Task: View property listings for contemporary homes in Boulder, Colorado, with a mountain view and sustainable features, and  Save favorite listings of properties with modern design.
Action: Mouse pressed left at (279, 210)
Screenshot: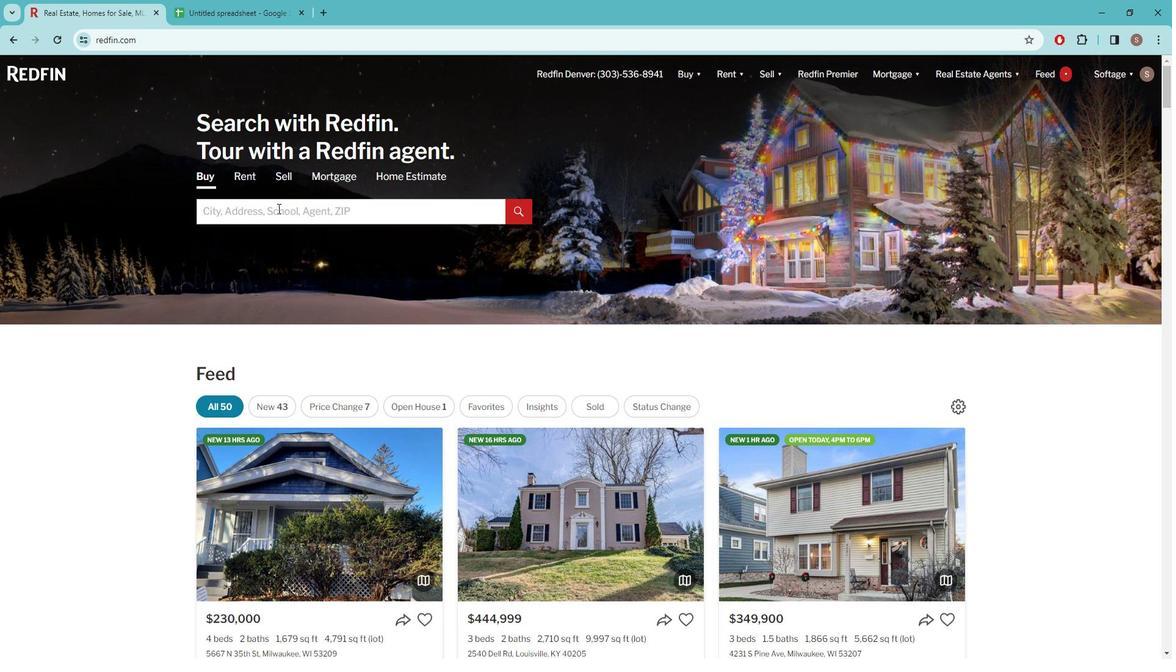 
Action: Key pressed b<Key.caps_lock>OULDER
Screenshot: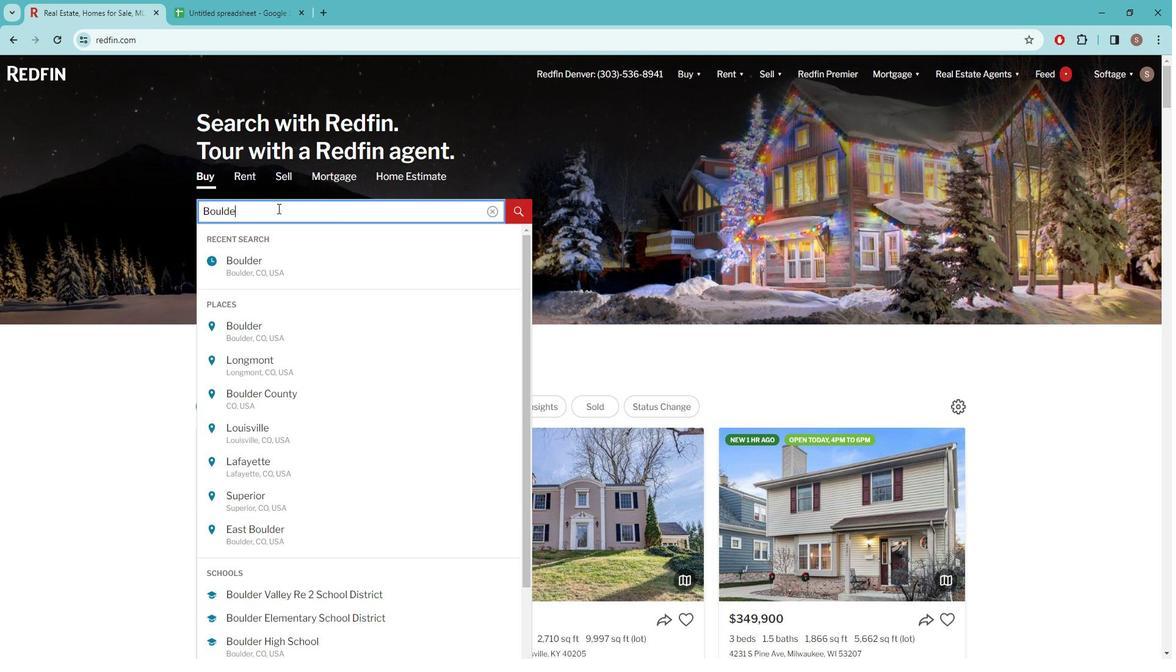 
Action: Mouse moved to (250, 268)
Screenshot: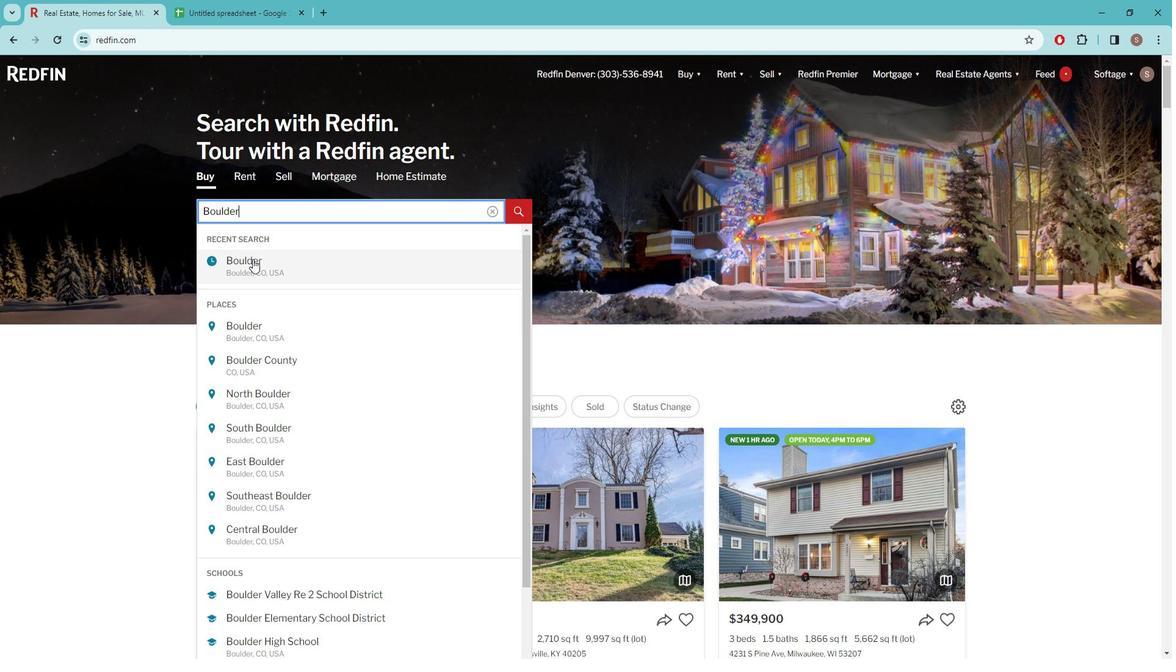 
Action: Mouse pressed left at (250, 268)
Screenshot: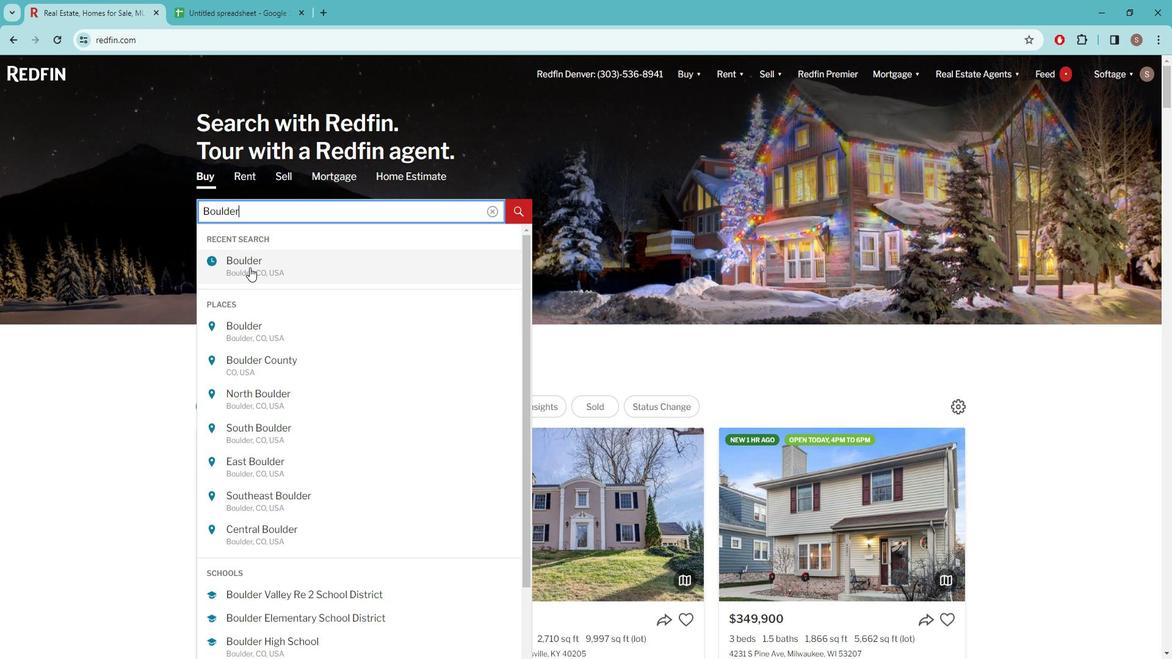 
Action: Mouse moved to (1022, 155)
Screenshot: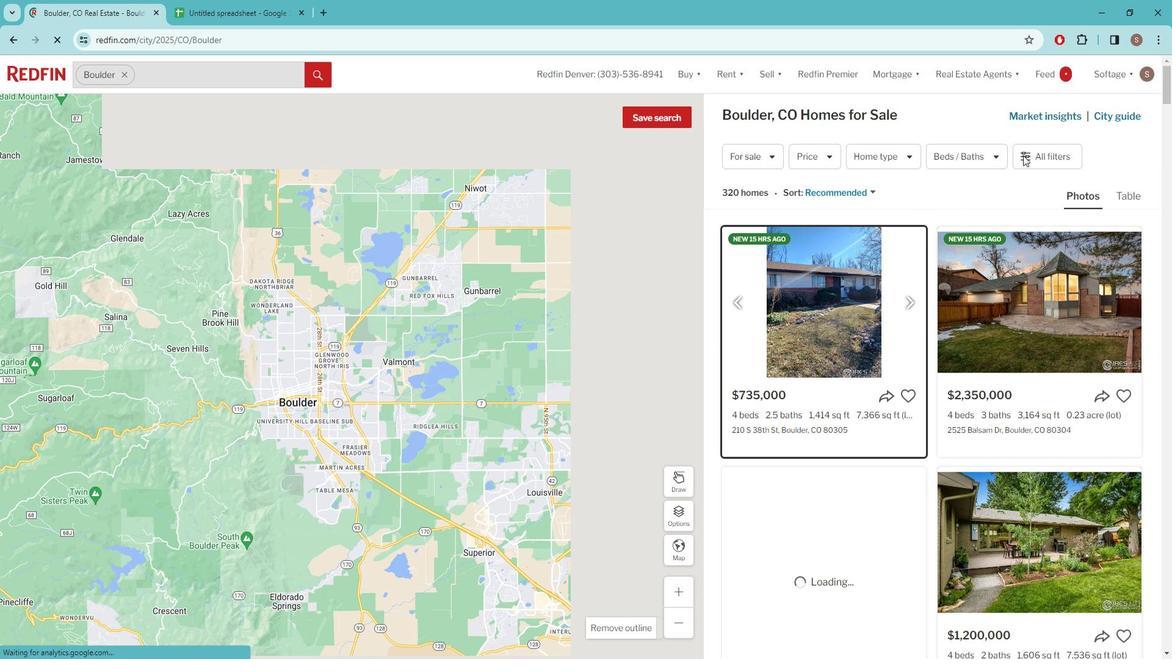 
Action: Mouse pressed left at (1022, 155)
Screenshot: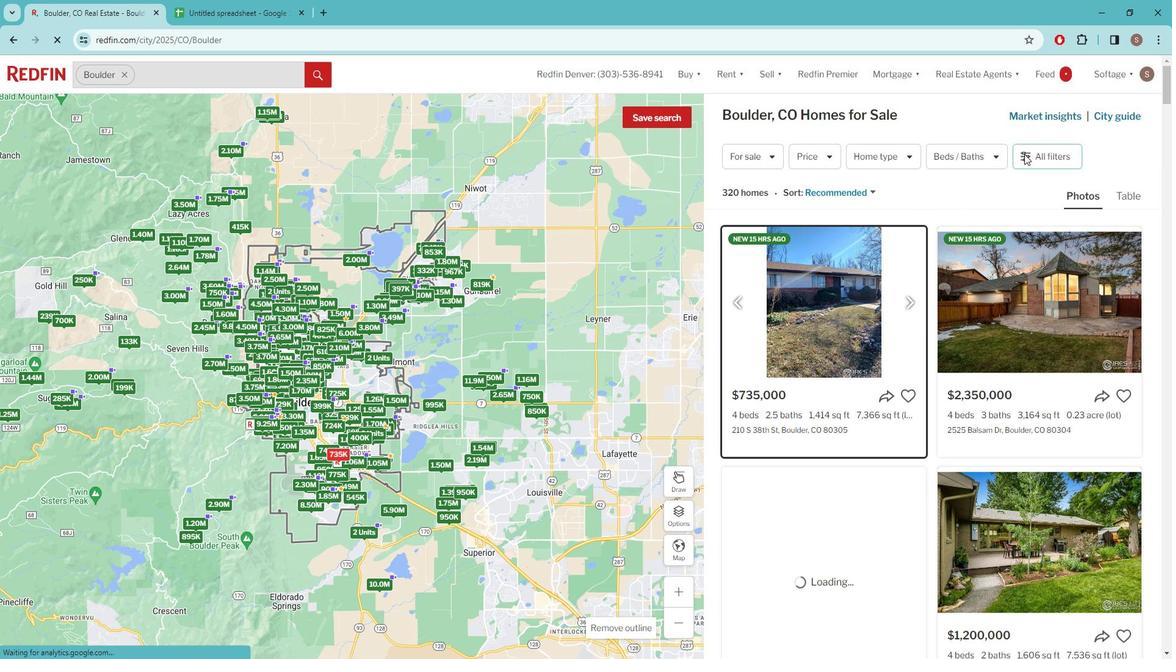 
Action: Mouse pressed left at (1022, 155)
Screenshot: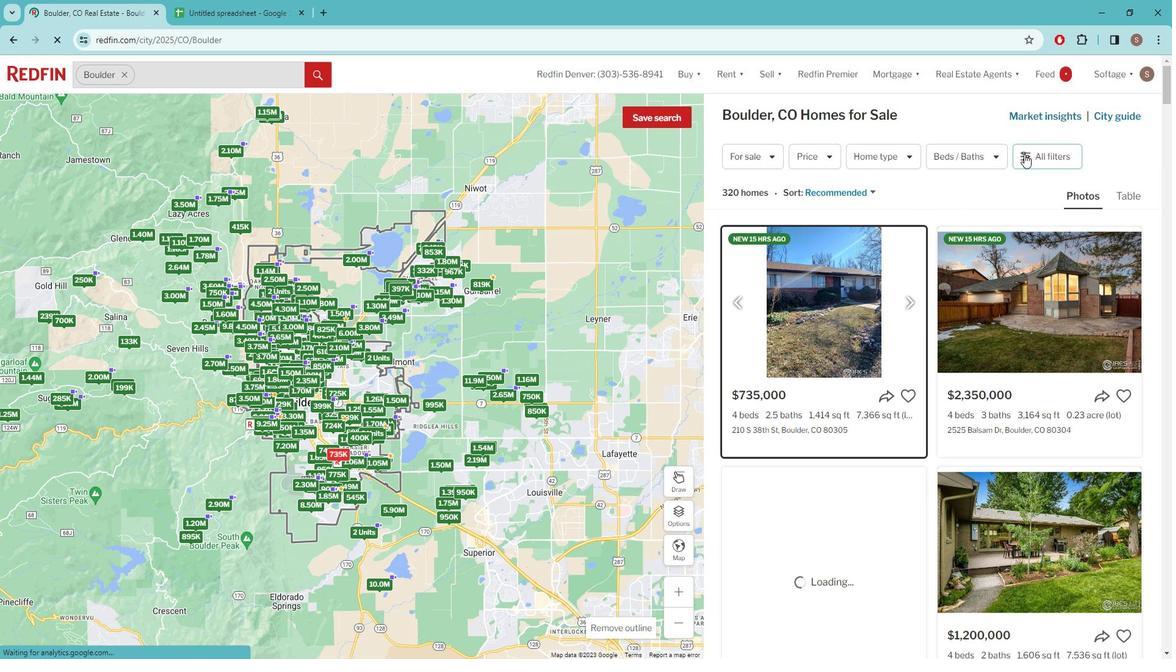 
Action: Mouse pressed left at (1022, 155)
Screenshot: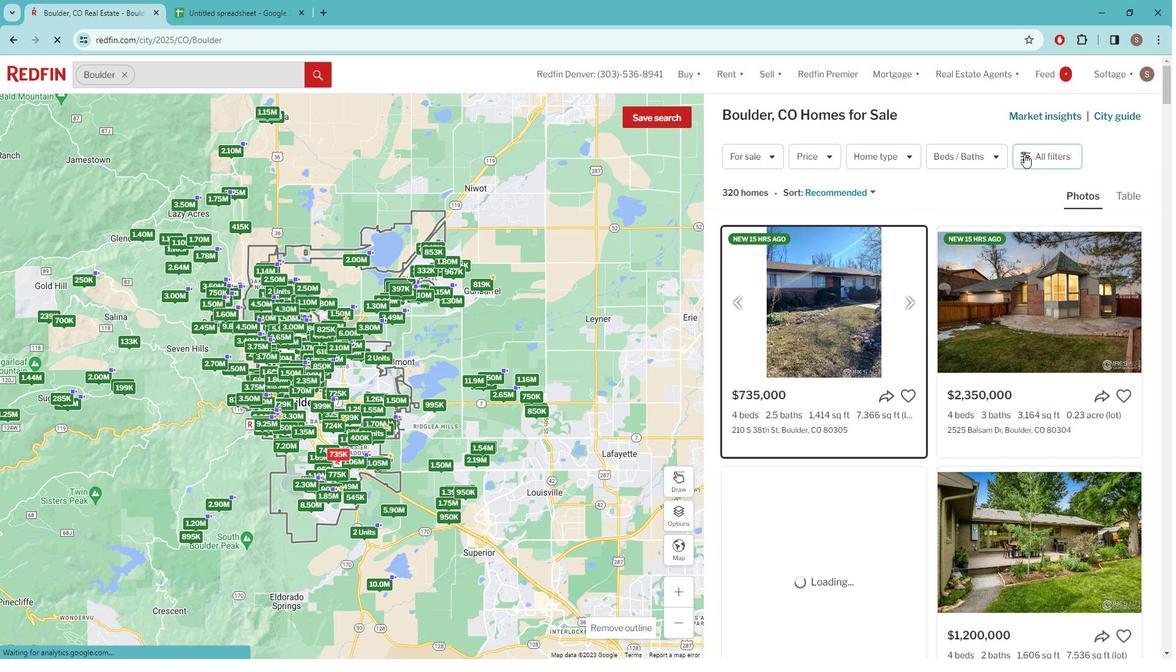
Action: Mouse pressed left at (1022, 155)
Screenshot: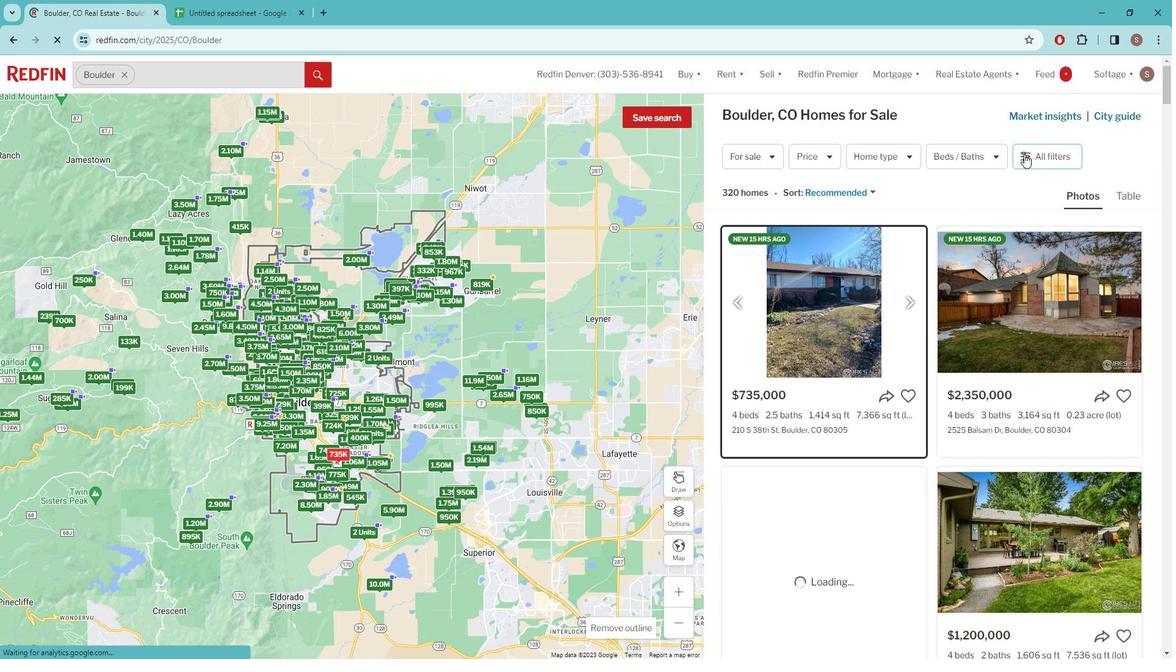 
Action: Mouse pressed left at (1022, 155)
Screenshot: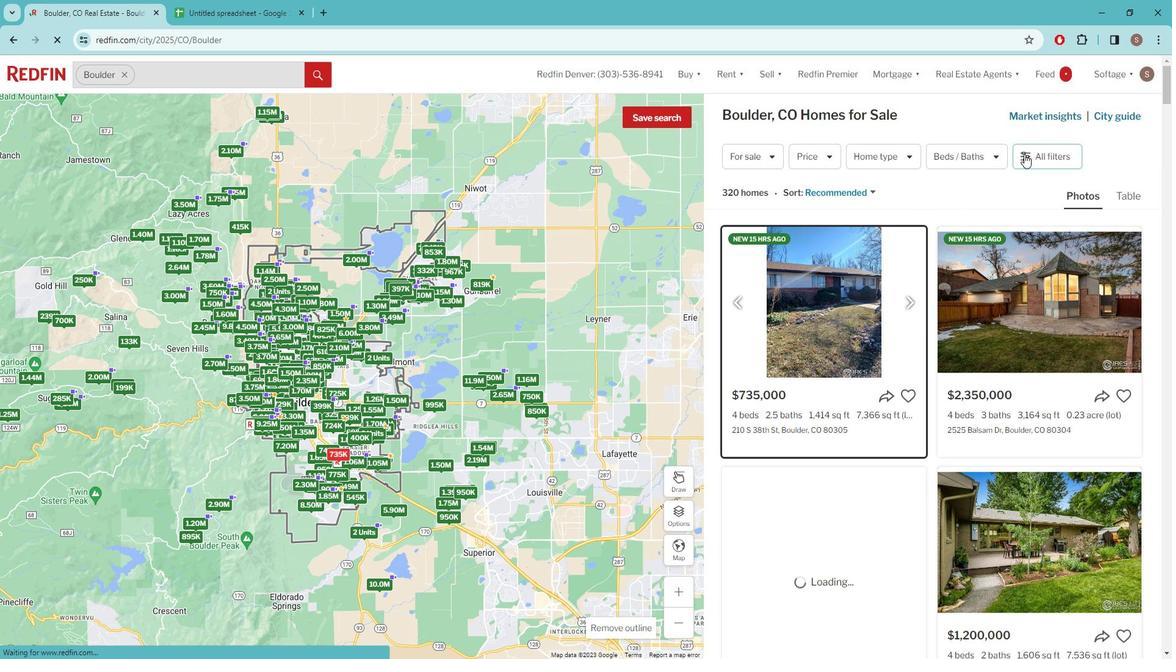 
Action: Mouse pressed left at (1022, 155)
Screenshot: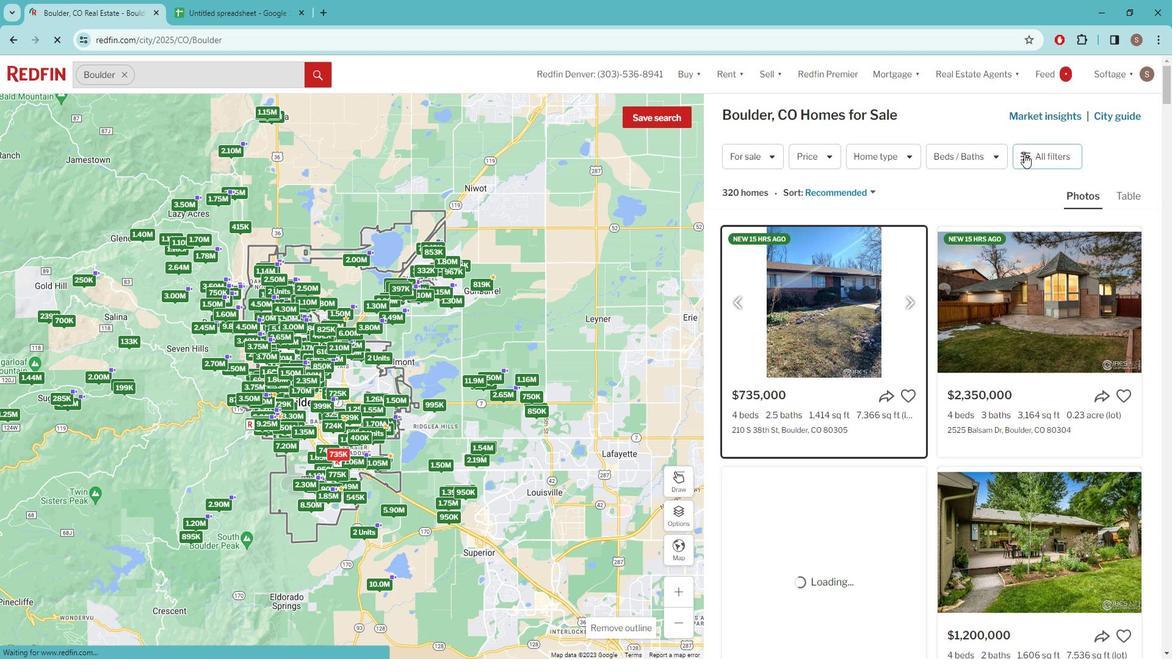 
Action: Mouse moved to (1031, 155)
Screenshot: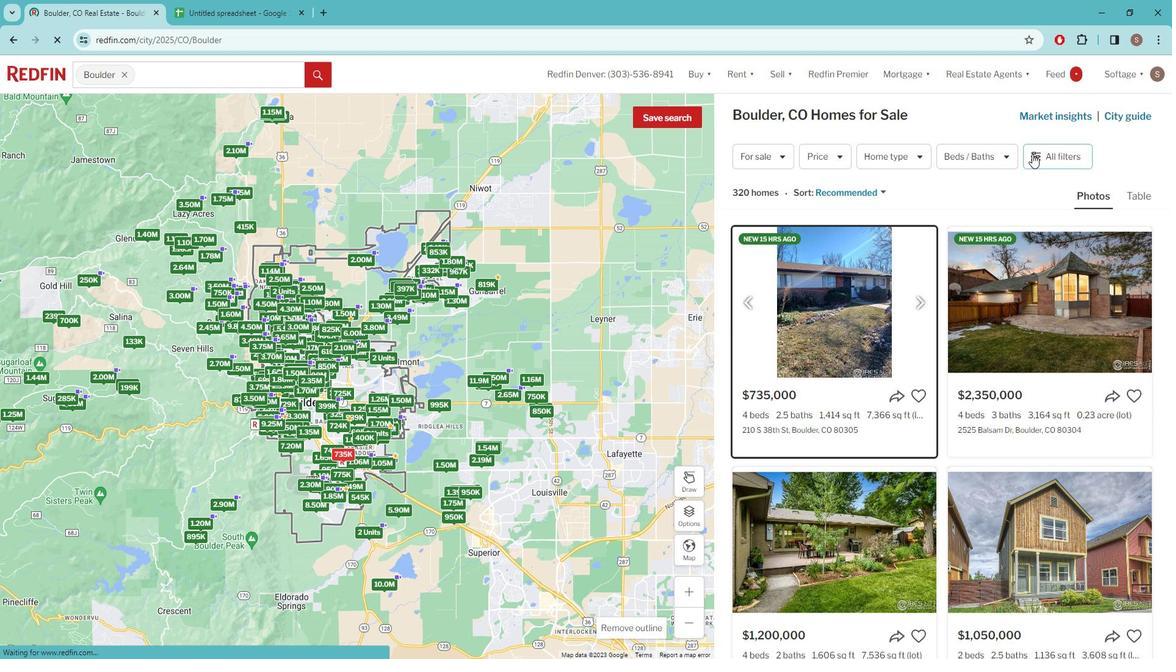 
Action: Mouse pressed left at (1031, 155)
Screenshot: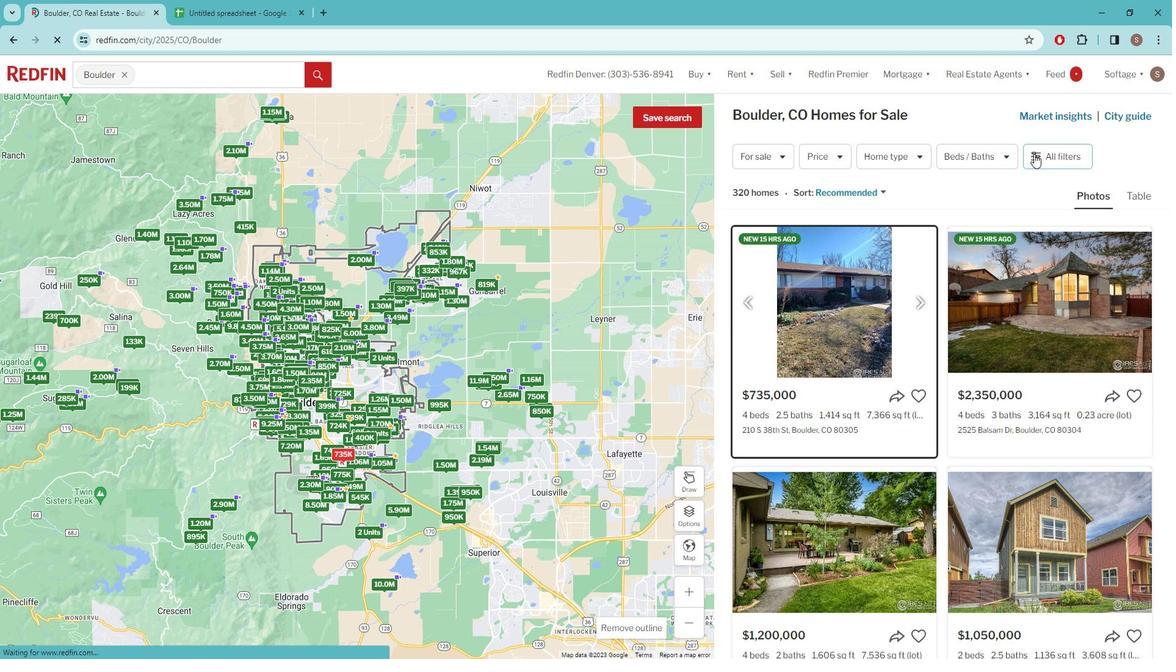 
Action: Mouse pressed left at (1031, 155)
Screenshot: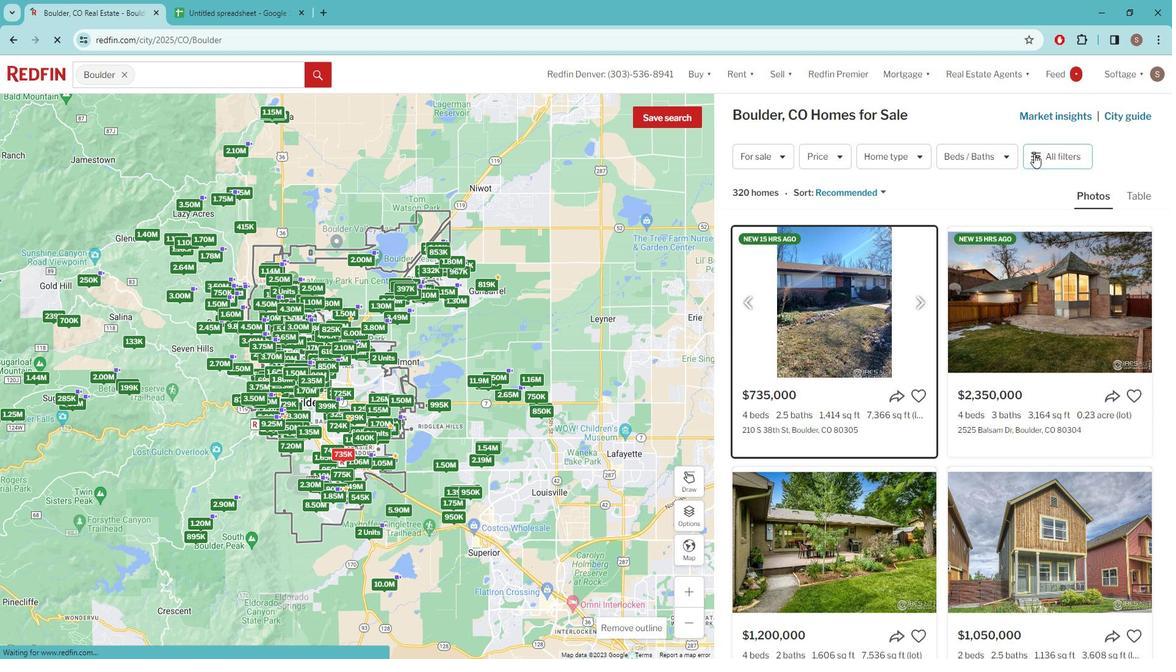
Action: Mouse moved to (1036, 156)
Screenshot: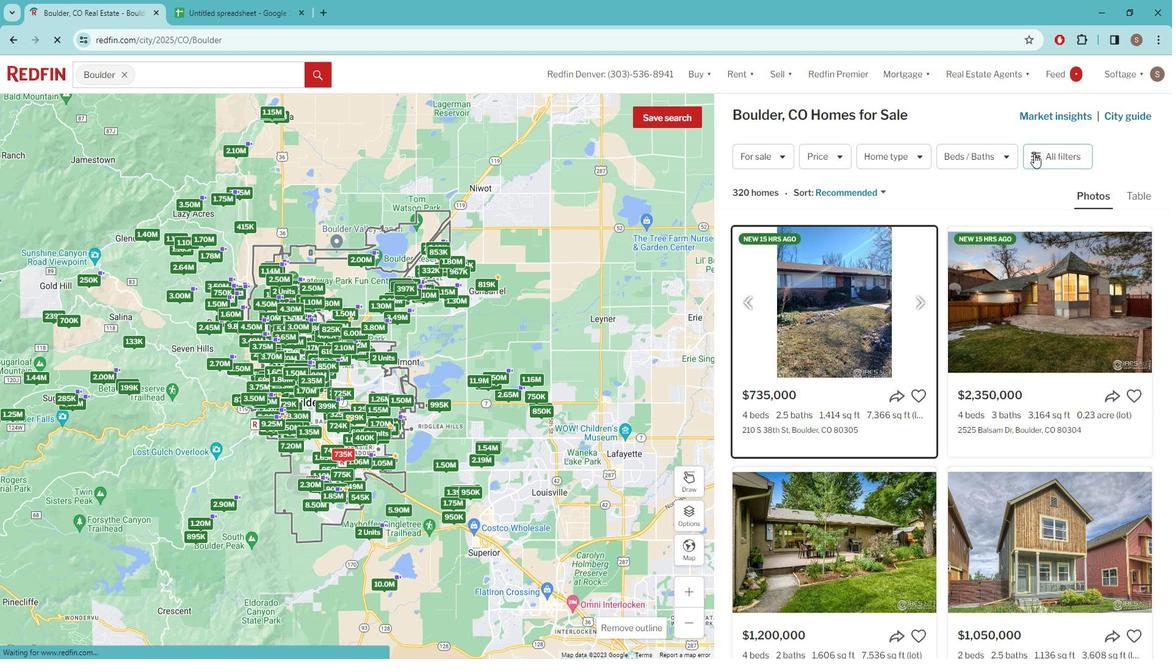 
Action: Mouse pressed left at (1036, 156)
Screenshot: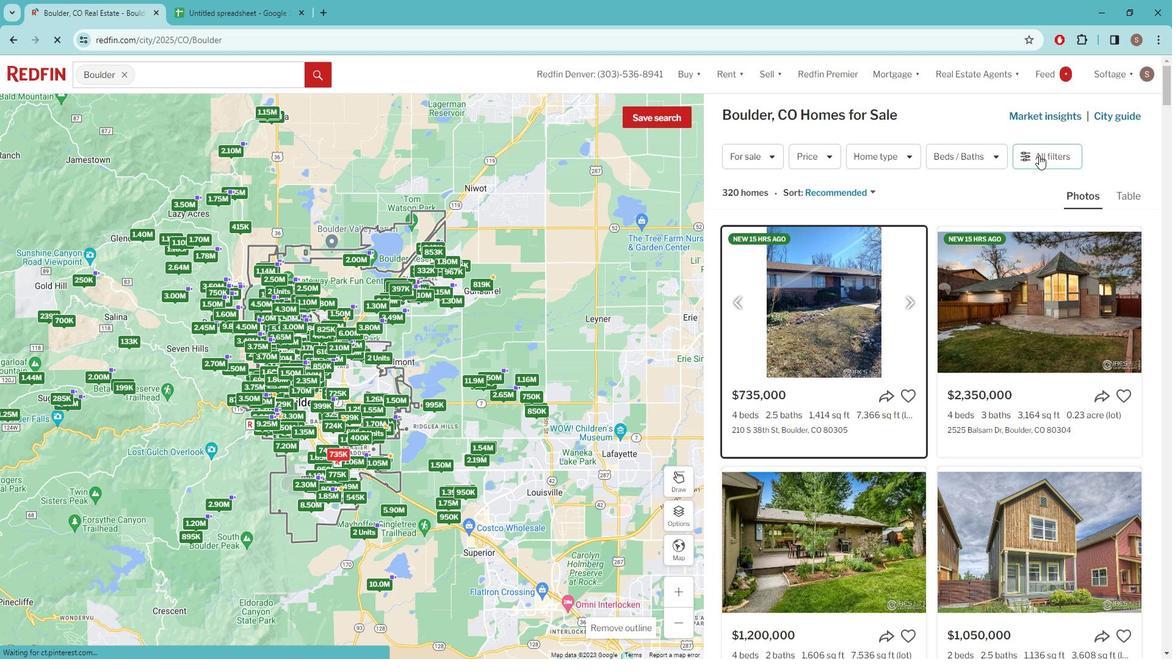 
Action: Mouse moved to (1032, 156)
Screenshot: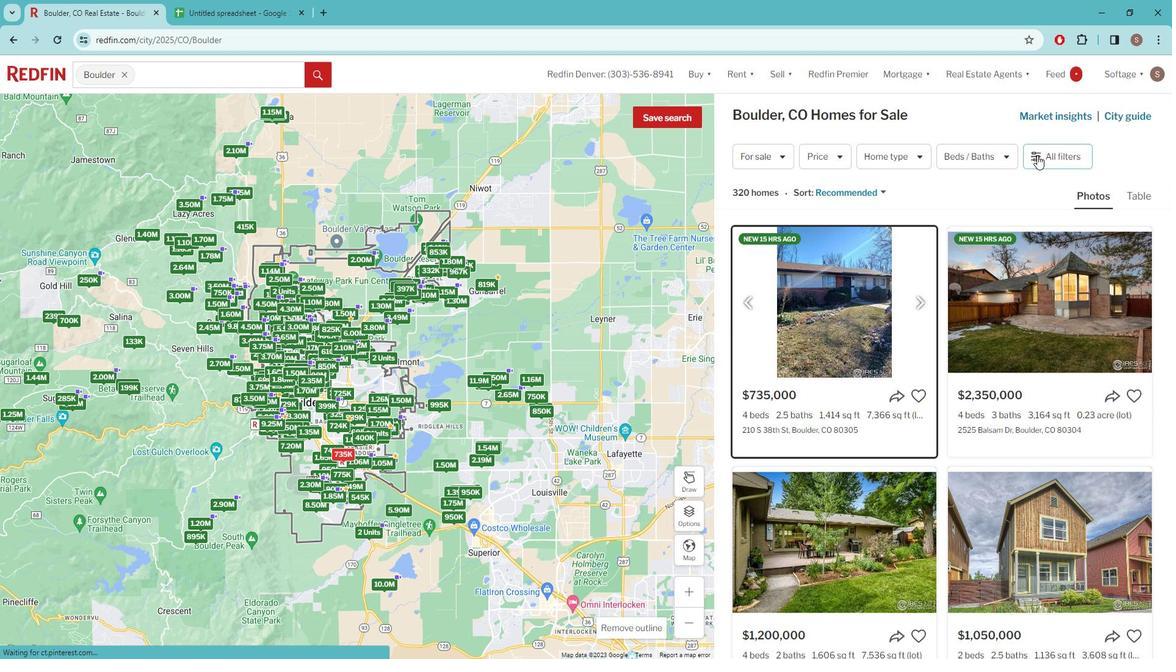
Action: Mouse pressed left at (1032, 156)
Screenshot: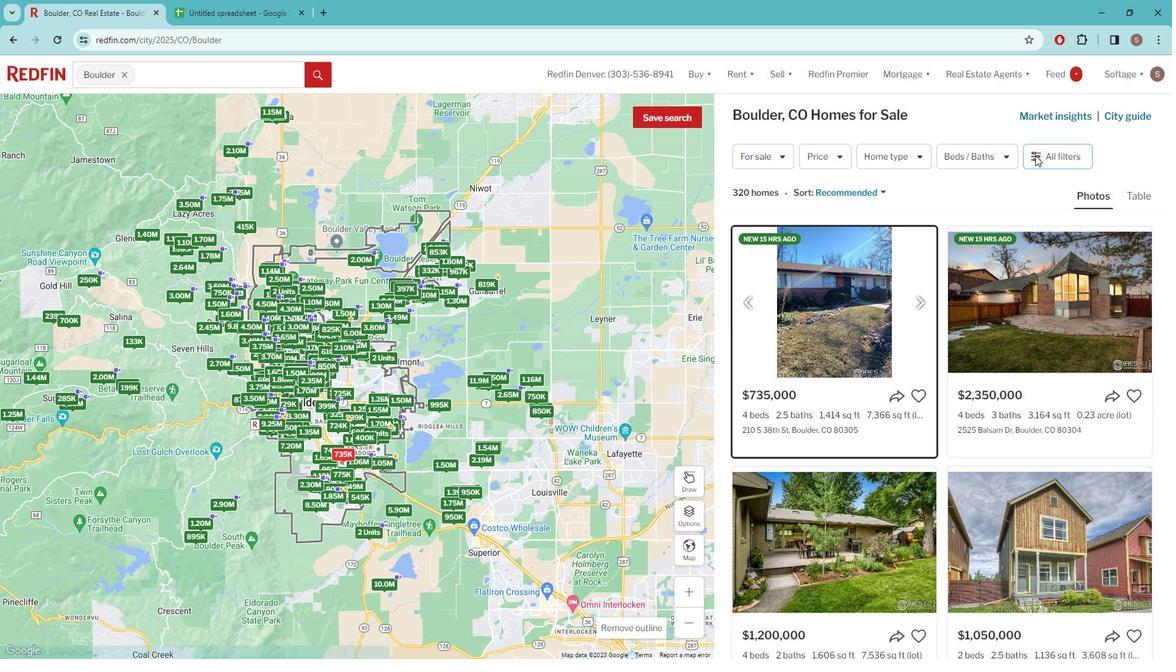 
Action: Mouse moved to (953, 286)
Screenshot: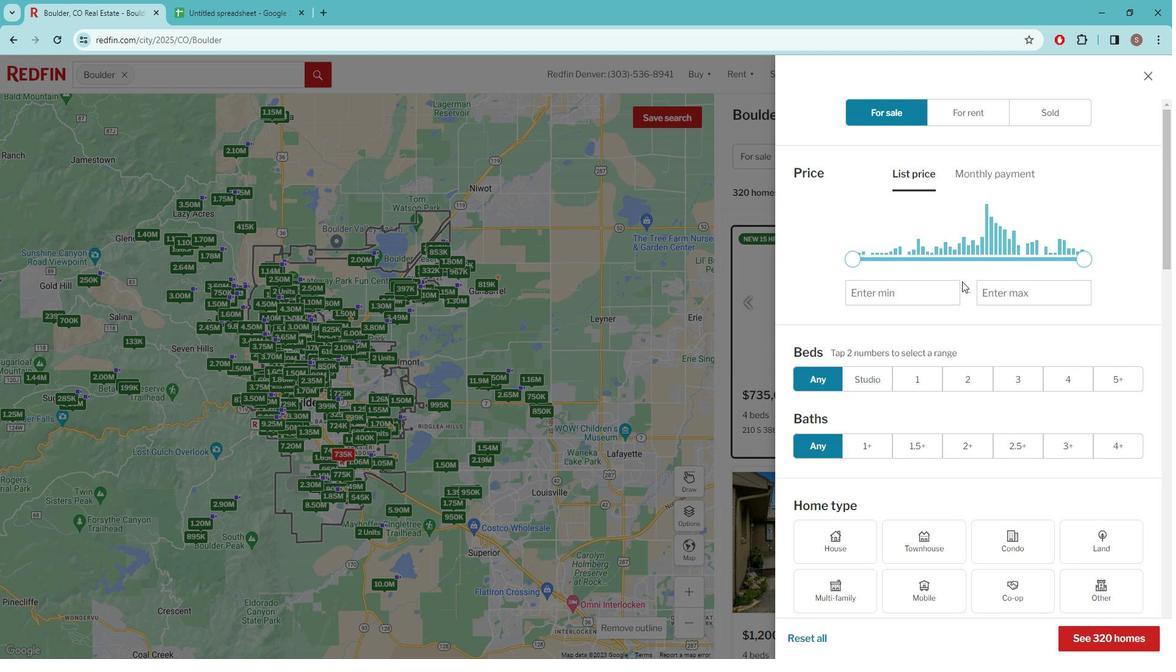 
Action: Mouse scrolled (953, 286) with delta (0, 0)
Screenshot: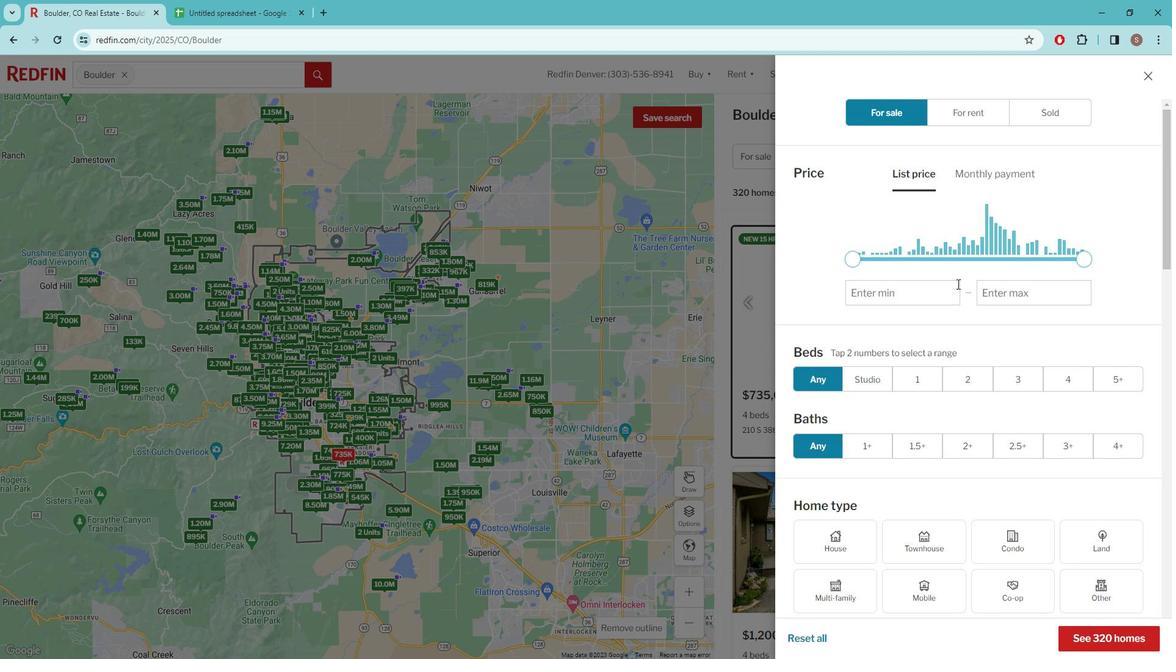 
Action: Mouse scrolled (953, 286) with delta (0, 0)
Screenshot: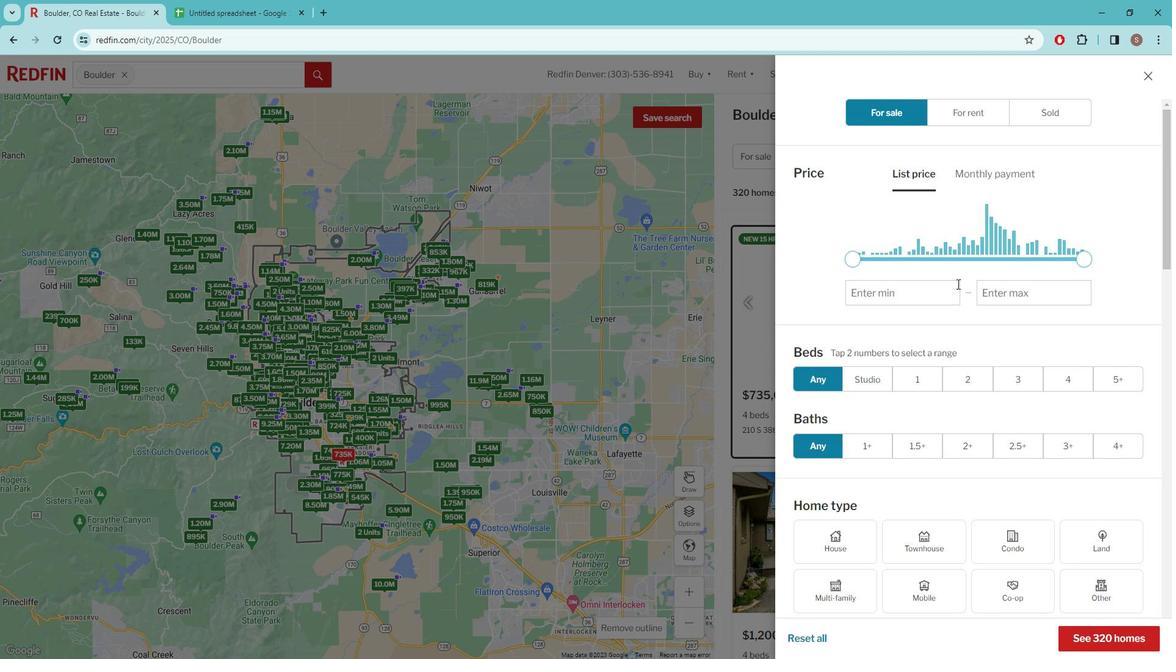 
Action: Mouse scrolled (953, 286) with delta (0, 0)
Screenshot: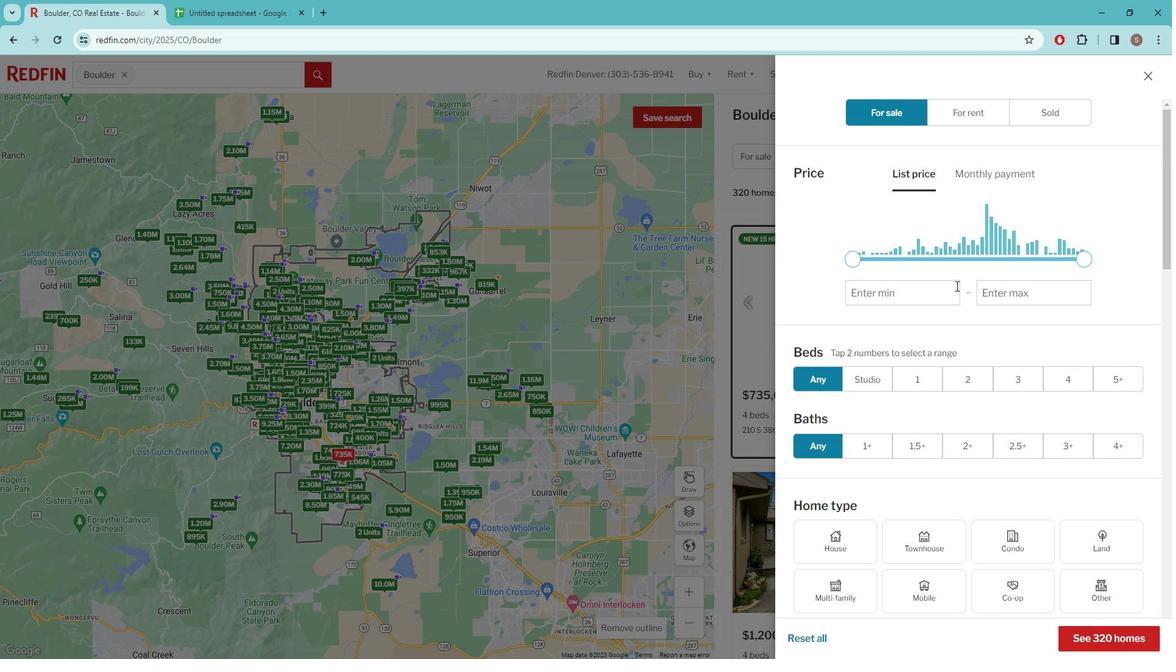
Action: Mouse scrolled (953, 286) with delta (0, 0)
Screenshot: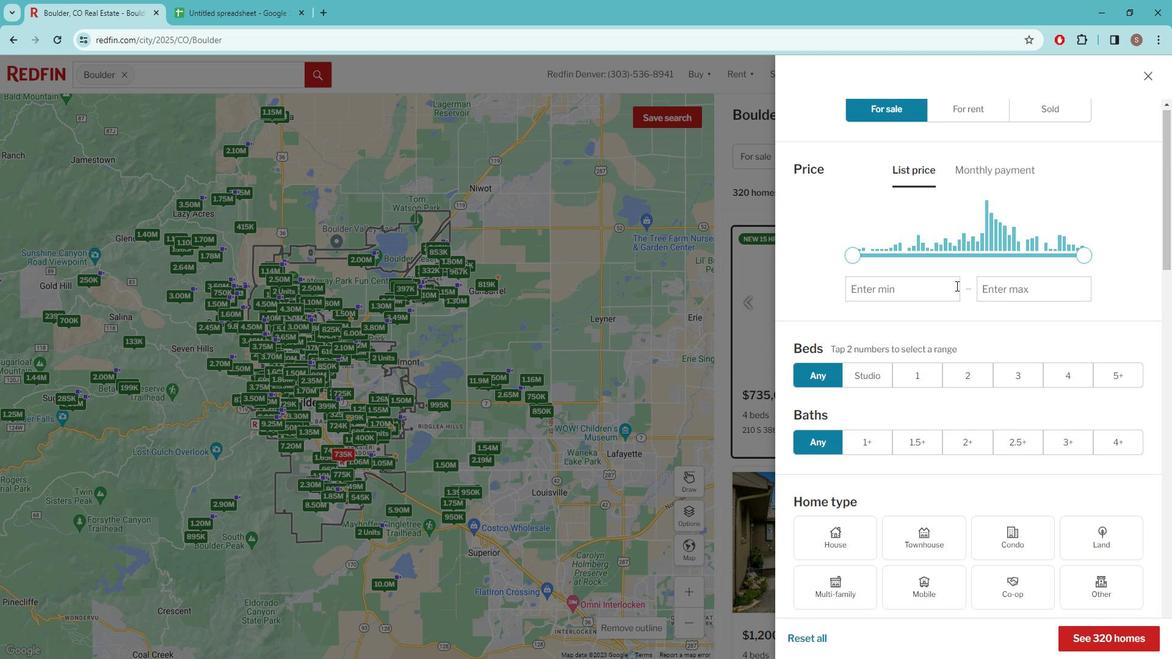 
Action: Mouse moved to (931, 327)
Screenshot: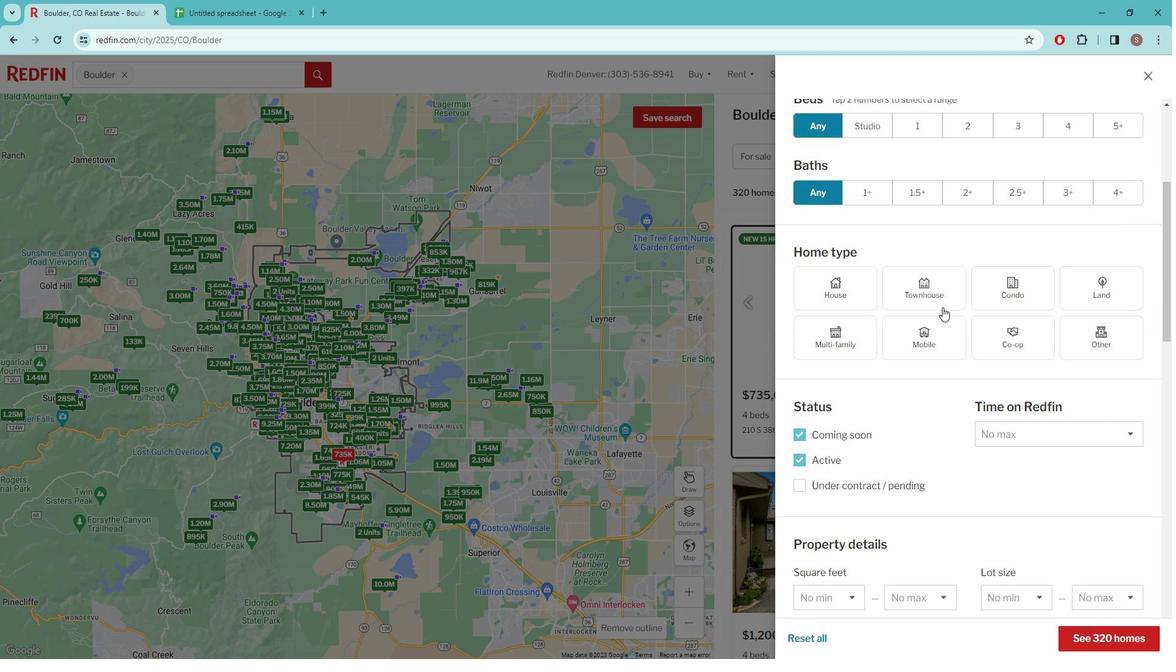 
Action: Mouse scrolled (931, 326) with delta (0, 0)
Screenshot: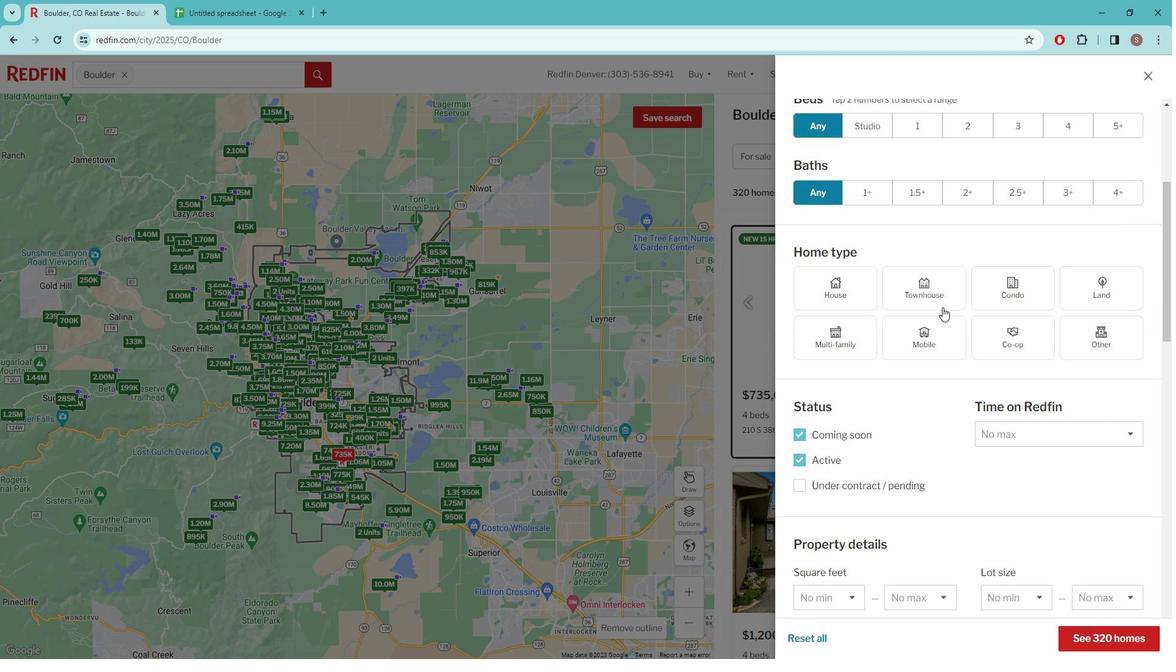 
Action: Mouse moved to (929, 329)
Screenshot: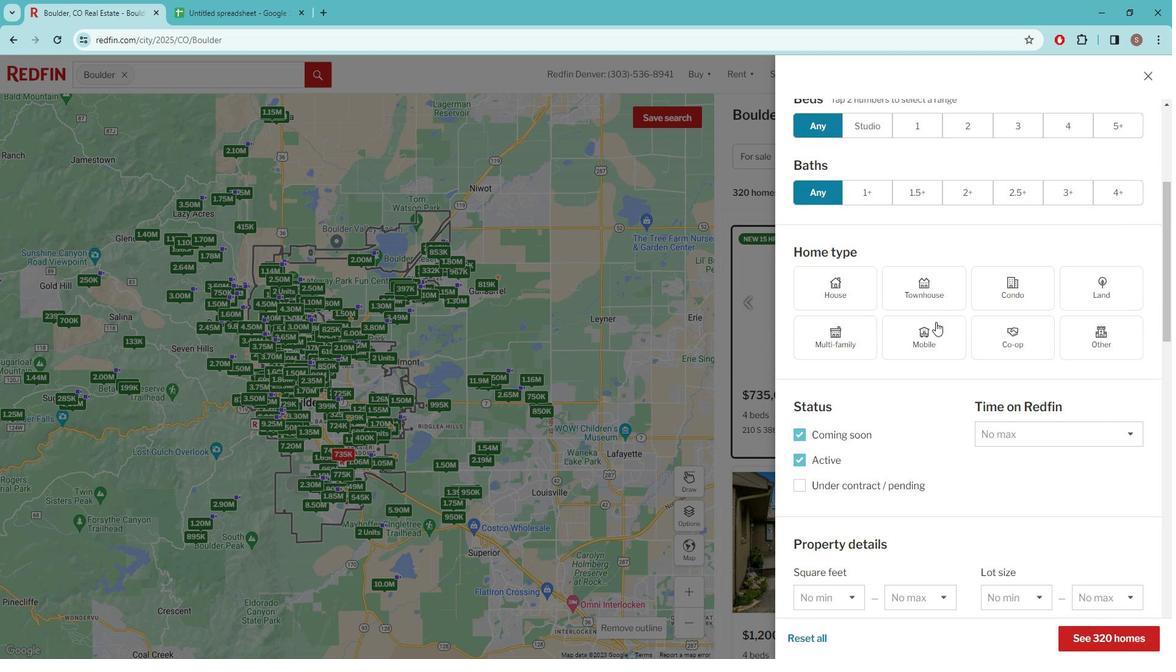 
Action: Mouse scrolled (929, 328) with delta (0, 0)
Screenshot: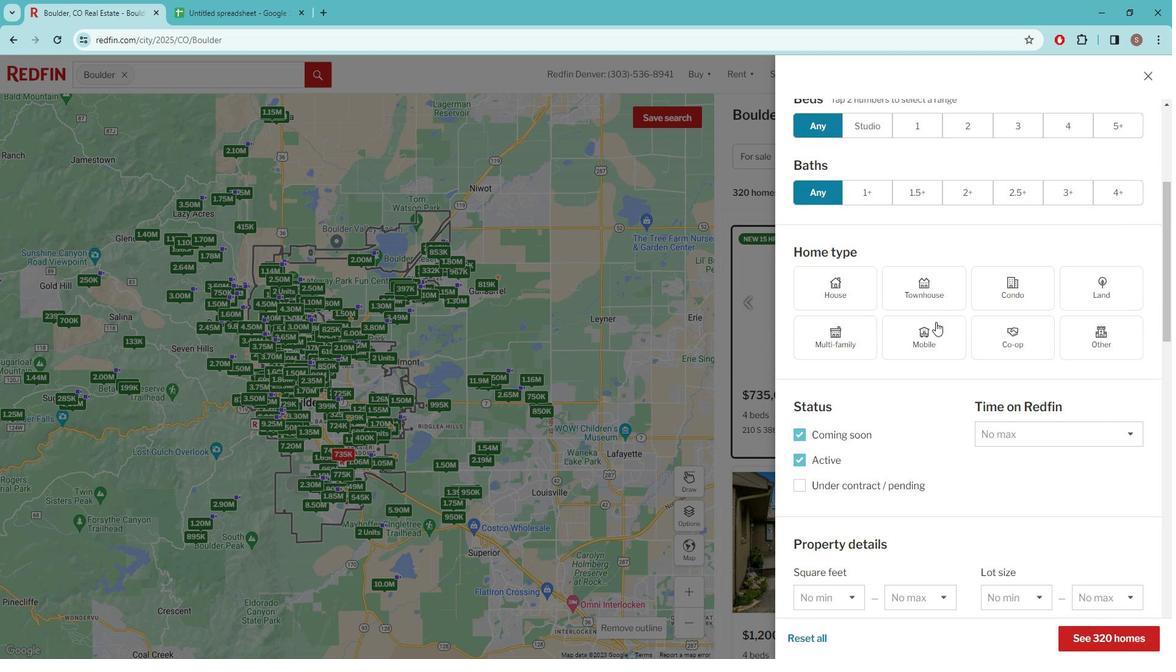
Action: Mouse moved to (923, 334)
Screenshot: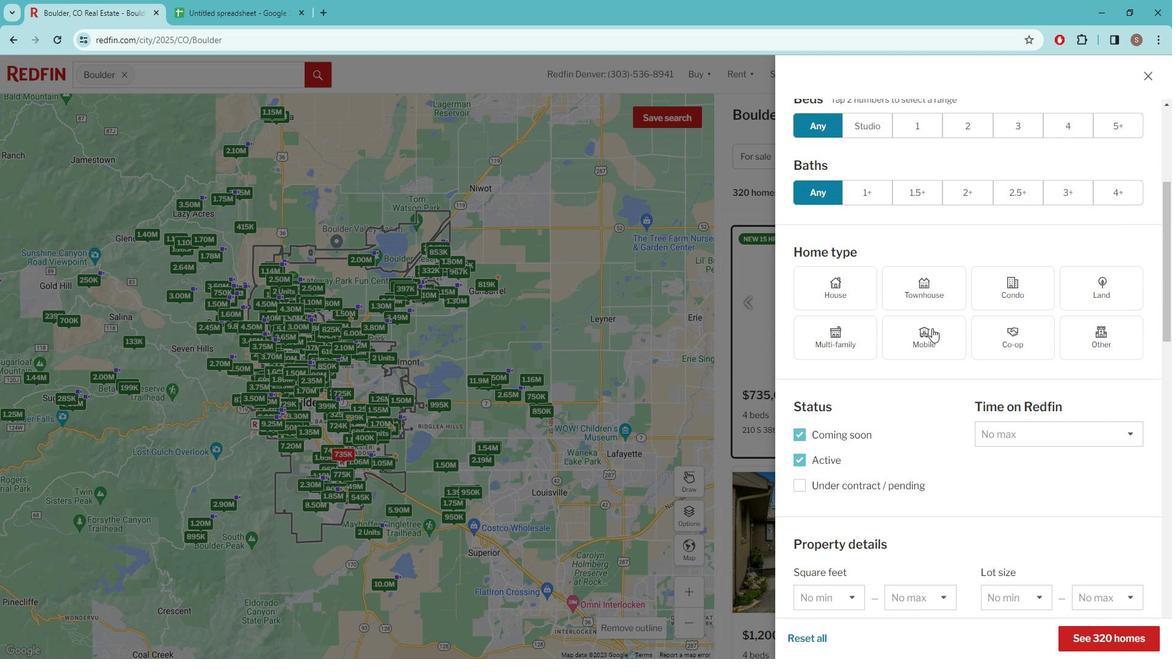 
Action: Mouse scrolled (923, 334) with delta (0, 0)
Screenshot: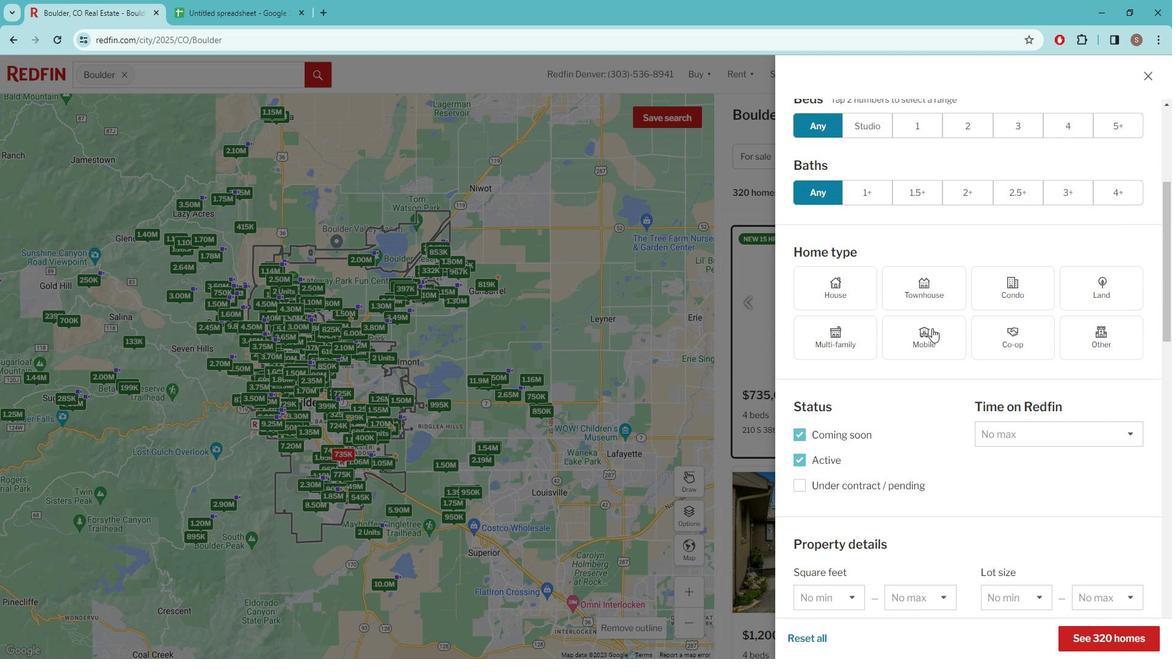 
Action: Mouse moved to (838, 428)
Screenshot: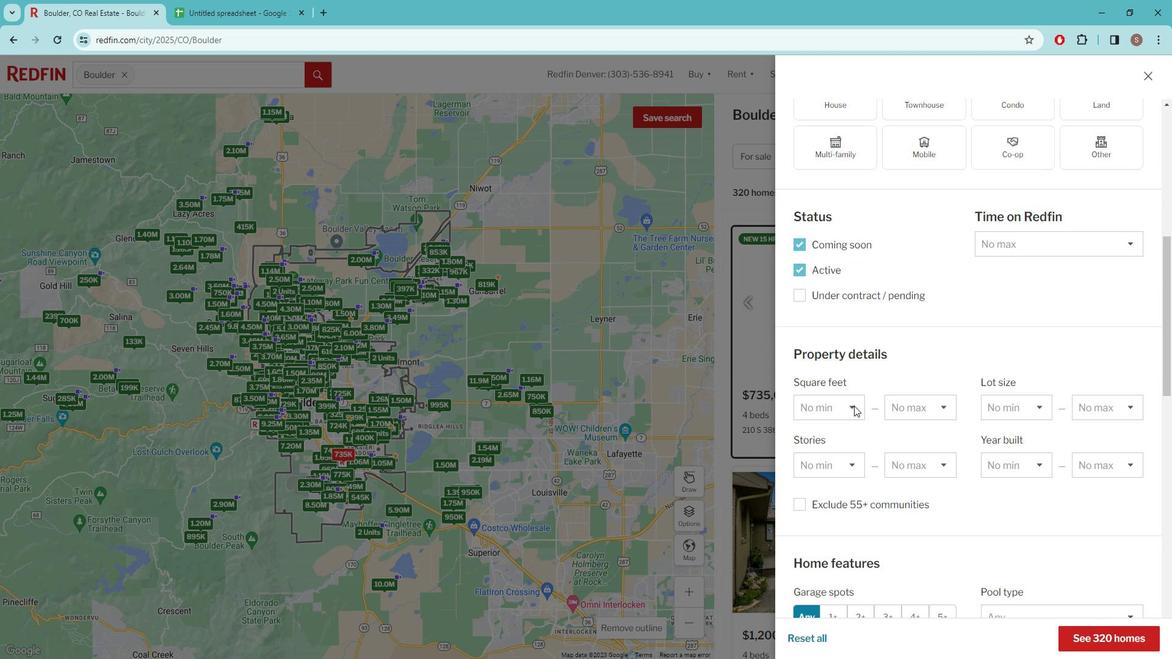 
Action: Mouse scrolled (838, 427) with delta (0, 0)
Screenshot: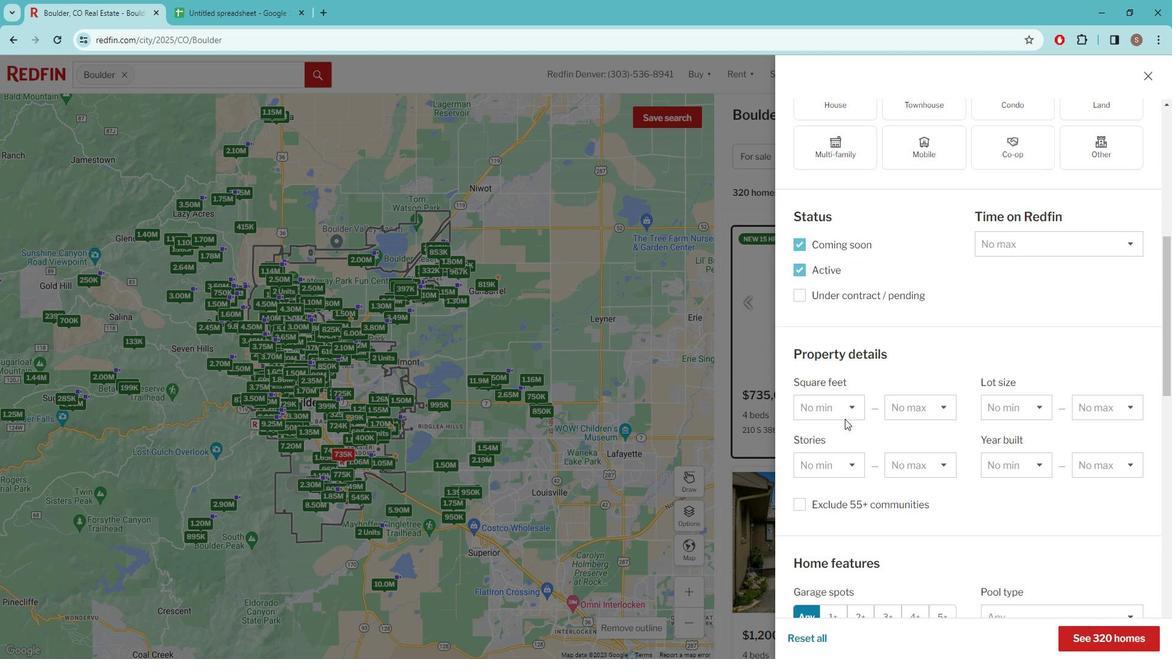 
Action: Mouse scrolled (838, 427) with delta (0, 0)
Screenshot: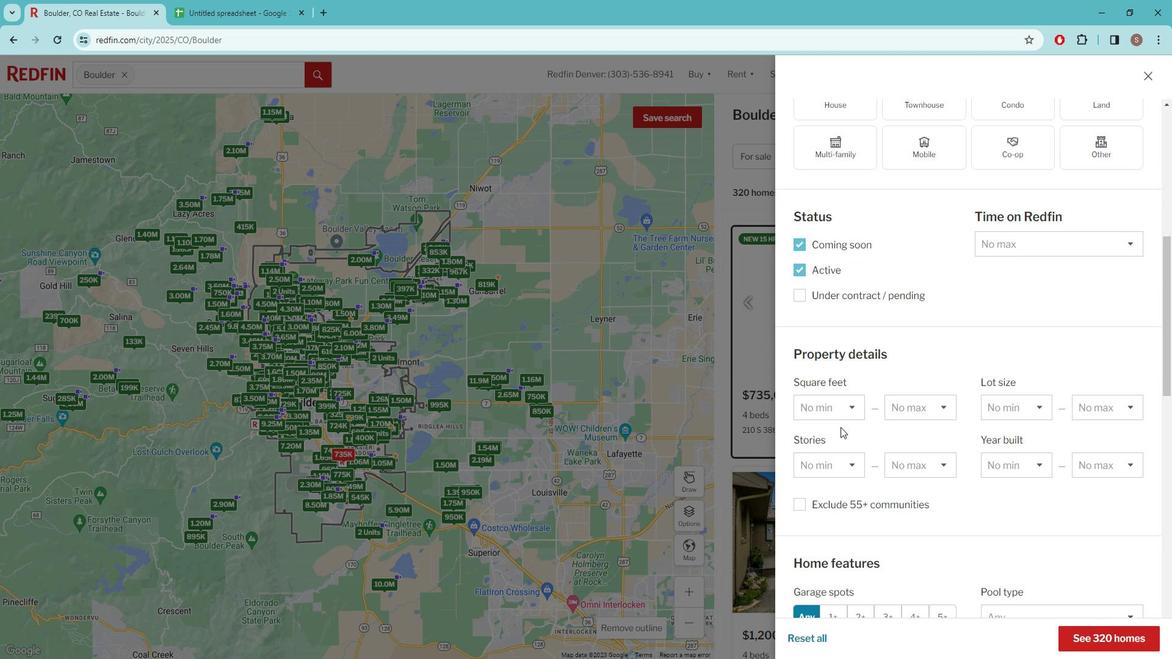 
Action: Mouse moved to (838, 444)
Screenshot: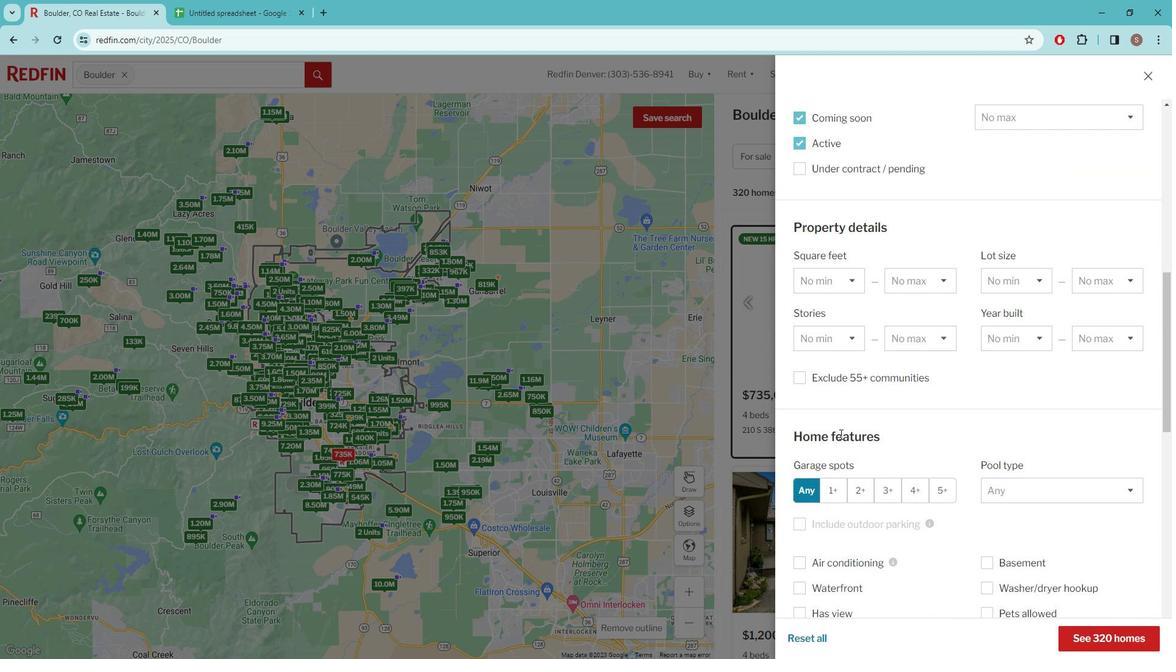 
Action: Mouse scrolled (838, 443) with delta (0, 0)
Screenshot: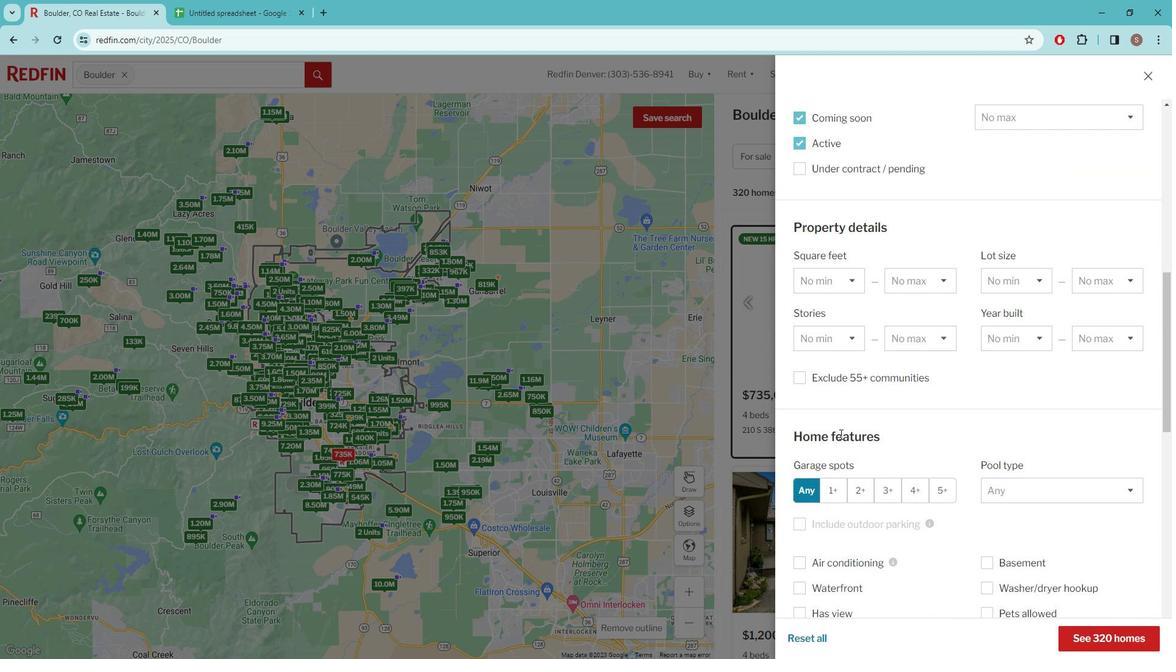 
Action: Mouse scrolled (838, 443) with delta (0, 0)
Screenshot: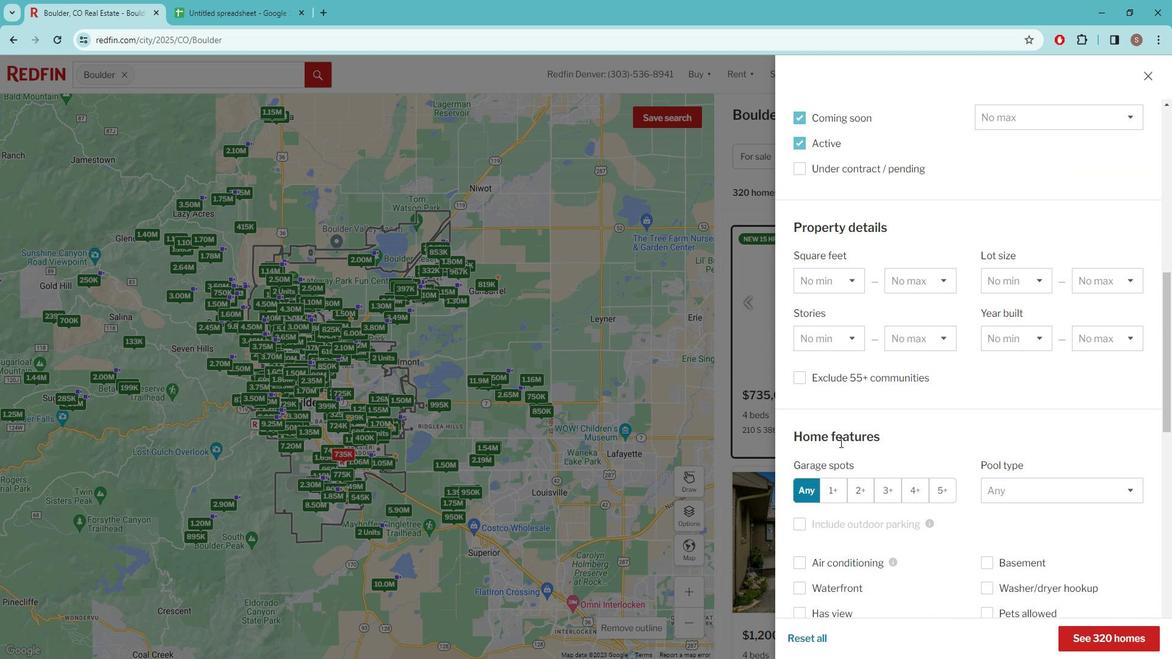
Action: Mouse moved to (832, 471)
Screenshot: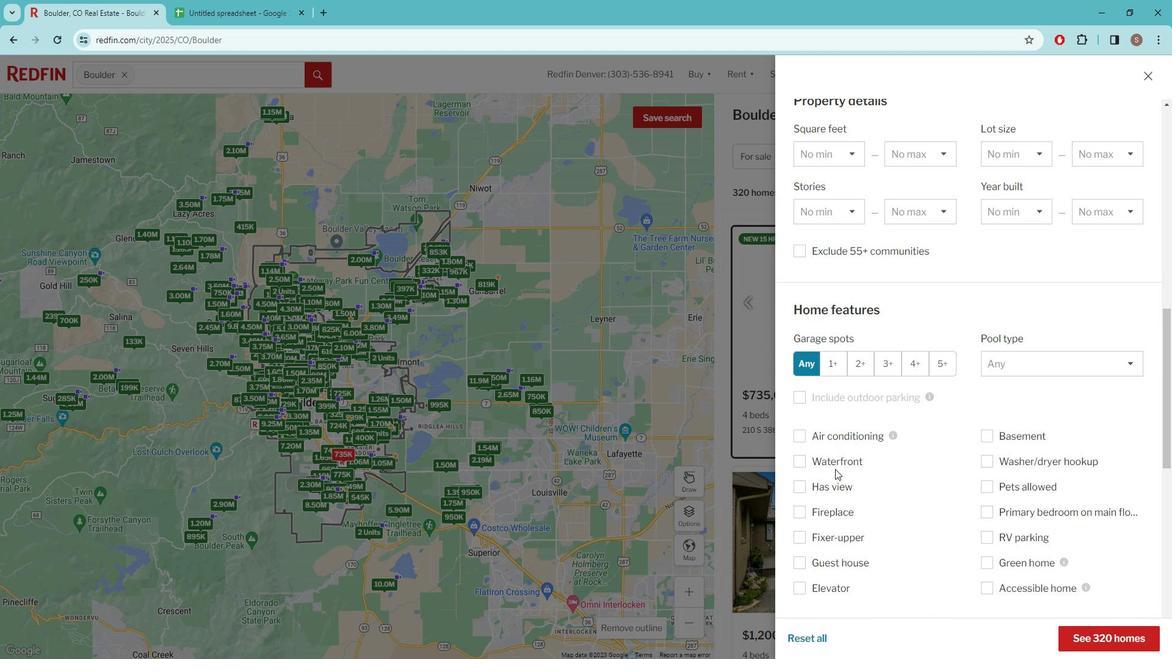 
Action: Mouse scrolled (832, 470) with delta (0, 0)
Screenshot: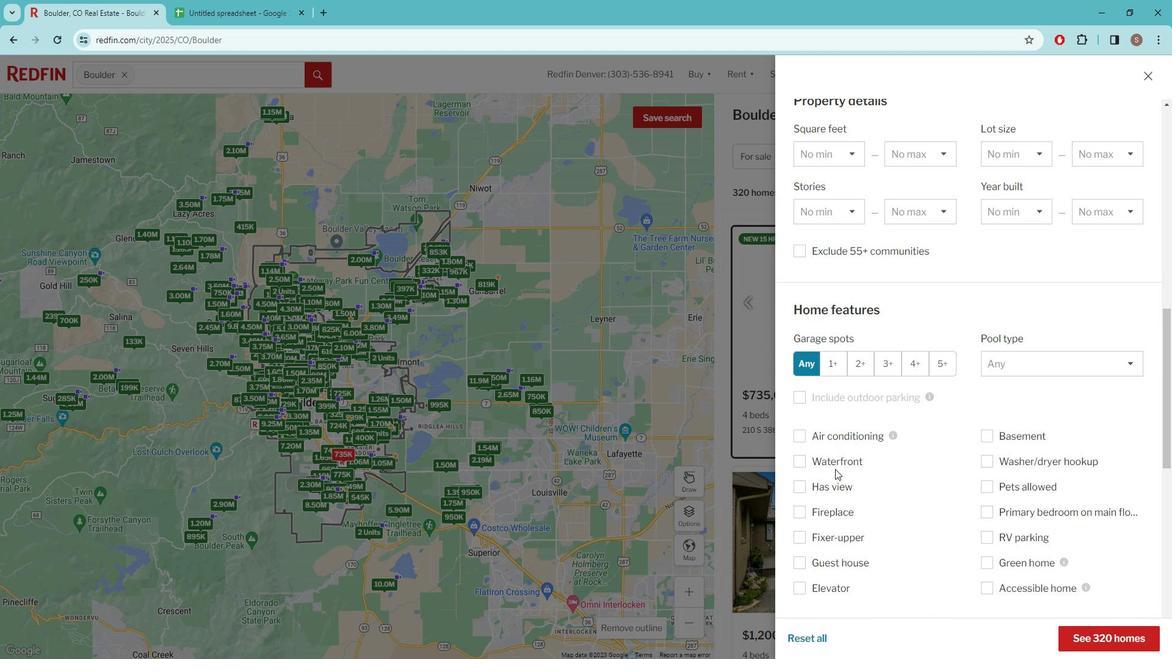 
Action: Mouse moved to (831, 472)
Screenshot: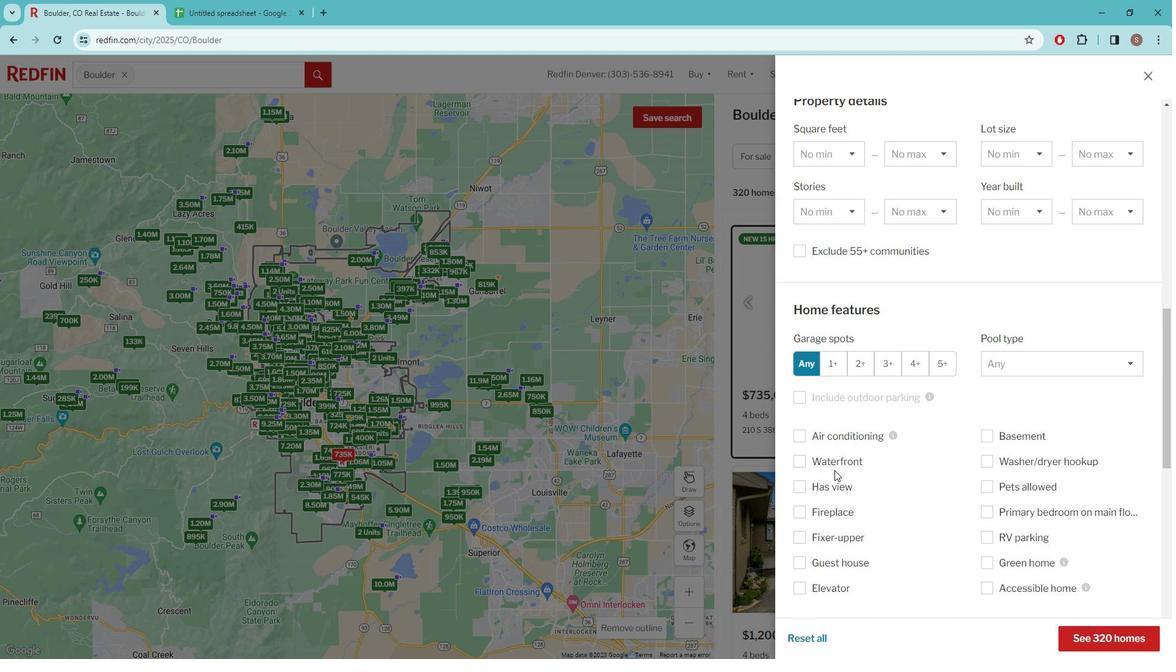 
Action: Mouse scrolled (831, 472) with delta (0, 0)
Screenshot: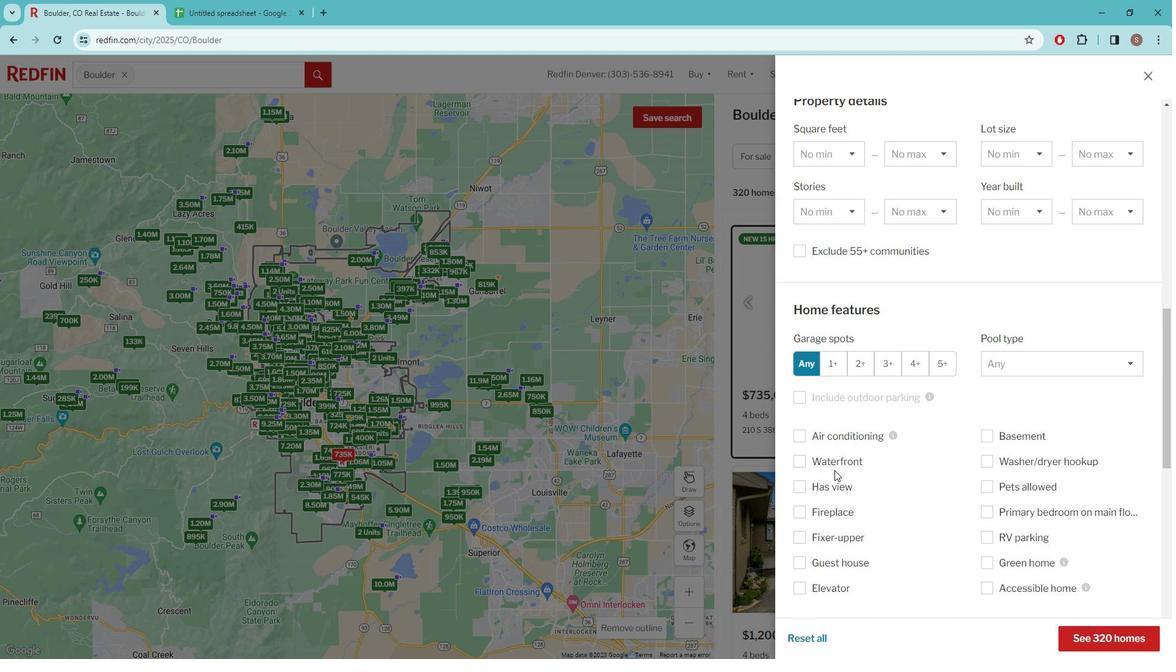 
Action: Mouse moved to (819, 530)
Screenshot: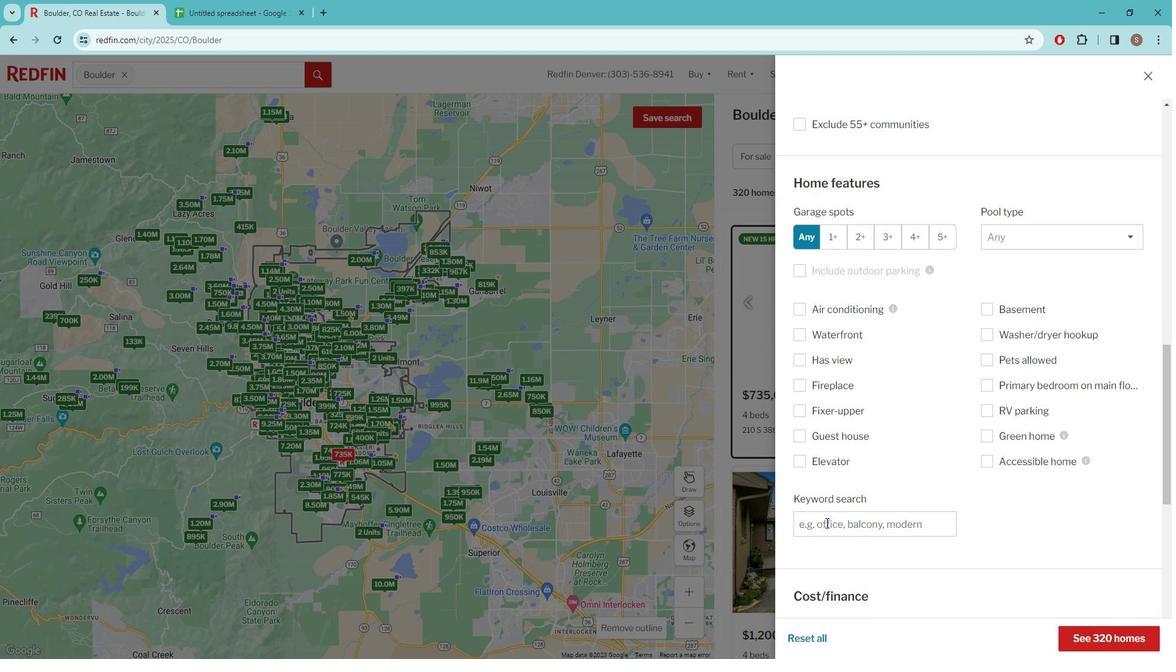 
Action: Mouse pressed left at (819, 530)
Screenshot: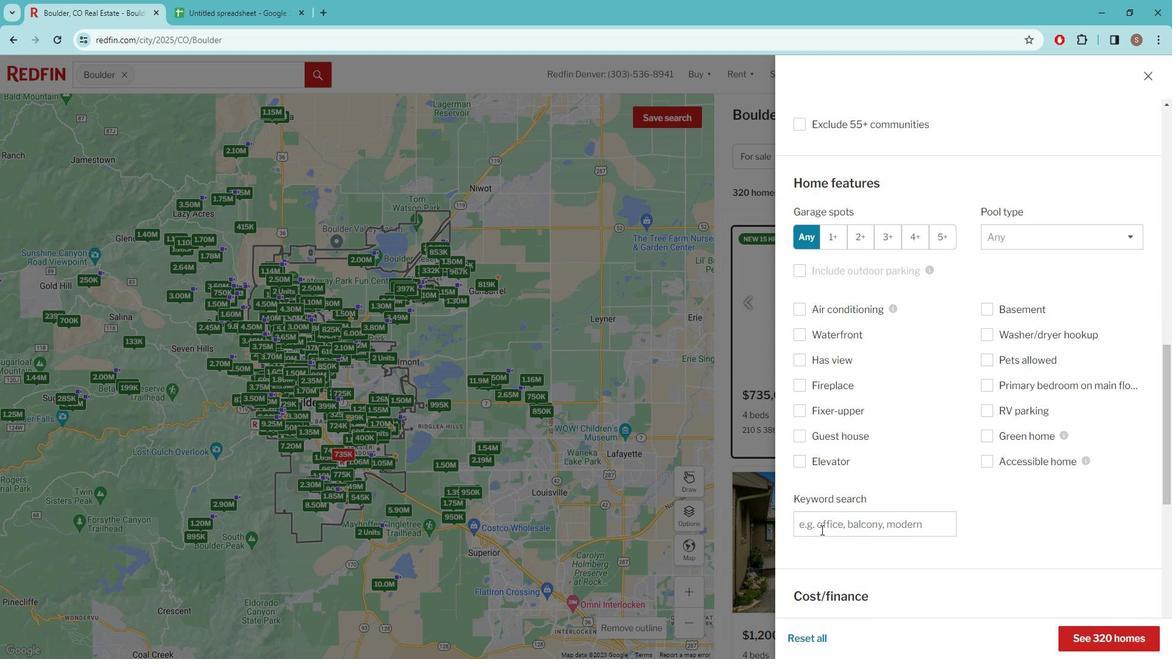 
Action: Mouse moved to (818, 530)
Screenshot: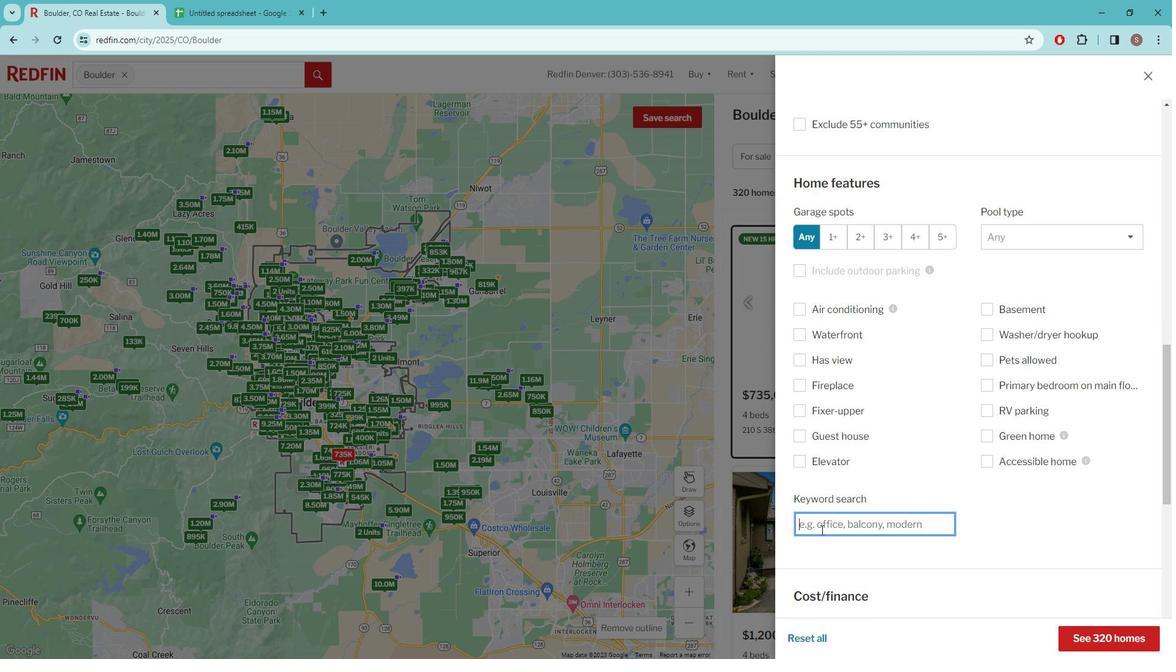 
Action: Key pressed CONTEMPORARY<Key.space>HOMES<Key.space>WITH<Key.space>MOUNTAIN<Key.space>VIEW<Key.space>AND<Key.space>SUSTAINABLE<Key.space>A<Key.backspace>
Screenshot: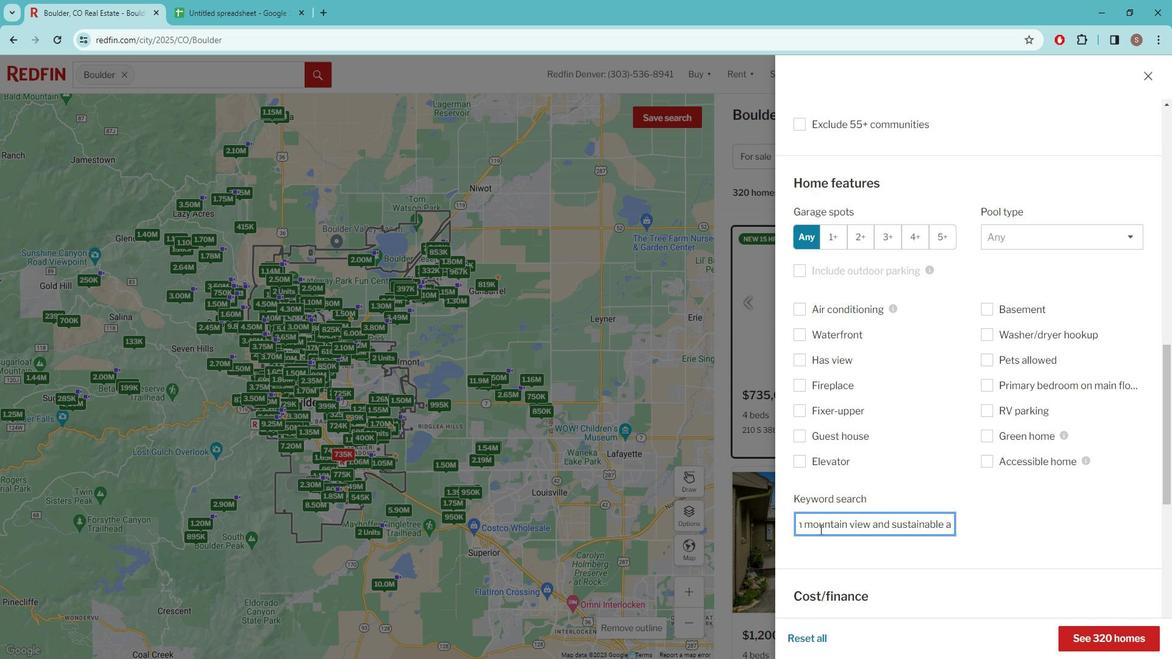 
Action: Mouse moved to (970, 550)
Screenshot: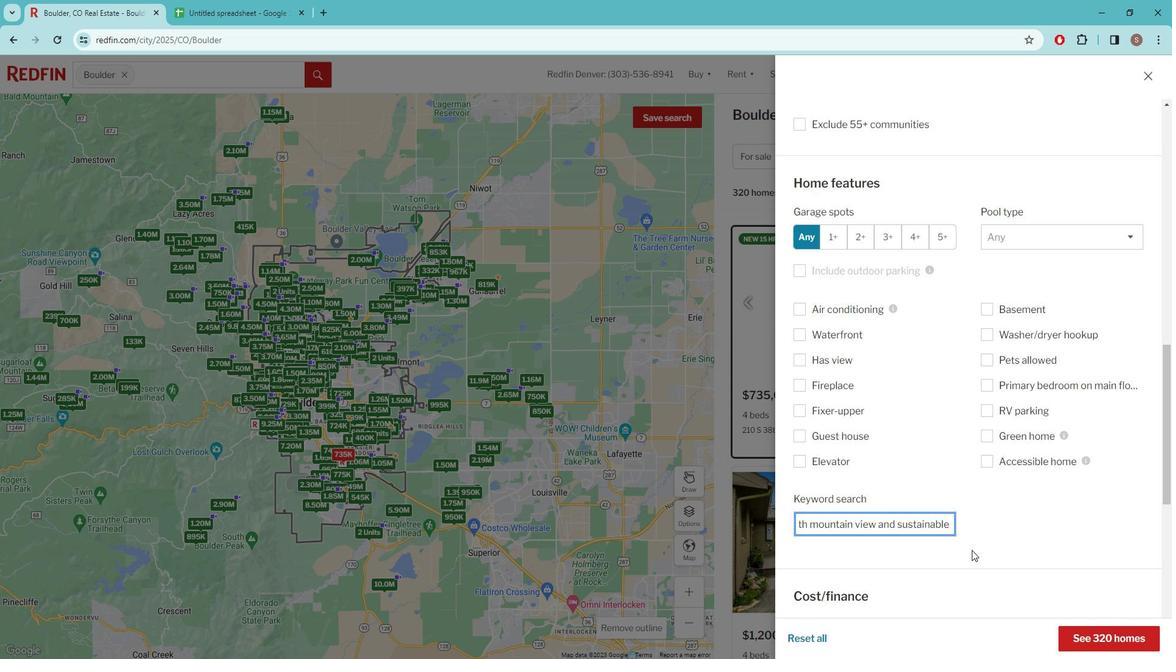 
Action: Mouse pressed left at (970, 550)
Screenshot: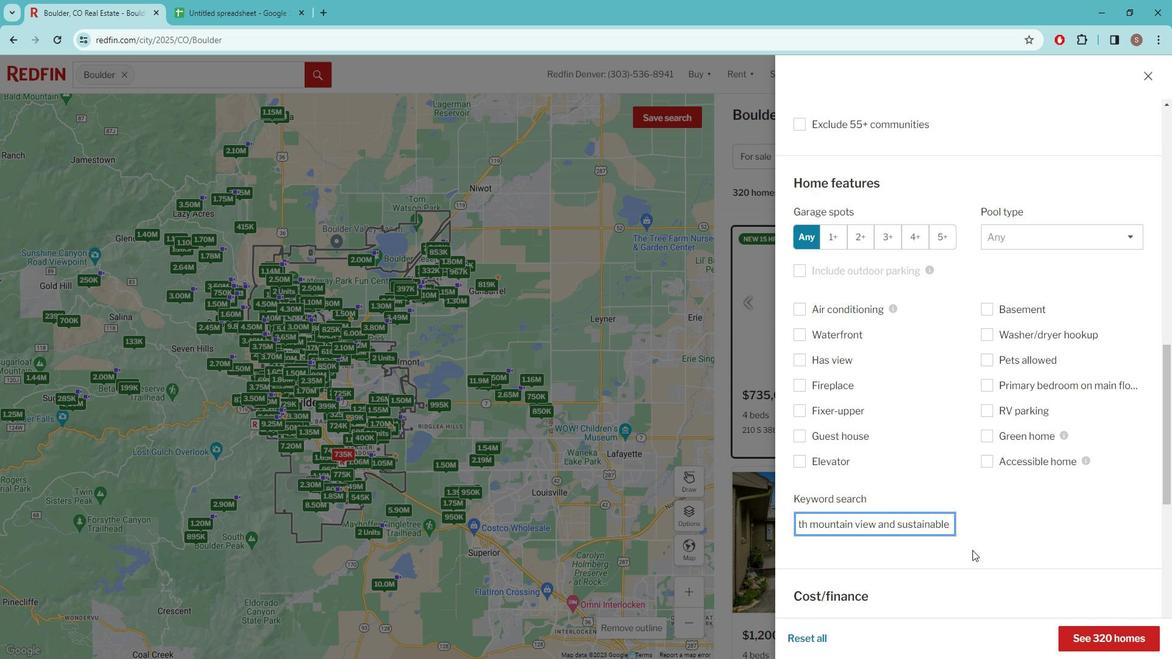 
Action: Mouse moved to (1003, 547)
Screenshot: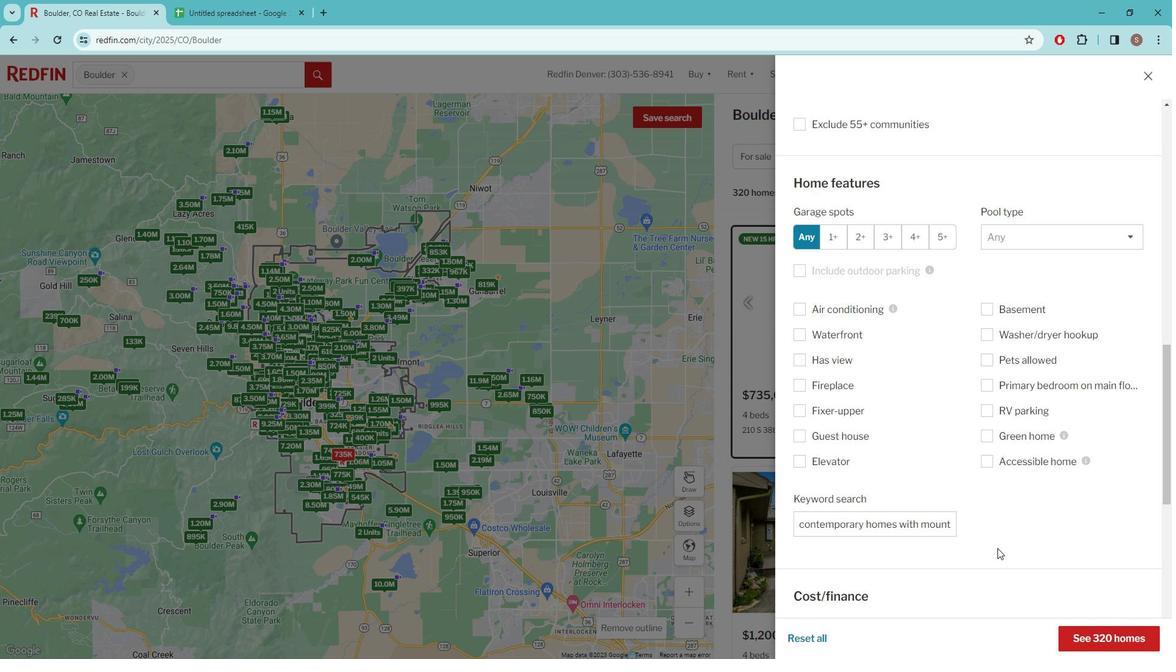 
Action: Mouse scrolled (1003, 546) with delta (0, 0)
Screenshot: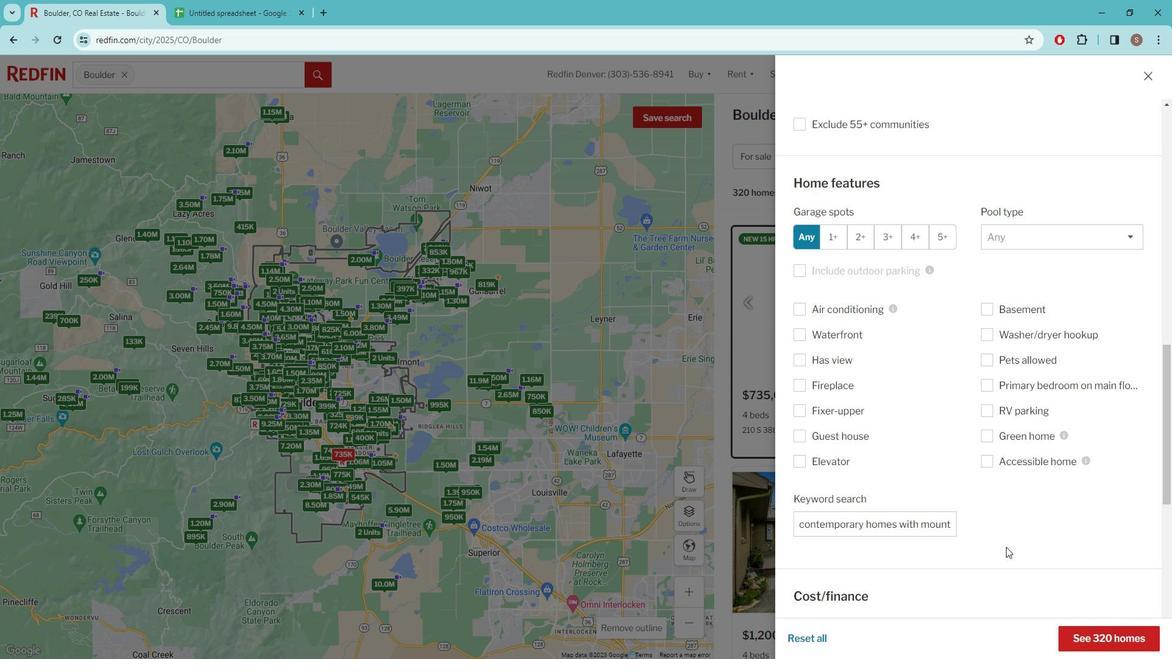 
Action: Mouse scrolled (1003, 546) with delta (0, 0)
Screenshot: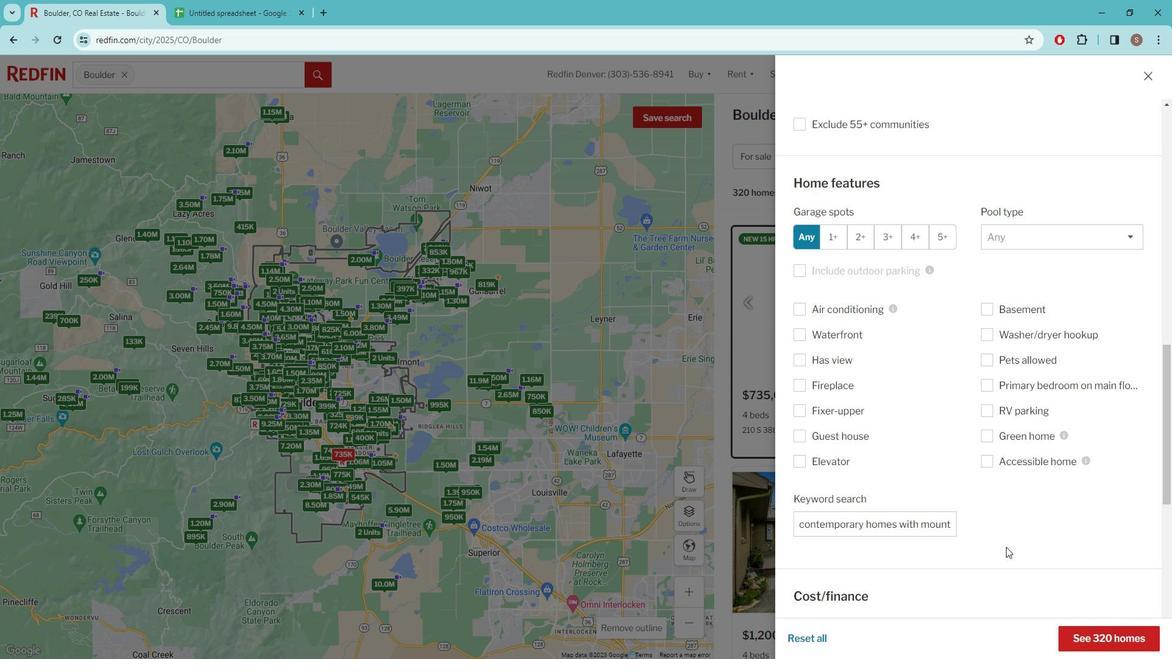 
Action: Mouse moved to (1004, 545)
Screenshot: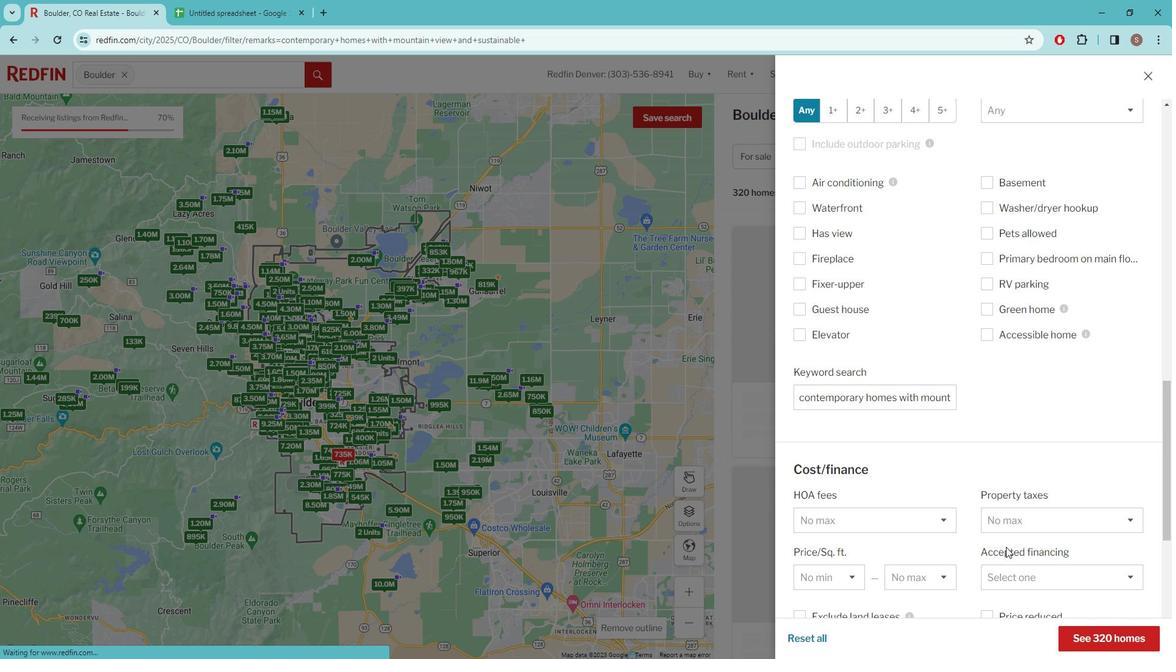 
Action: Mouse scrolled (1004, 545) with delta (0, 0)
Screenshot: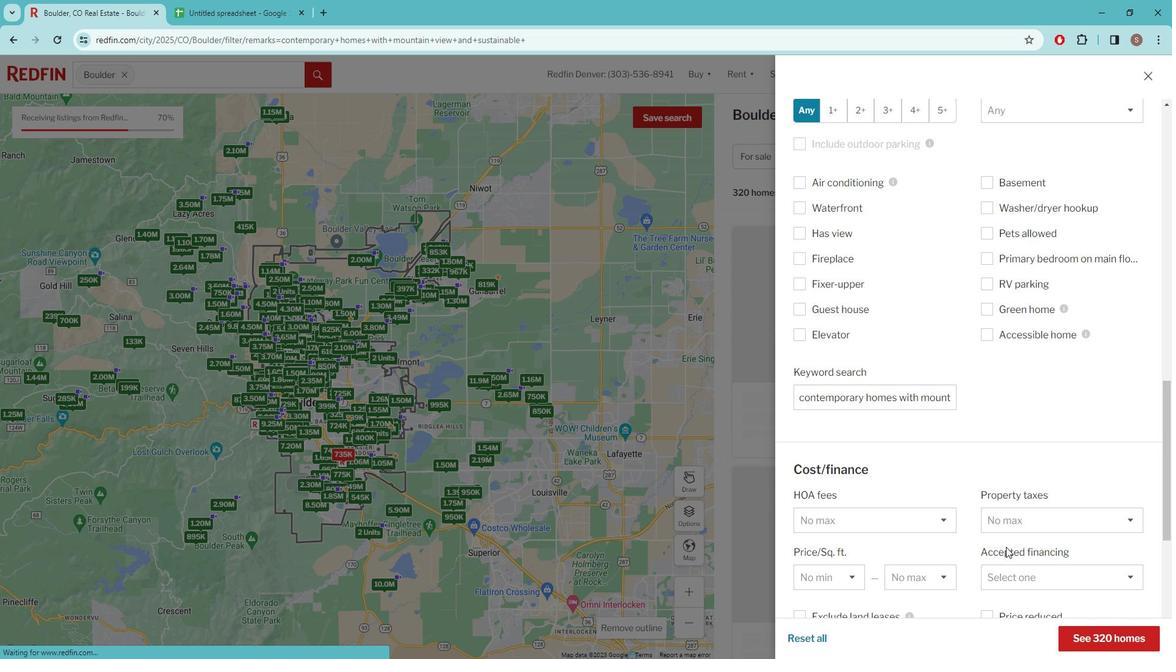 
Action: Mouse moved to (1004, 541)
Screenshot: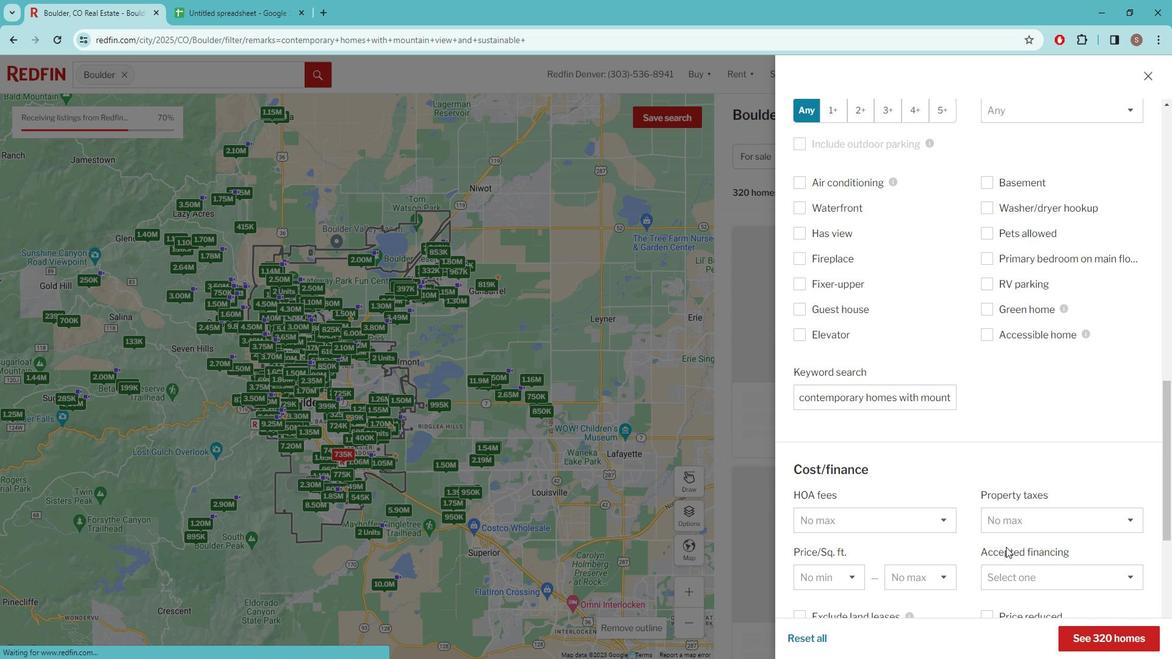 
Action: Mouse scrolled (1004, 540) with delta (0, 0)
Screenshot: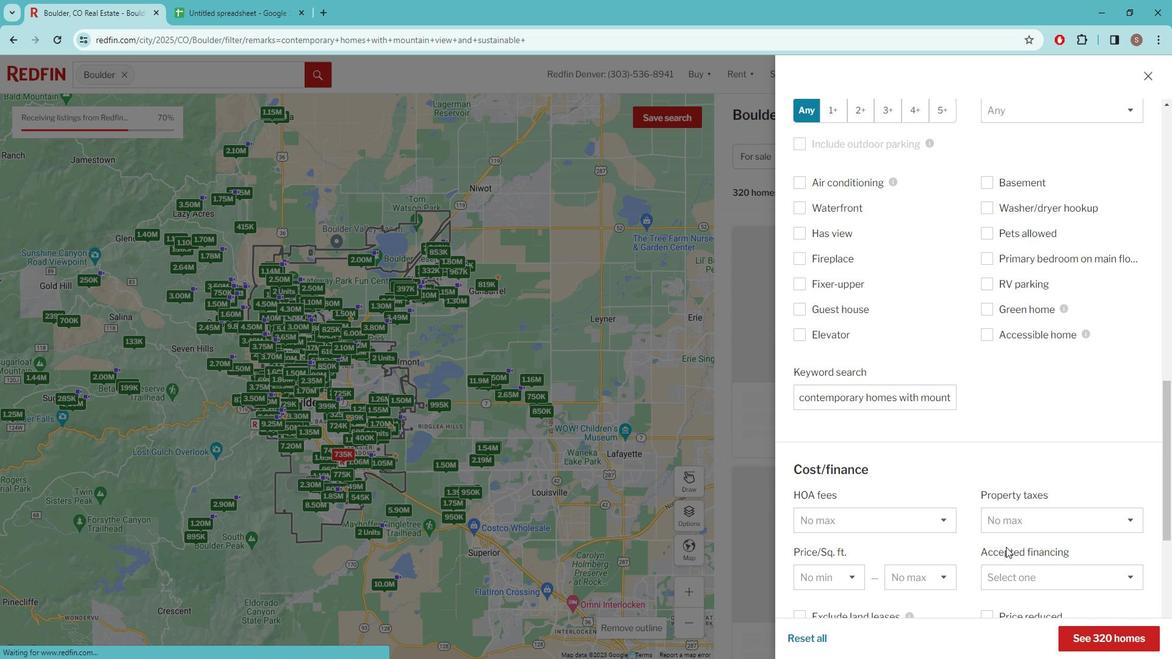 
Action: Mouse moved to (1004, 540)
Screenshot: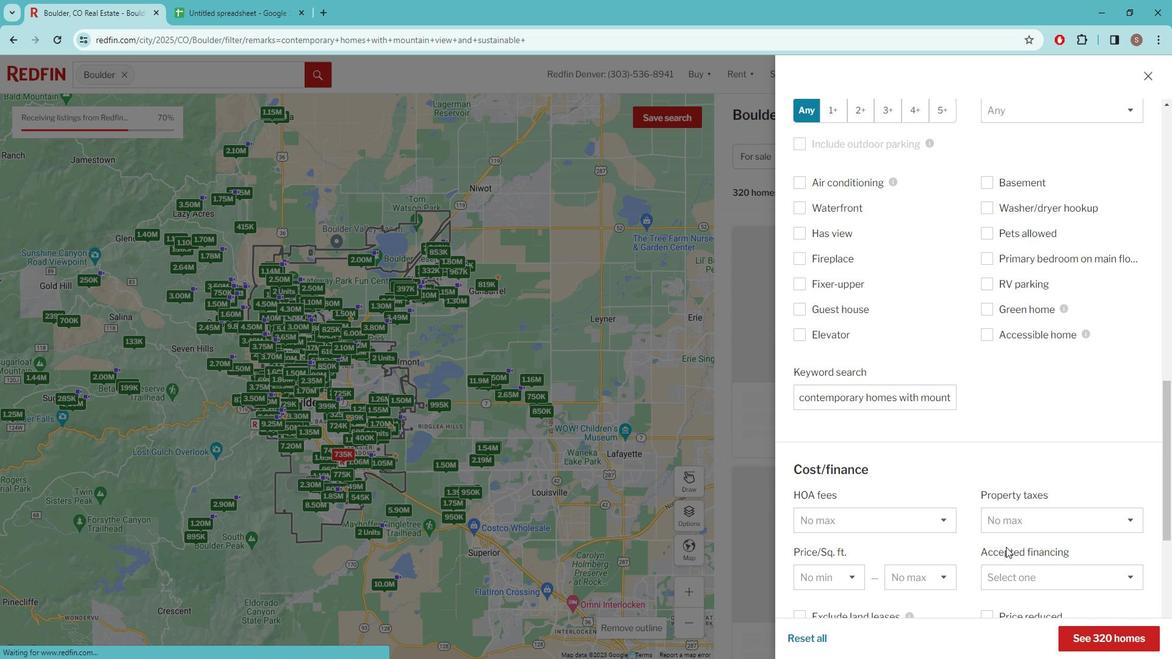 
Action: Mouse scrolled (1004, 539) with delta (0, 0)
Screenshot: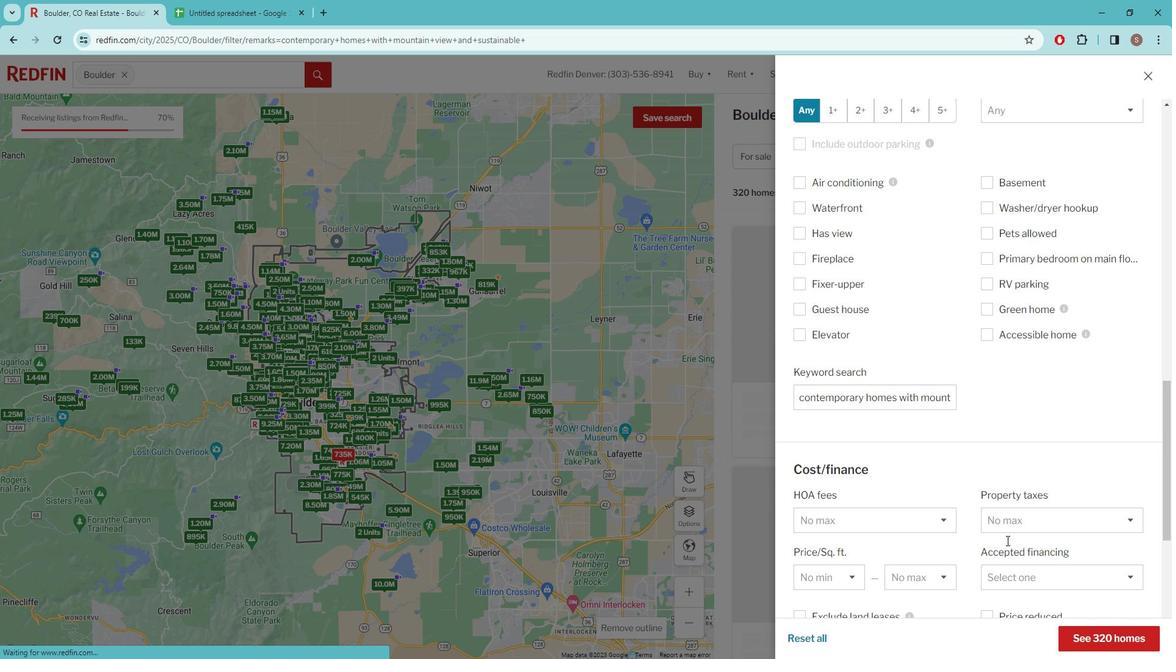 
Action: Mouse moved to (1004, 538)
Screenshot: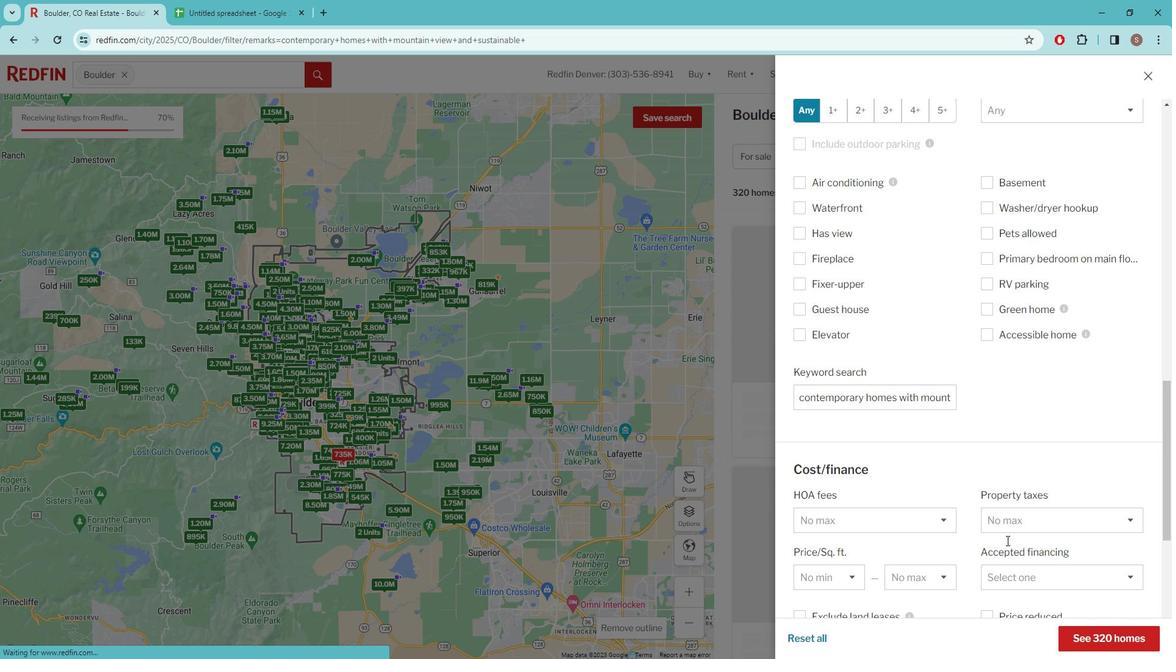 
Action: Mouse scrolled (1004, 537) with delta (0, 0)
Screenshot: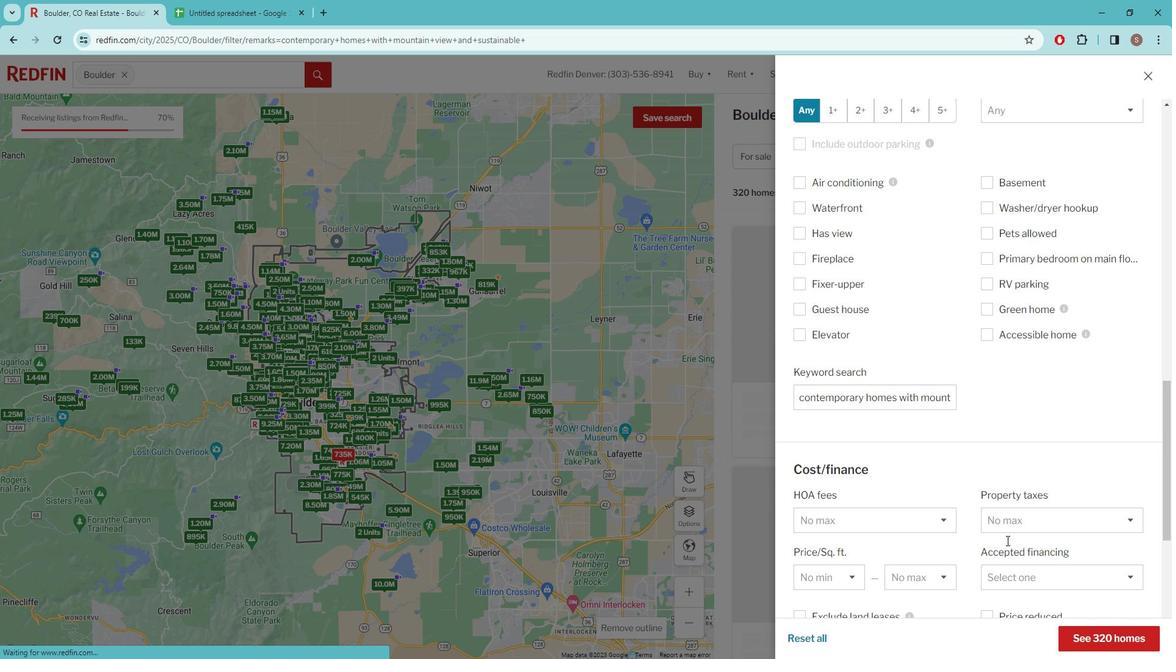 
Action: Mouse moved to (1004, 530)
Screenshot: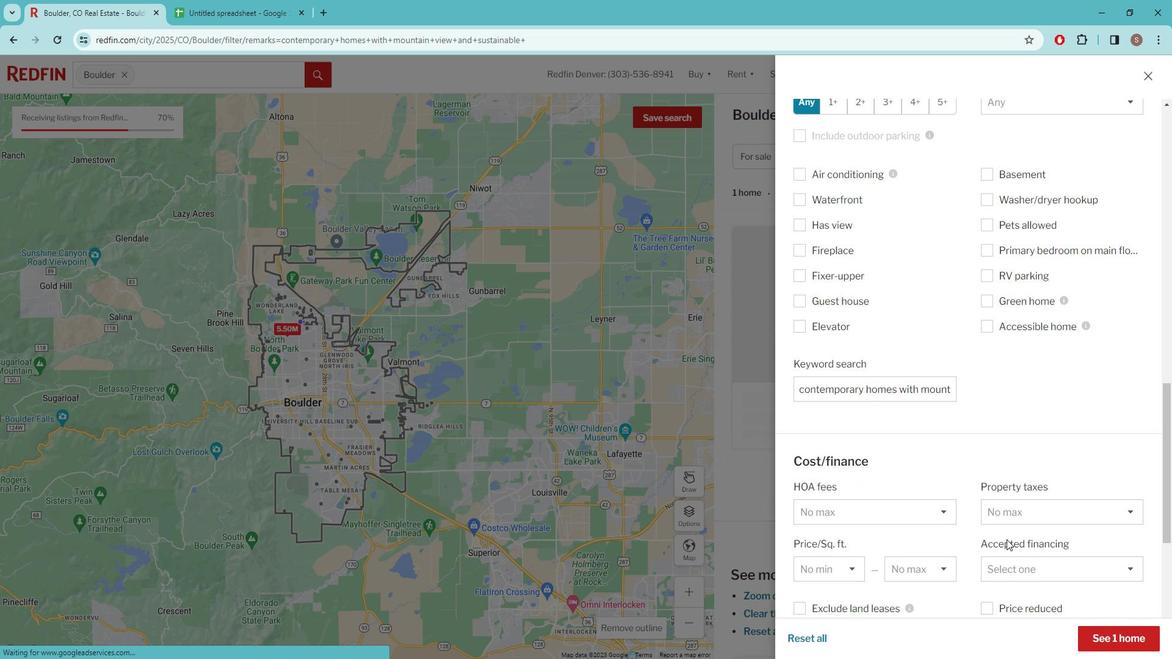 
Action: Mouse scrolled (1004, 528) with delta (0, -1)
Screenshot: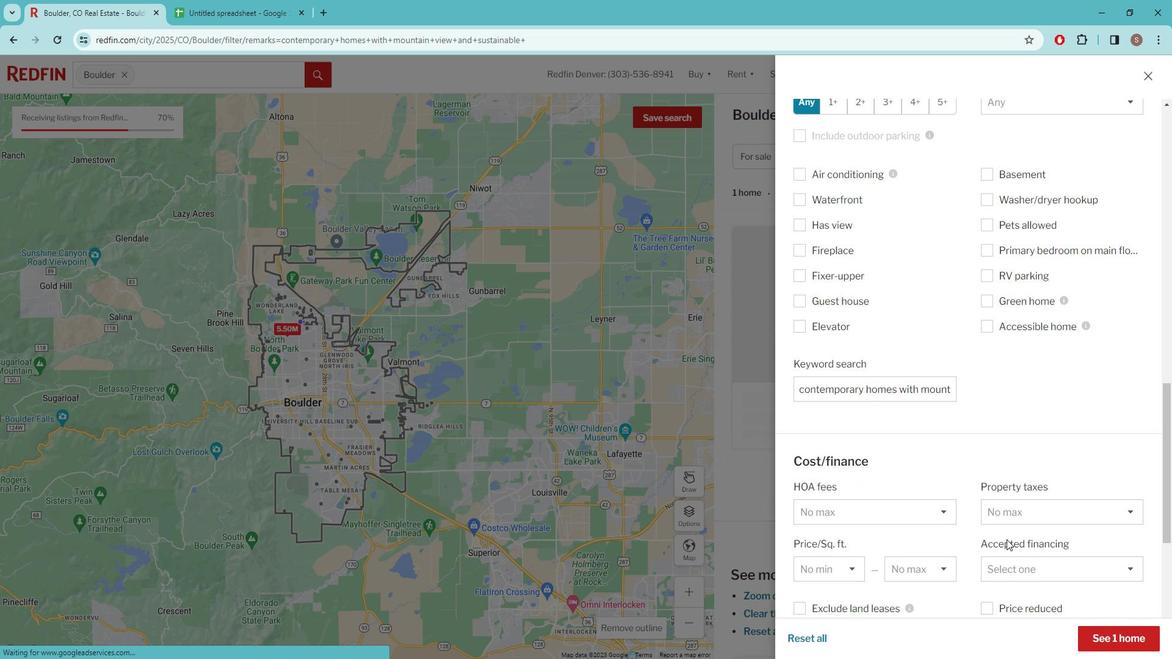 
Action: Mouse moved to (1068, 636)
Screenshot: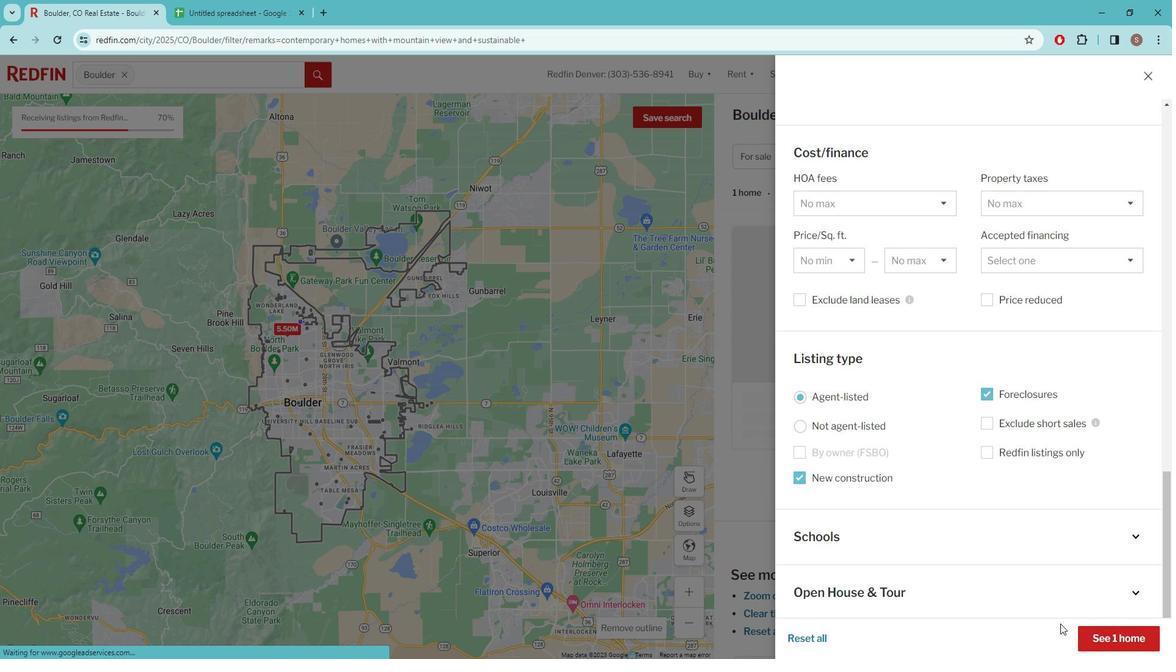 
Action: Mouse scrolled (1068, 635) with delta (0, 0)
Screenshot: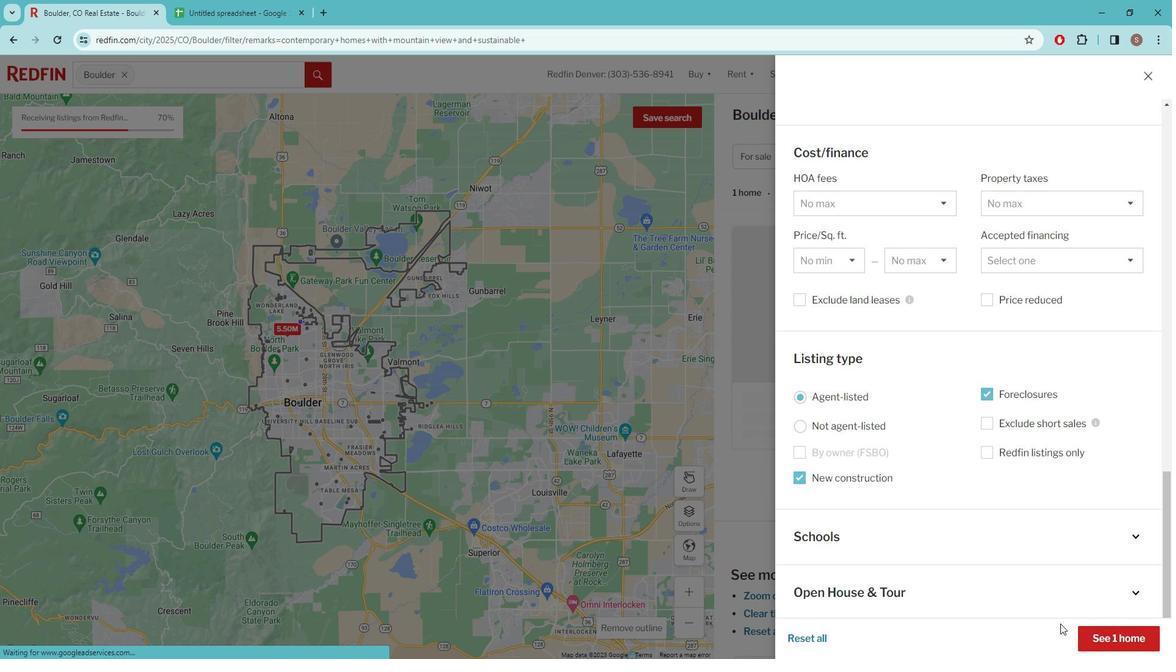 
Action: Mouse moved to (1094, 645)
Screenshot: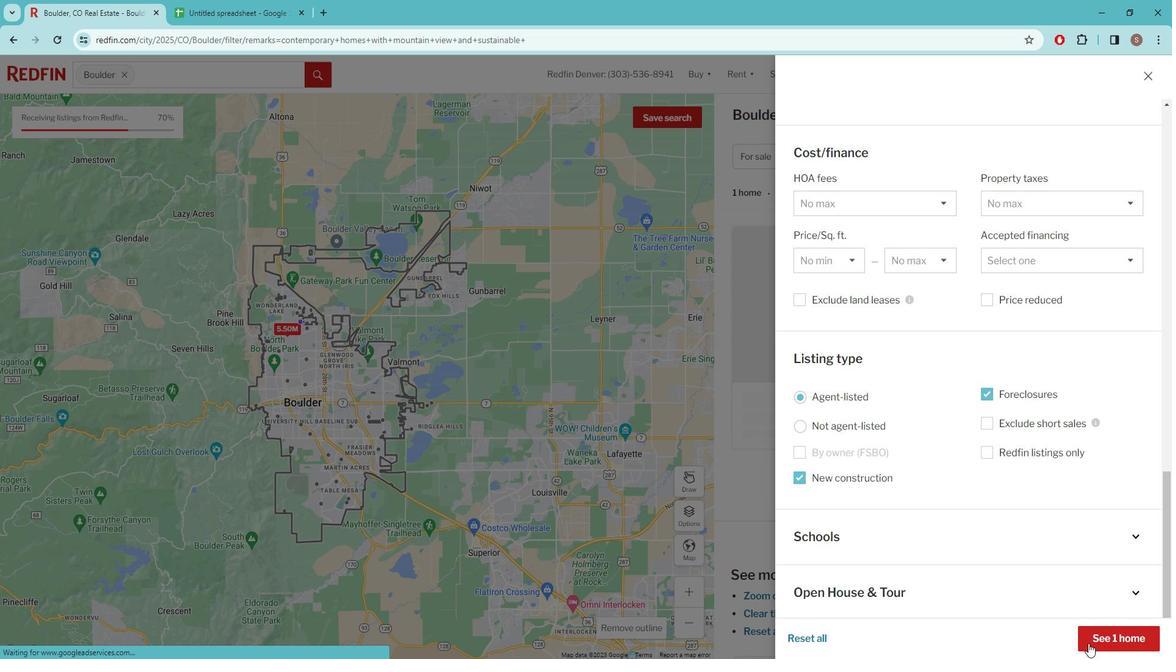 
Action: Mouse scrolled (1094, 644) with delta (0, 0)
Screenshot: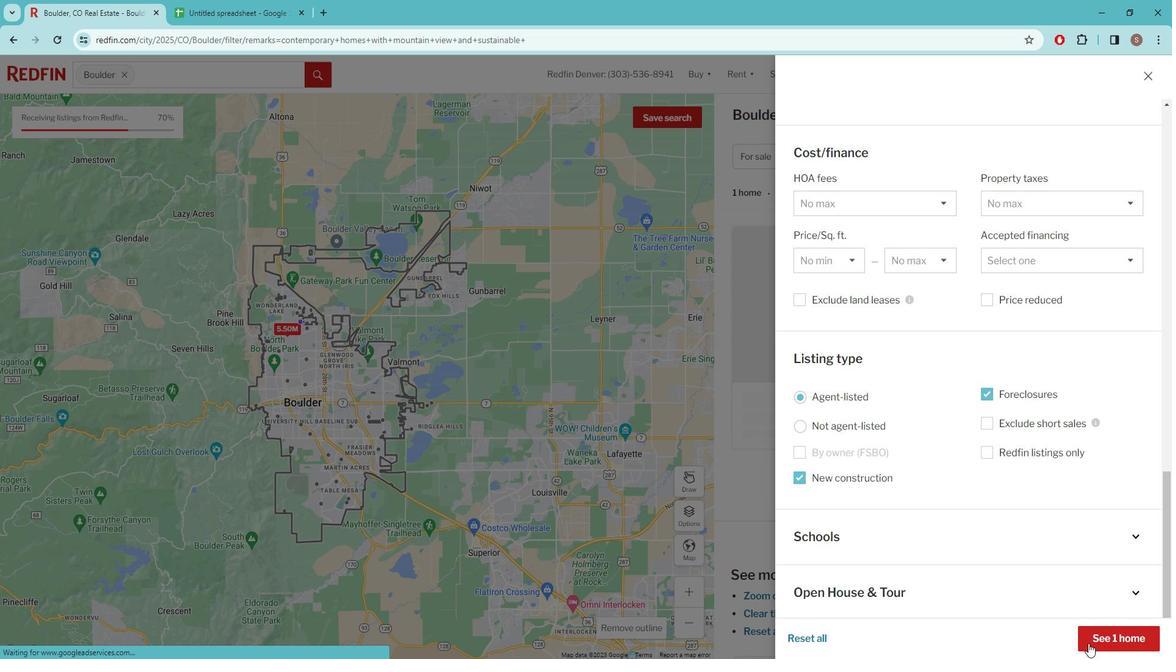 
Action: Mouse moved to (1103, 638)
Screenshot: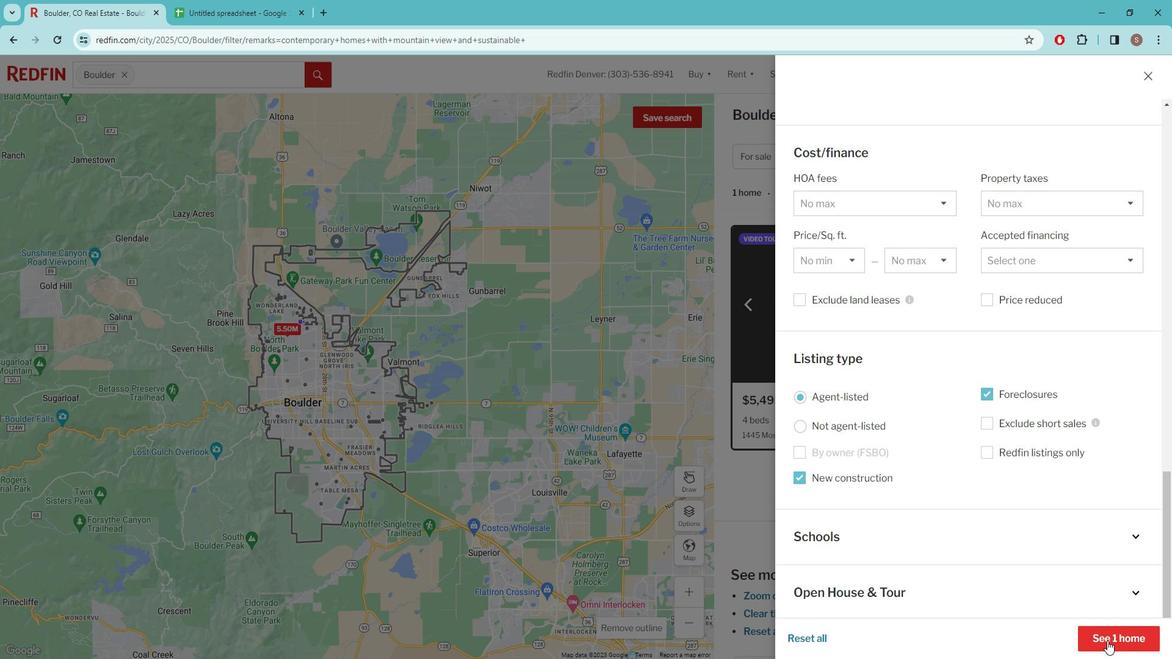 
Action: Mouse pressed left at (1103, 638)
Screenshot: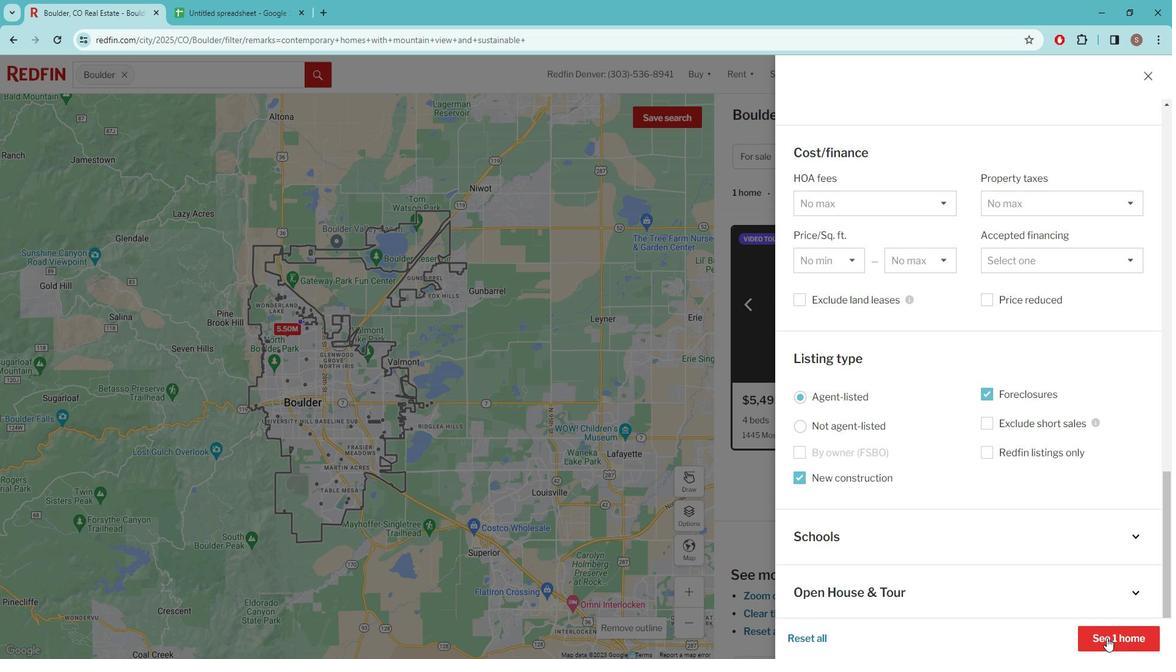 
Action: Mouse moved to (826, 384)
Screenshot: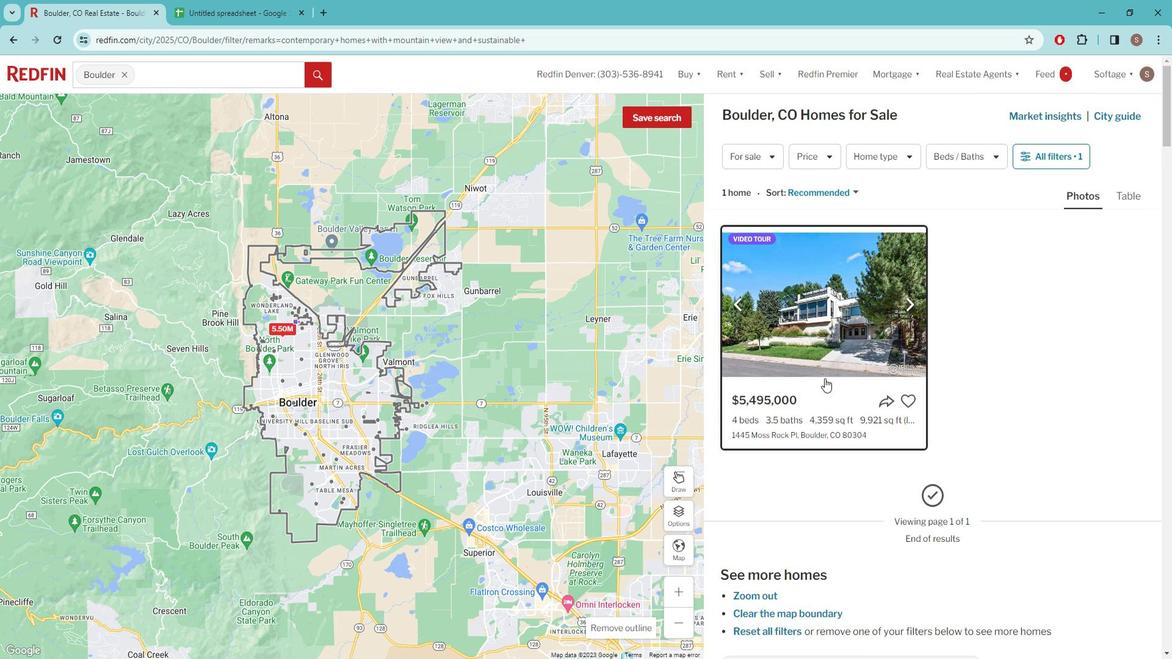 
Action: Mouse pressed left at (826, 384)
Screenshot: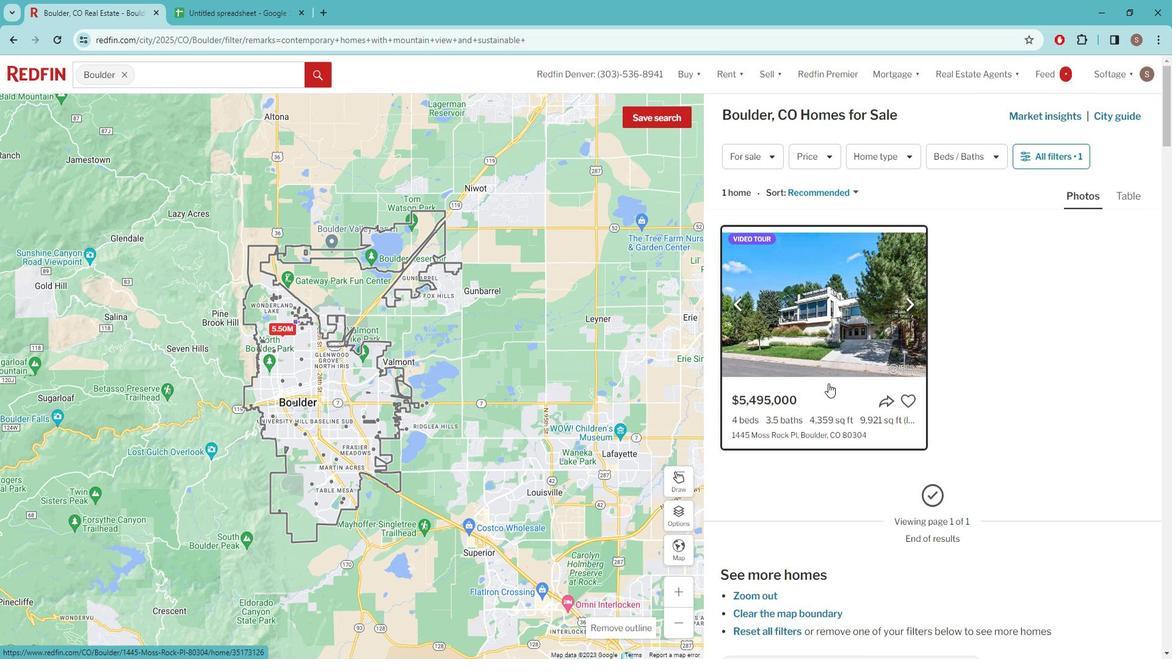 
Action: Mouse moved to (575, 279)
Screenshot: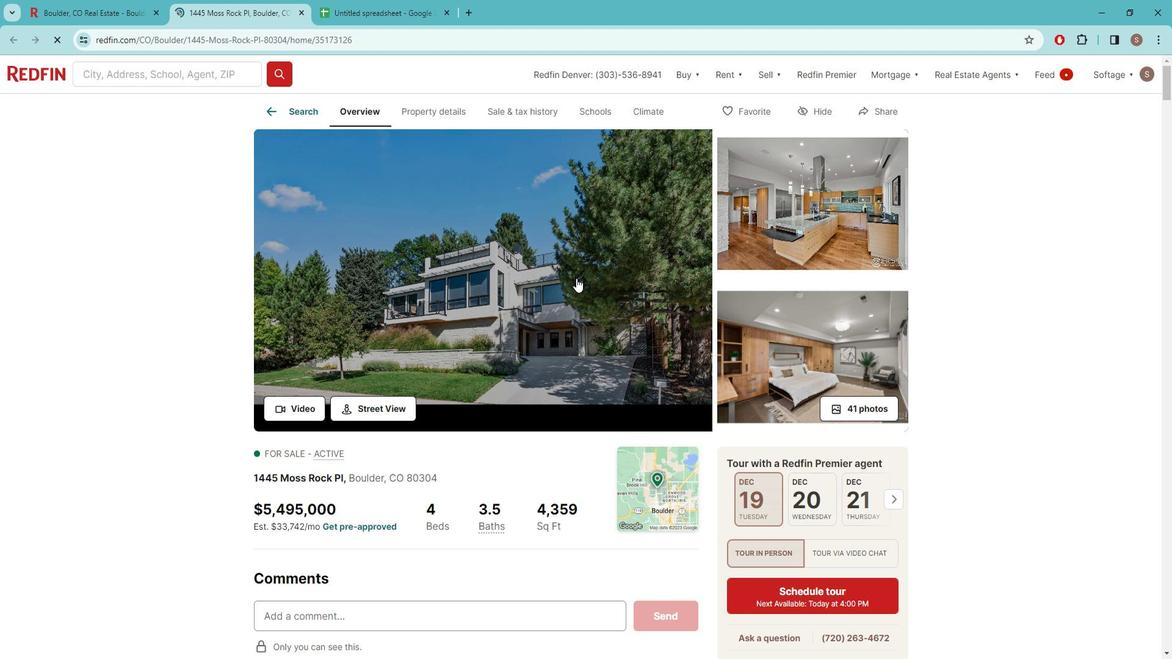 
Action: Mouse pressed left at (575, 279)
Screenshot: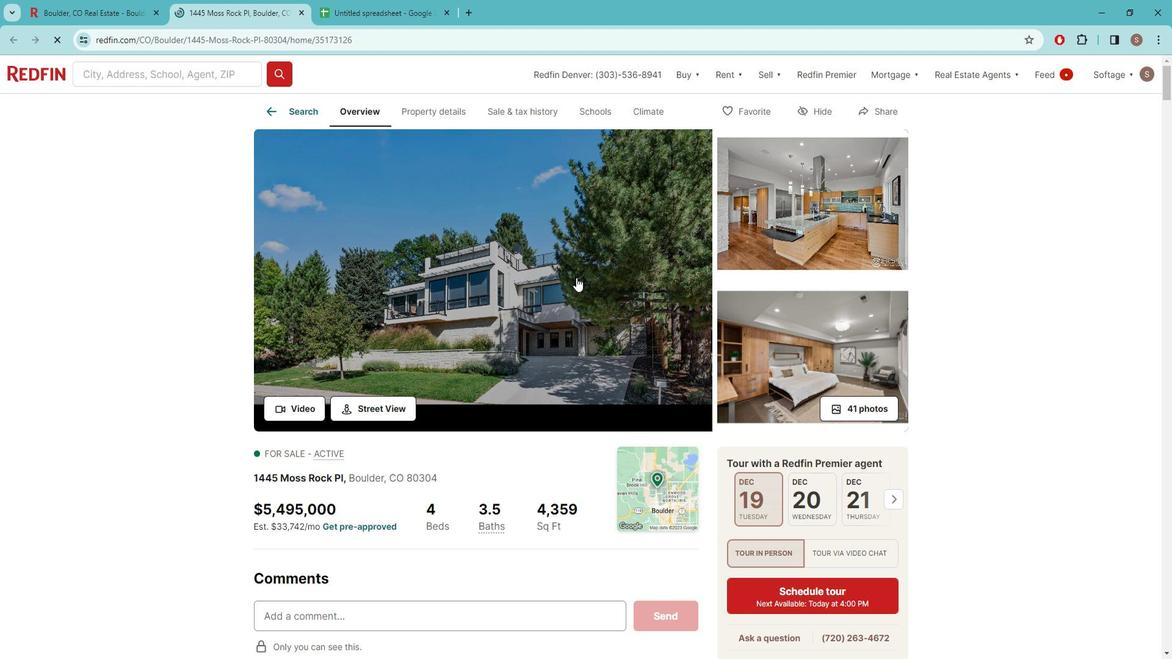 
Action: Mouse moved to (156, 410)
Screenshot: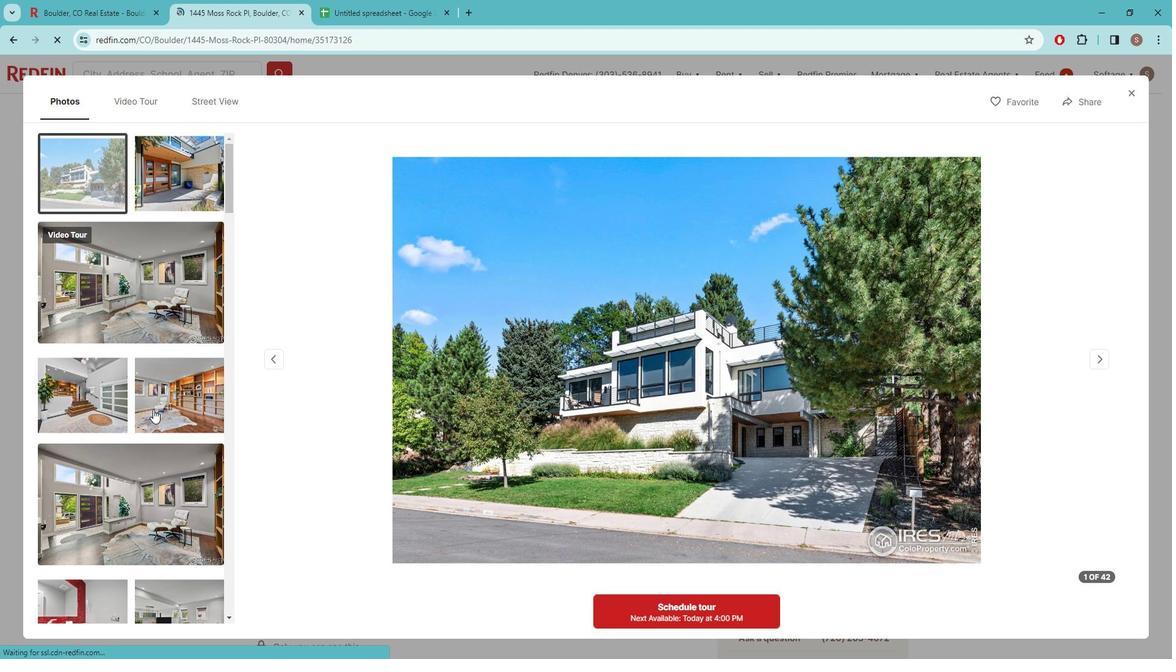 
Action: Mouse scrolled (156, 409) with delta (0, 0)
Screenshot: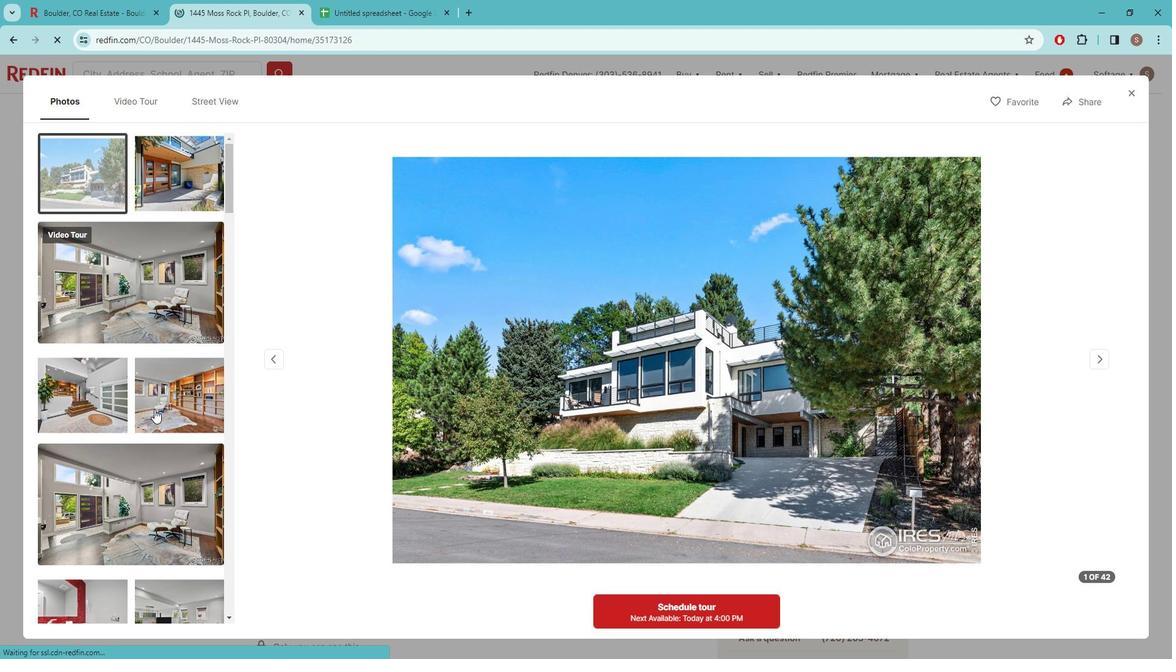 
Action: Mouse moved to (152, 406)
Screenshot: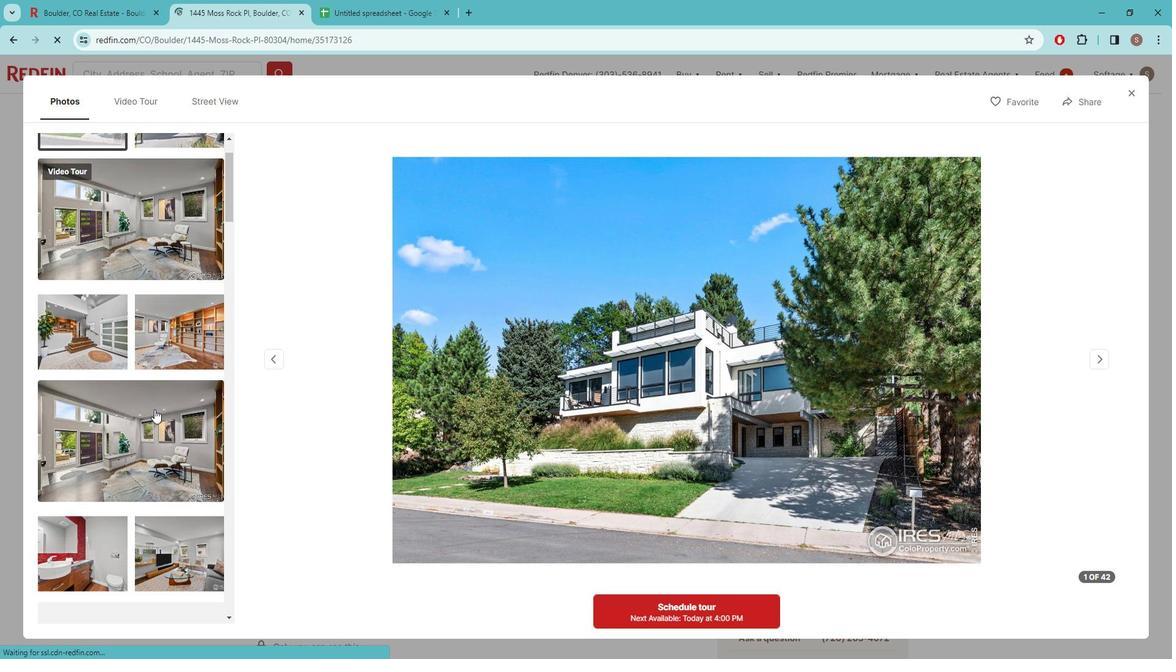 
Action: Mouse scrolled (152, 405) with delta (0, 0)
Screenshot: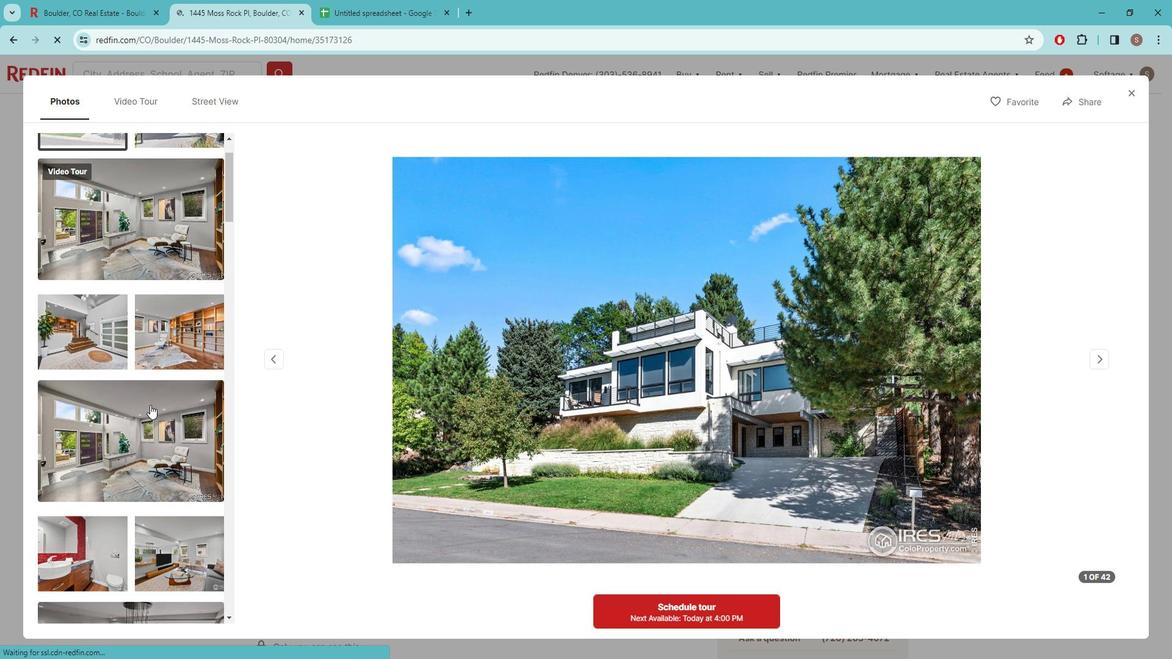 
Action: Mouse moved to (150, 406)
Screenshot: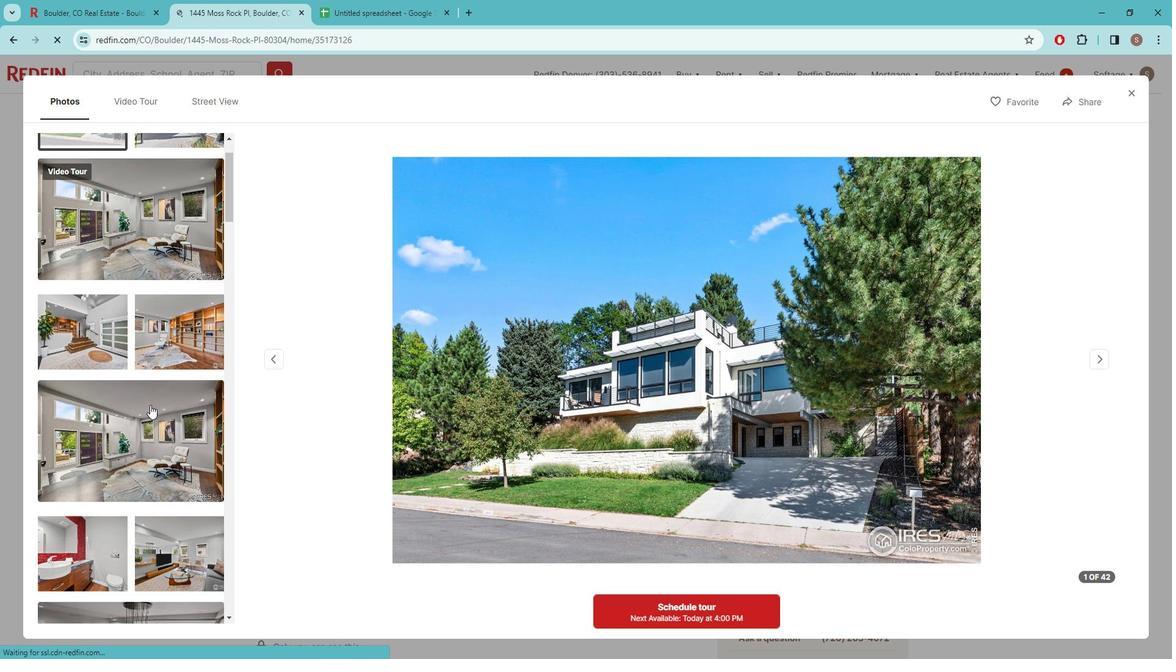 
Action: Mouse scrolled (150, 405) with delta (0, 0)
Screenshot: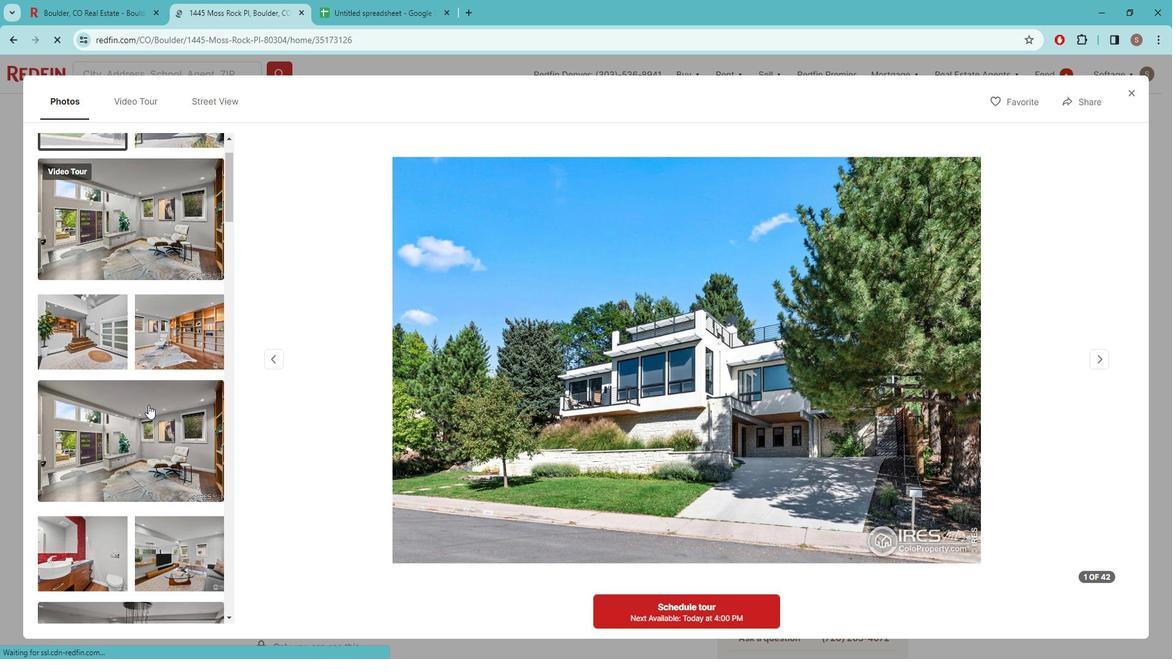 
Action: Mouse moved to (147, 403)
Screenshot: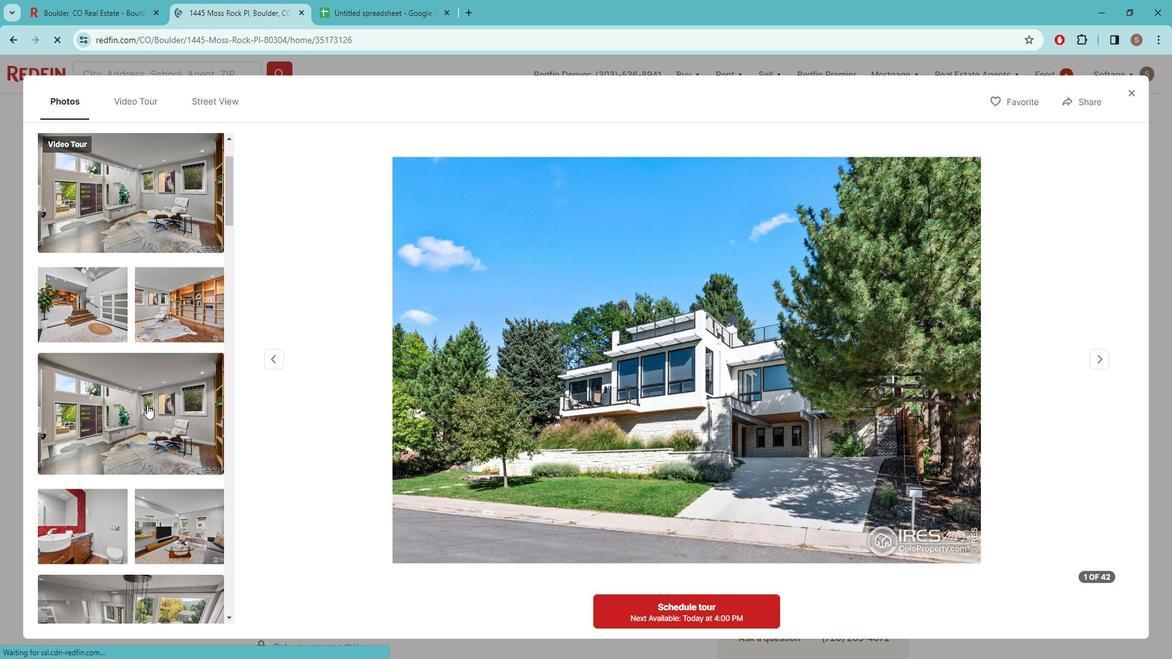 
Action: Mouse scrolled (147, 403) with delta (0, 0)
Screenshot: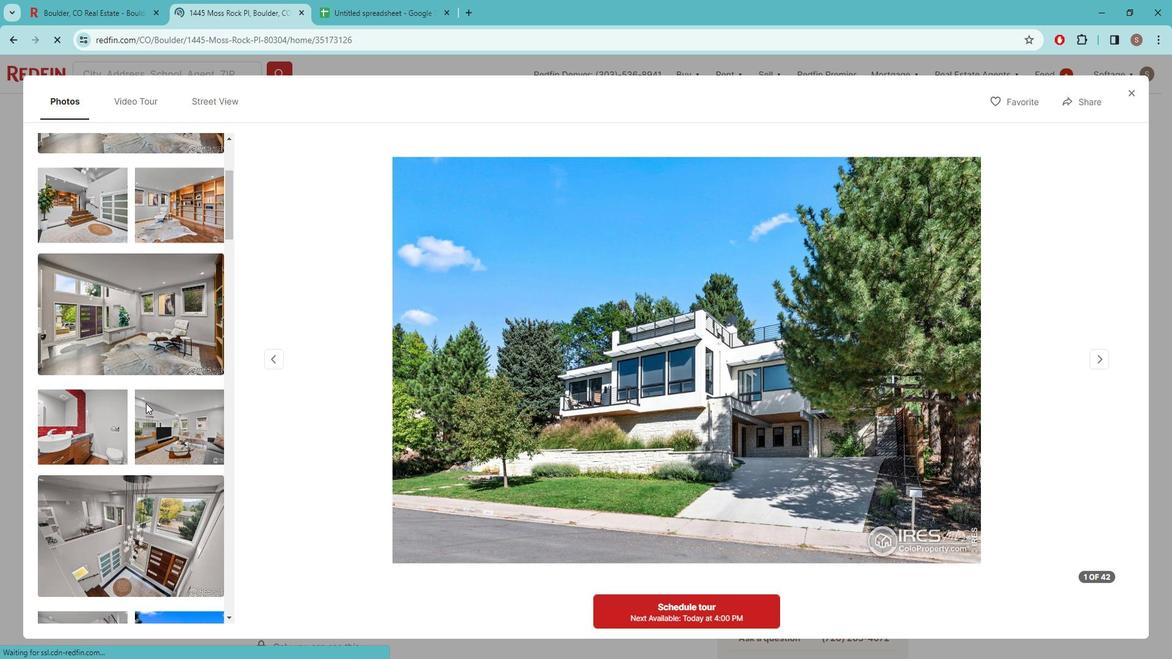 
Action: Mouse moved to (147, 403)
Screenshot: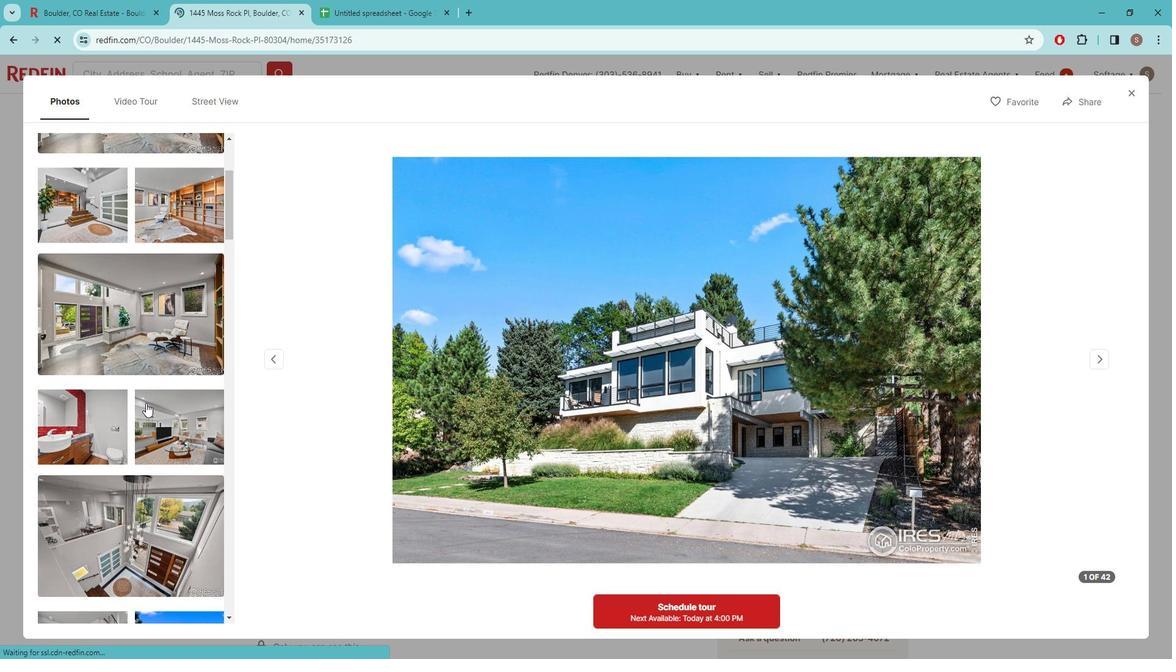 
Action: Mouse scrolled (147, 403) with delta (0, 0)
Screenshot: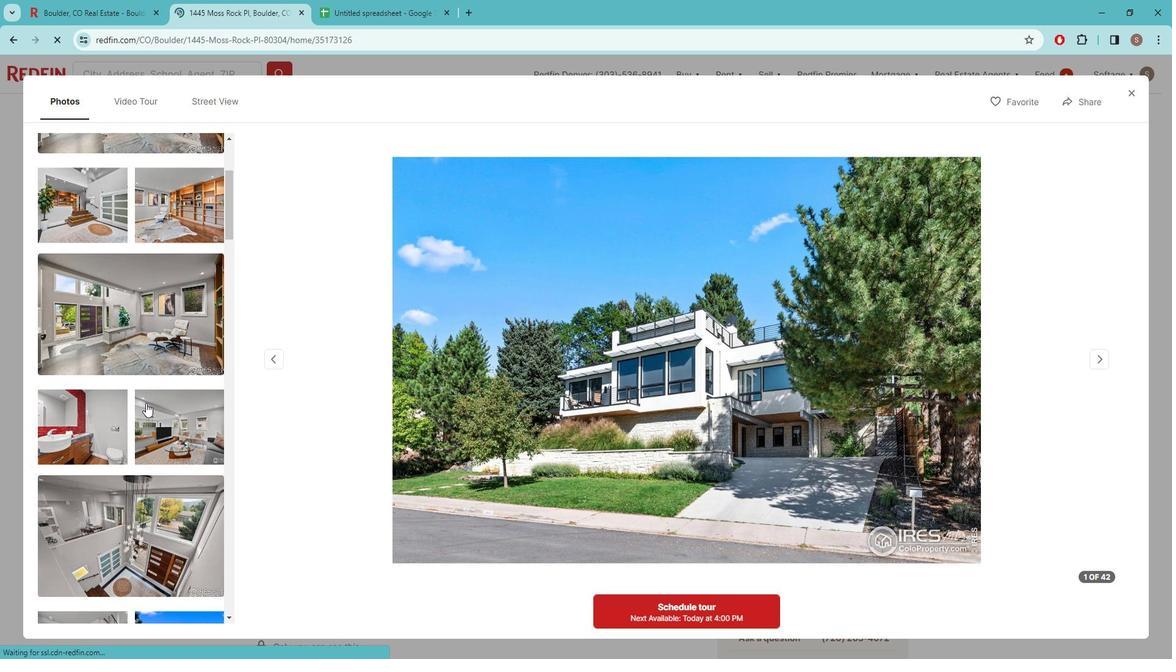 
Action: Mouse moved to (146, 403)
Screenshot: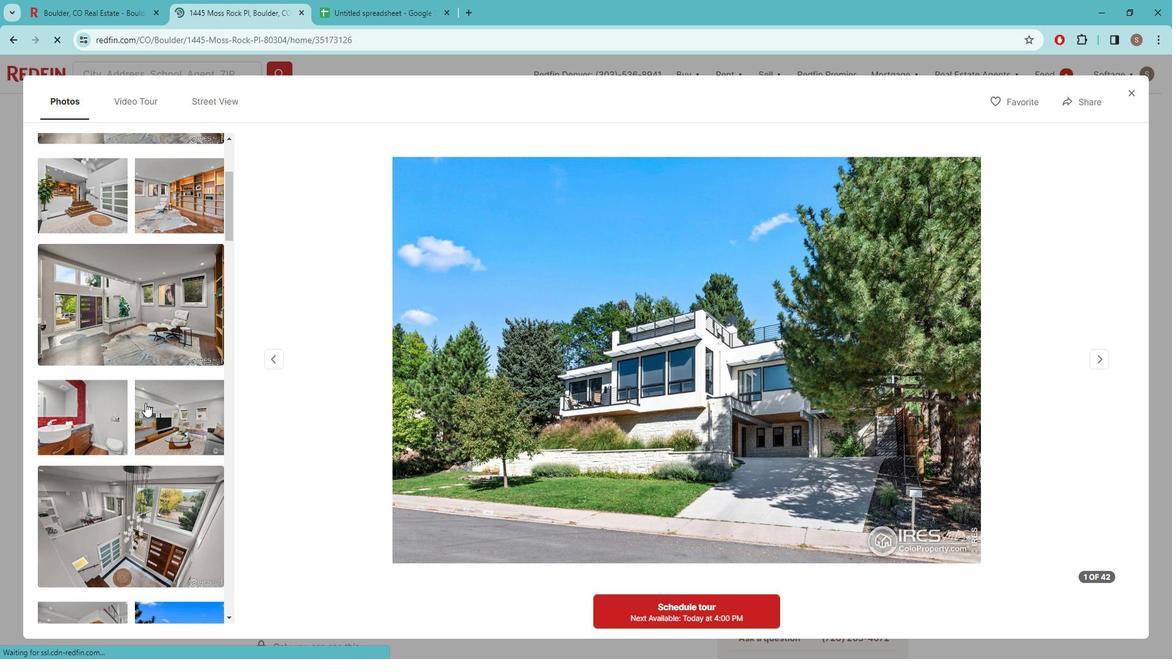 
Action: Mouse scrolled (146, 403) with delta (0, 0)
Screenshot: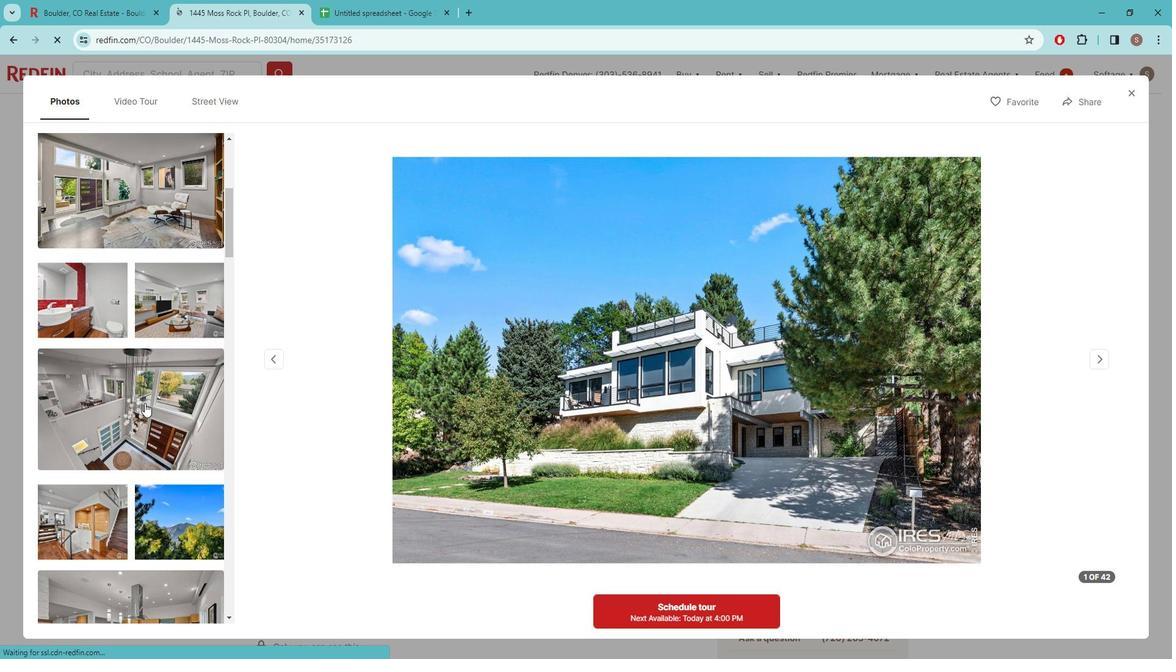 
Action: Mouse scrolled (146, 403) with delta (0, 0)
Screenshot: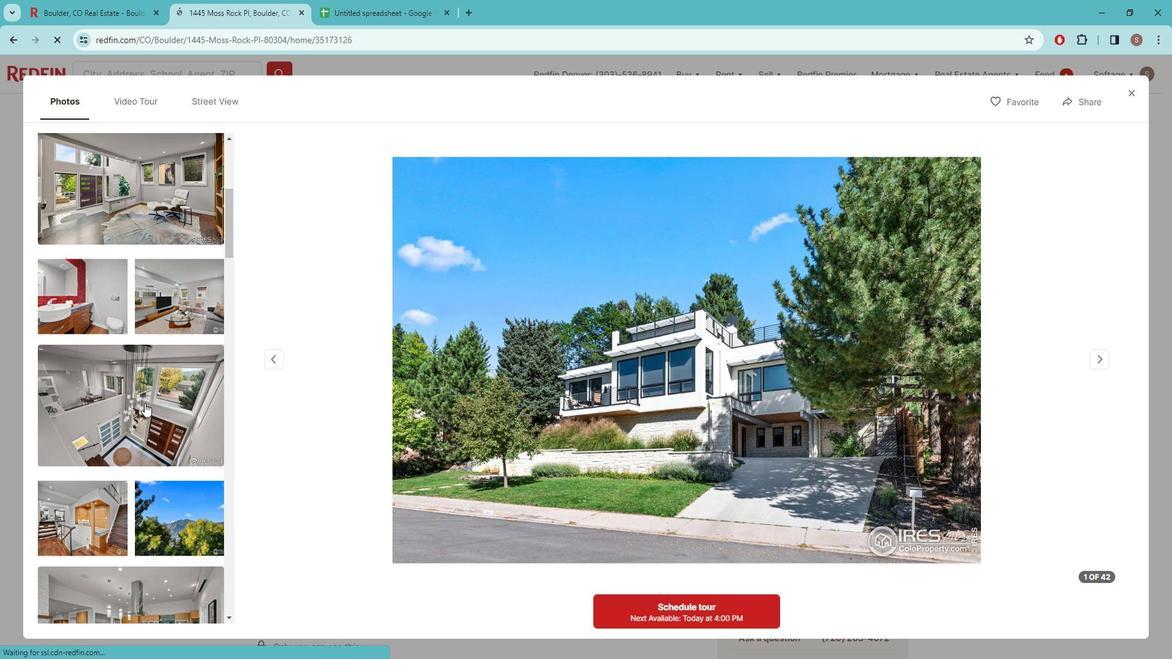 
Action: Mouse scrolled (146, 403) with delta (0, 0)
Screenshot: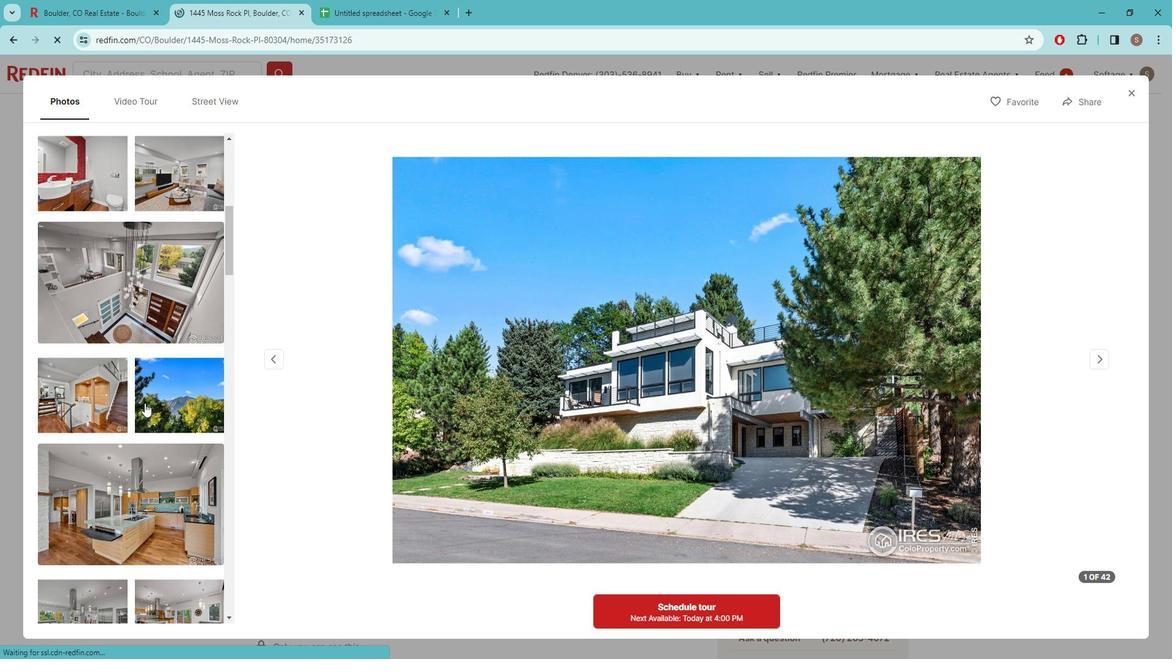 
Action: Mouse scrolled (146, 403) with delta (0, 0)
Screenshot: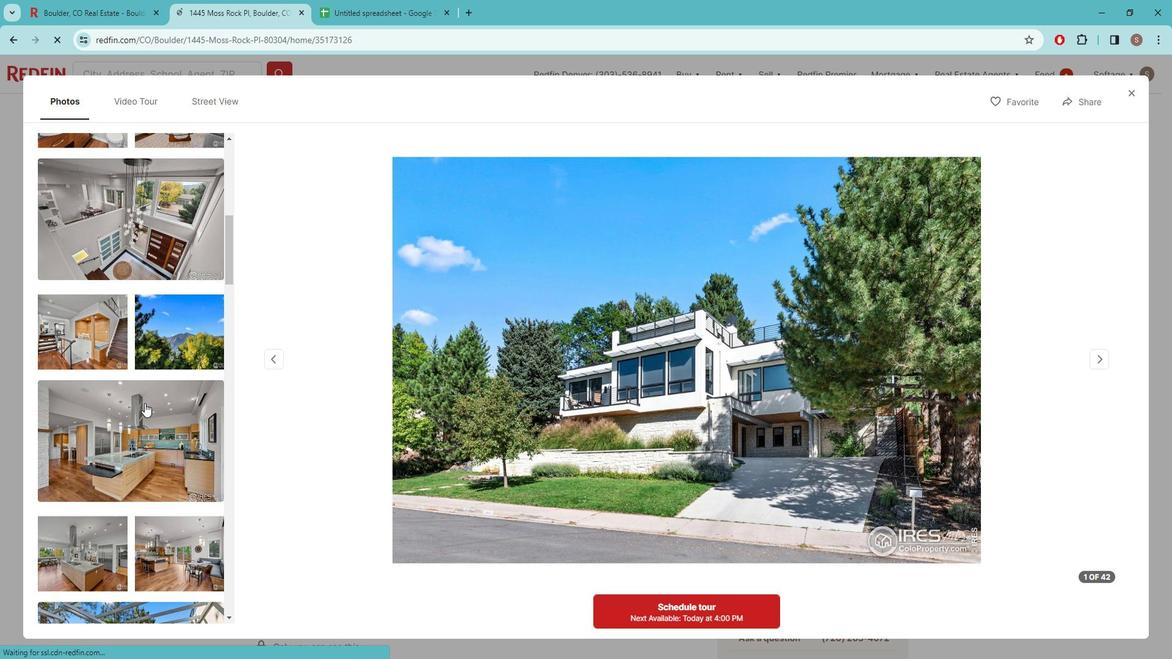 
Action: Mouse scrolled (146, 403) with delta (0, 0)
Screenshot: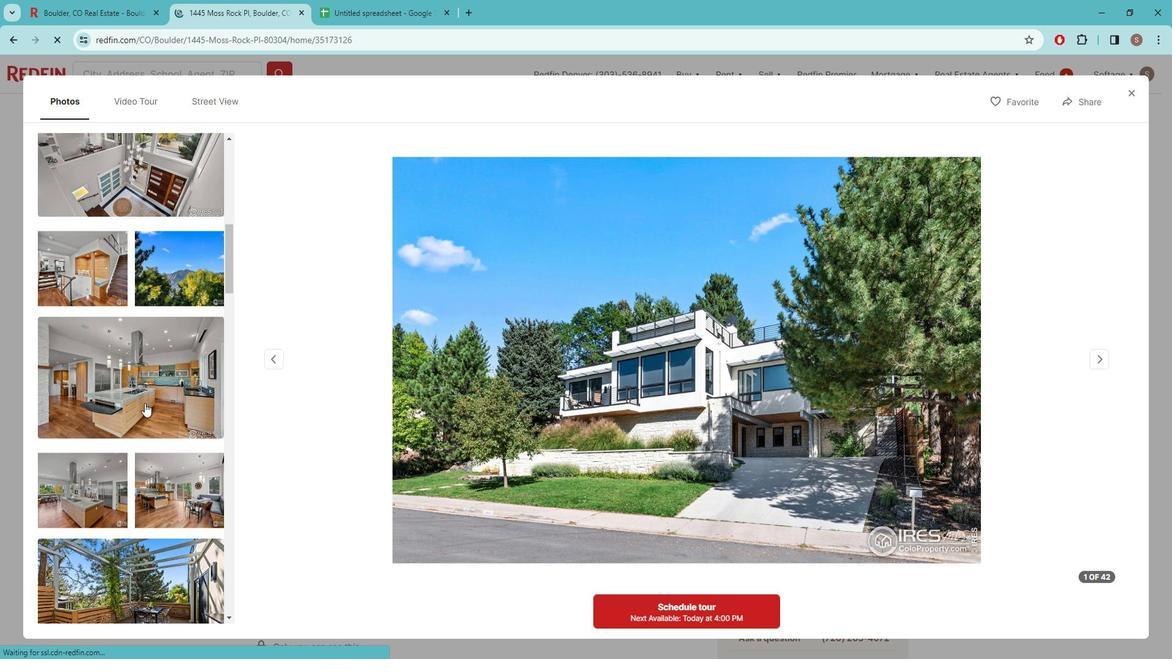 
Action: Mouse scrolled (146, 403) with delta (0, 0)
Screenshot: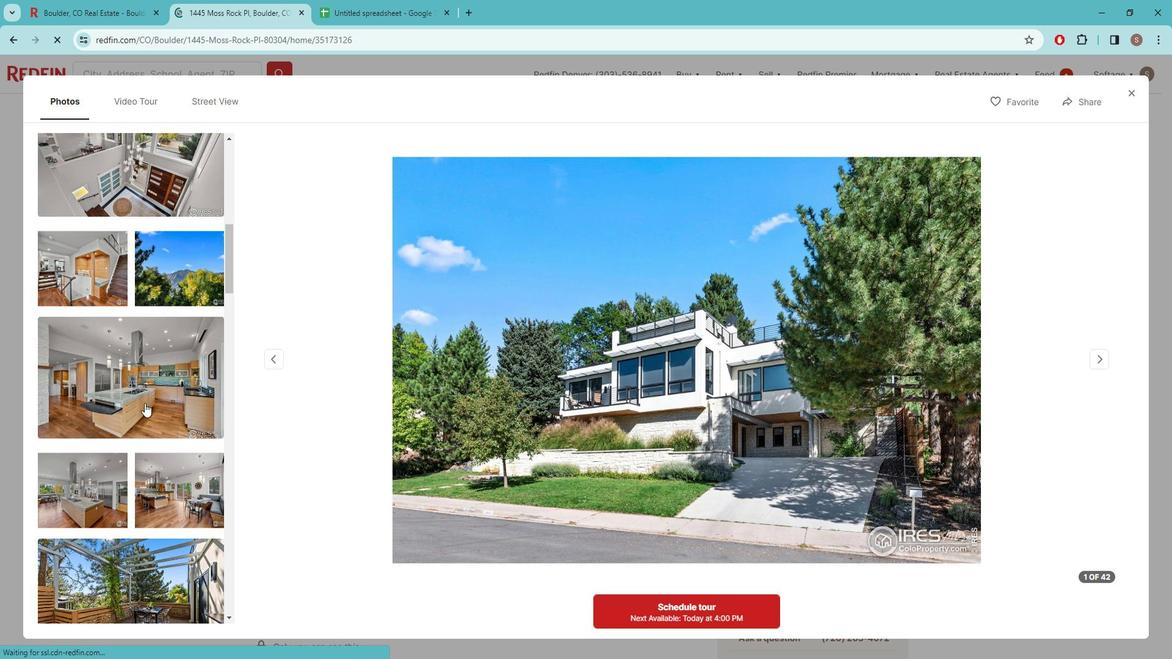 
Action: Mouse scrolled (146, 403) with delta (0, 0)
Screenshot: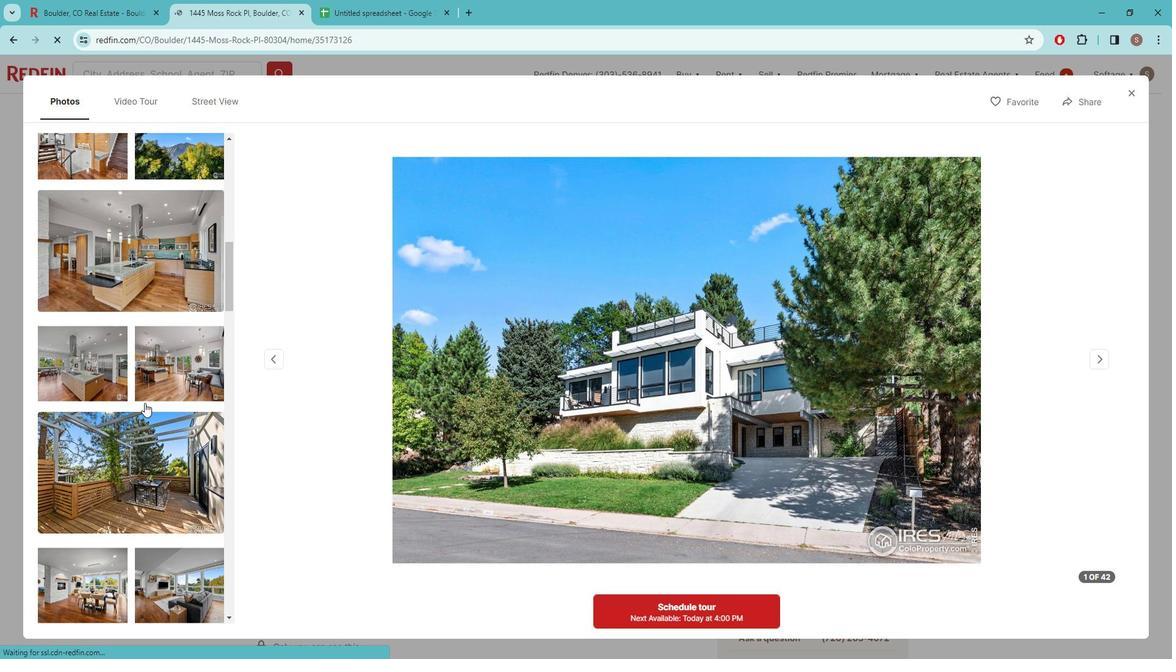
Action: Mouse scrolled (146, 403) with delta (0, 0)
Screenshot: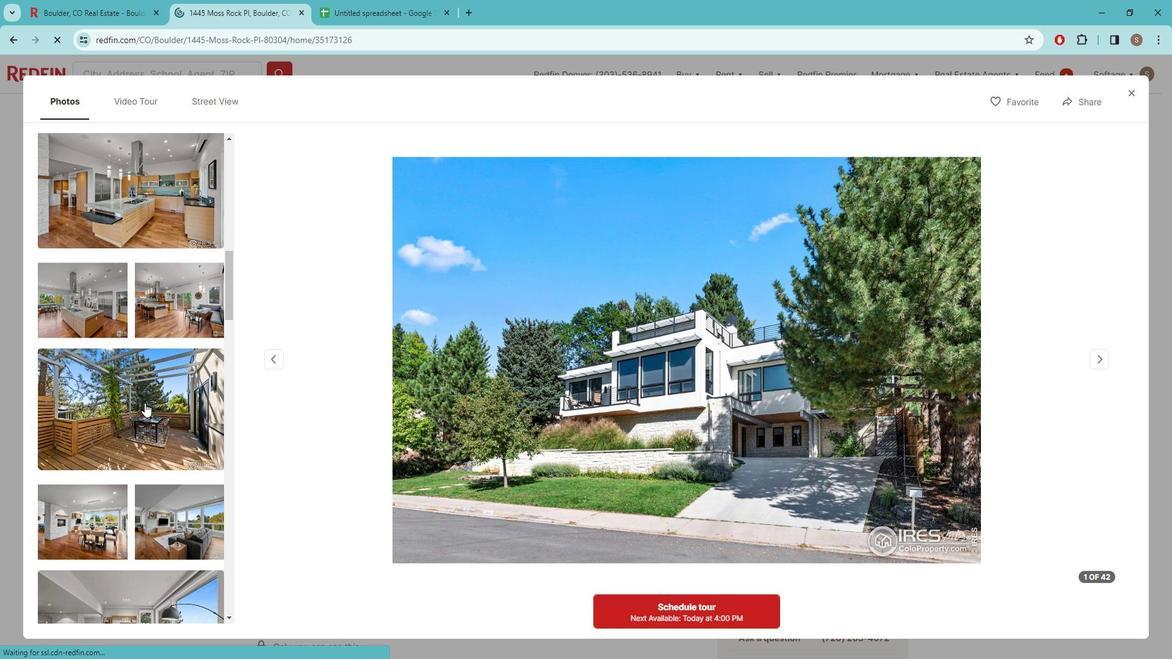 
Action: Mouse scrolled (146, 403) with delta (0, 0)
Screenshot: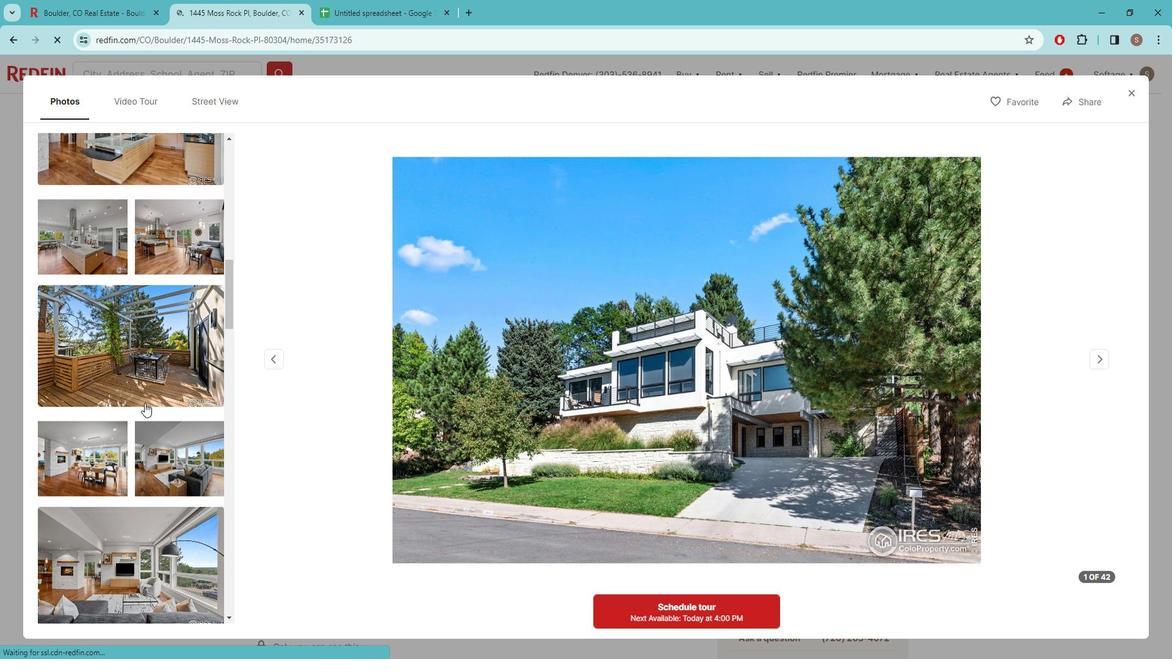 
Action: Mouse moved to (145, 403)
Screenshot: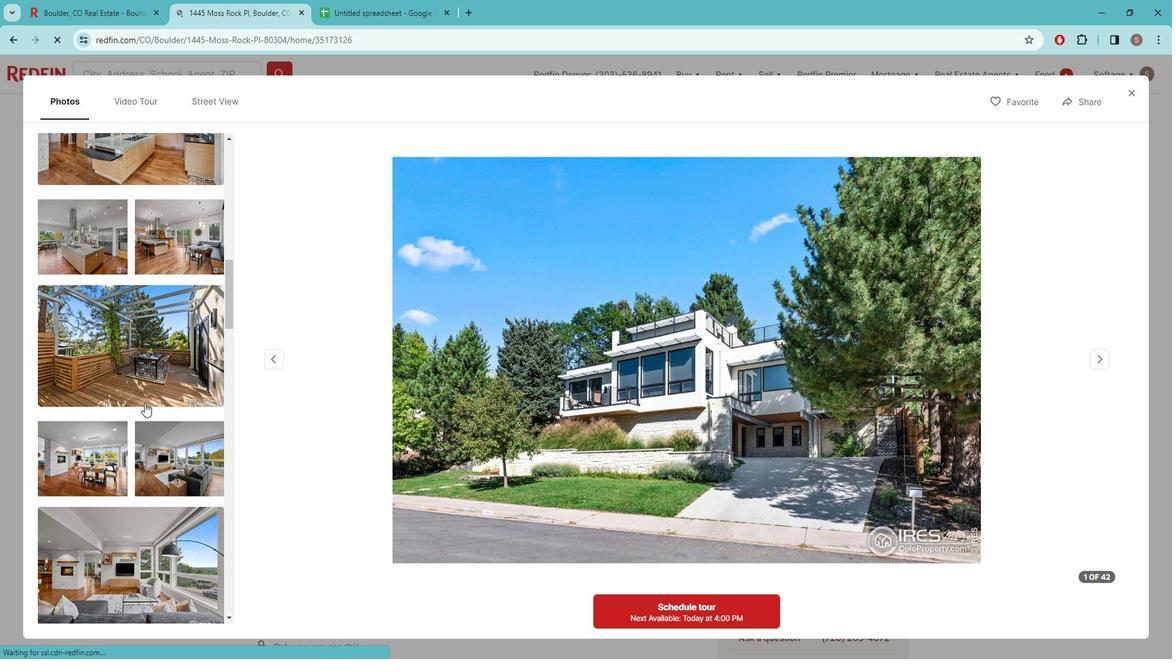 
Action: Mouse scrolled (145, 403) with delta (0, 0)
Screenshot: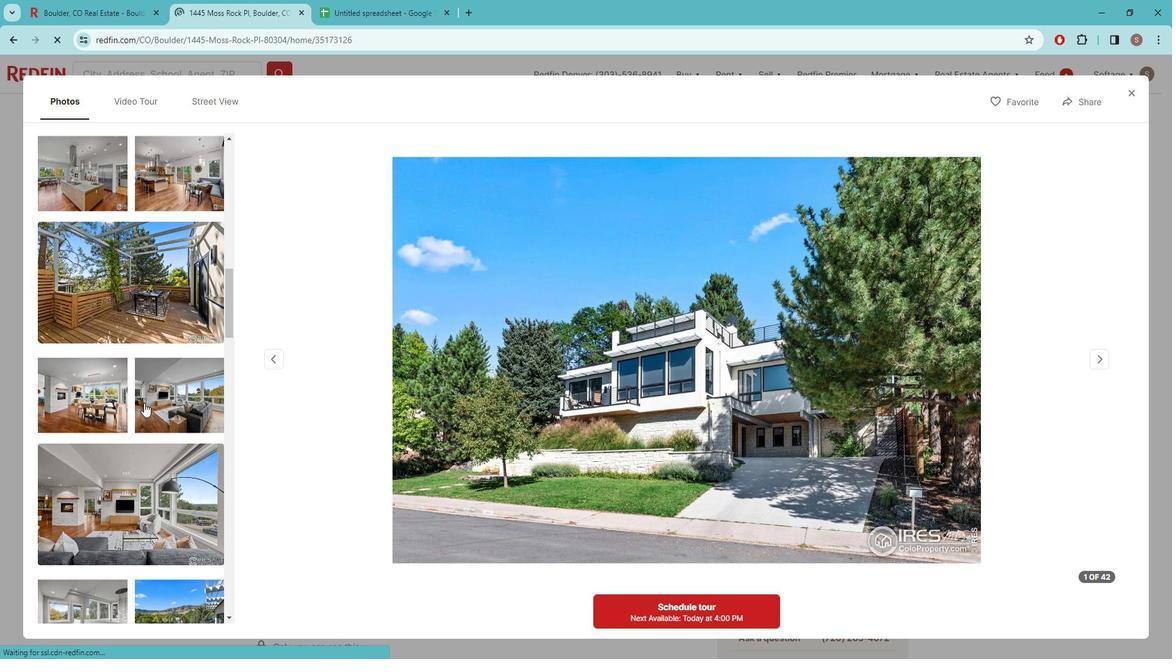 
Action: Mouse moved to (145, 403)
Screenshot: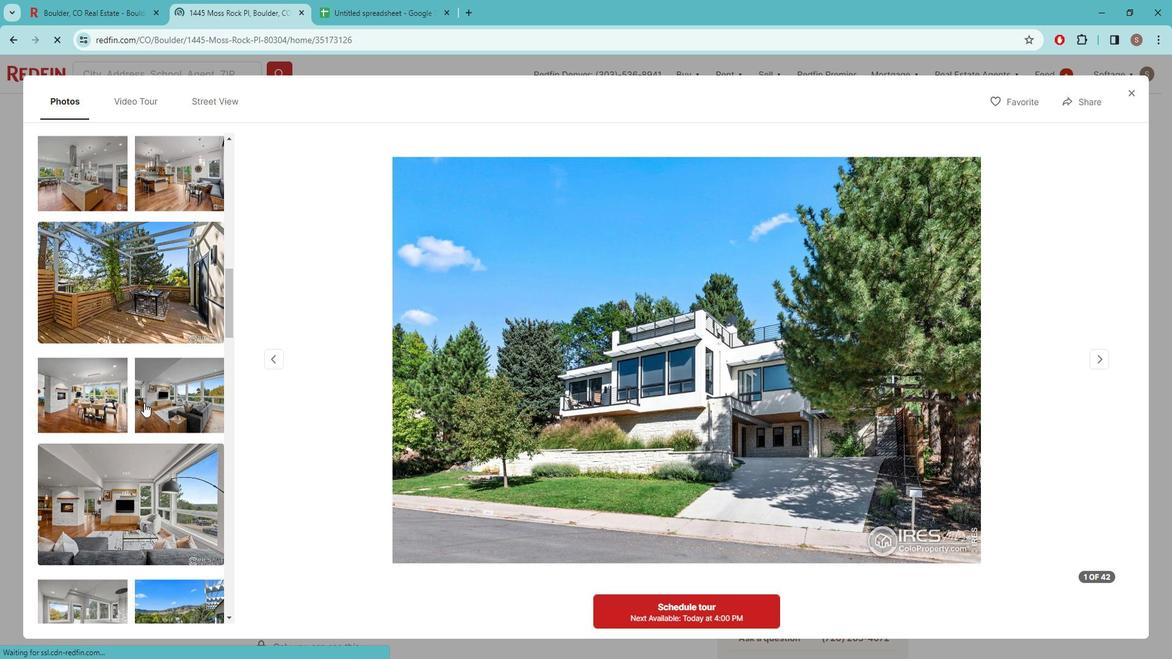 
Action: Mouse scrolled (145, 403) with delta (0, 0)
Screenshot: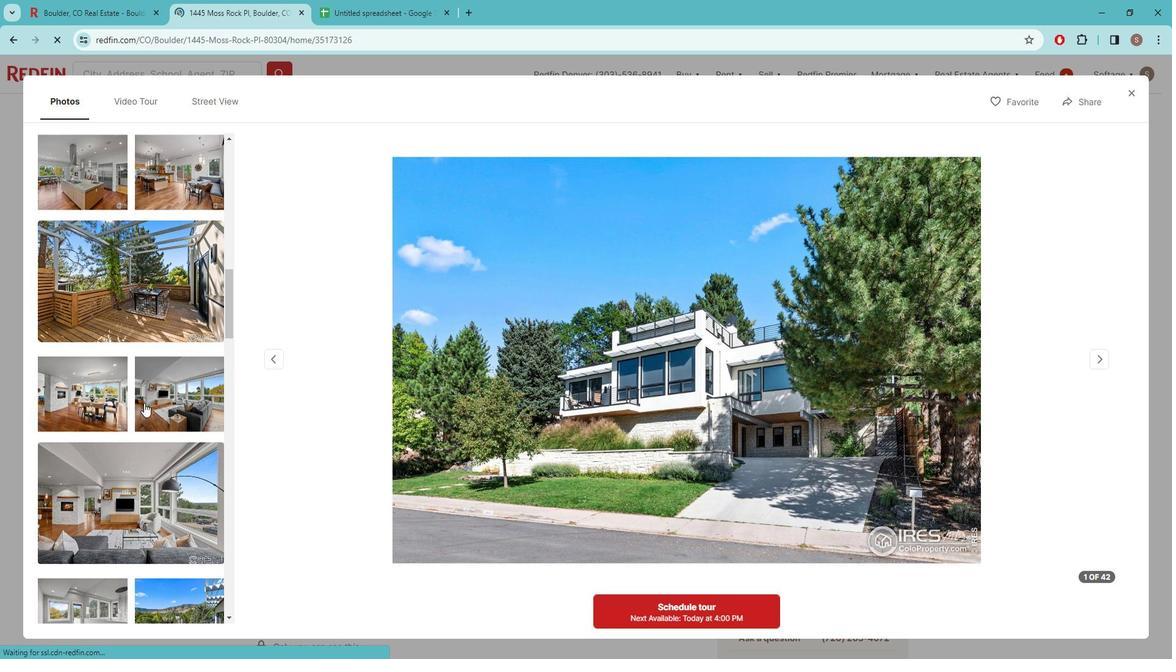 
Action: Mouse scrolled (145, 403) with delta (0, 0)
Screenshot: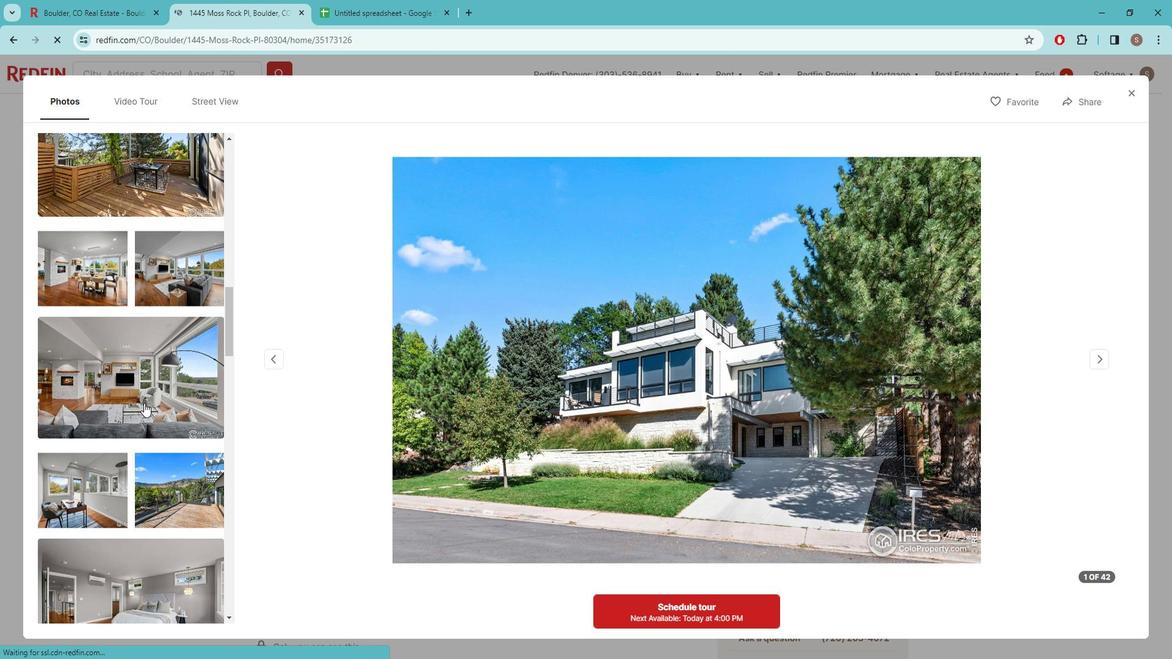 
Action: Mouse scrolled (145, 403) with delta (0, 0)
Screenshot: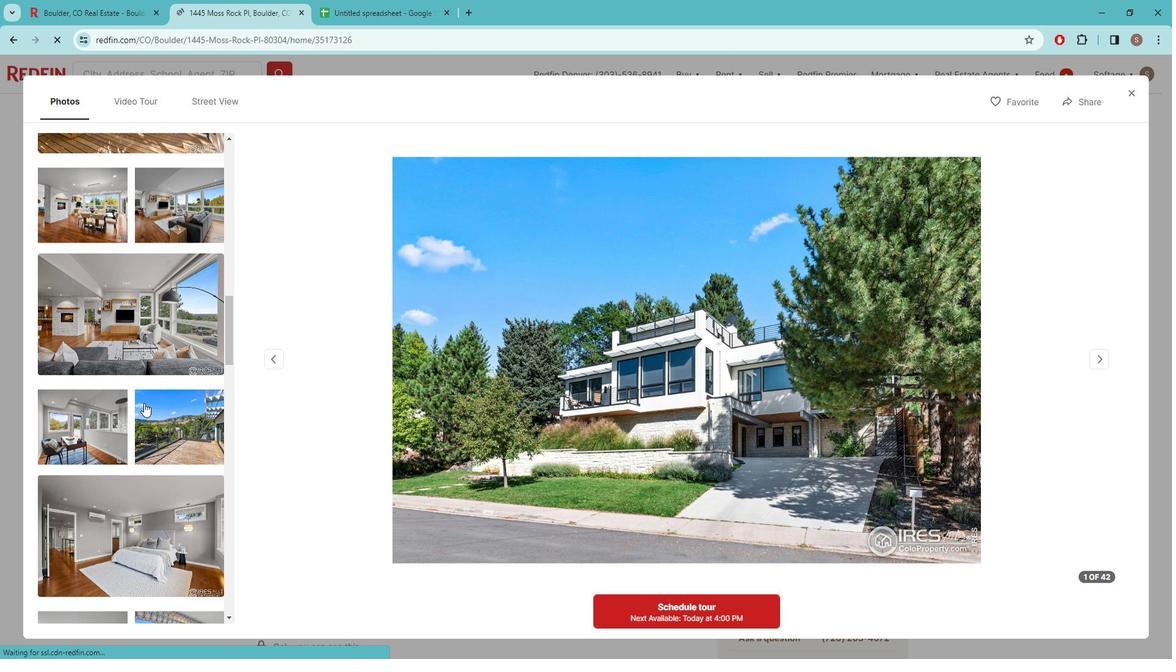 
Action: Mouse scrolled (145, 403) with delta (0, 0)
Screenshot: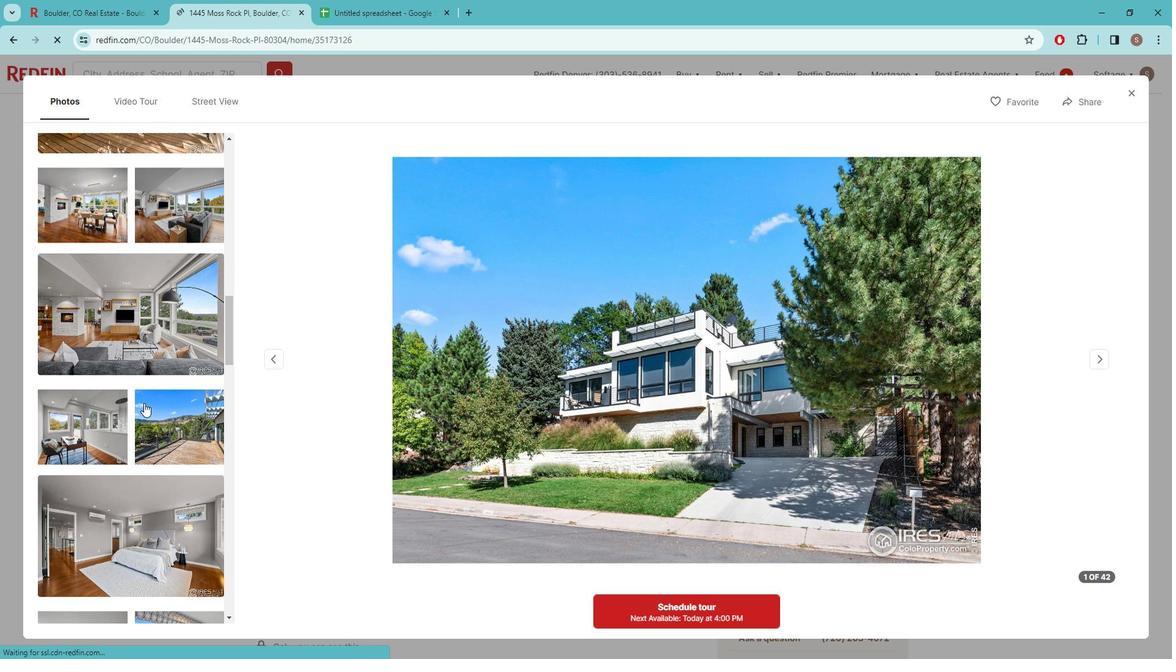 
Action: Mouse scrolled (145, 403) with delta (0, 0)
Screenshot: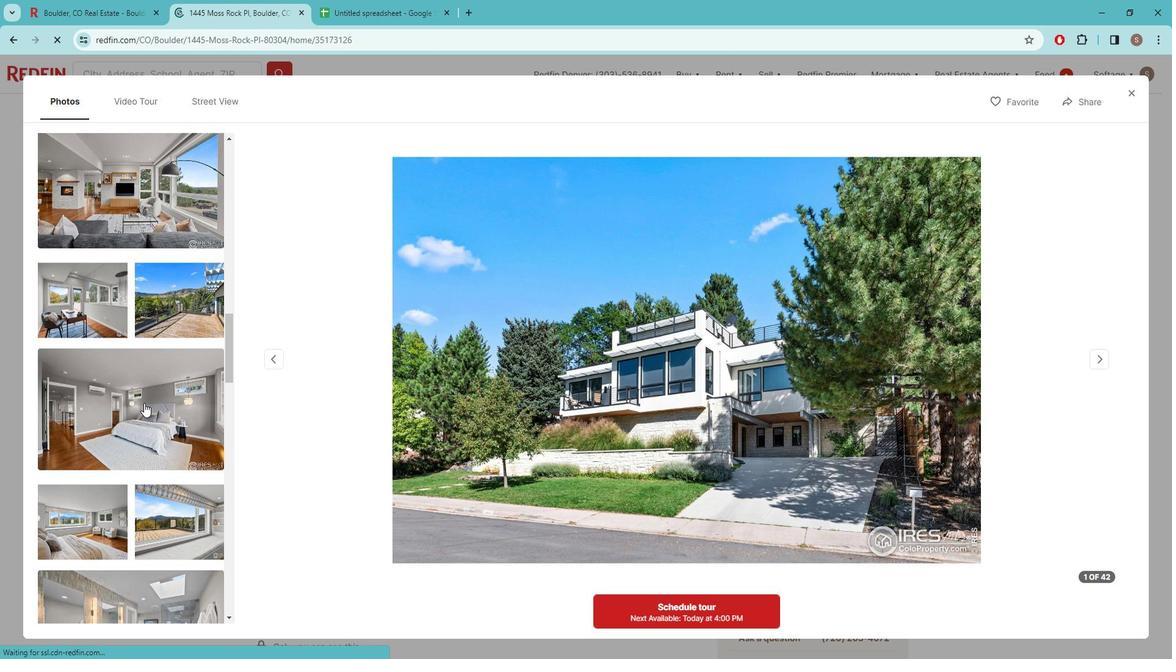 
Action: Mouse scrolled (145, 403) with delta (0, 0)
Screenshot: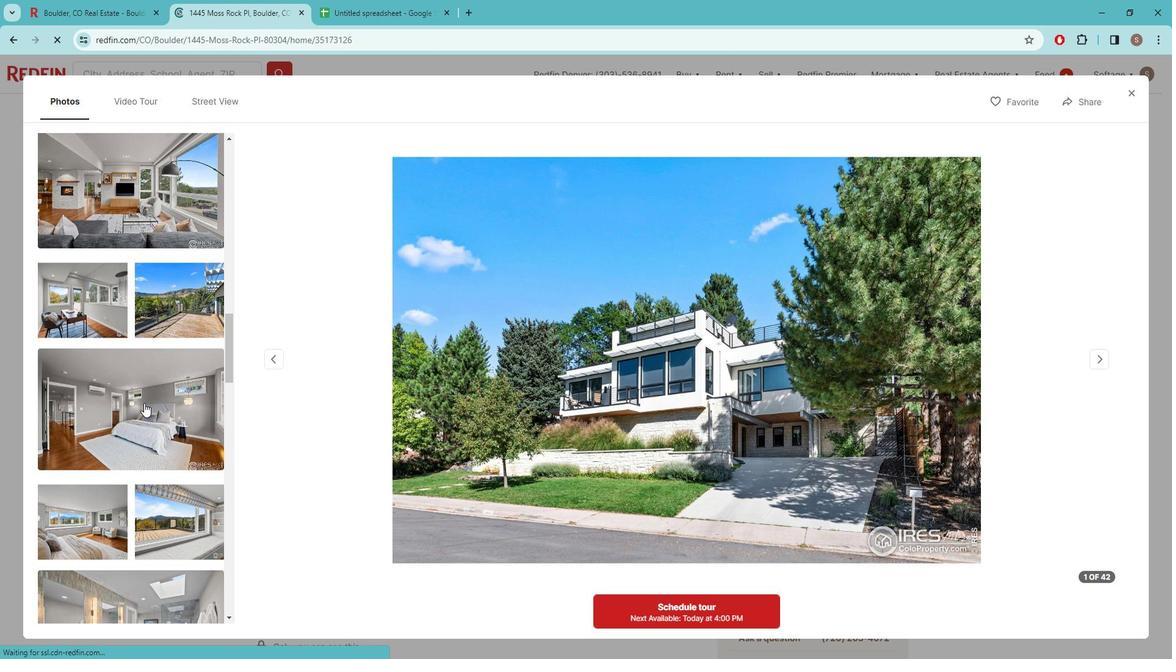 
Action: Mouse scrolled (145, 403) with delta (0, 0)
Screenshot: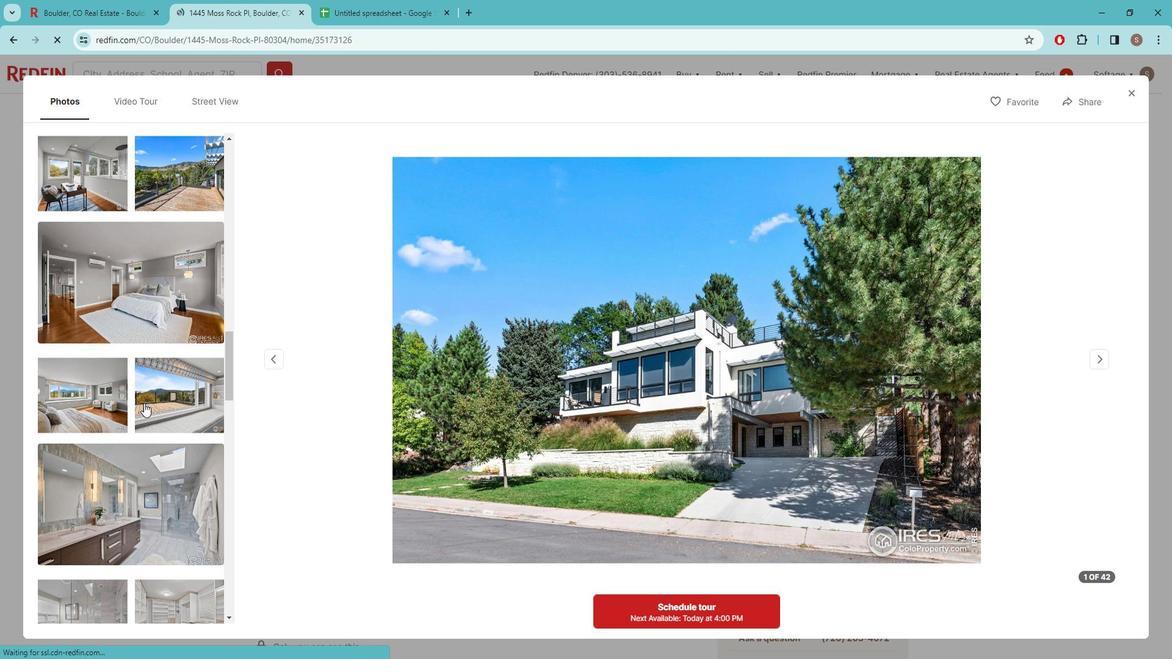 
Action: Mouse scrolled (145, 403) with delta (0, 0)
Screenshot: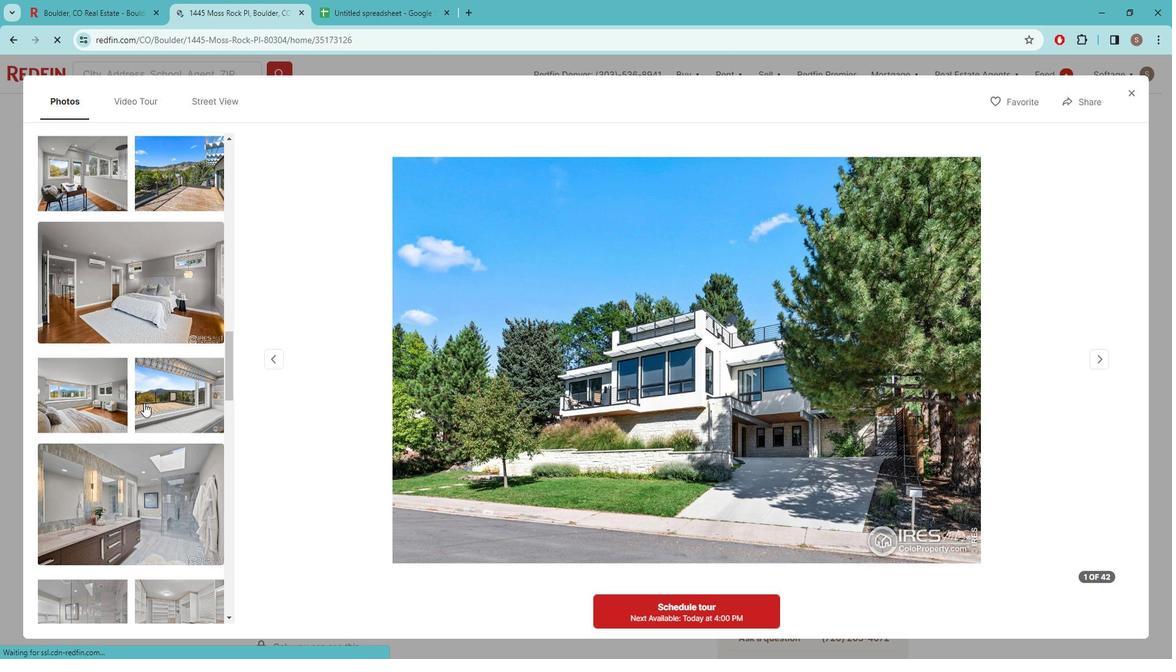 
Action: Mouse scrolled (145, 403) with delta (0, 0)
Screenshot: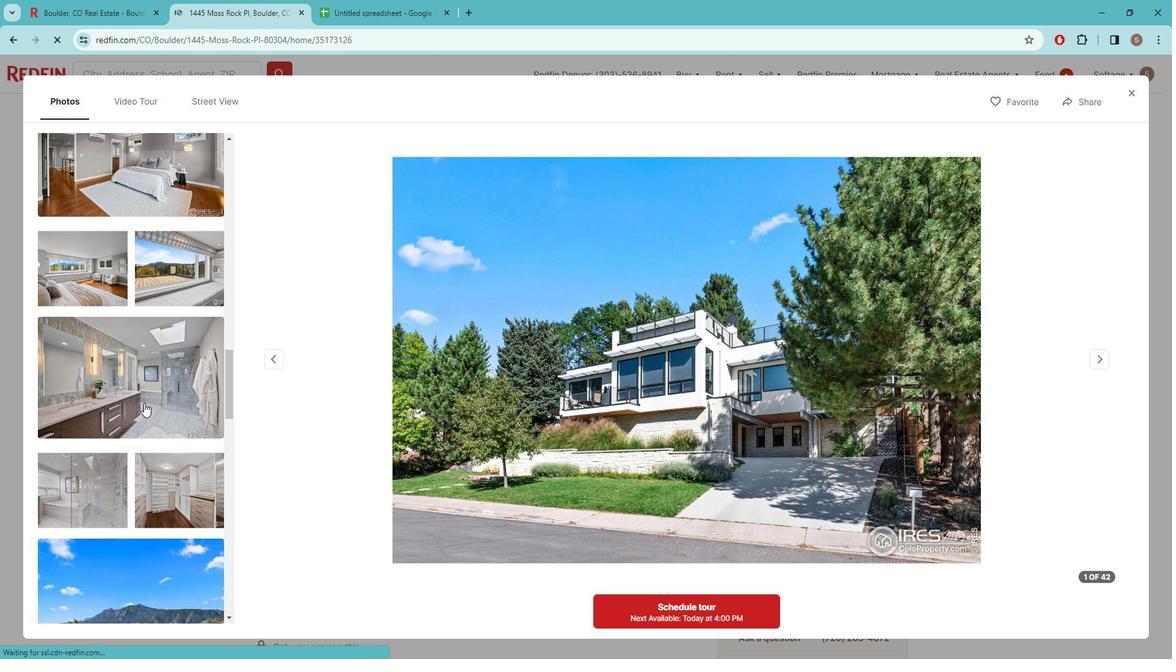 
Action: Mouse scrolled (145, 403) with delta (0, 0)
Screenshot: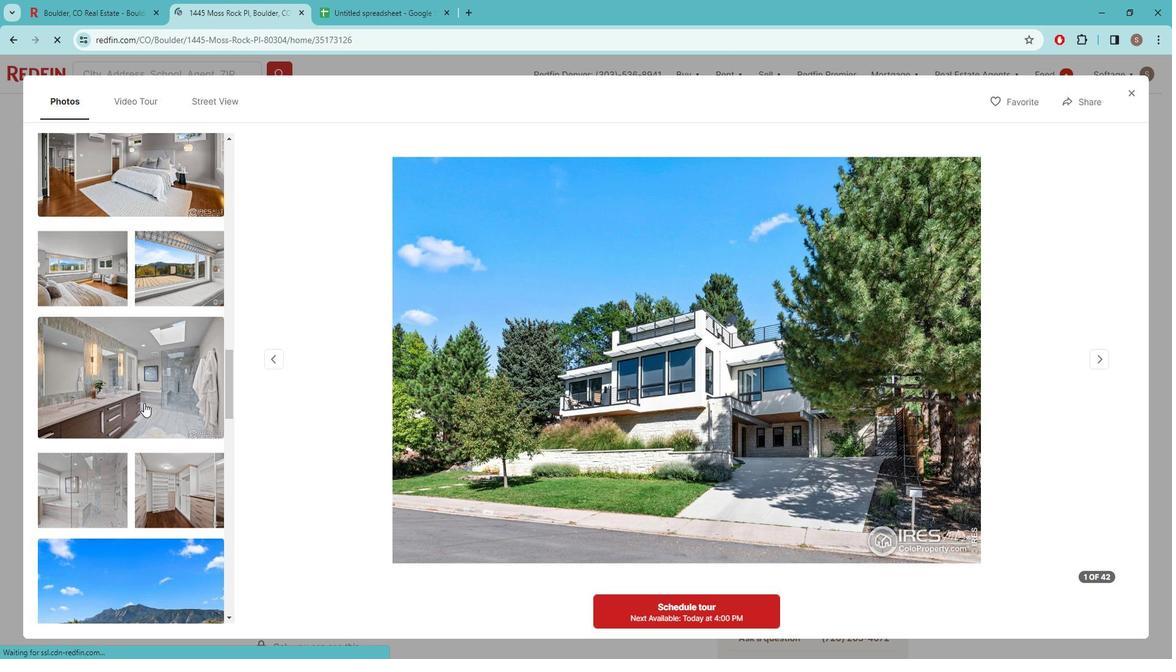 
Action: Mouse scrolled (145, 403) with delta (0, 0)
Screenshot: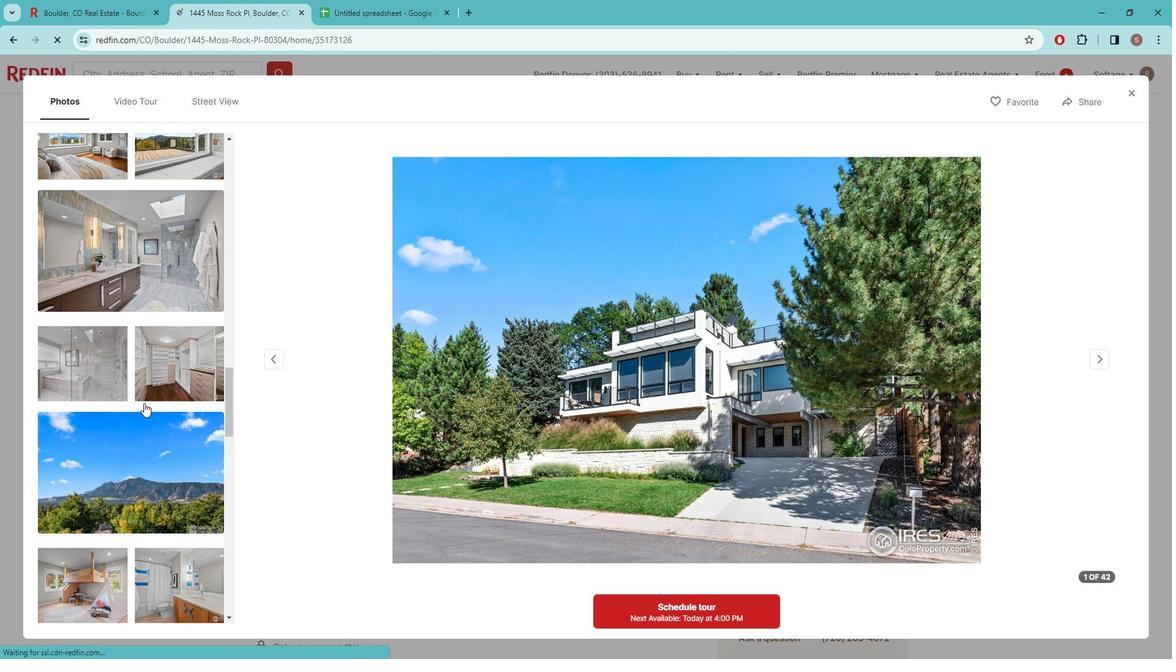 
Action: Mouse scrolled (145, 403) with delta (0, 0)
Screenshot: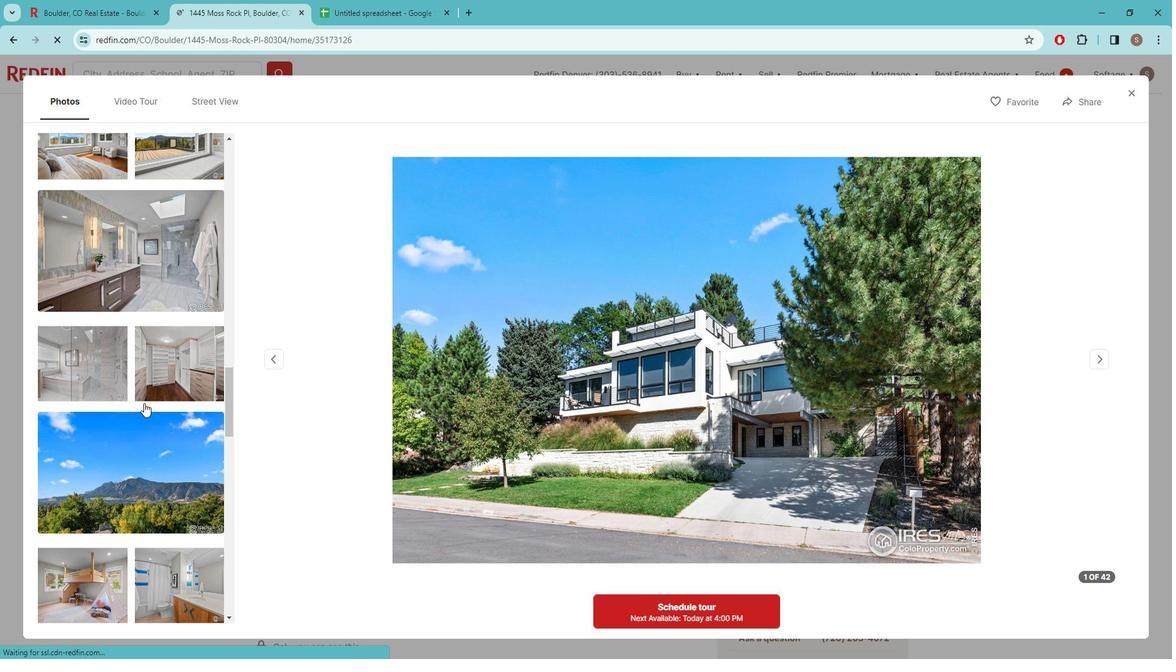 
Action: Mouse scrolled (145, 403) with delta (0, 0)
Screenshot: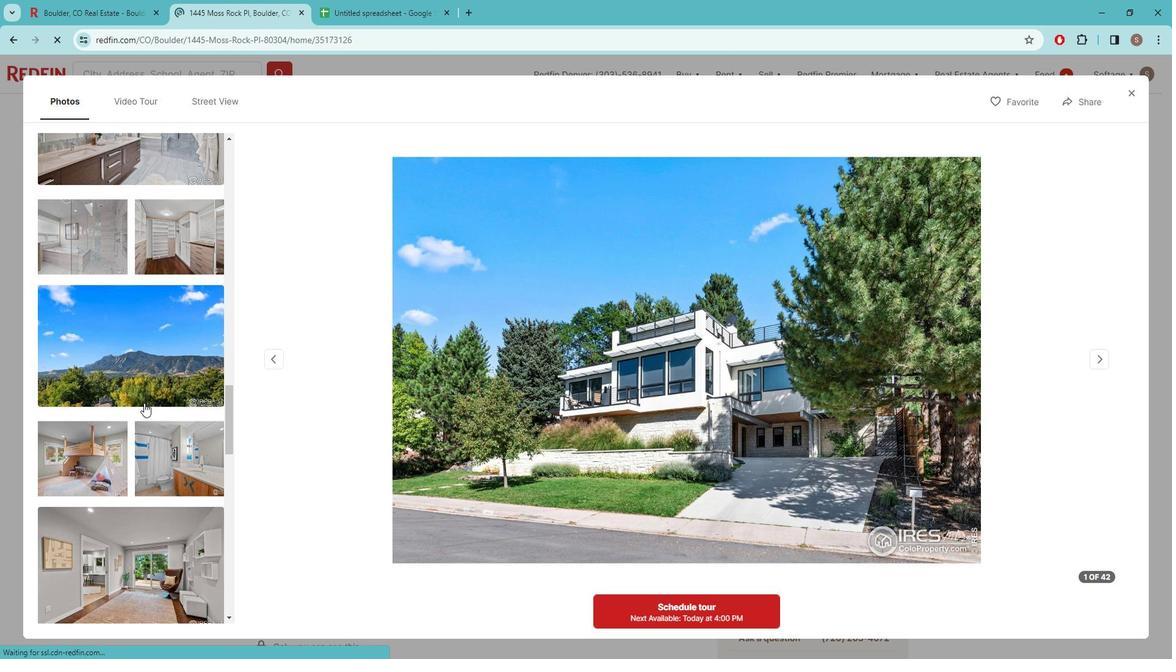 
Action: Mouse scrolled (145, 403) with delta (0, 0)
Screenshot: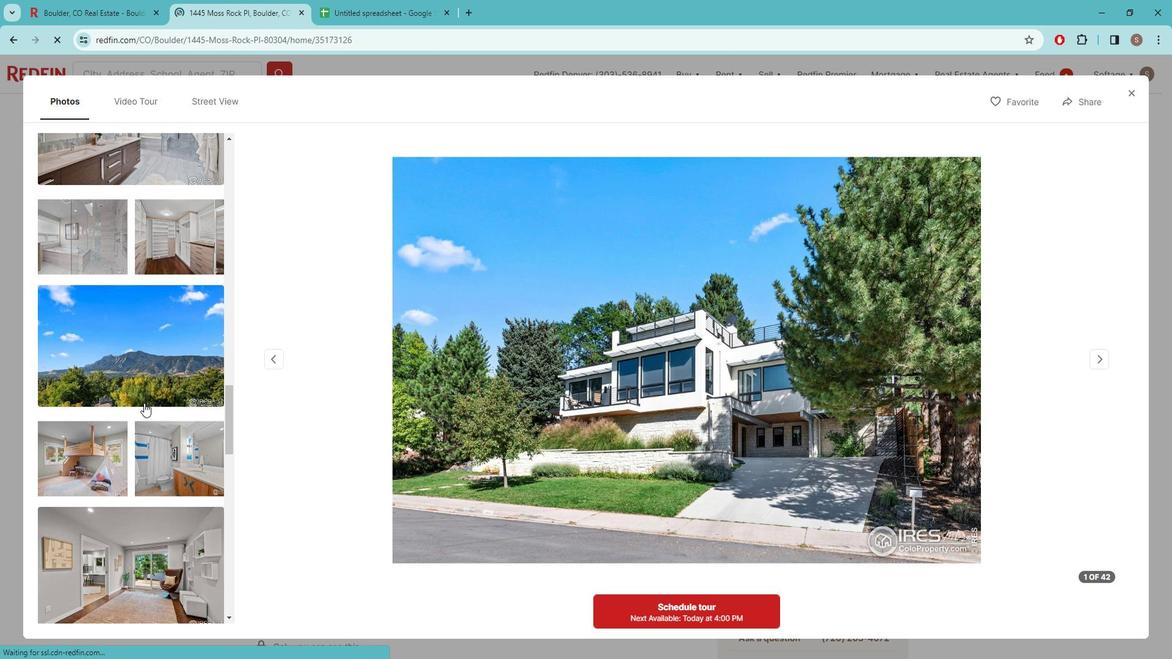 
Action: Mouse scrolled (145, 403) with delta (0, 0)
Screenshot: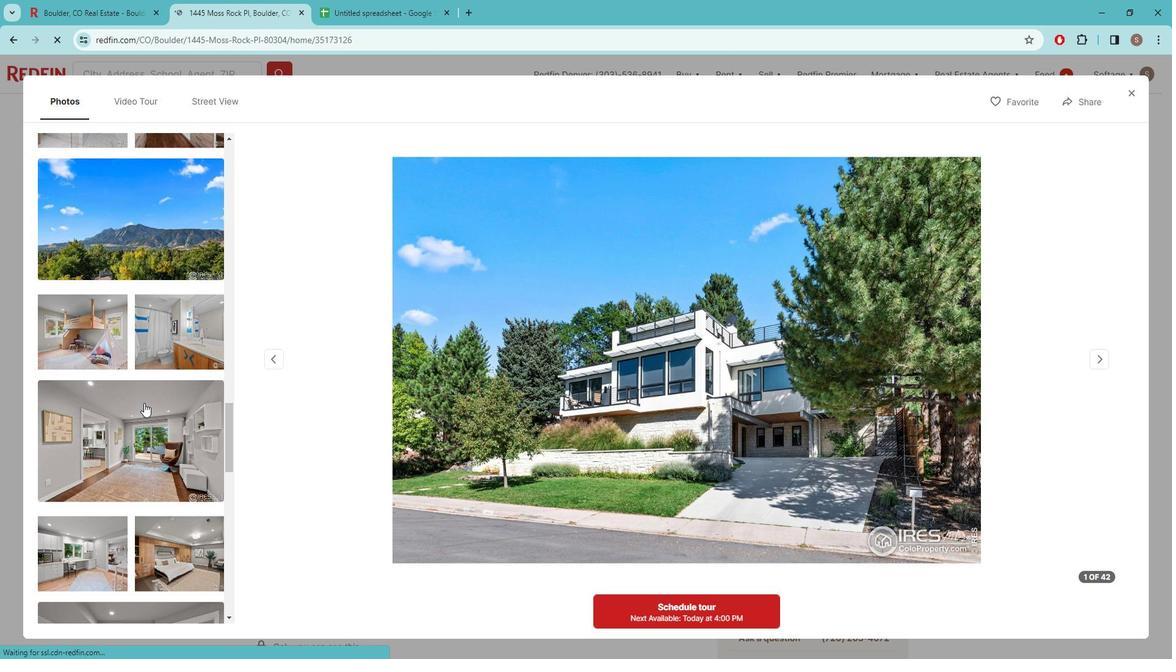 
Action: Mouse scrolled (145, 403) with delta (0, 0)
Screenshot: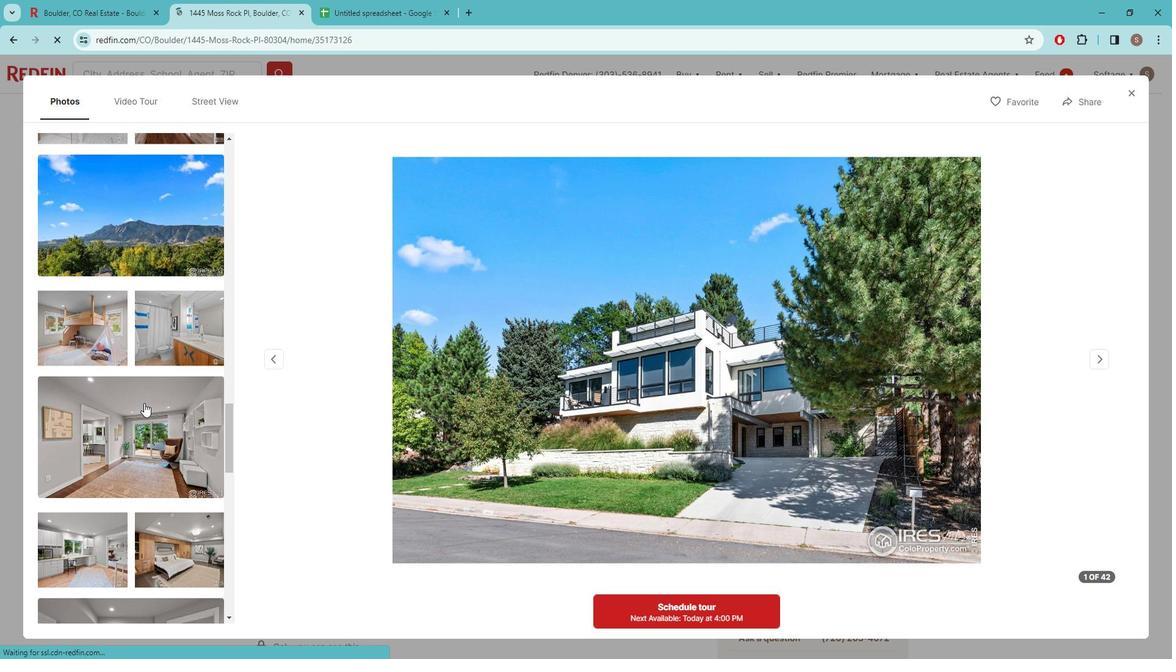 
Action: Mouse scrolled (145, 403) with delta (0, 0)
Screenshot: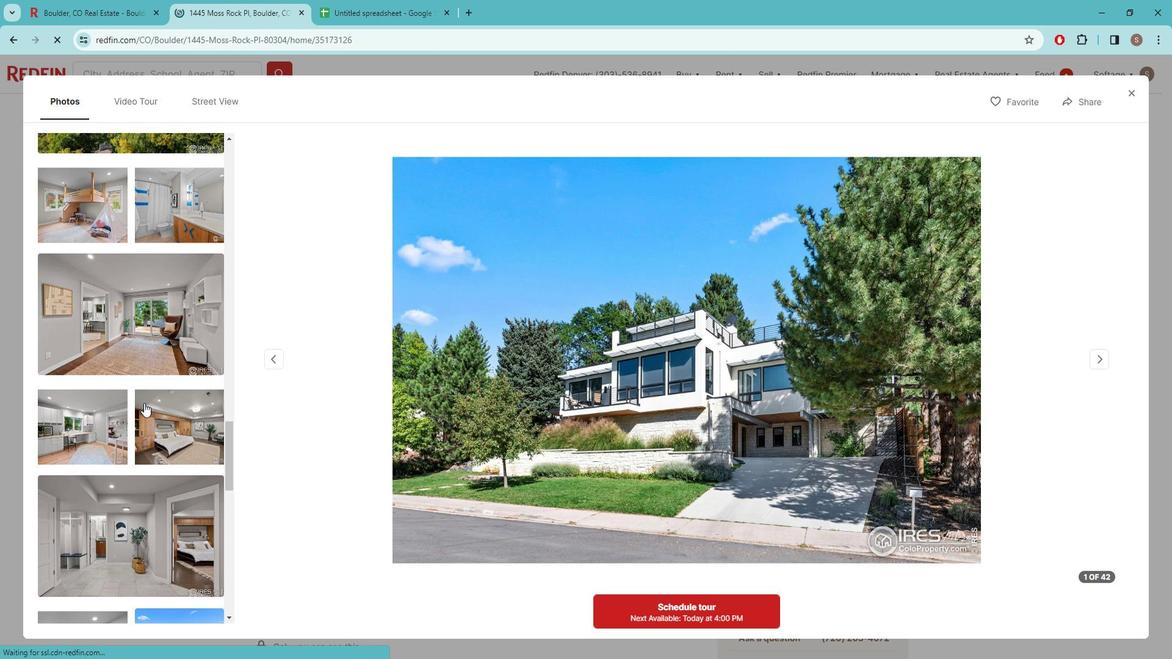 
Action: Mouse scrolled (145, 403) with delta (0, 0)
Screenshot: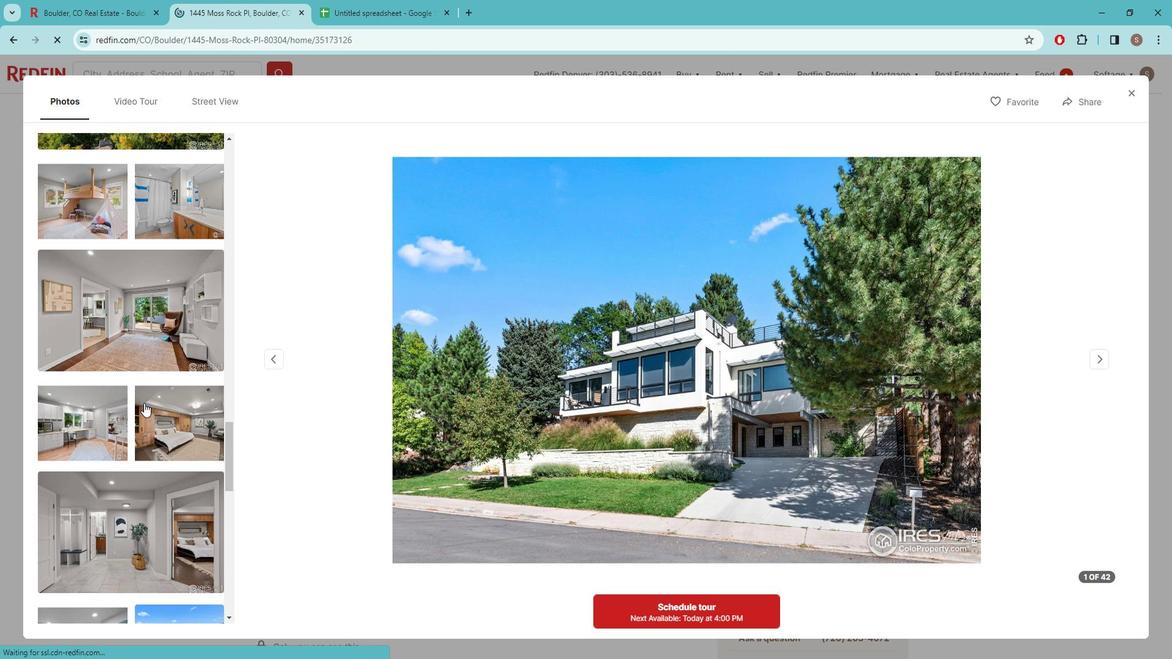 
Action: Mouse scrolled (145, 403) with delta (0, 0)
Screenshot: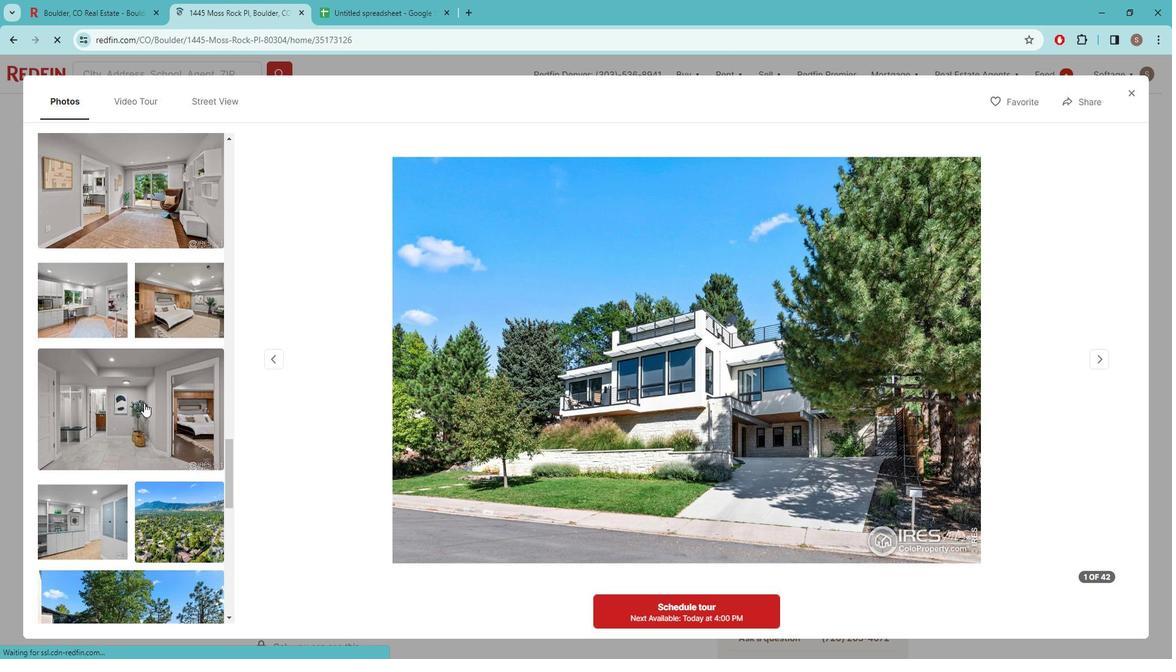 
Action: Mouse scrolled (145, 403) with delta (0, 0)
Screenshot: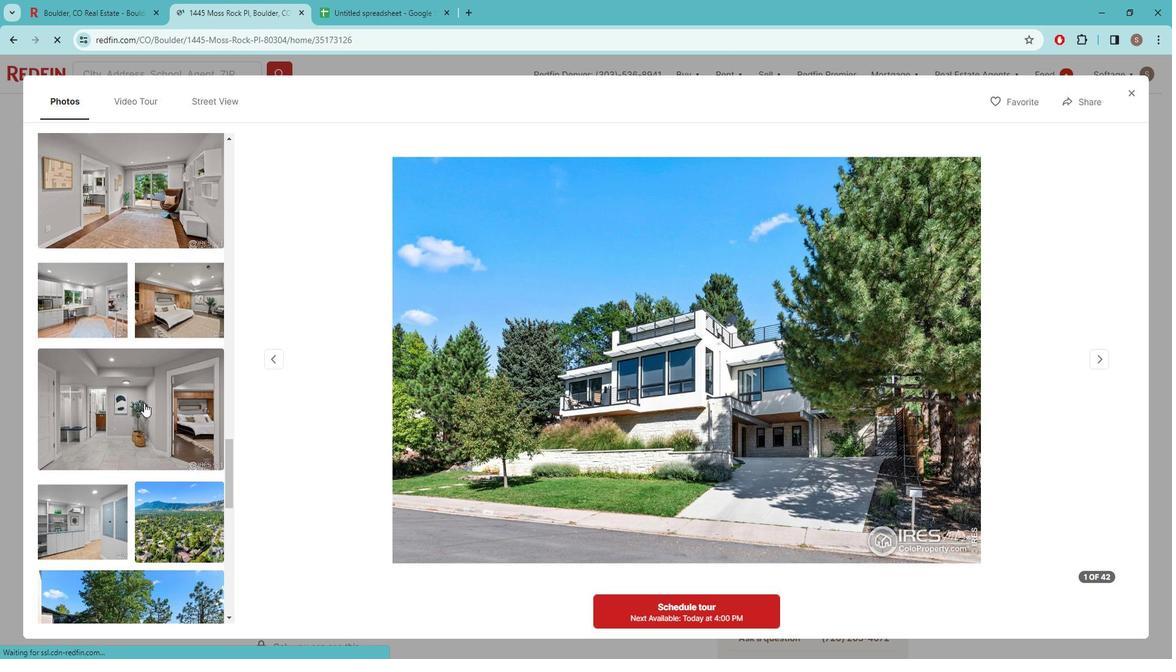 
Action: Mouse scrolled (145, 403) with delta (0, 0)
Screenshot: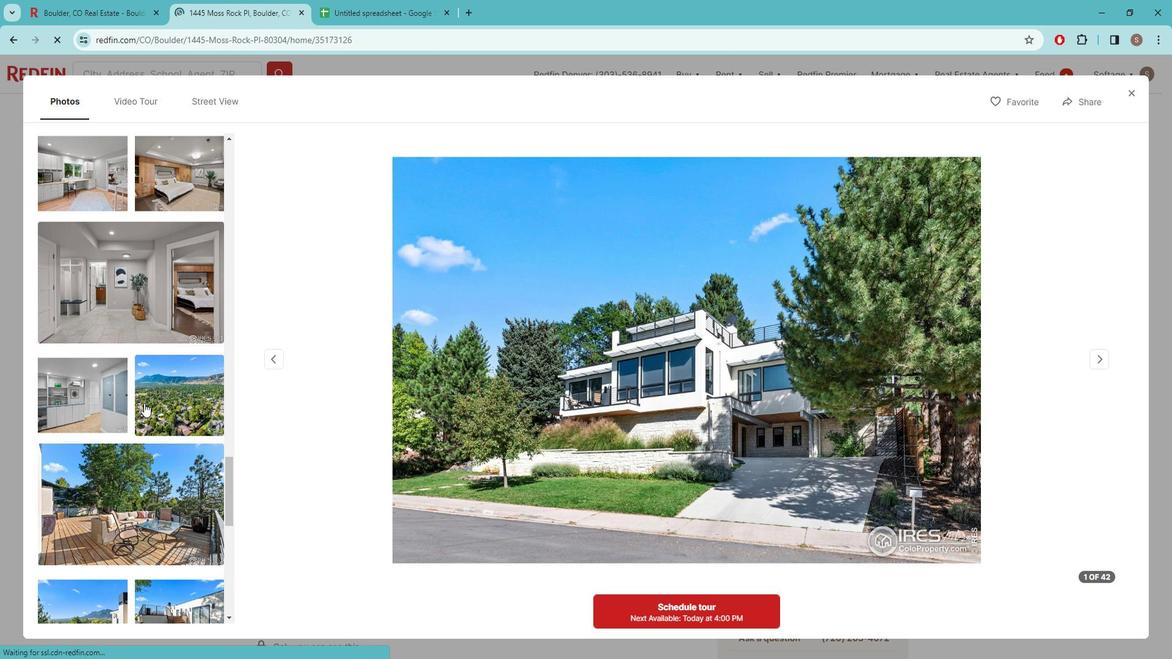 
Action: Mouse scrolled (145, 403) with delta (0, 0)
Screenshot: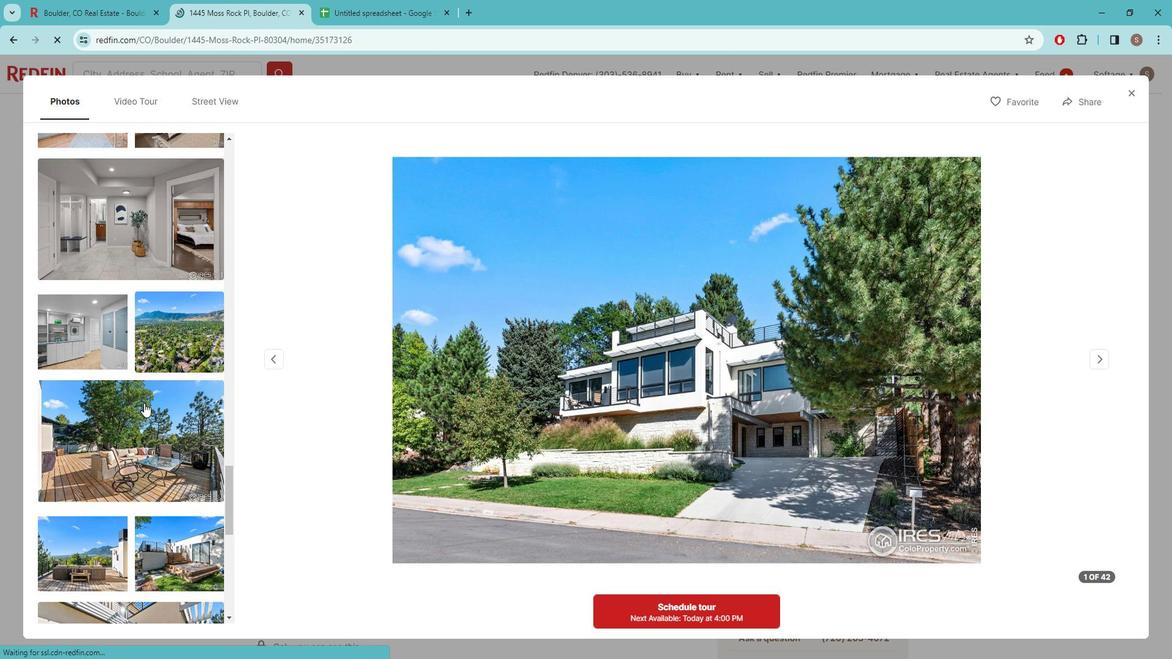 
Action: Mouse scrolled (145, 403) with delta (0, 0)
Screenshot: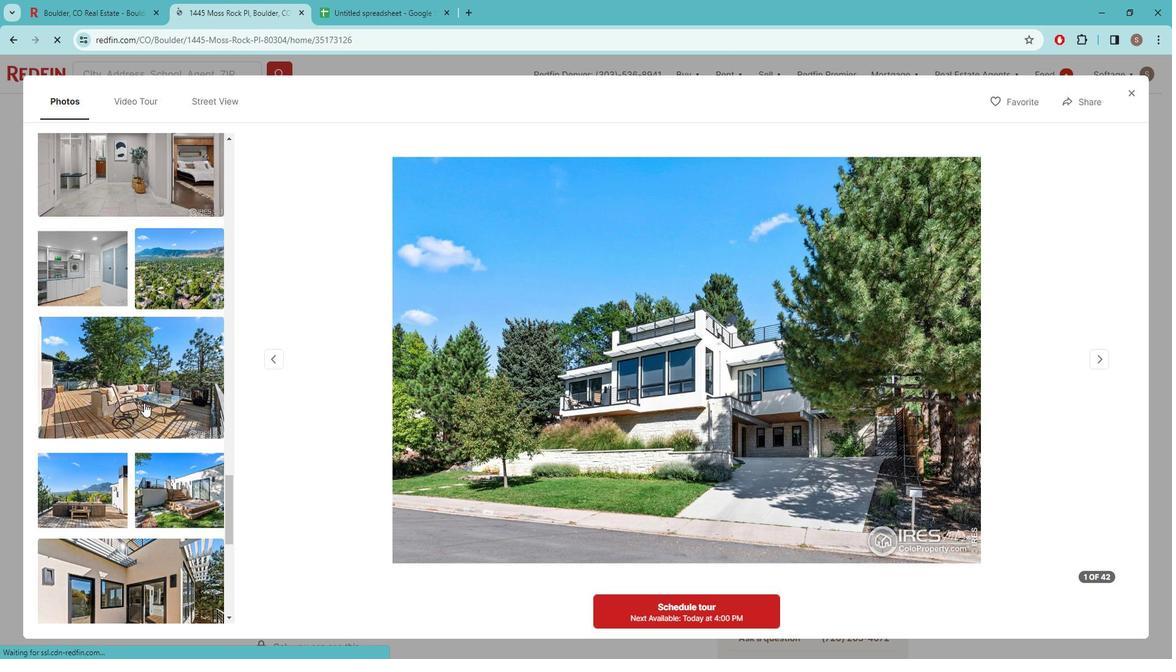 
Action: Mouse scrolled (145, 403) with delta (0, 0)
Screenshot: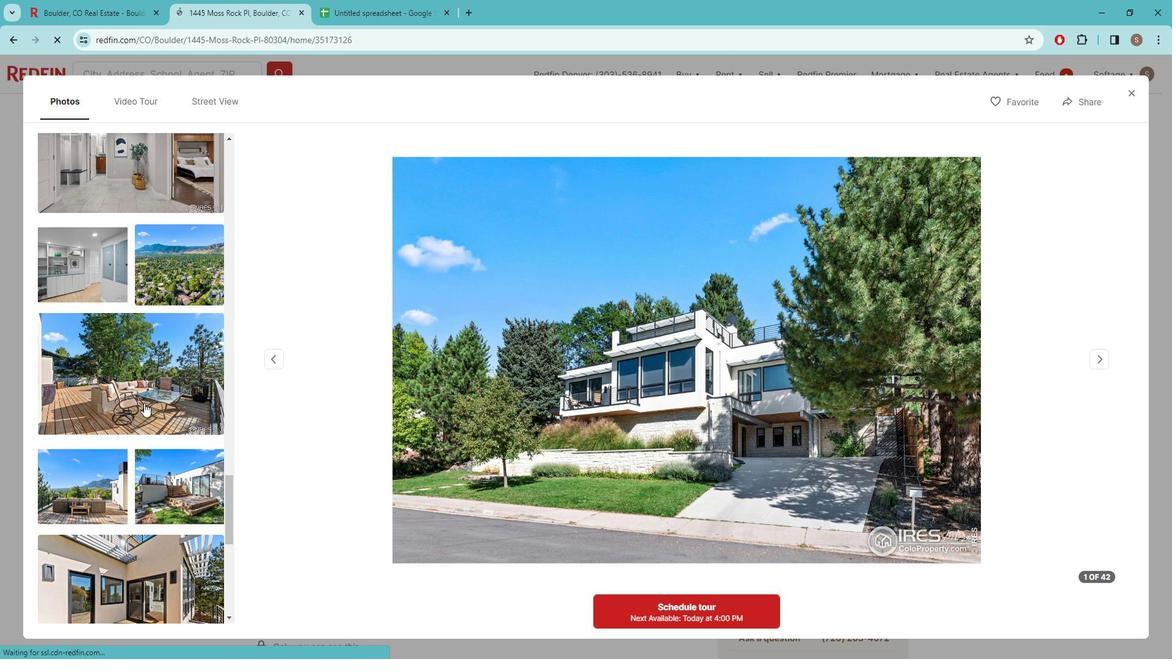 
Action: Mouse scrolled (145, 403) with delta (0, 0)
Screenshot: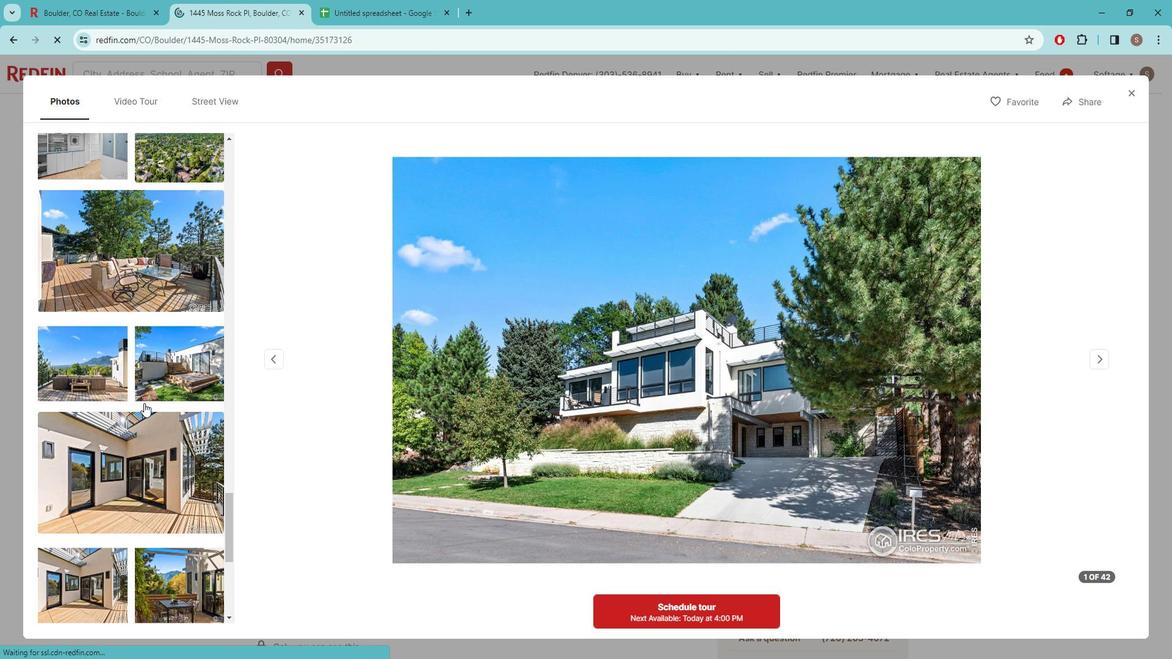 
Action: Mouse scrolled (145, 403) with delta (0, 0)
Screenshot: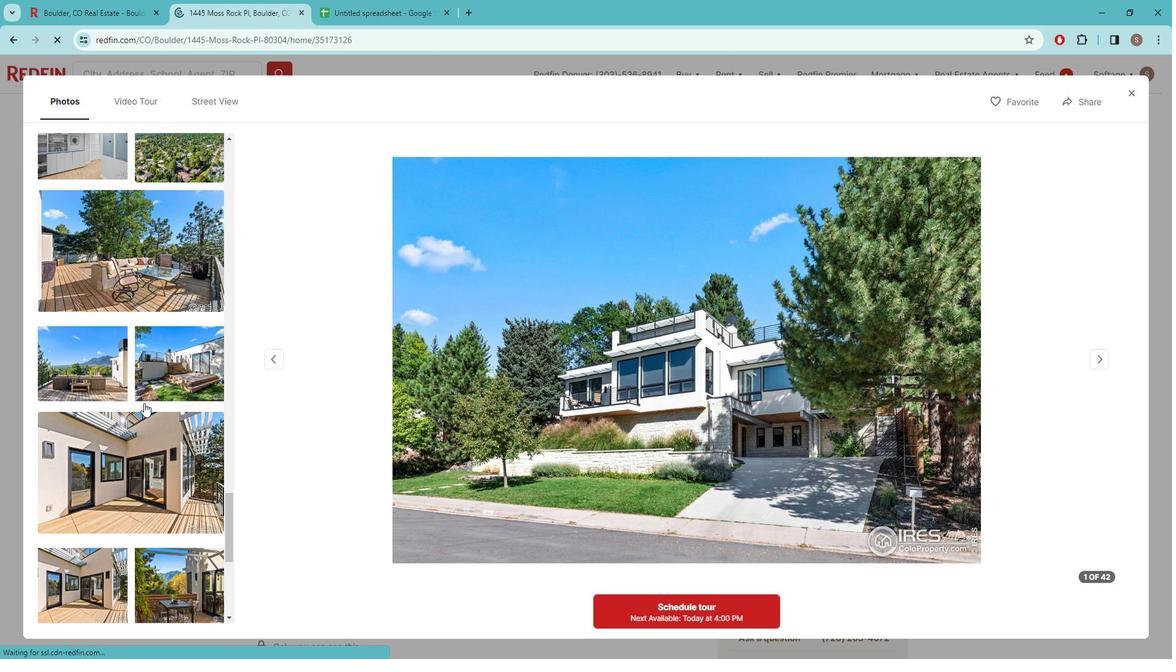 
Action: Mouse scrolled (145, 403) with delta (0, 0)
Screenshot: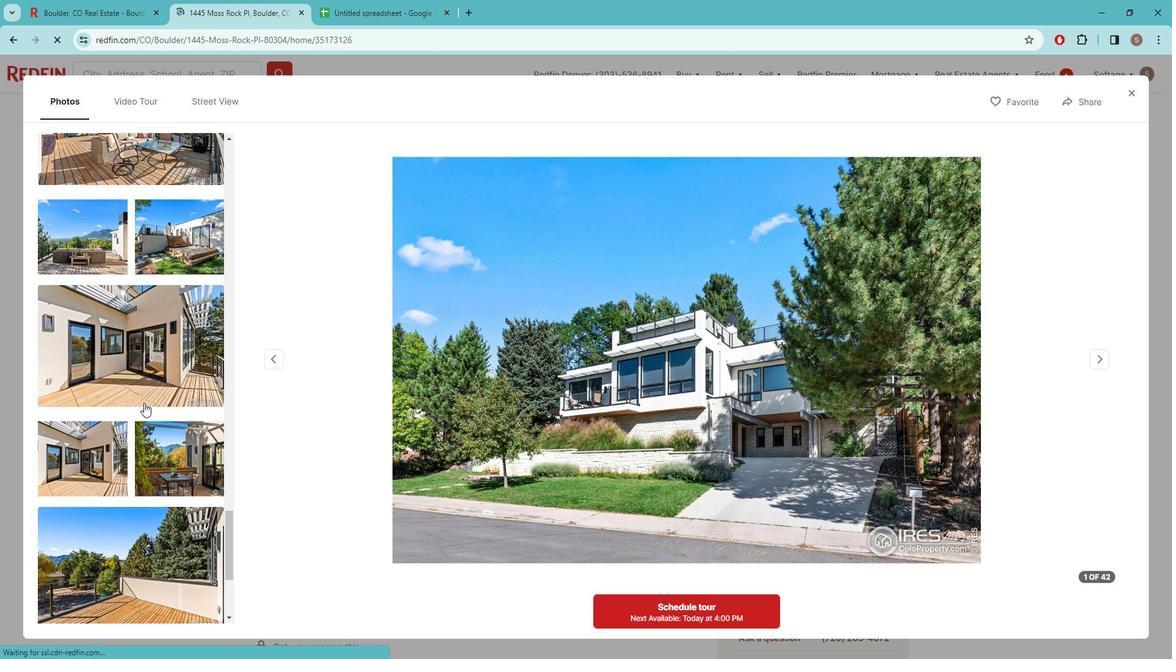 
Action: Mouse scrolled (145, 403) with delta (0, 0)
Screenshot: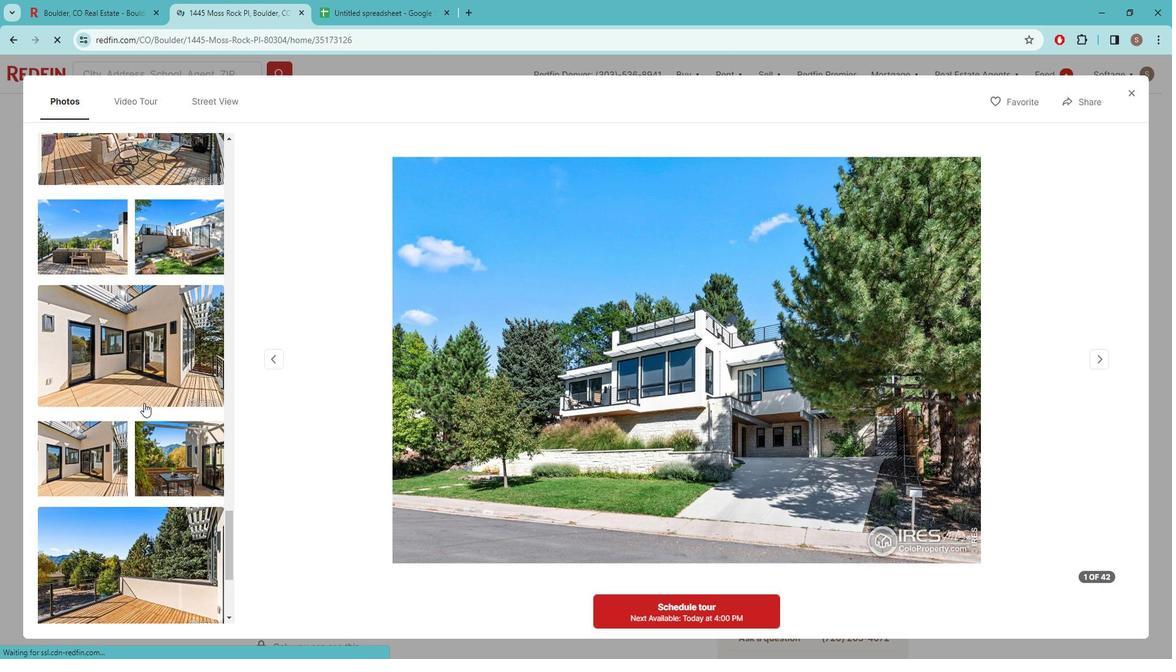 
Action: Mouse scrolled (145, 403) with delta (0, 0)
Screenshot: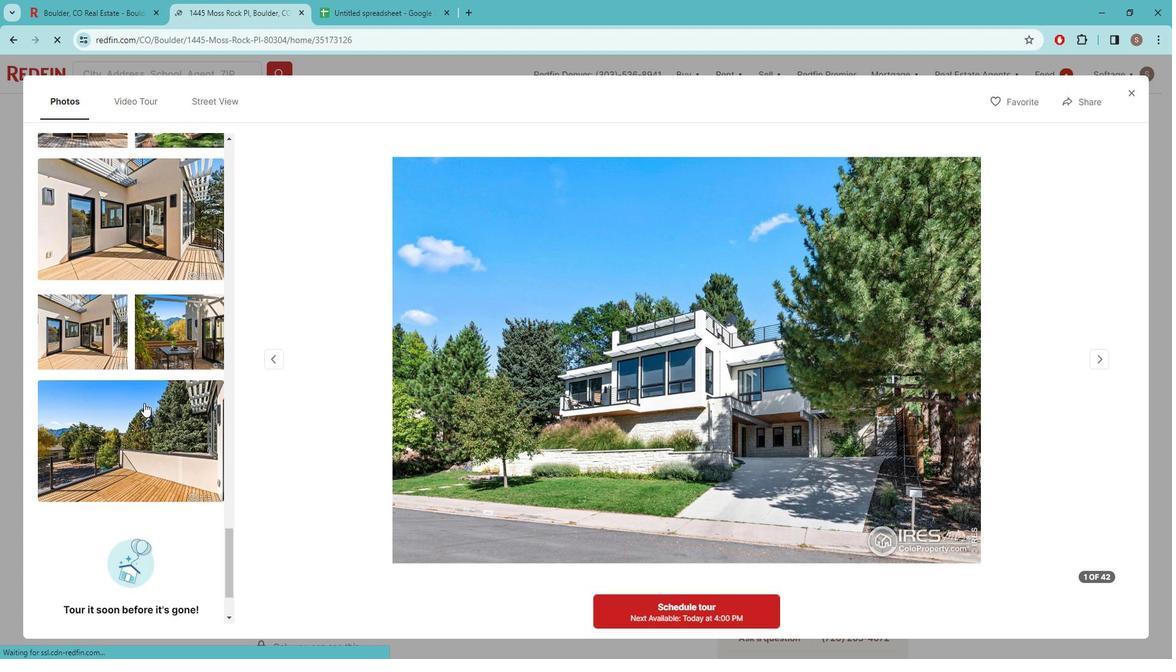 
Action: Mouse scrolled (145, 403) with delta (0, 0)
Screenshot: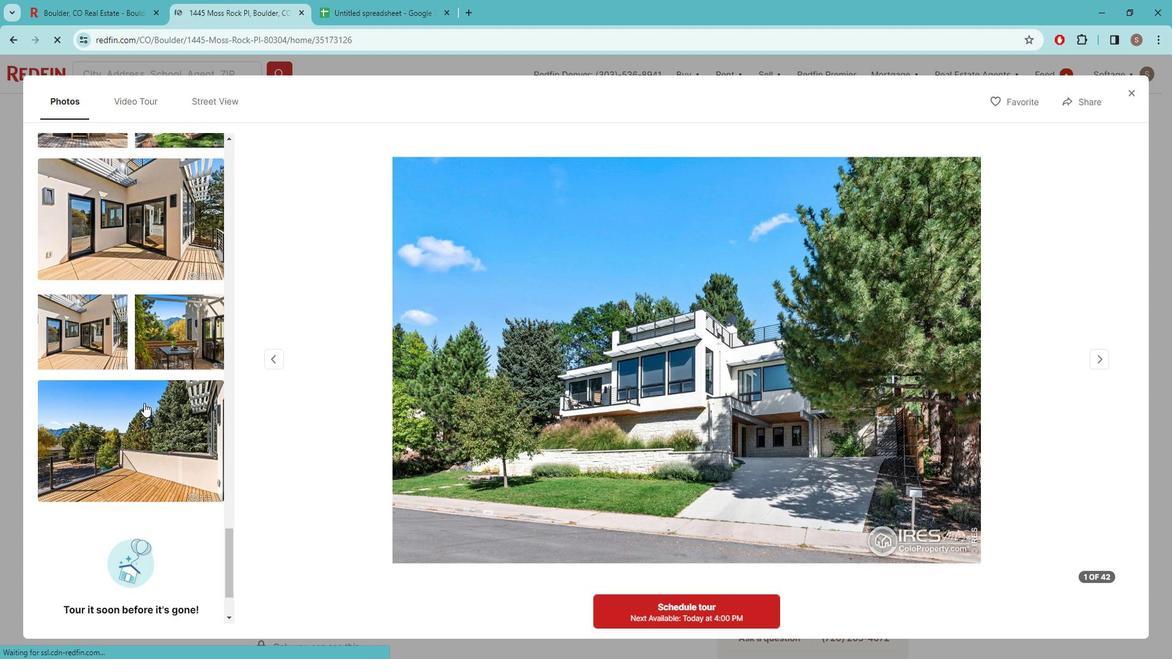 
Action: Mouse moved to (1130, 90)
Screenshot: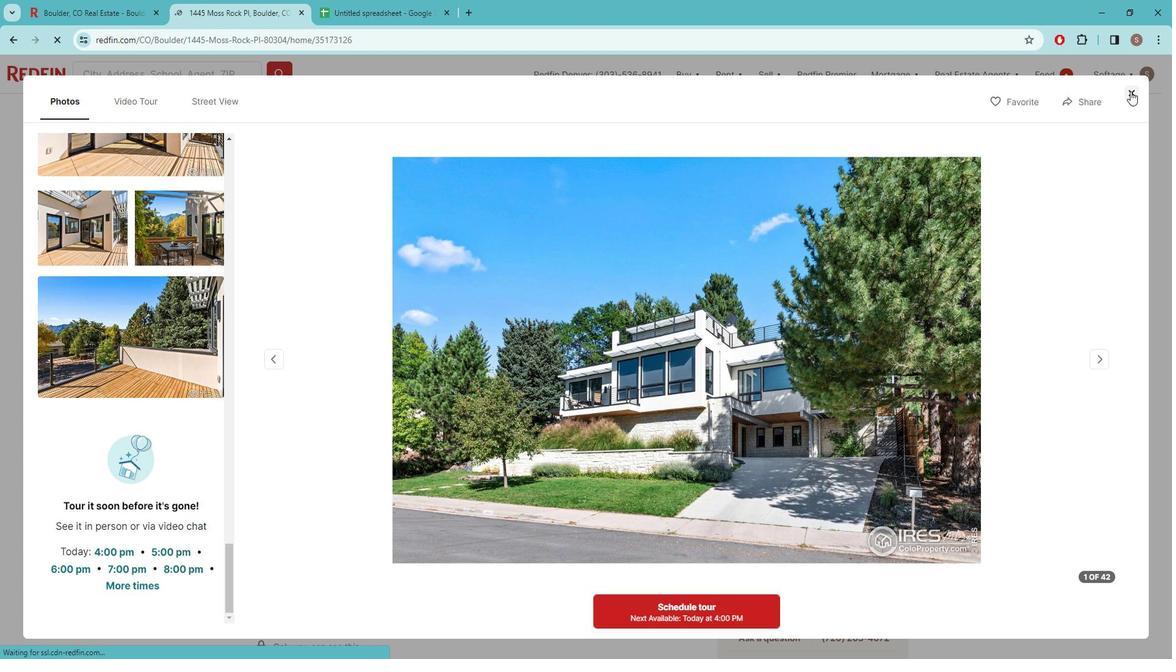 
Action: Mouse pressed left at (1130, 90)
Screenshot: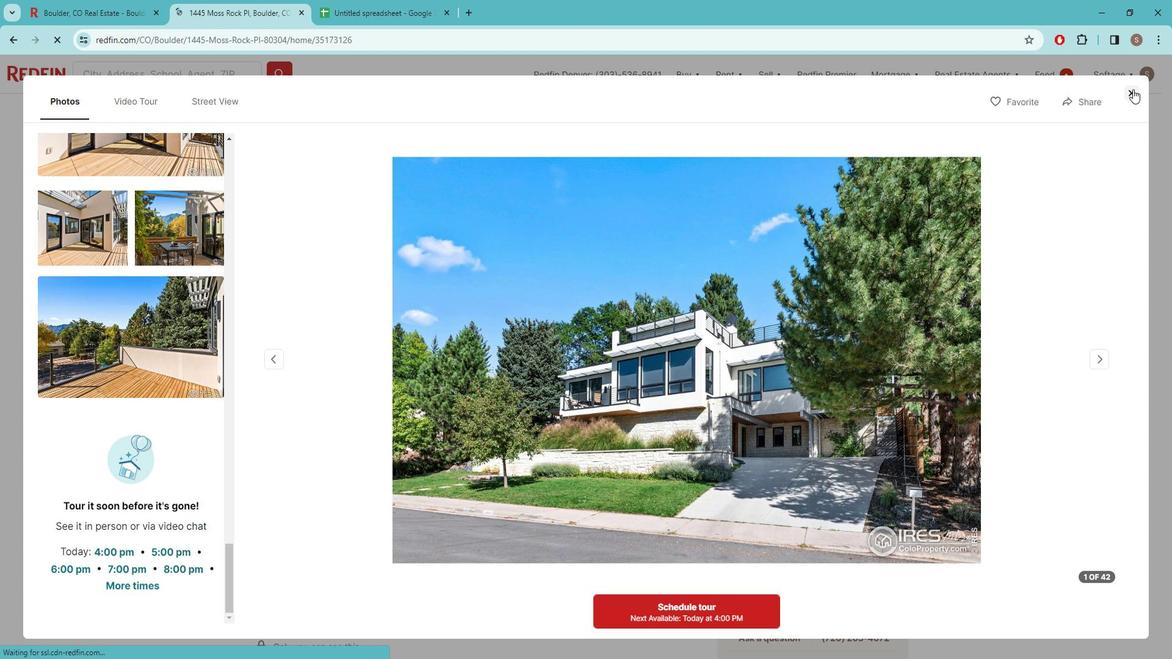 
Action: Mouse moved to (491, 387)
Screenshot: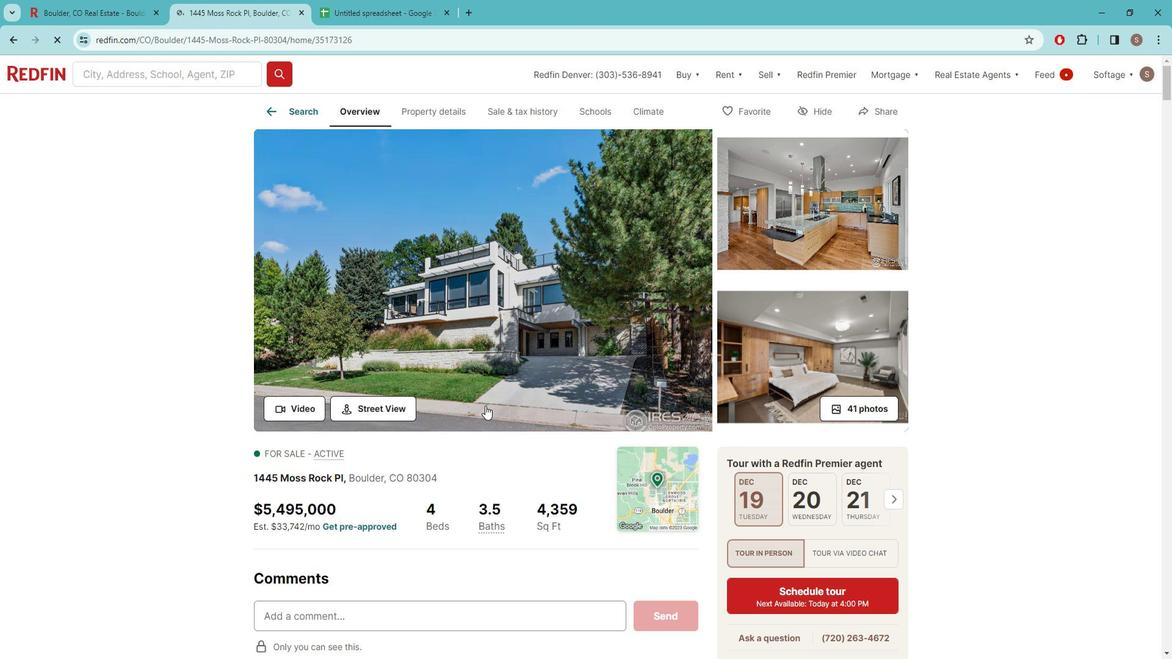 
Action: Mouse scrolled (491, 386) with delta (0, 0)
Screenshot: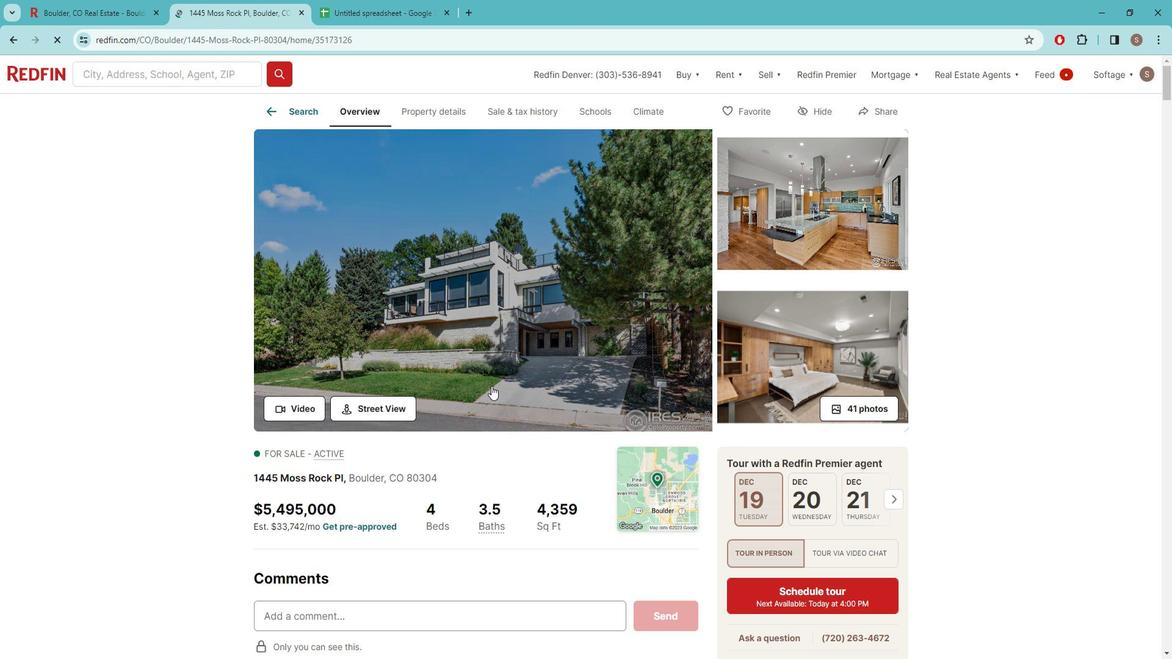 
Action: Mouse moved to (324, 387)
Screenshot: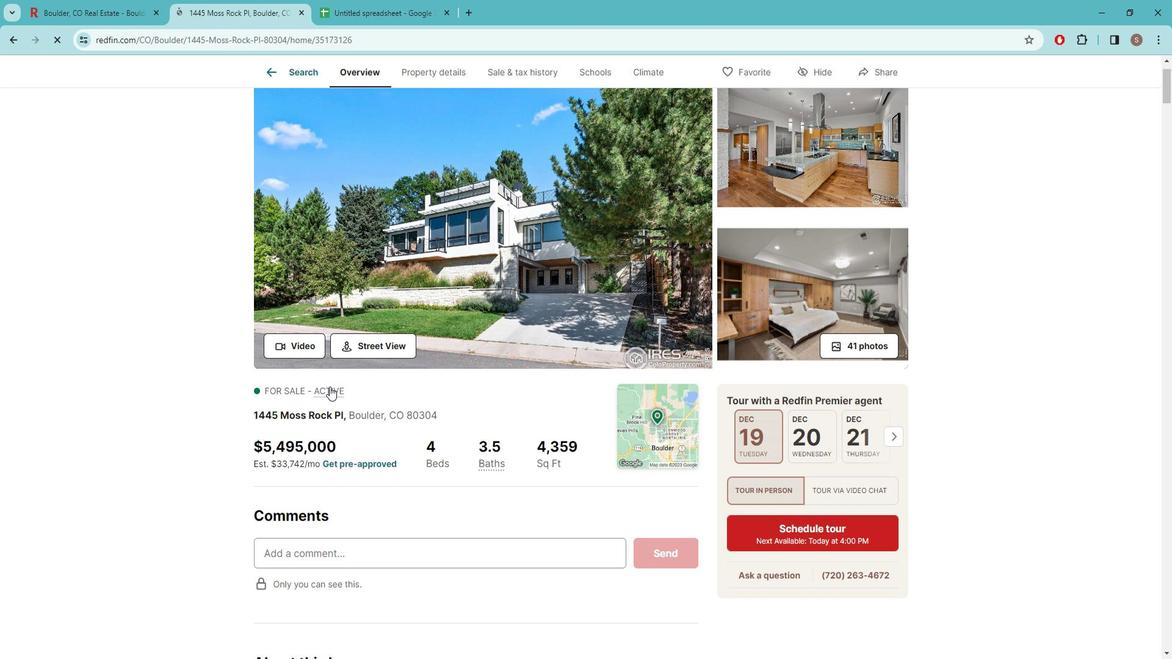 
Action: Mouse scrolled (324, 387) with delta (0, 0)
Screenshot: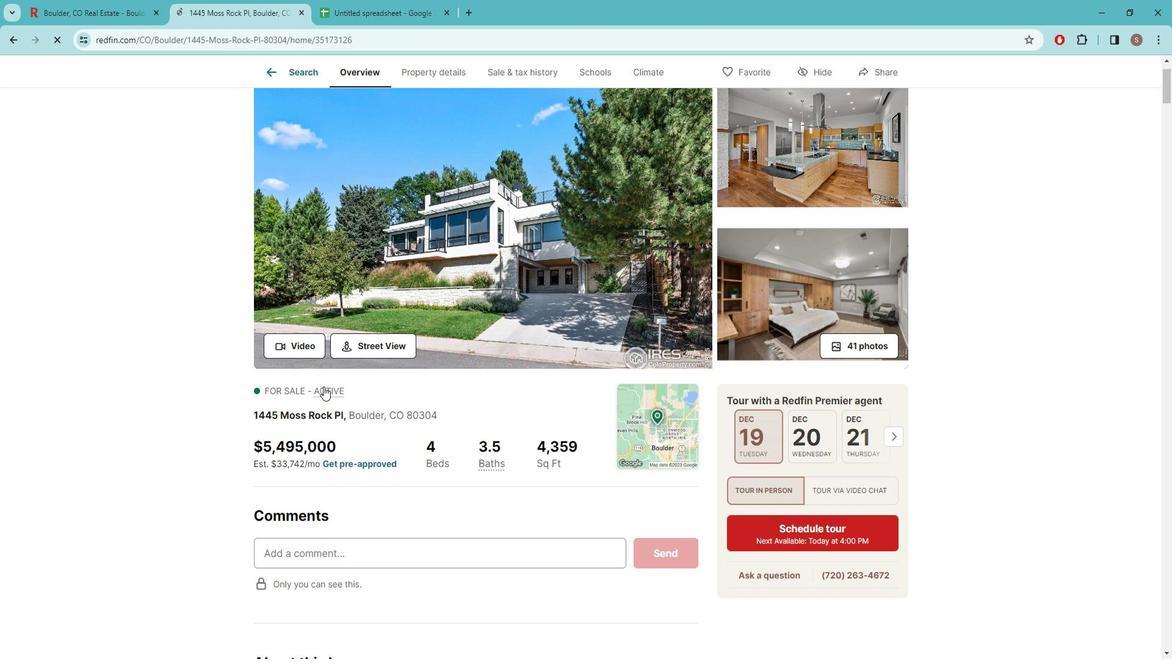 
Action: Mouse moved to (323, 387)
Screenshot: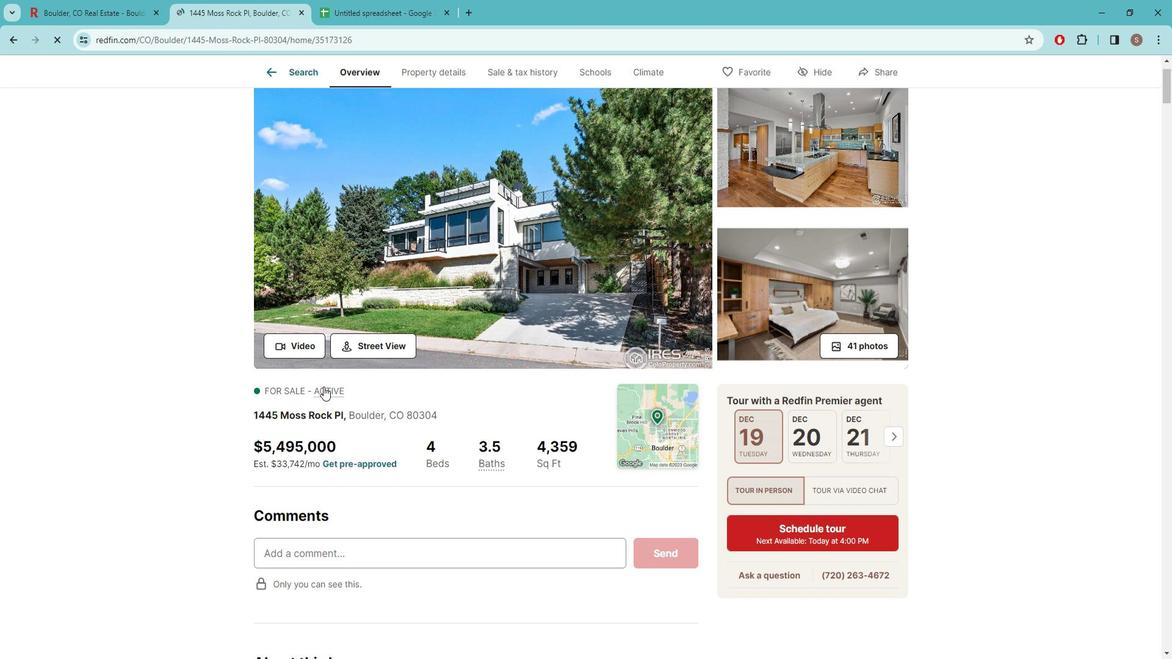 
Action: Mouse scrolled (323, 387) with delta (0, 0)
Screenshot: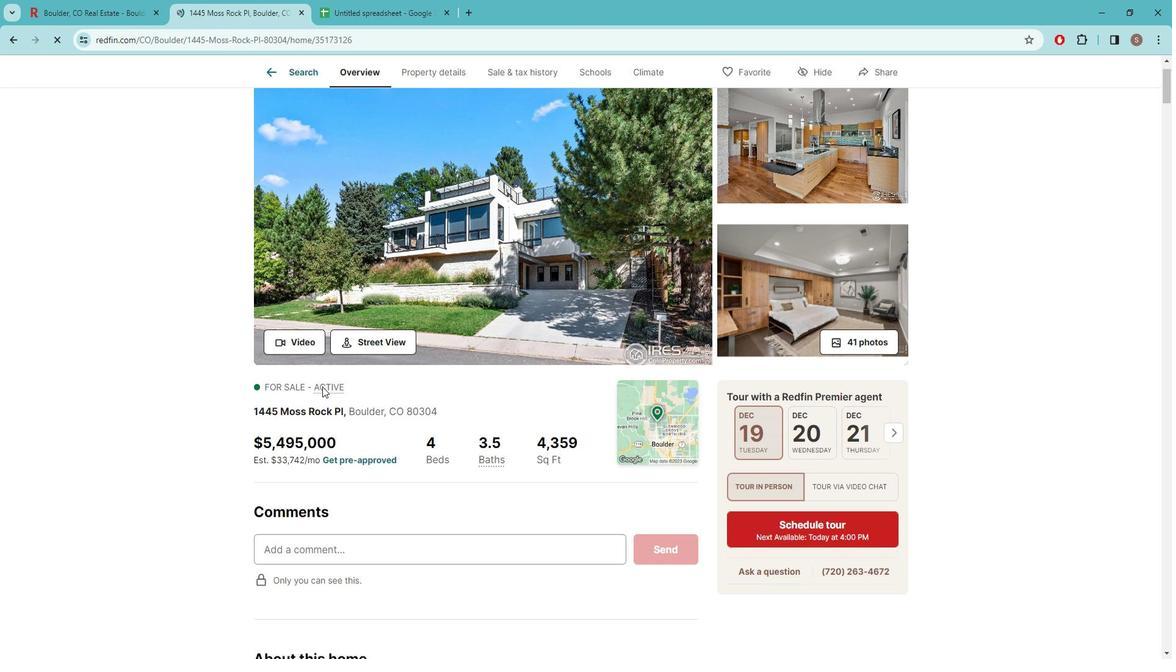 
Action: Mouse moved to (322, 387)
Screenshot: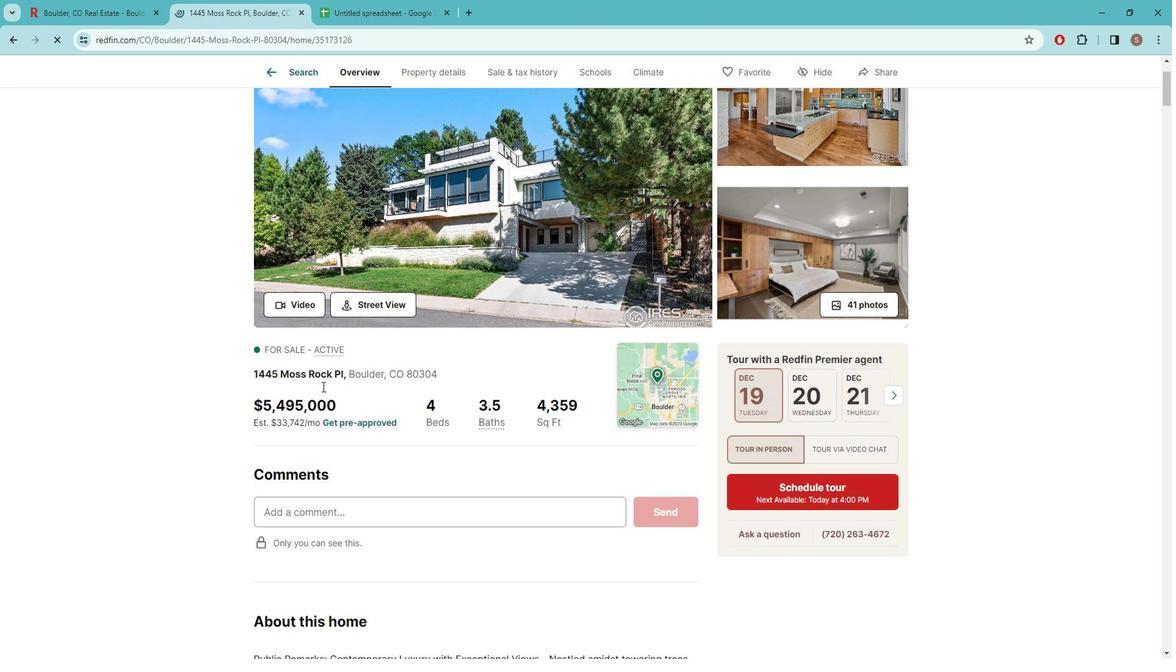 
Action: Mouse scrolled (322, 387) with delta (0, 0)
Screenshot: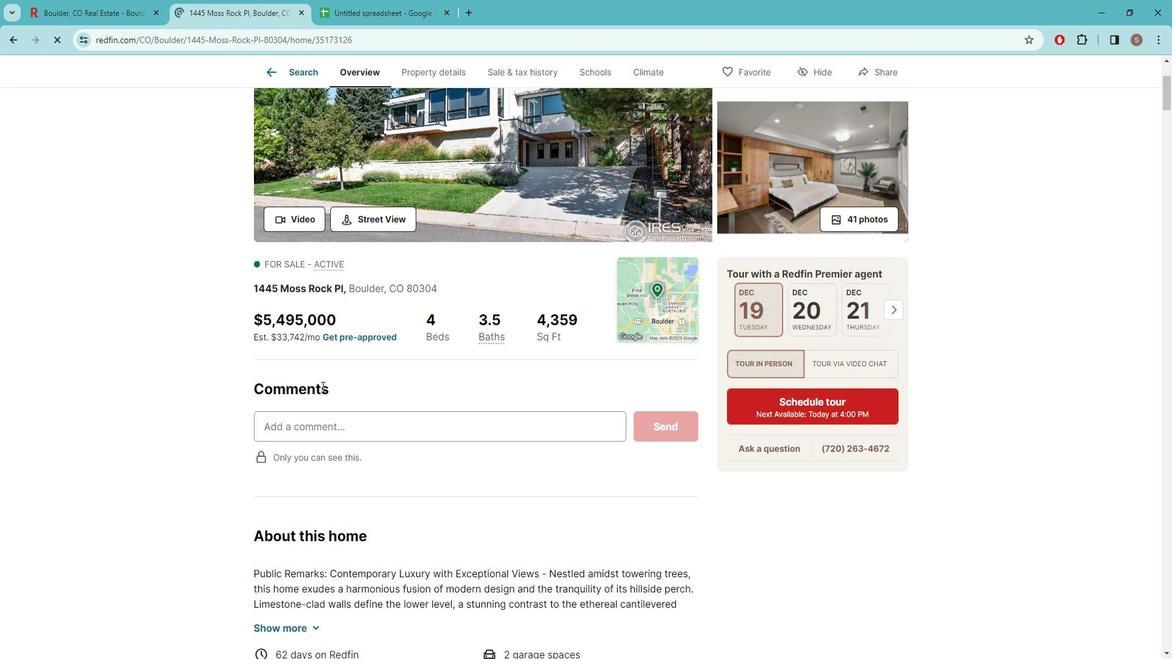 
Action: Mouse moved to (322, 387)
Screenshot: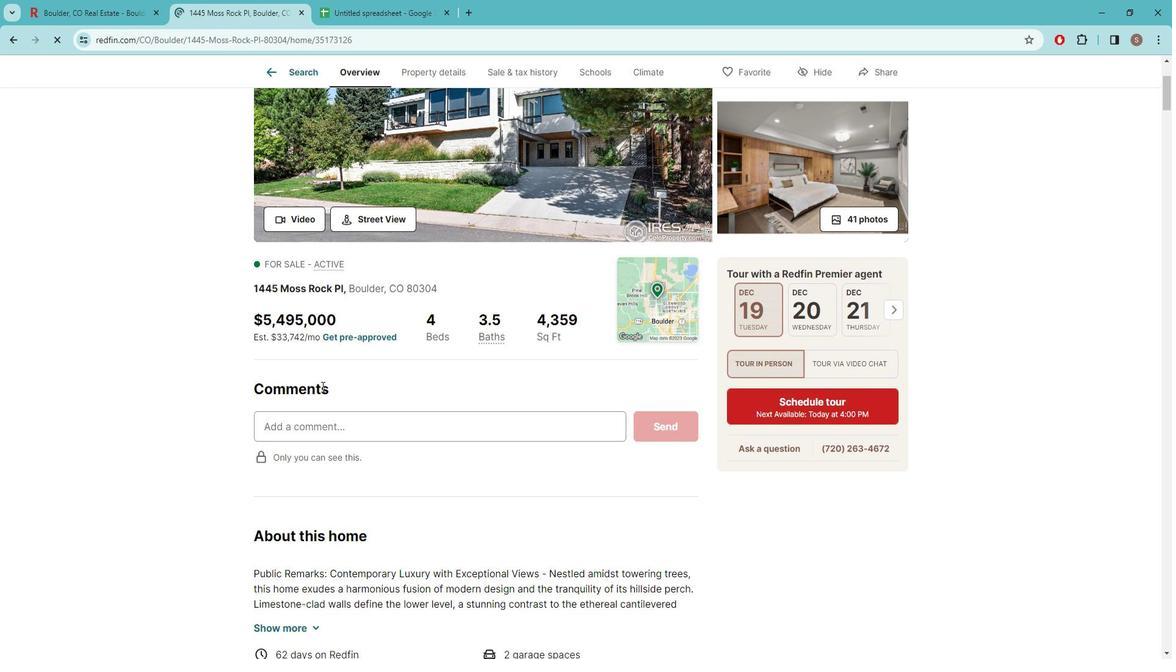 
Action: Mouse scrolled (322, 387) with delta (0, 0)
Screenshot: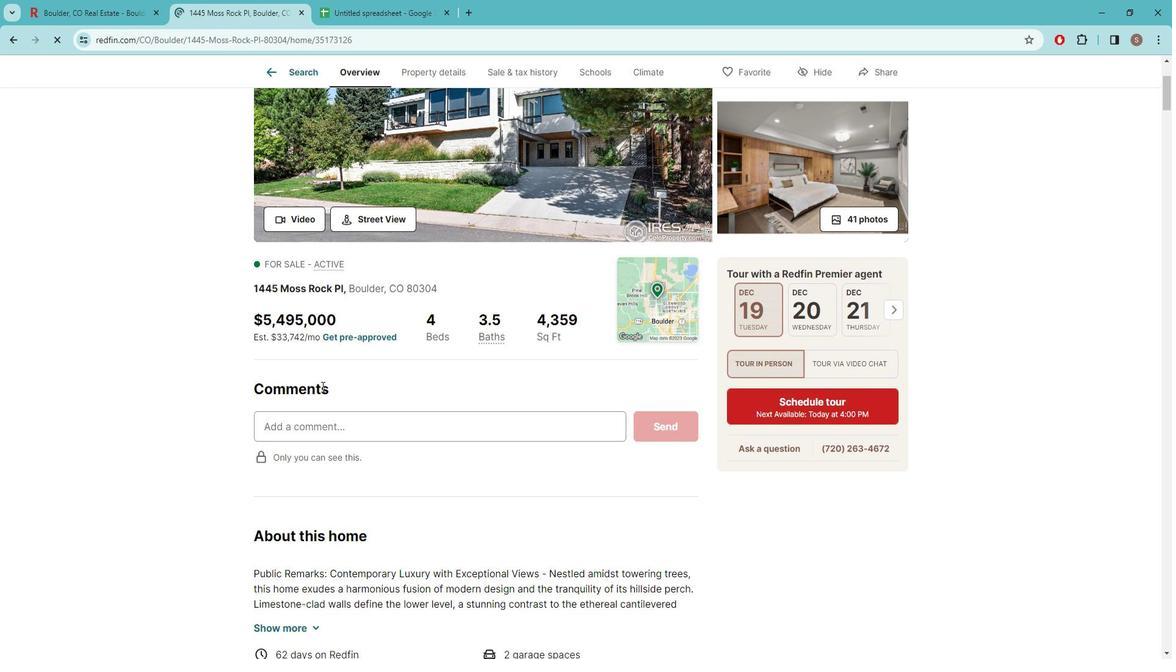 
Action: Mouse moved to (307, 498)
Screenshot: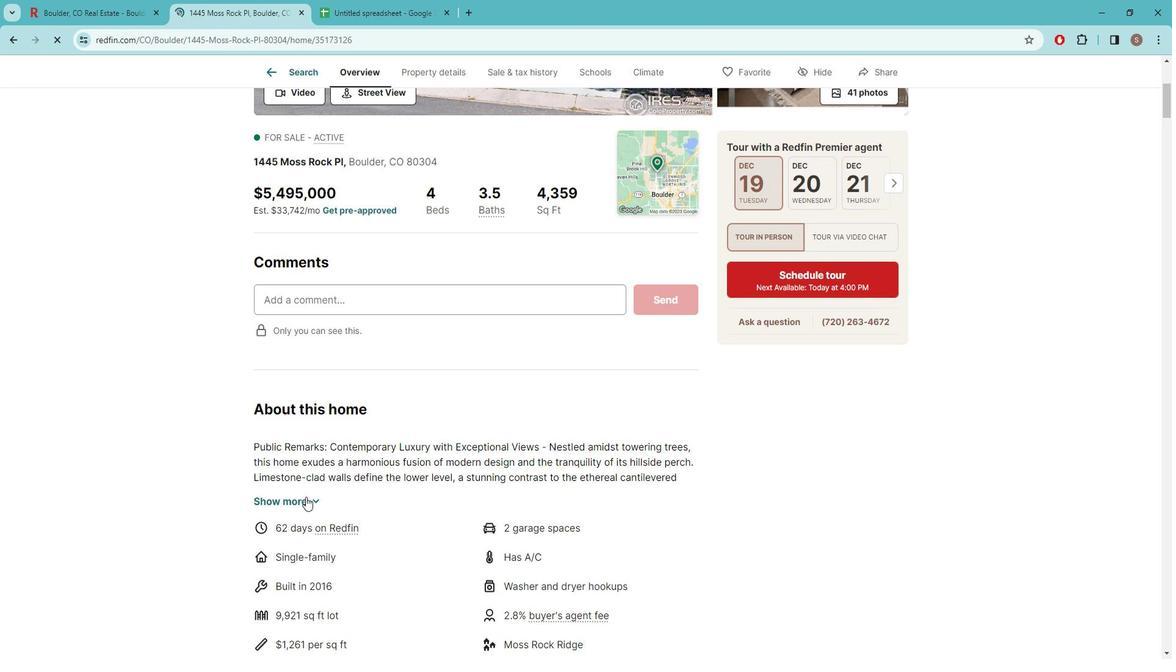 
Action: Mouse pressed left at (307, 498)
Screenshot: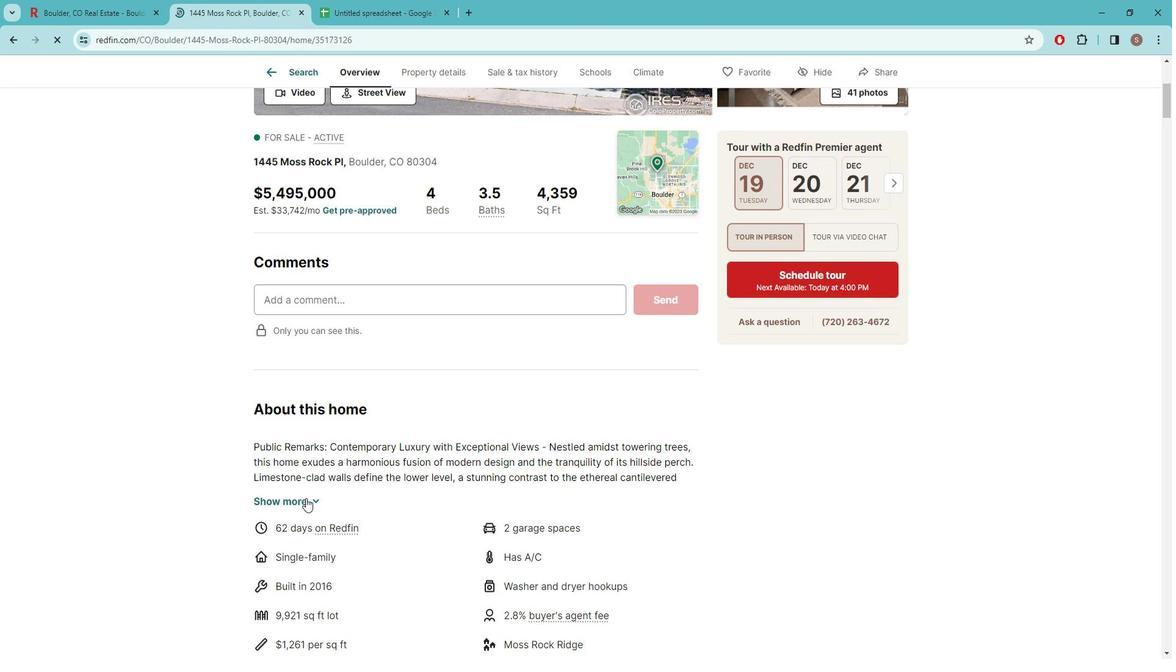 
Action: Mouse moved to (342, 472)
Screenshot: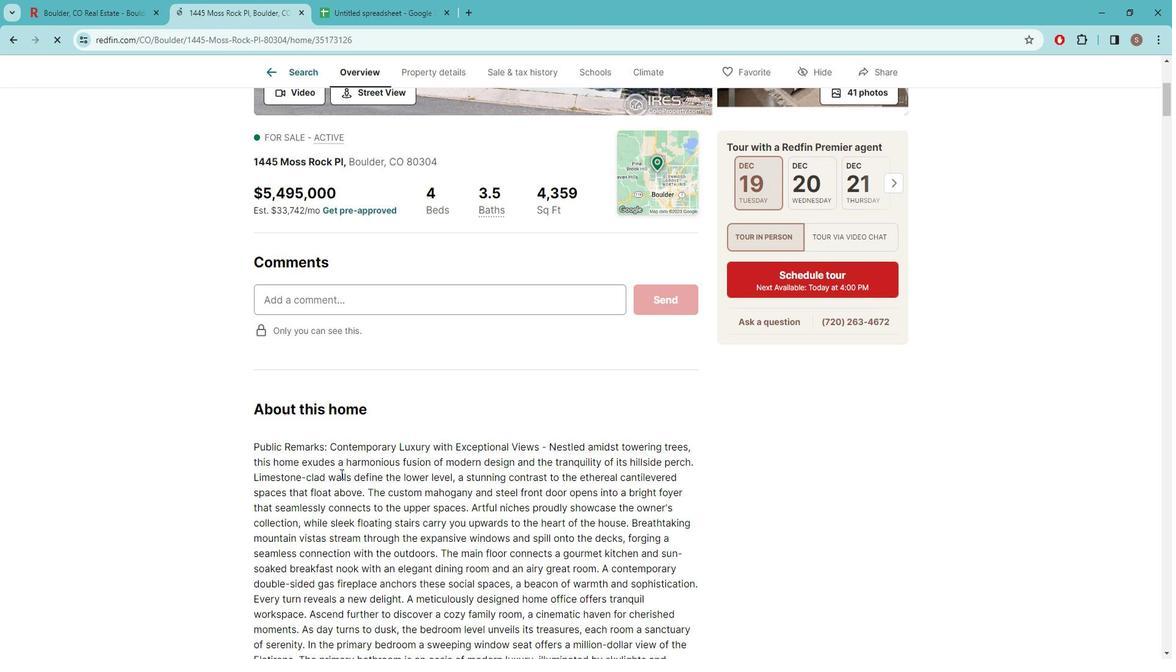 
Action: Mouse scrolled (342, 471) with delta (0, 0)
Screenshot: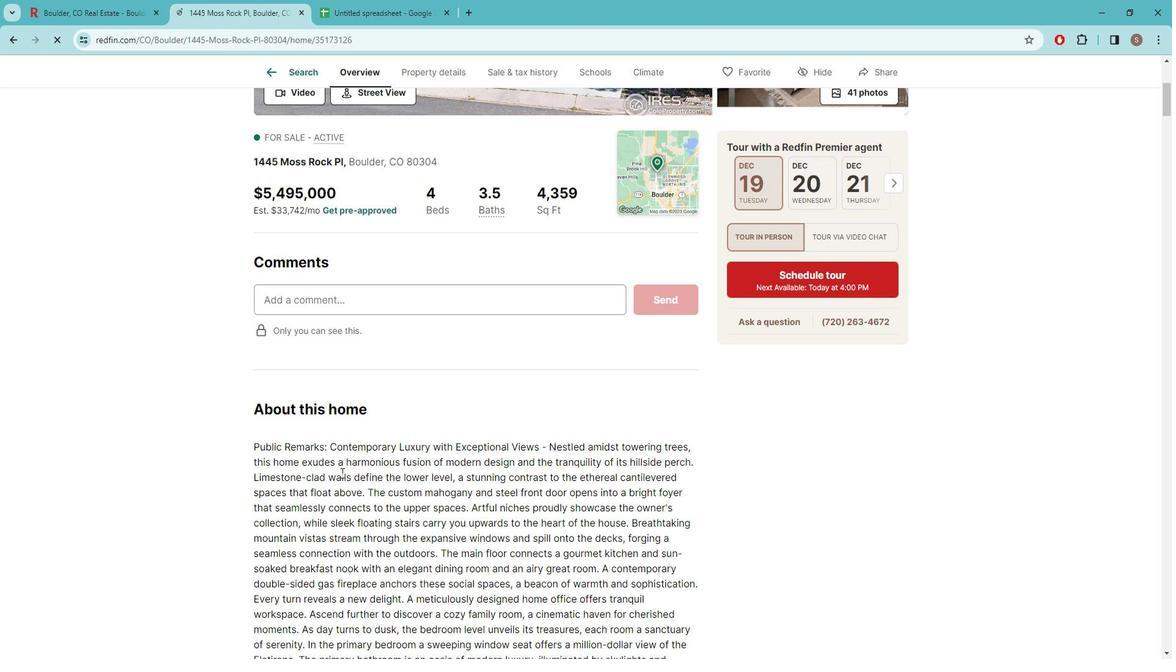 
Action: Mouse moved to (342, 471)
Screenshot: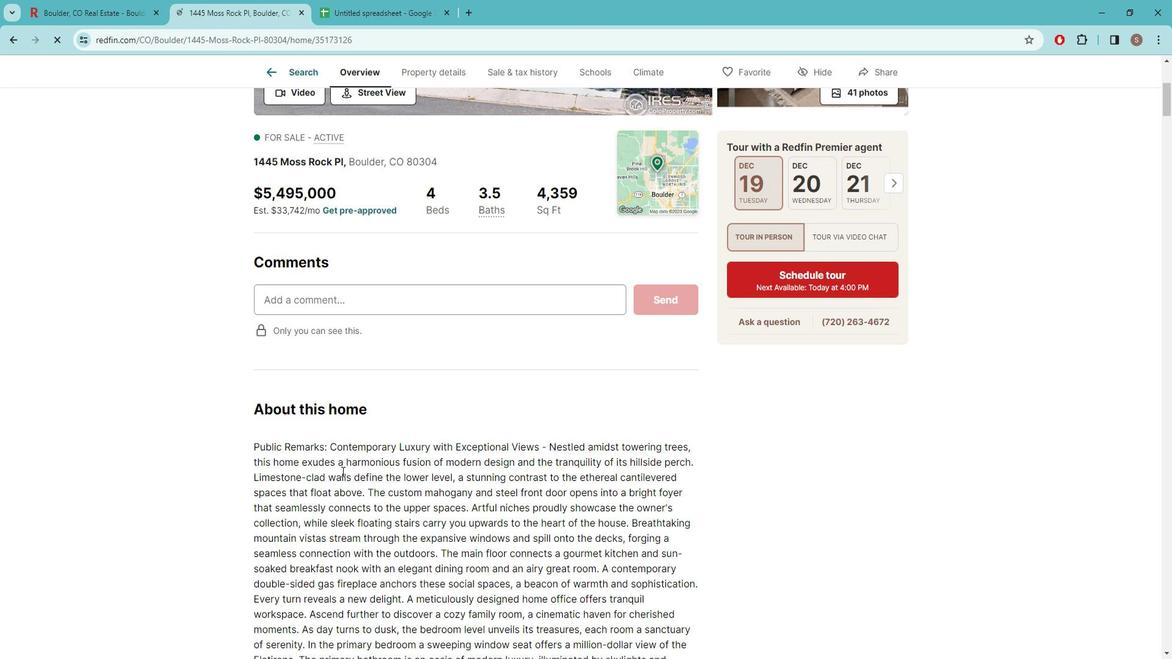 
Action: Mouse scrolled (342, 470) with delta (0, 0)
Screenshot: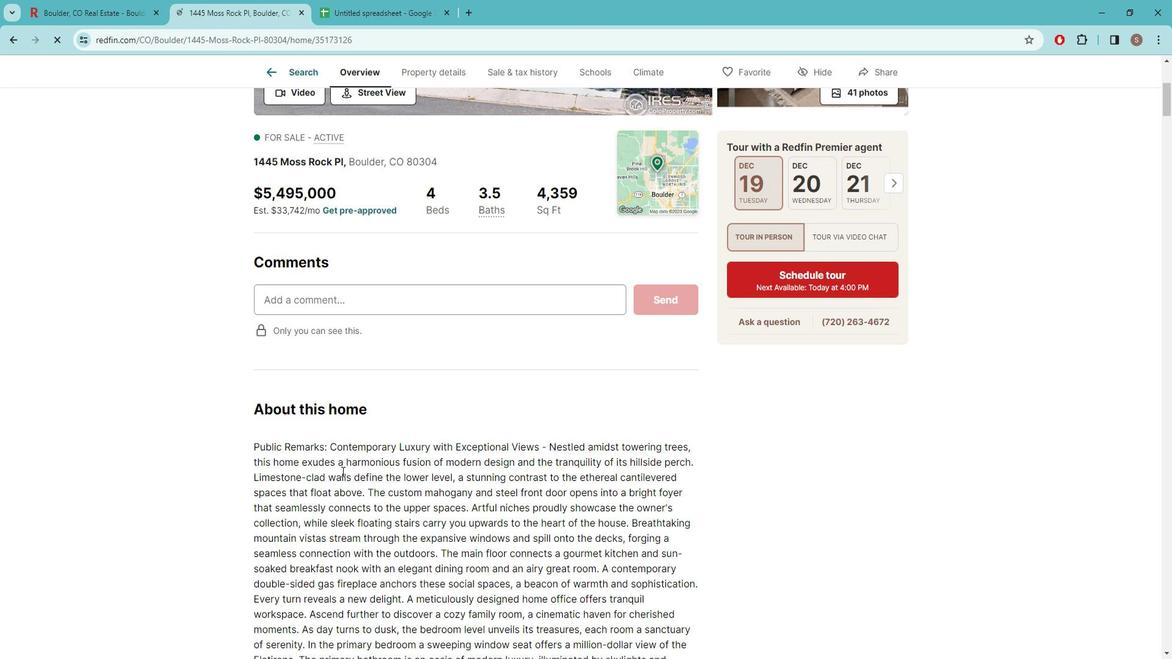 
Action: Mouse moved to (575, 337)
Screenshot: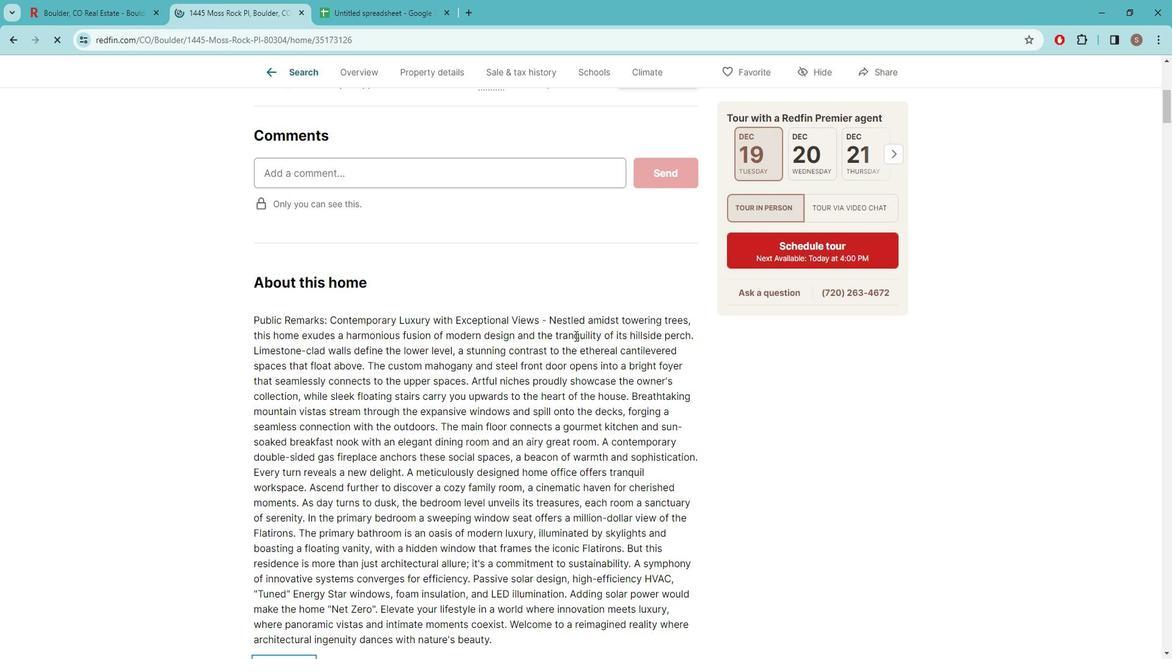 
Action: Mouse scrolled (575, 336) with delta (0, 0)
Screenshot: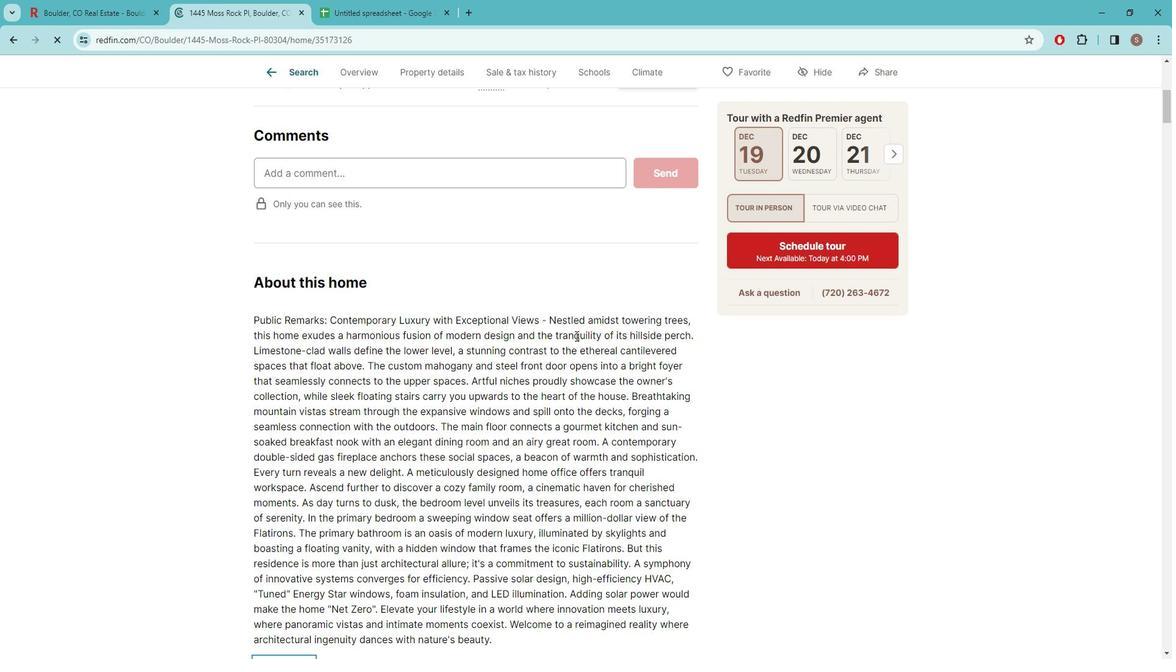 
Action: Mouse moved to (475, 403)
Screenshot: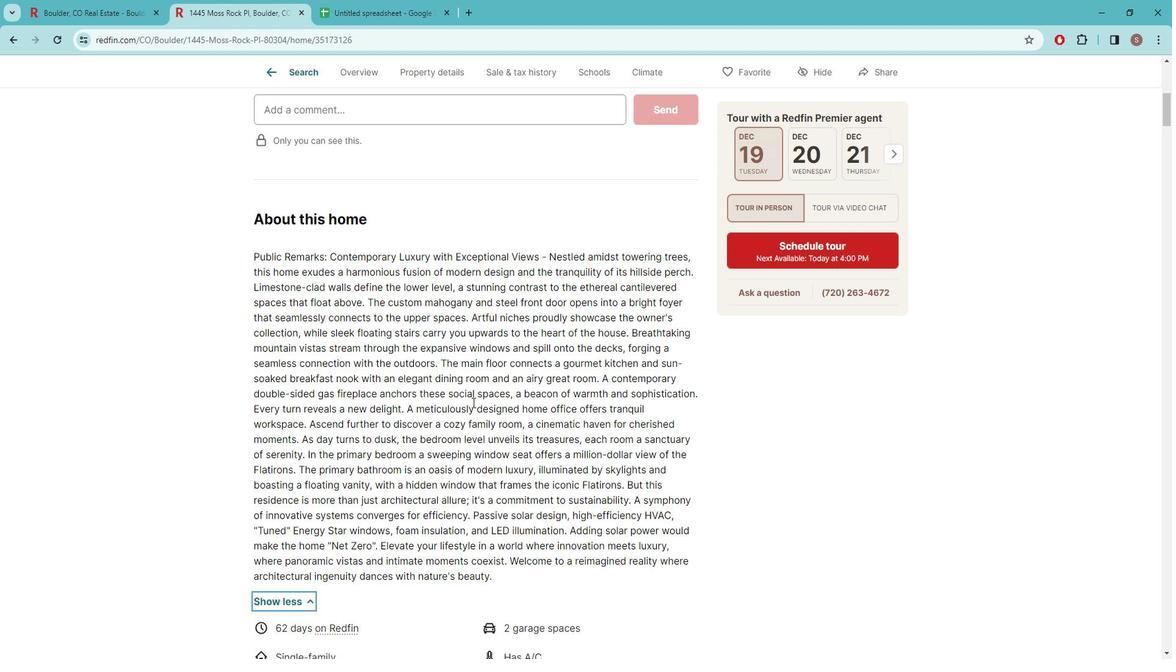 
Action: Mouse scrolled (475, 402) with delta (0, 0)
Screenshot: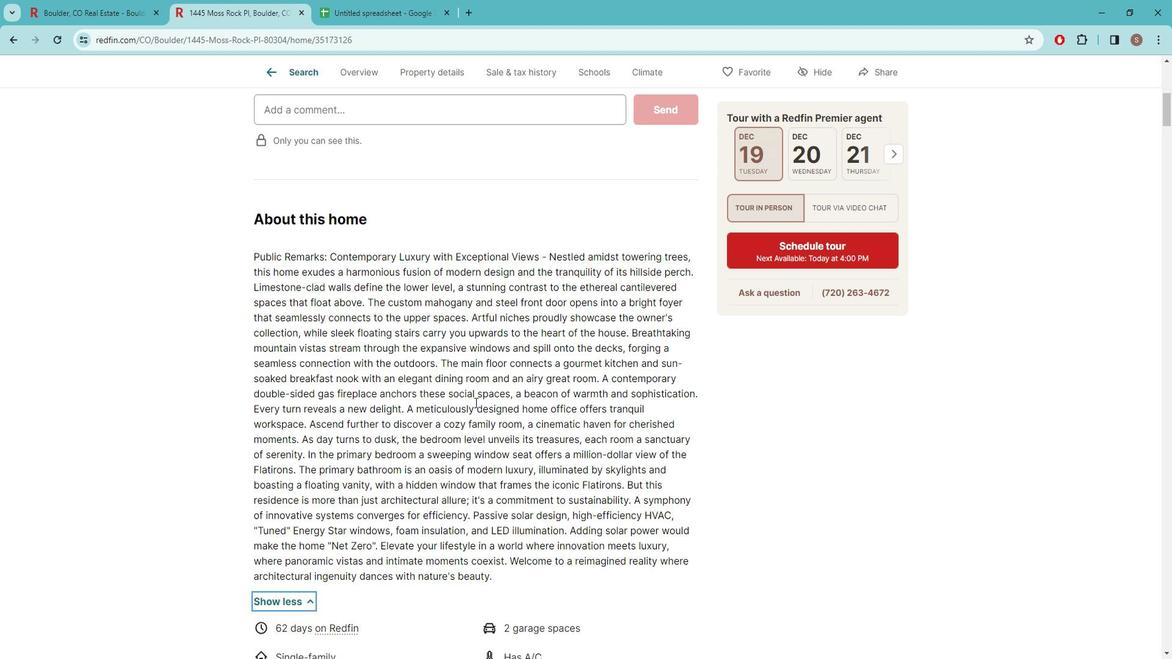 
Action: Mouse moved to (510, 437)
Screenshot: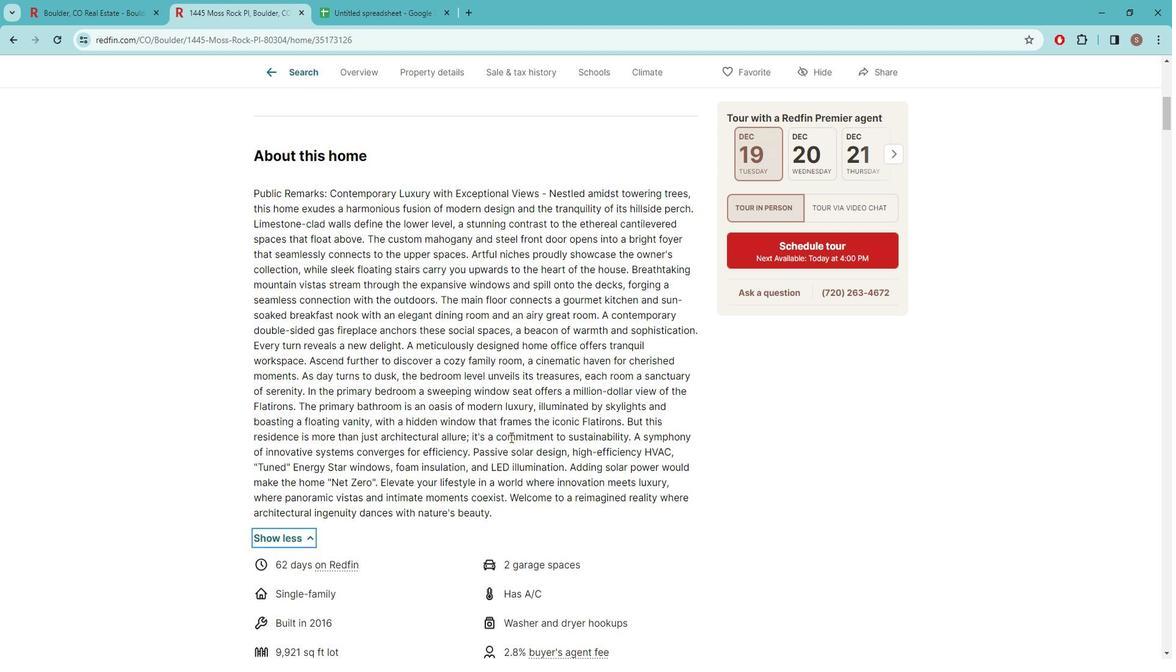 
Action: Mouse scrolled (510, 436) with delta (0, 0)
Screenshot: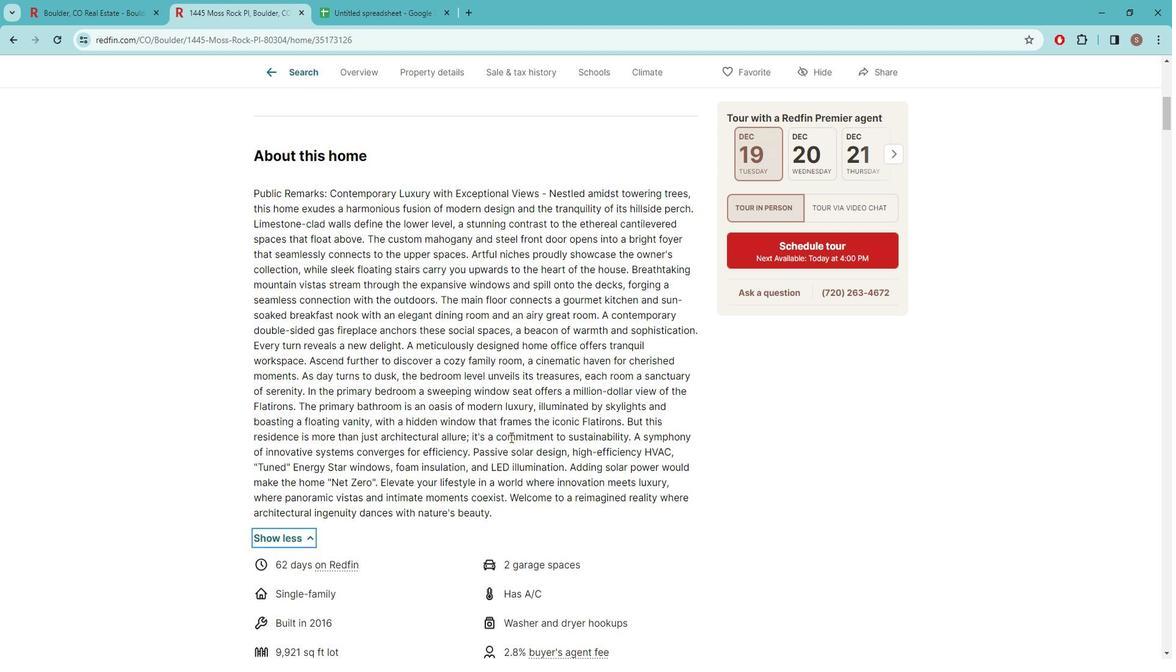 
Action: Mouse moved to (515, 454)
Screenshot: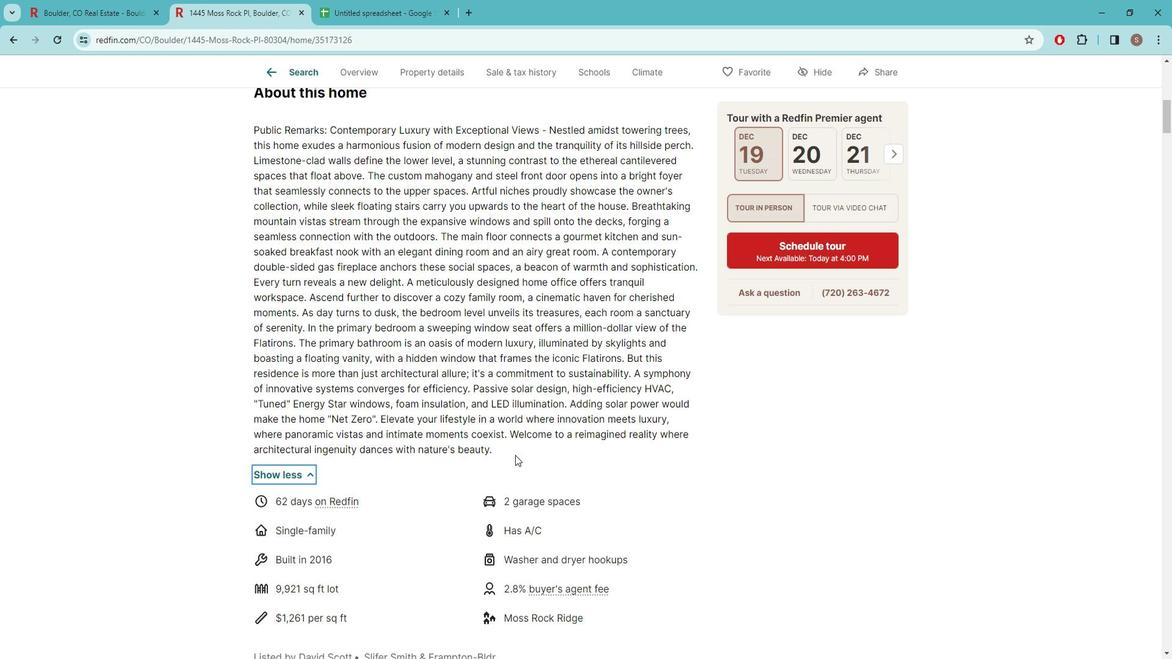 
Action: Mouse scrolled (515, 453) with delta (0, 0)
Screenshot: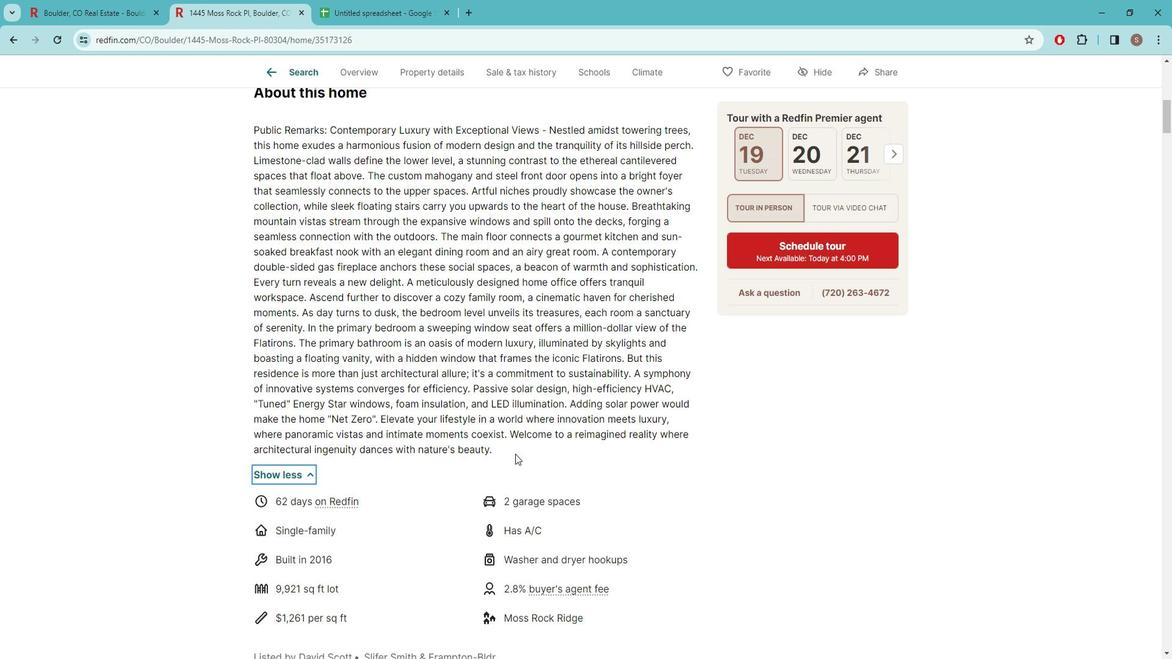 
Action: Mouse moved to (461, 396)
Screenshot: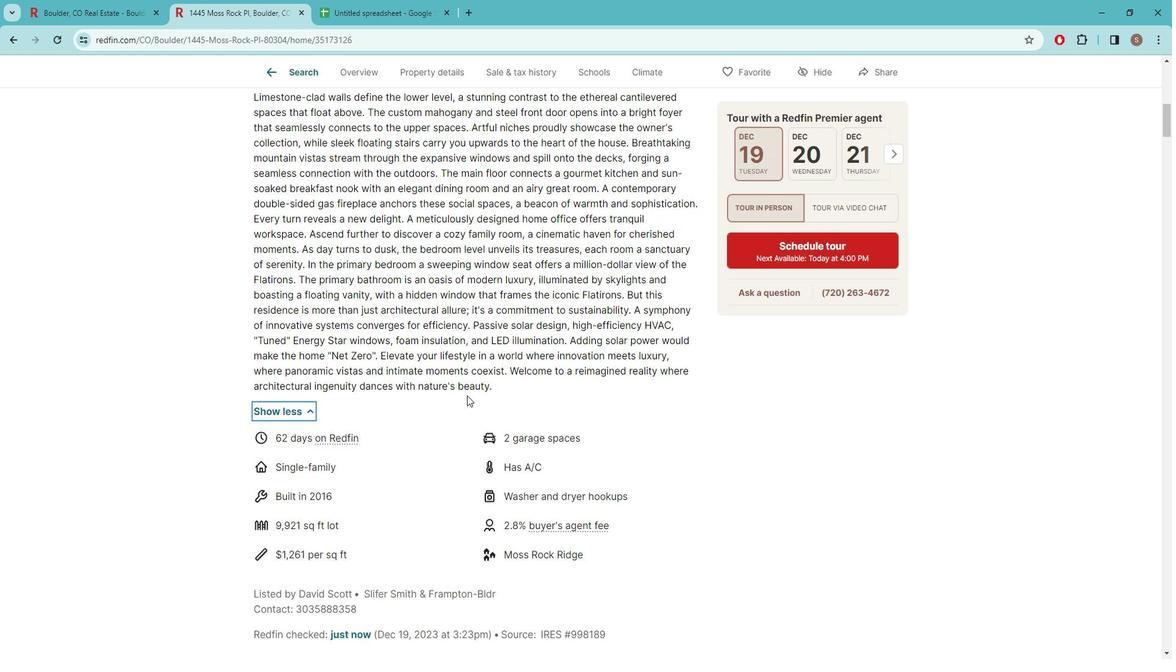 
Action: Mouse scrolled (461, 396) with delta (0, 0)
Screenshot: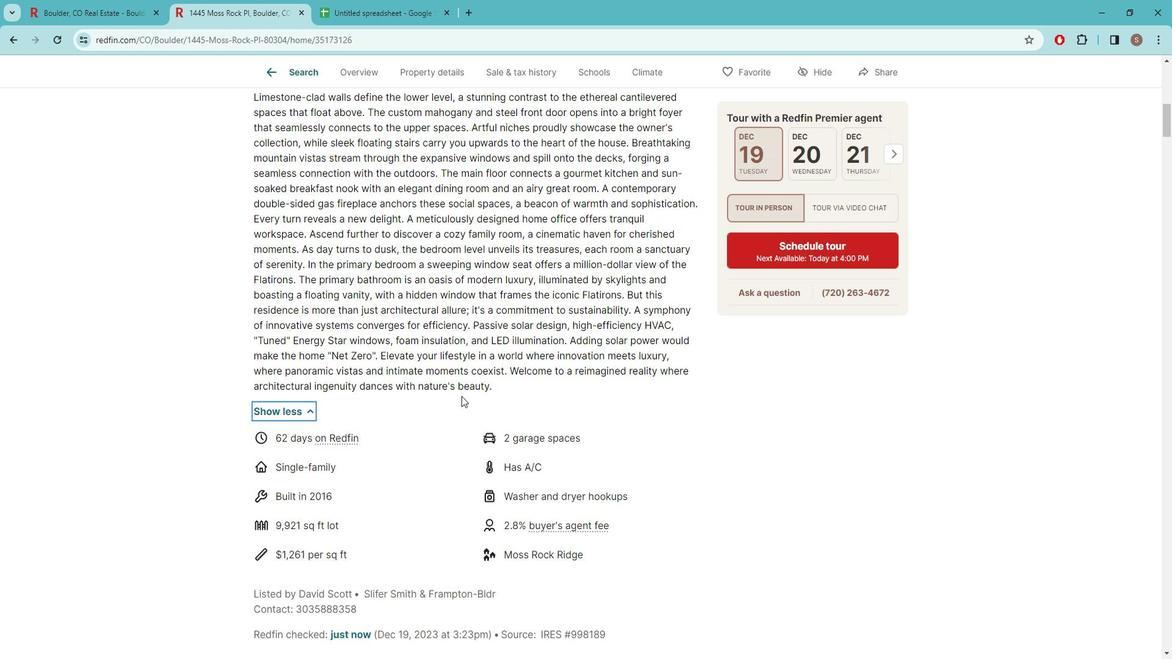 
Action: Mouse moved to (407, 453)
Screenshot: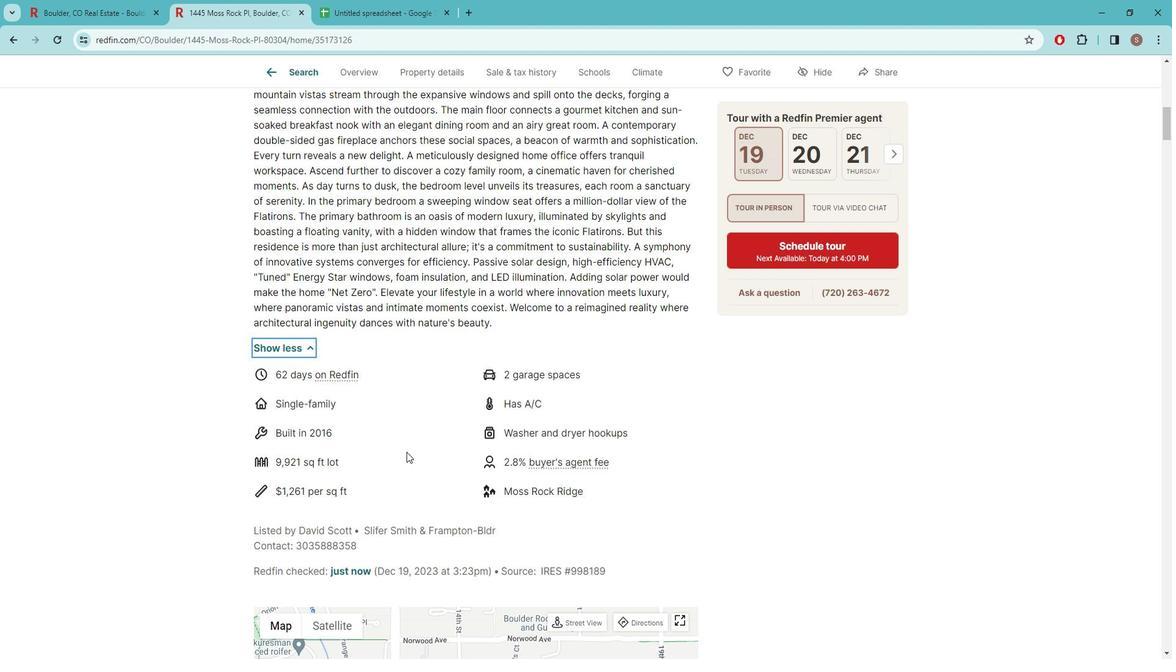 
Action: Mouse scrolled (407, 452) with delta (0, 0)
Screenshot: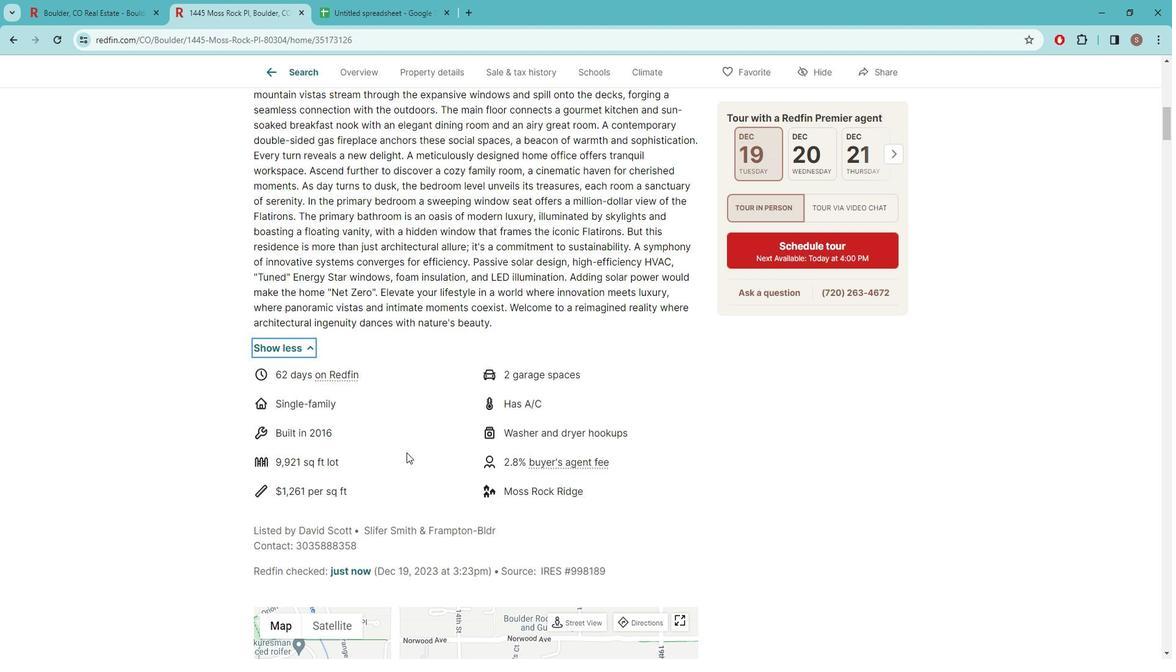 
Action: Mouse moved to (416, 454)
Screenshot: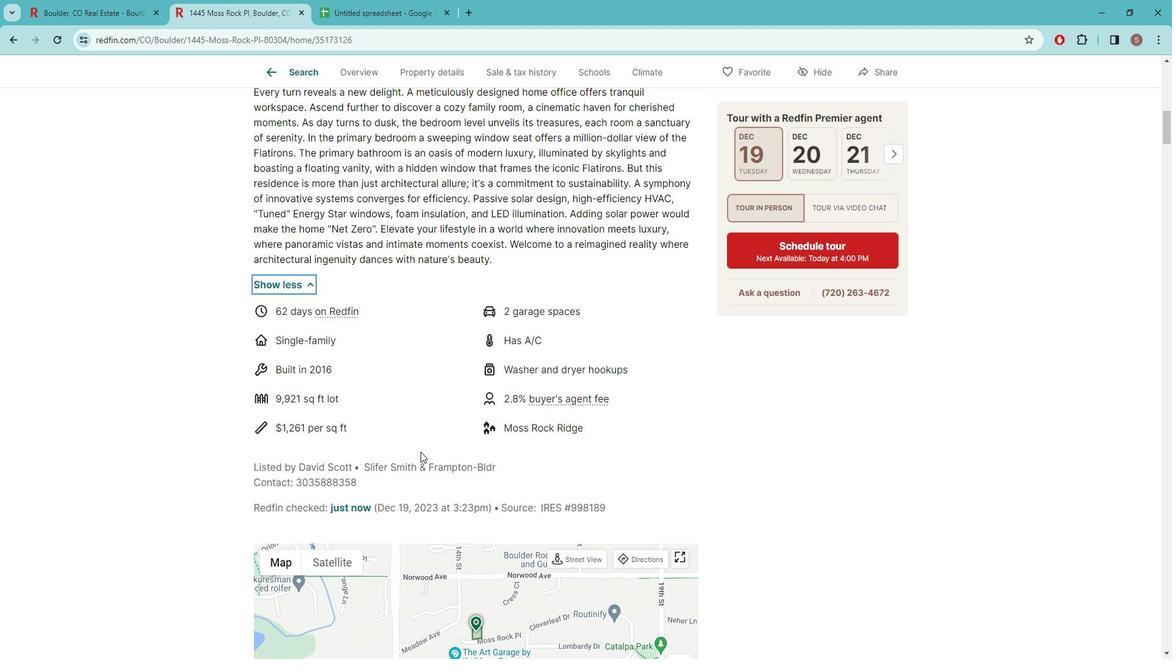 
Action: Mouse scrolled (416, 454) with delta (0, 0)
Screenshot: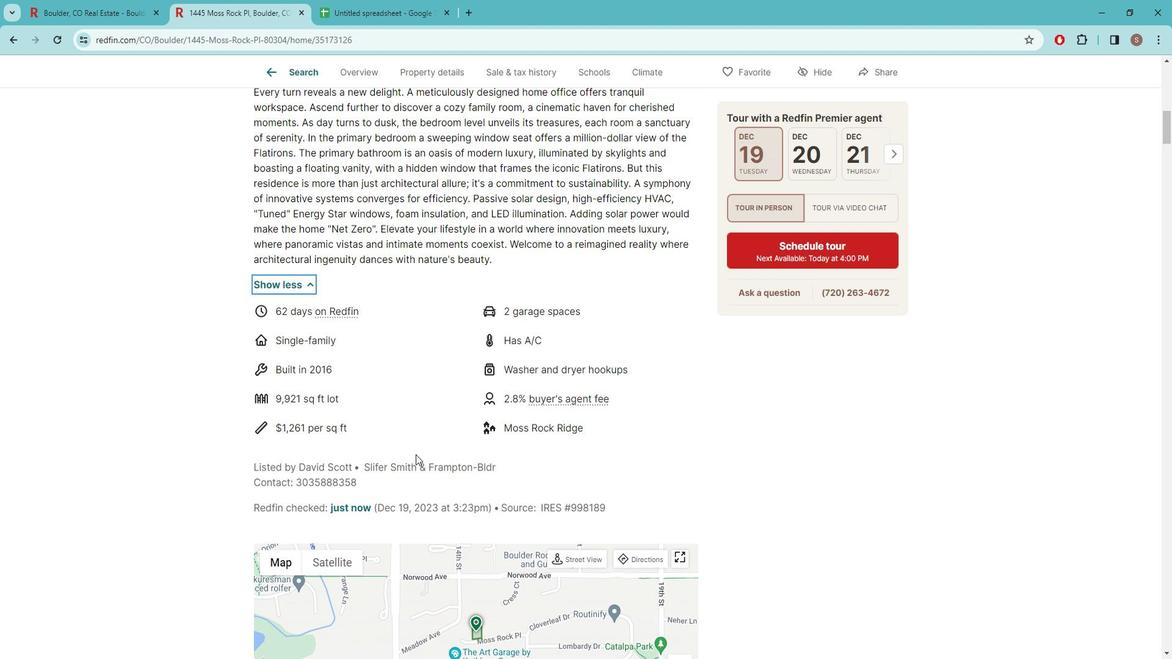 
Action: Mouse moved to (427, 440)
Screenshot: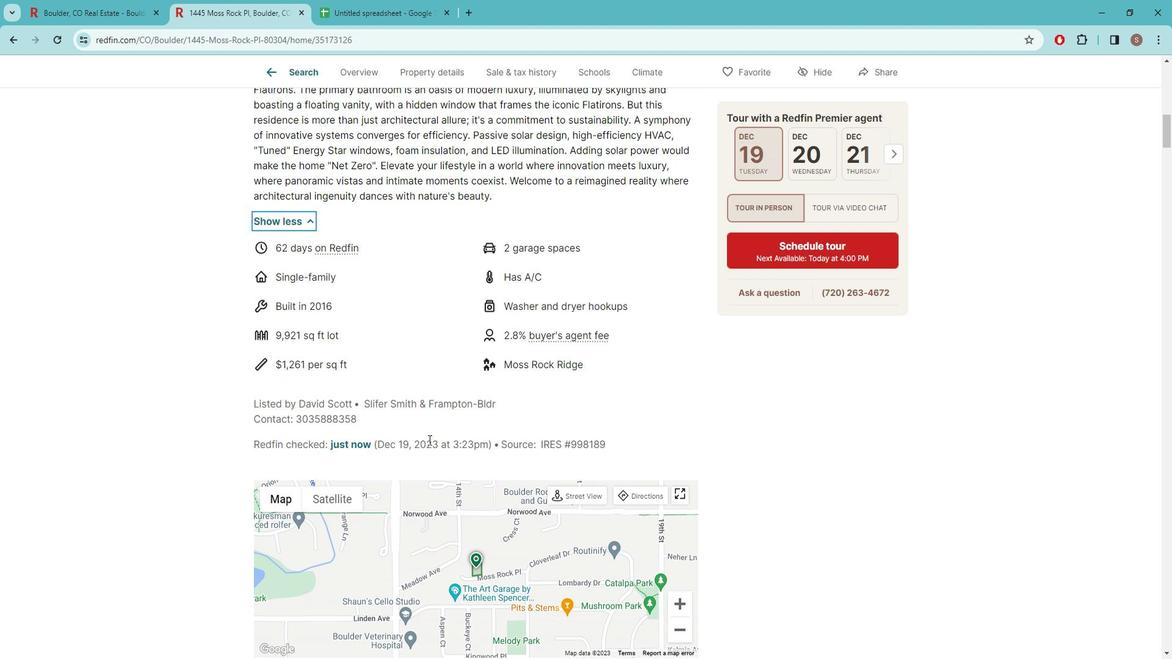 
Action: Mouse scrolled (427, 439) with delta (0, -1)
Screenshot: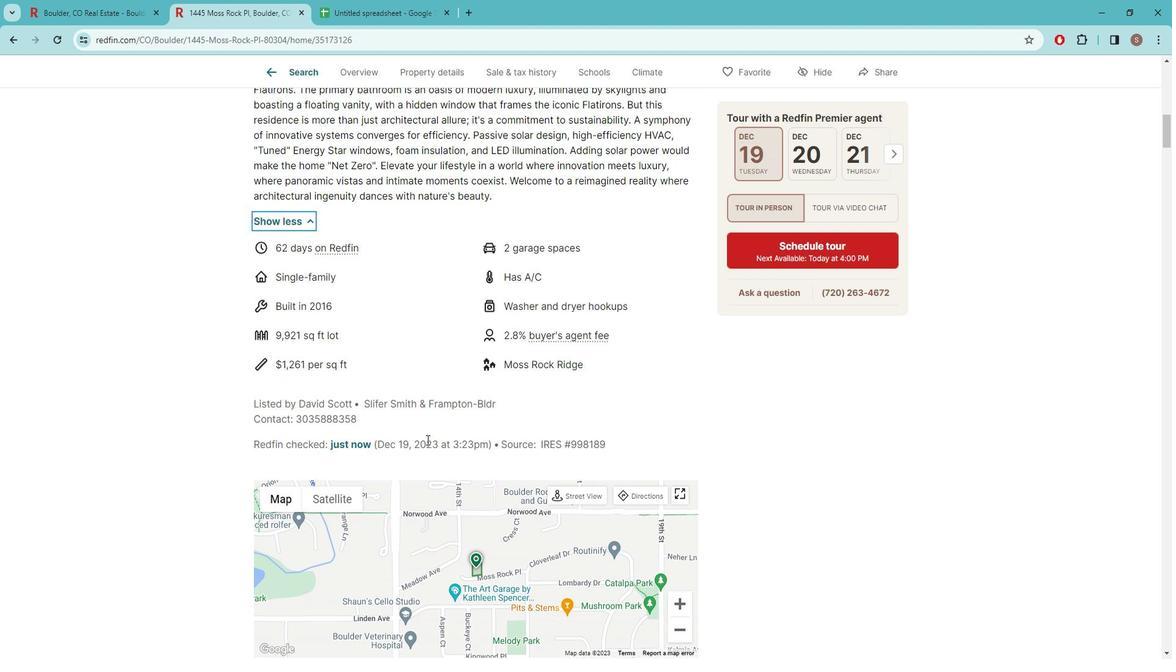 
Action: Mouse moved to (432, 438)
Screenshot: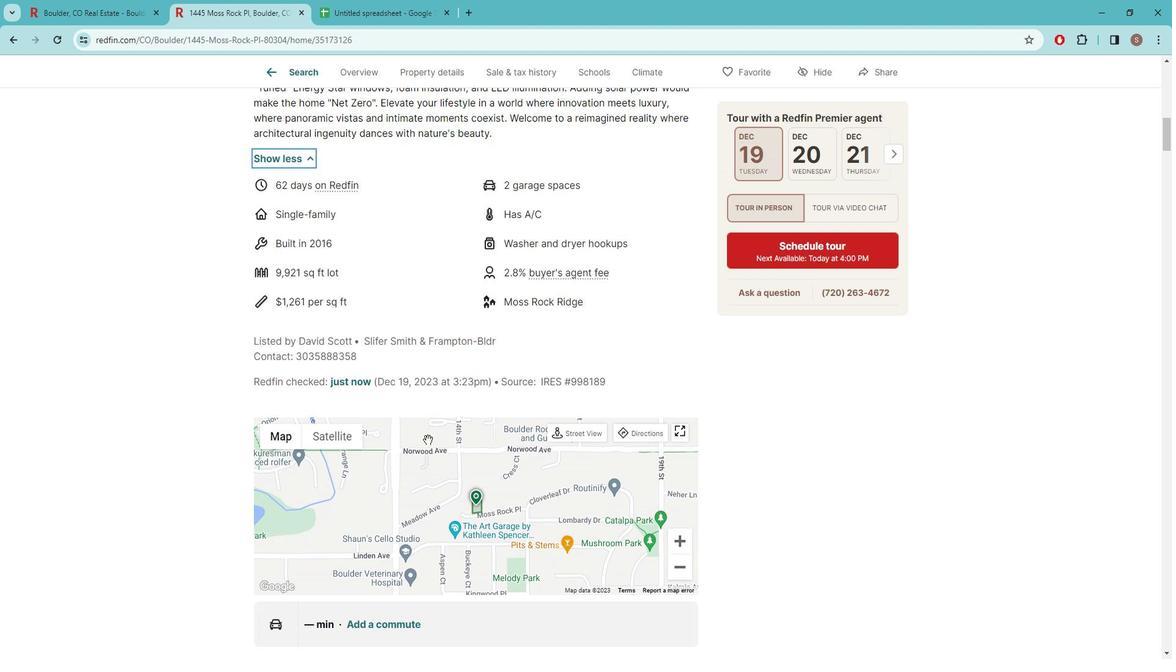 
Action: Mouse scrolled (432, 437) with delta (0, 0)
Screenshot: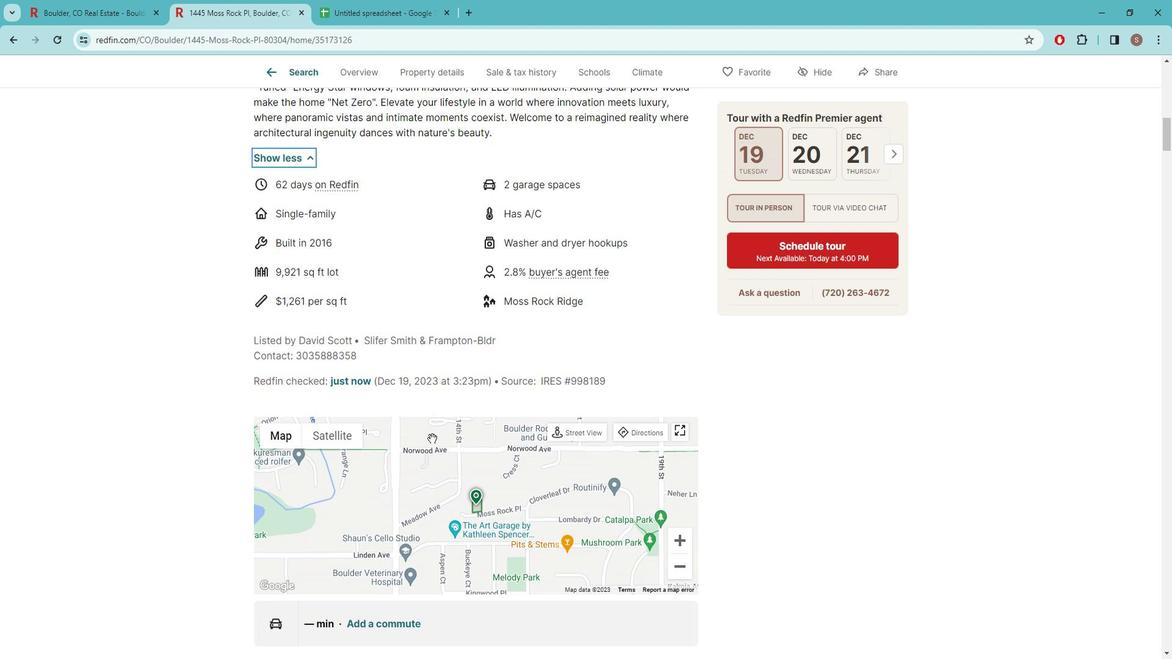 
Action: Mouse moved to (434, 437)
Screenshot: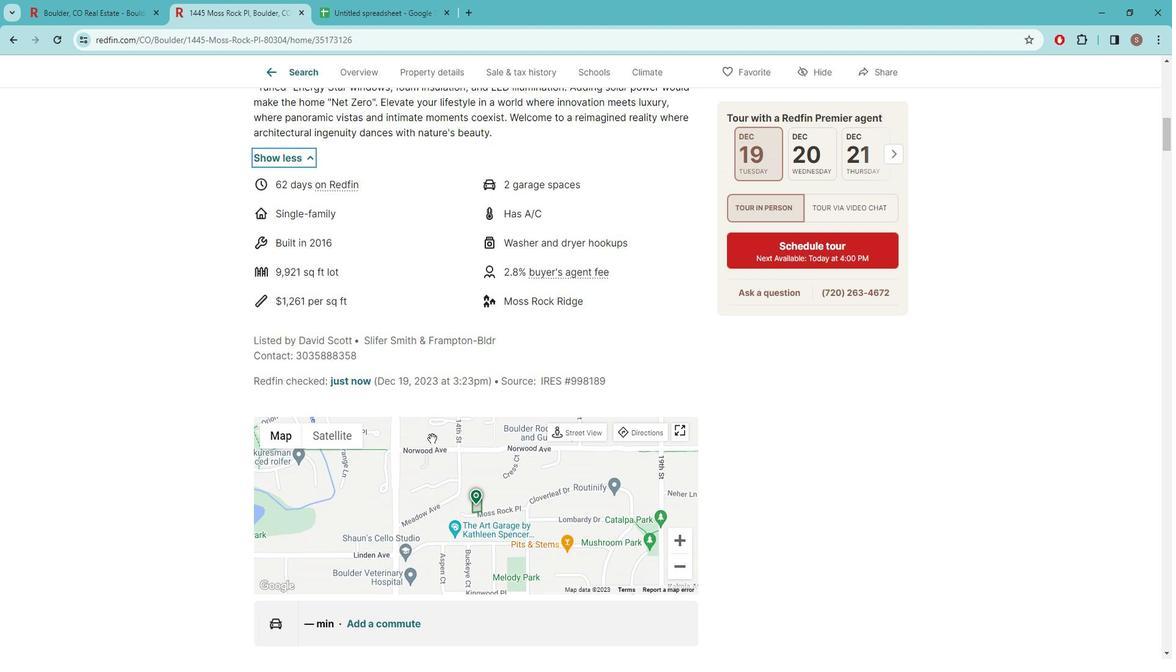 
Action: Mouse scrolled (434, 437) with delta (0, 0)
Screenshot: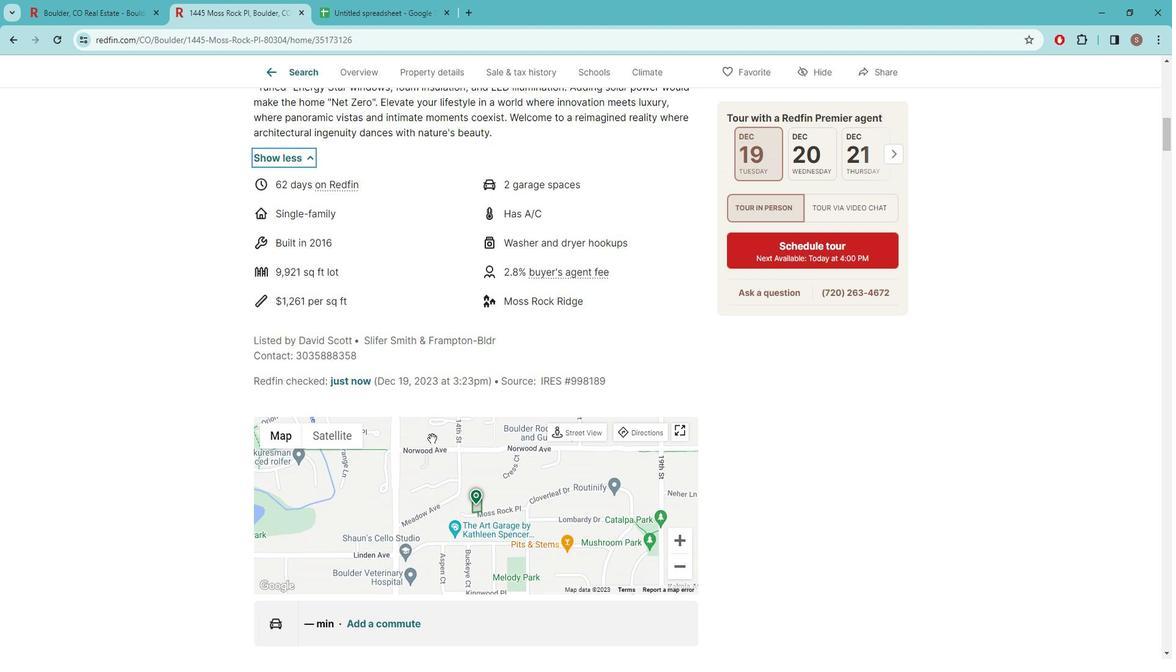 
Action: Mouse moved to (439, 436)
Screenshot: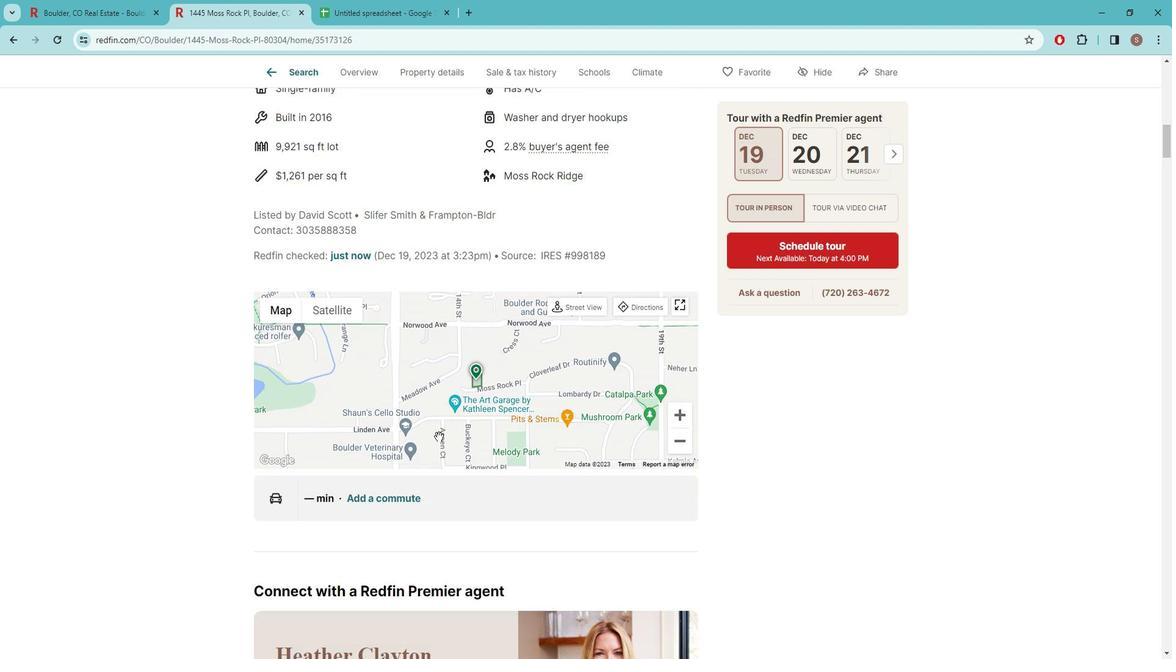 
Action: Mouse scrolled (439, 435) with delta (0, 0)
Screenshot: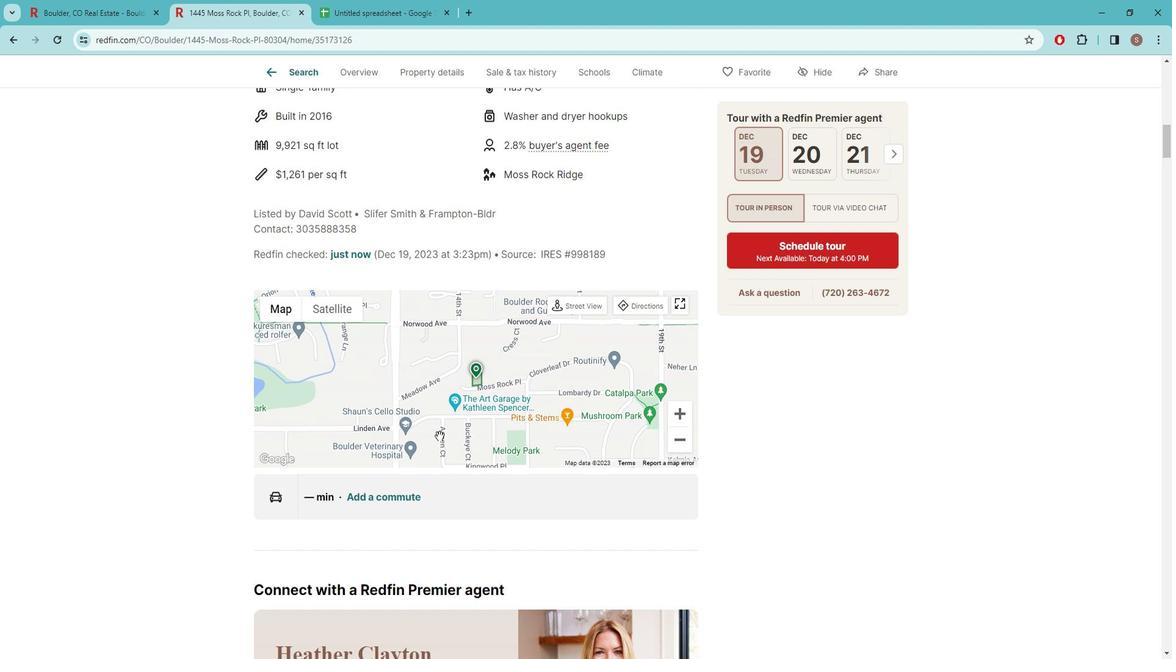 
Action: Mouse scrolled (439, 435) with delta (0, 0)
Screenshot: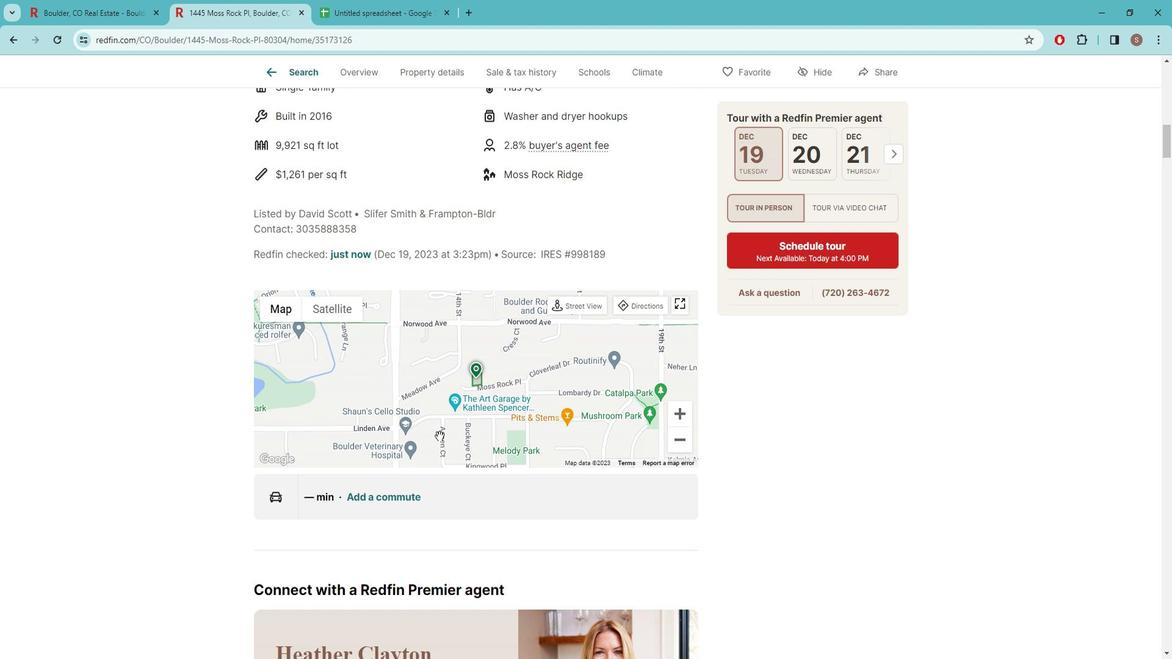 
Action: Mouse scrolled (439, 435) with delta (0, 0)
Screenshot: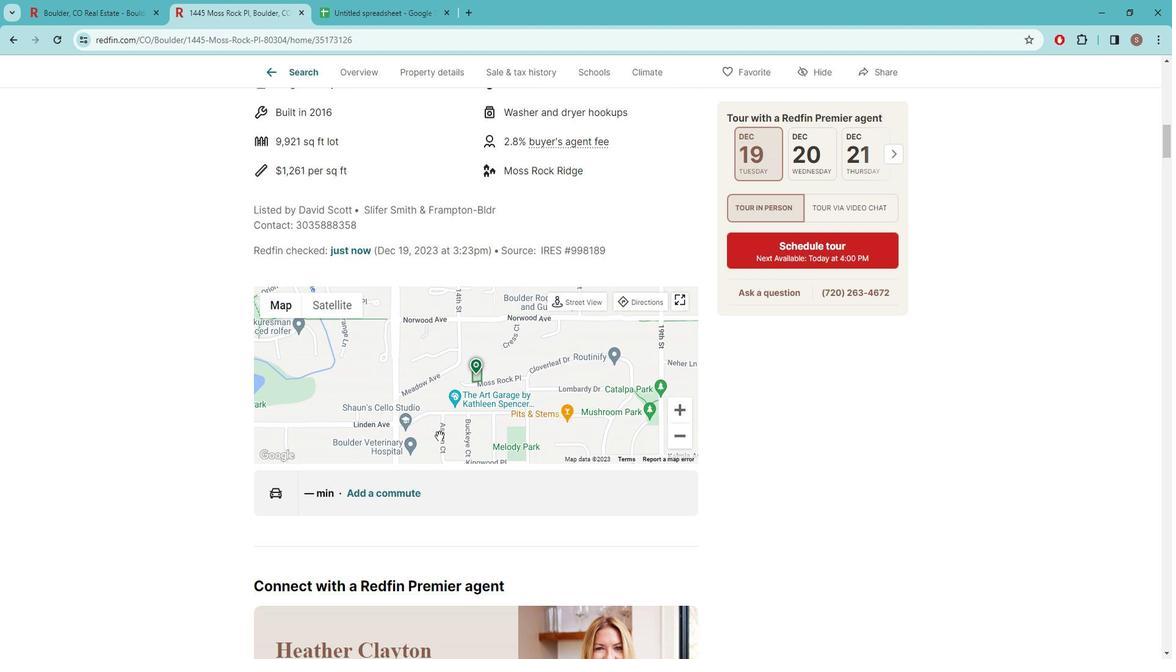 
Action: Mouse moved to (440, 435)
Screenshot: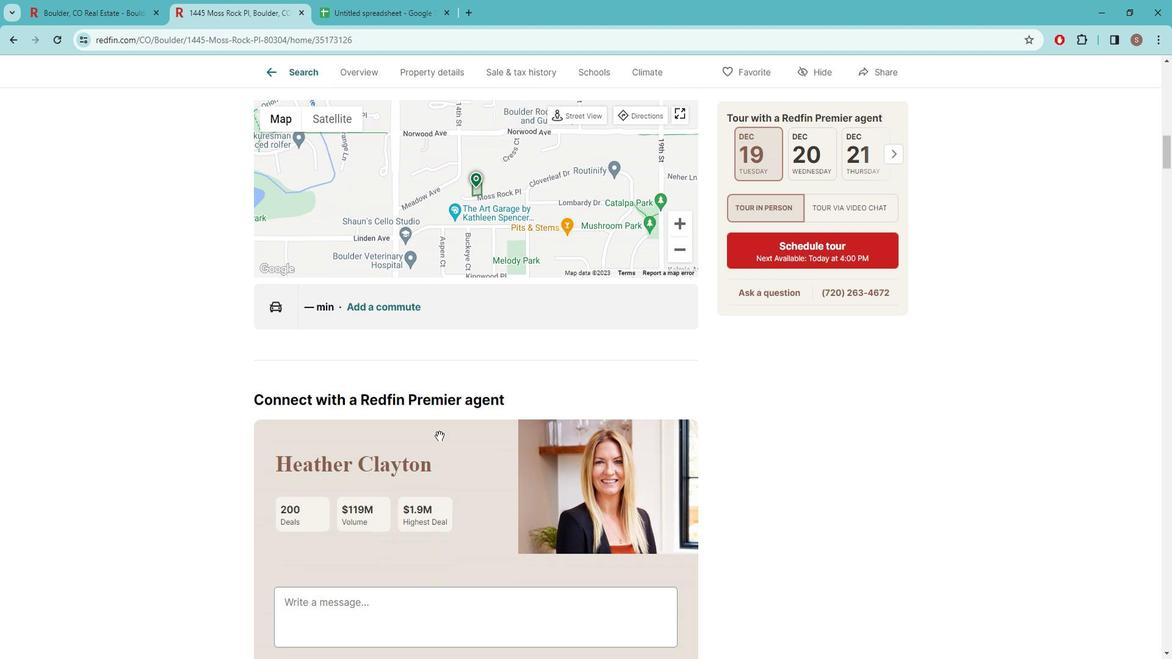 
Action: Mouse scrolled (440, 435) with delta (0, 0)
Screenshot: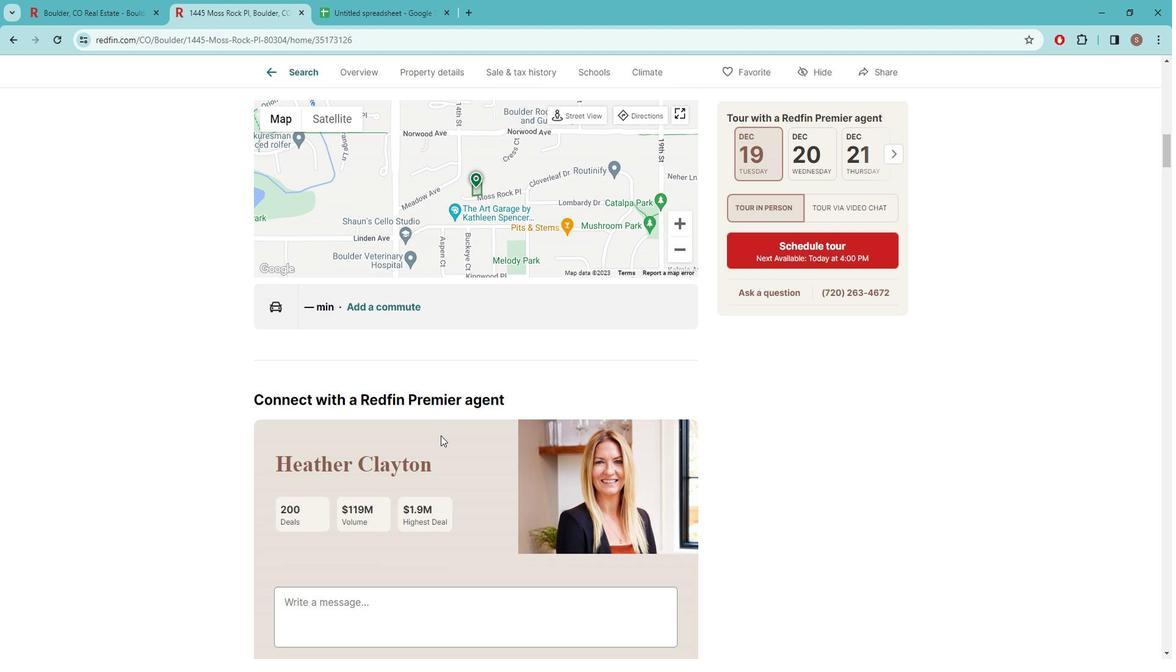 
Action: Mouse scrolled (440, 435) with delta (0, 0)
Screenshot: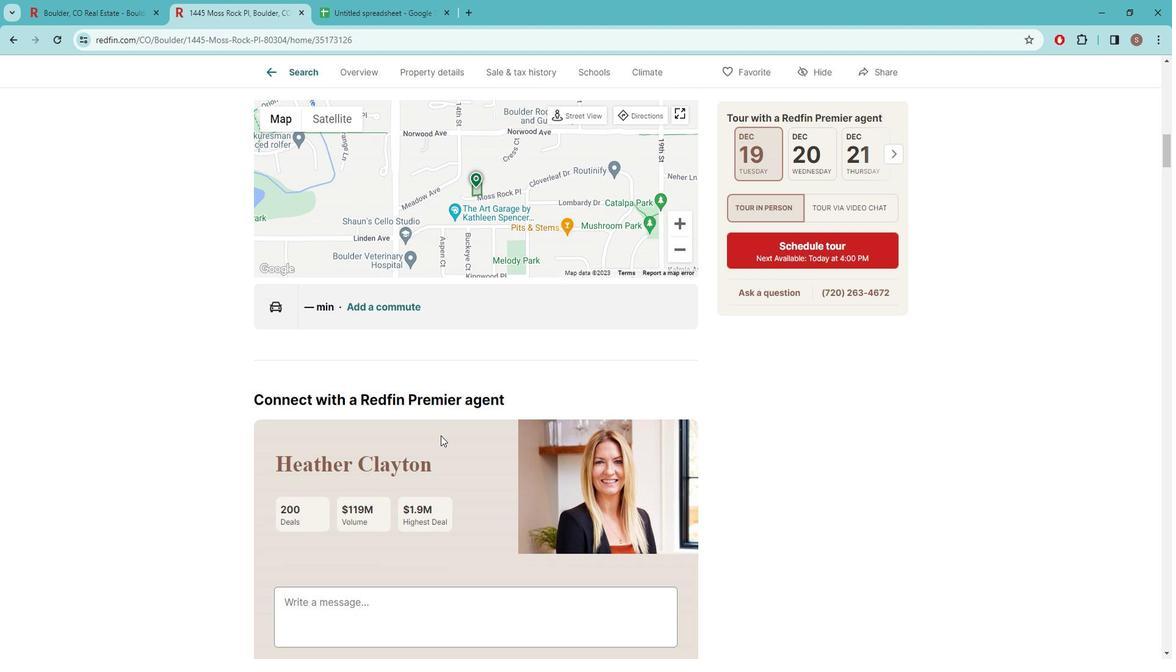 
Action: Mouse scrolled (440, 435) with delta (0, 0)
Screenshot: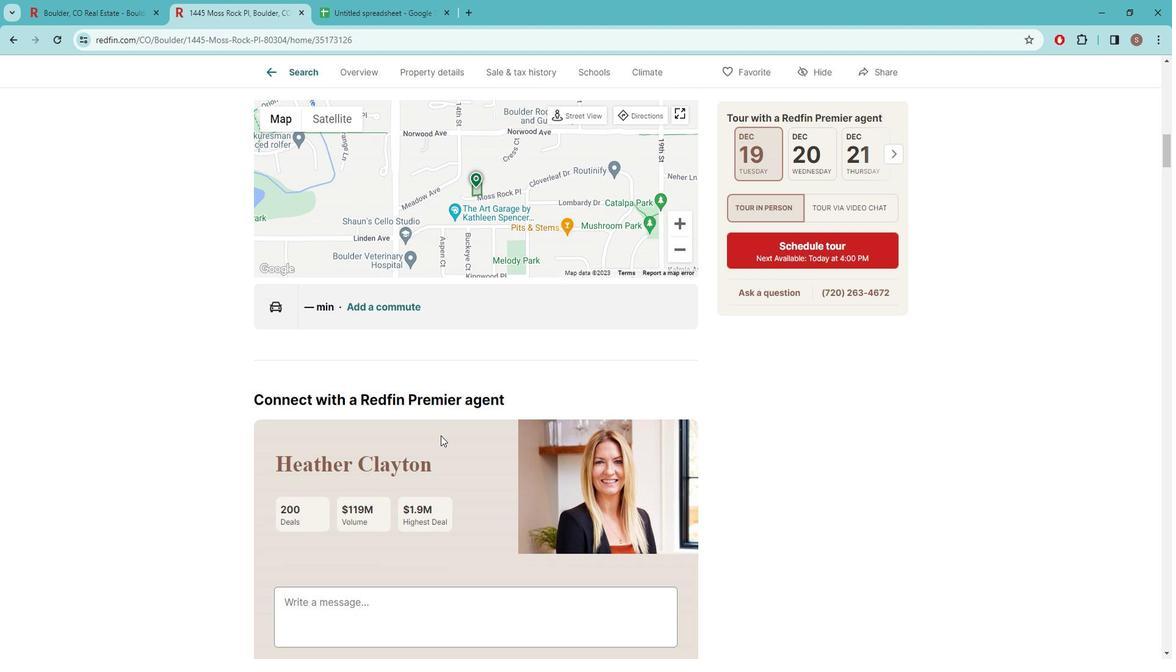 
Action: Mouse moved to (429, 459)
Screenshot: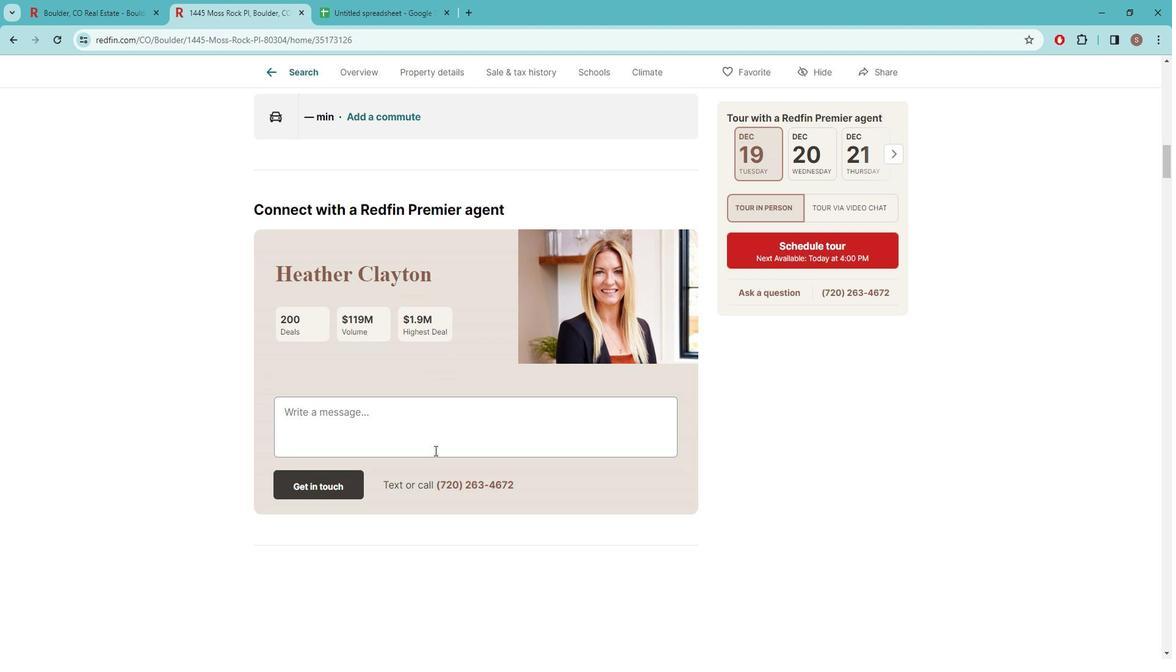 
Action: Mouse scrolled (429, 458) with delta (0, 0)
Screenshot: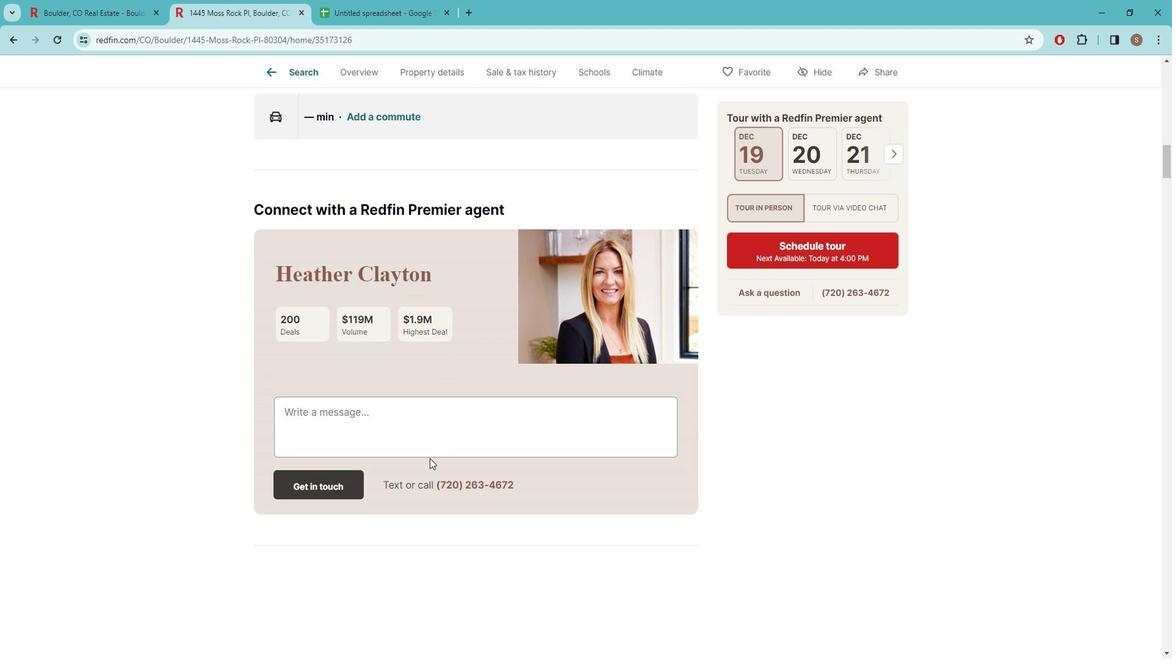 
Action: Mouse scrolled (429, 458) with delta (0, 0)
Screenshot: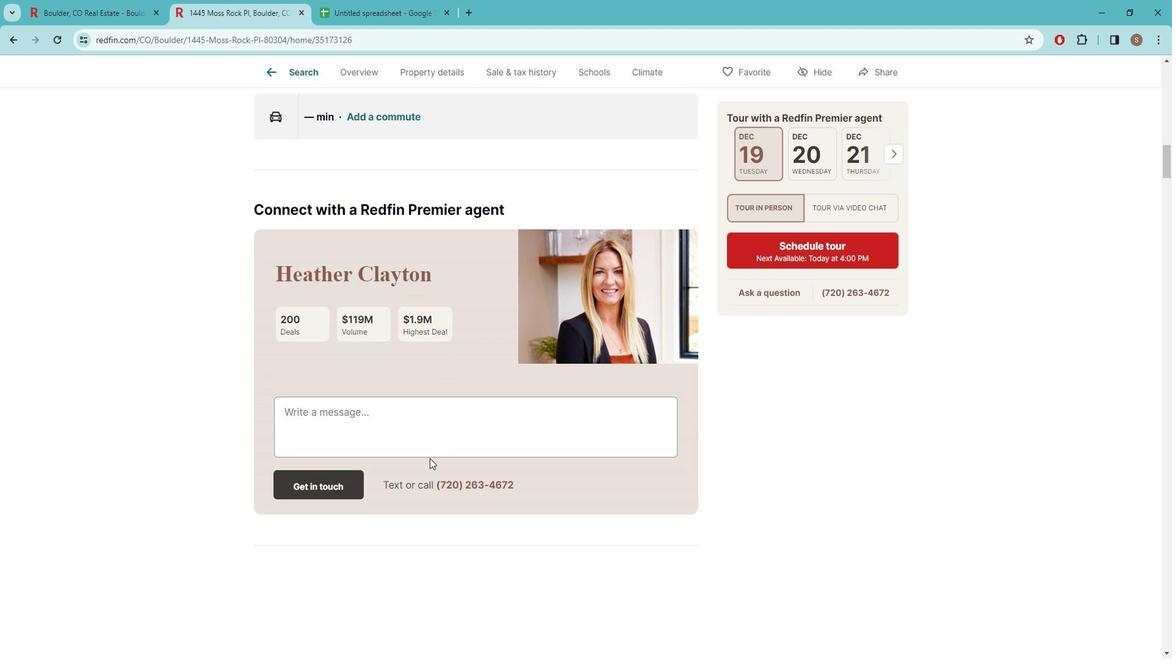 
Action: Mouse moved to (431, 459)
Screenshot: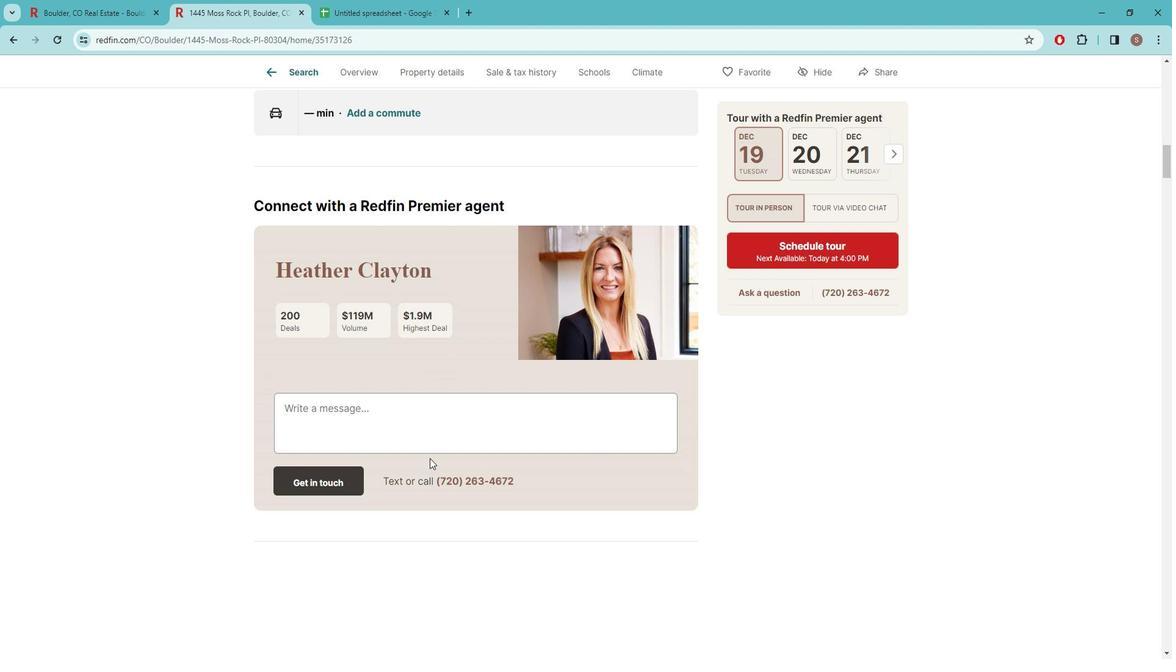 
Action: Mouse scrolled (431, 458) with delta (0, 0)
Screenshot: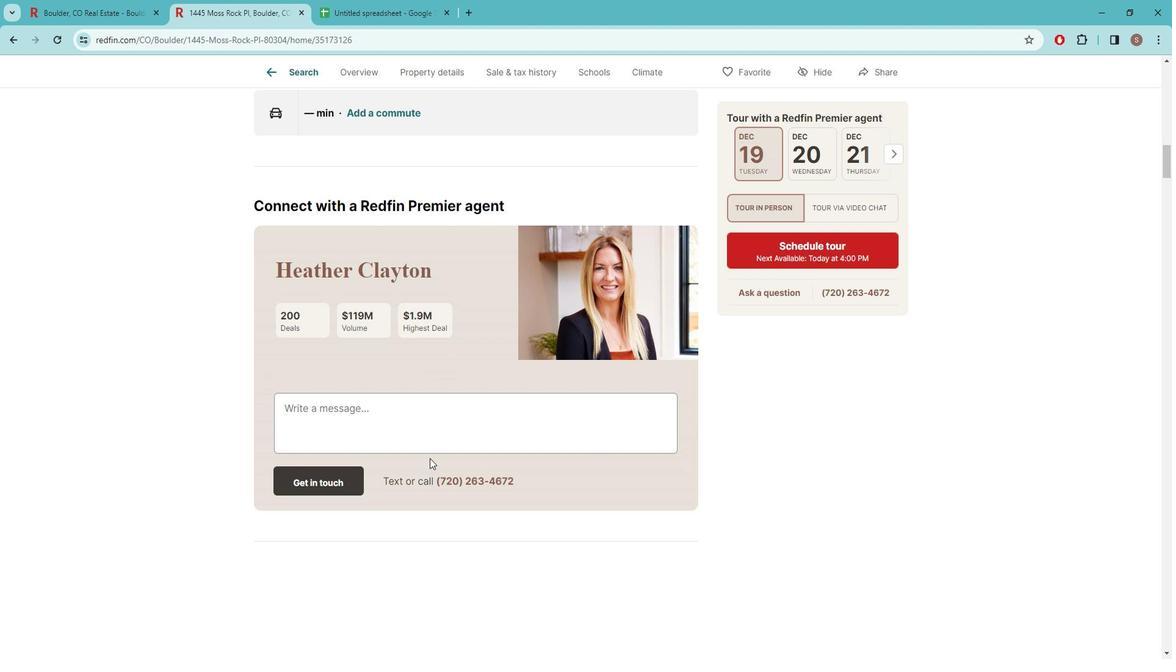 
Action: Mouse moved to (434, 443)
Screenshot: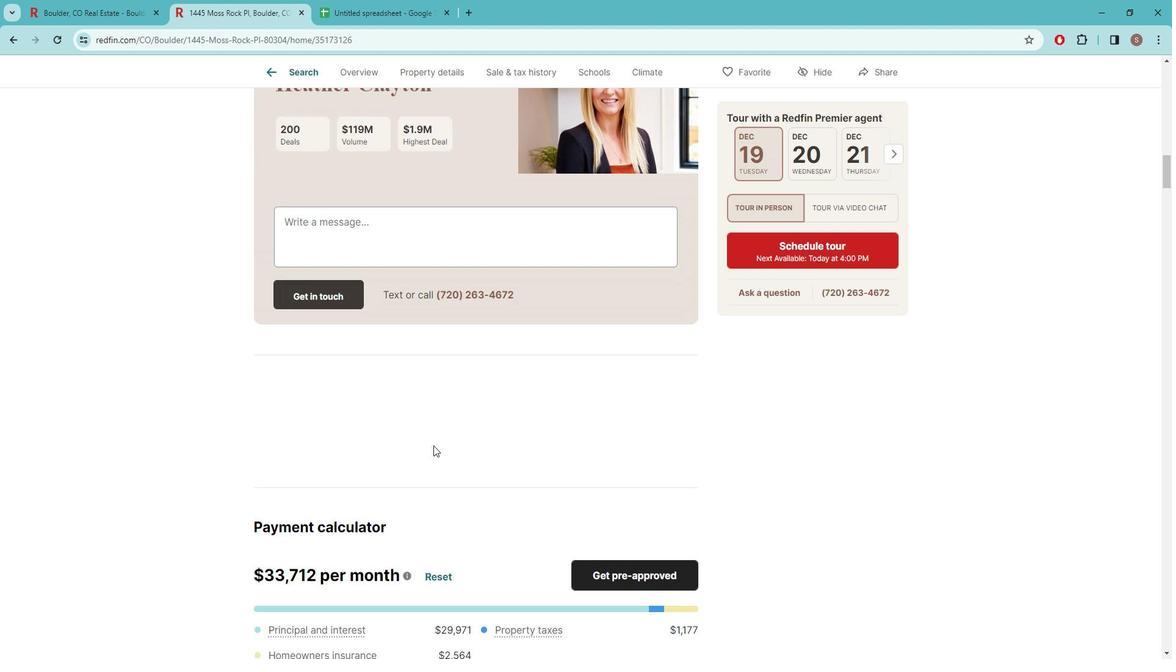 
Action: Mouse scrolled (434, 443) with delta (0, 0)
Screenshot: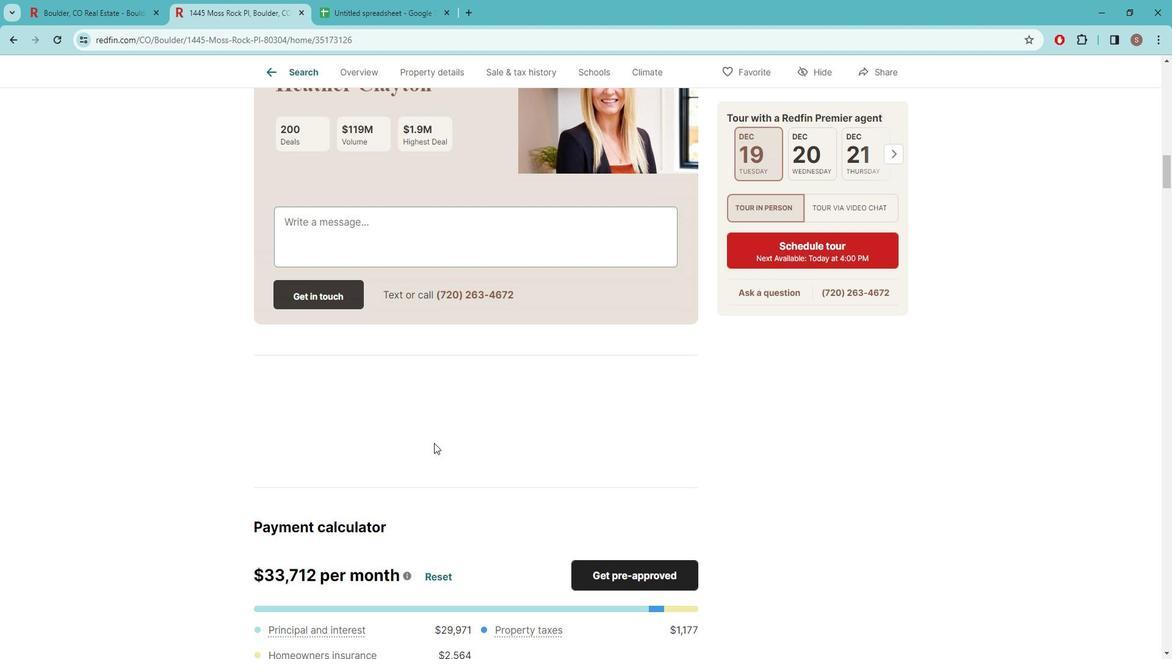 
Action: Mouse scrolled (434, 443) with delta (0, 0)
Screenshot: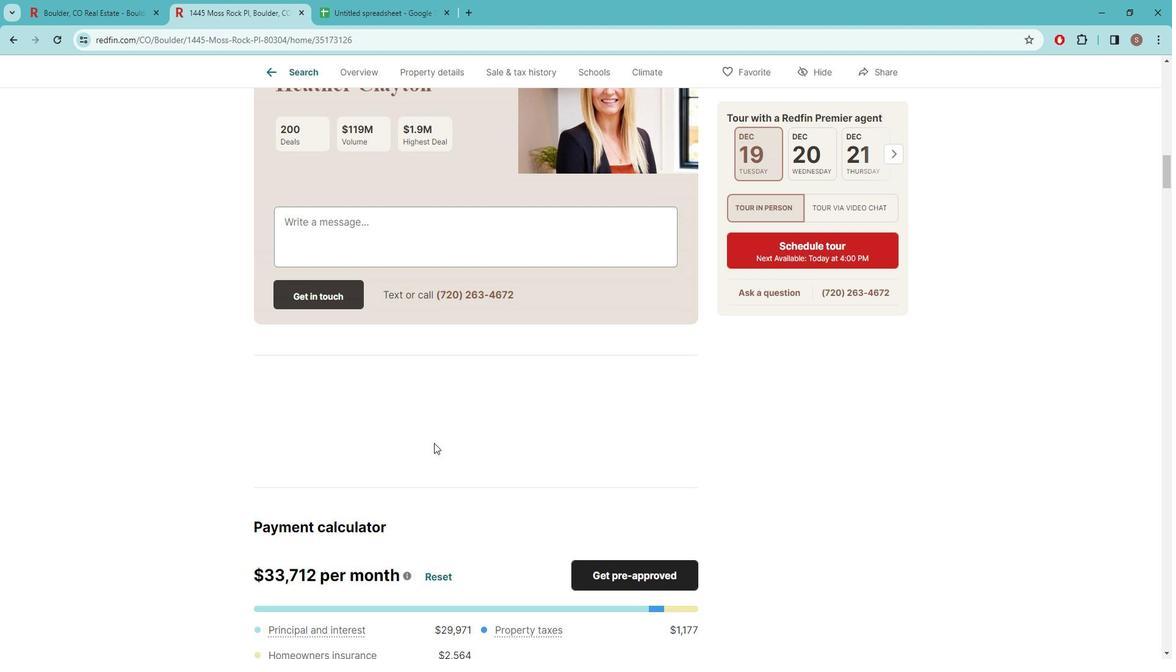 
Action: Mouse moved to (440, 442)
Screenshot: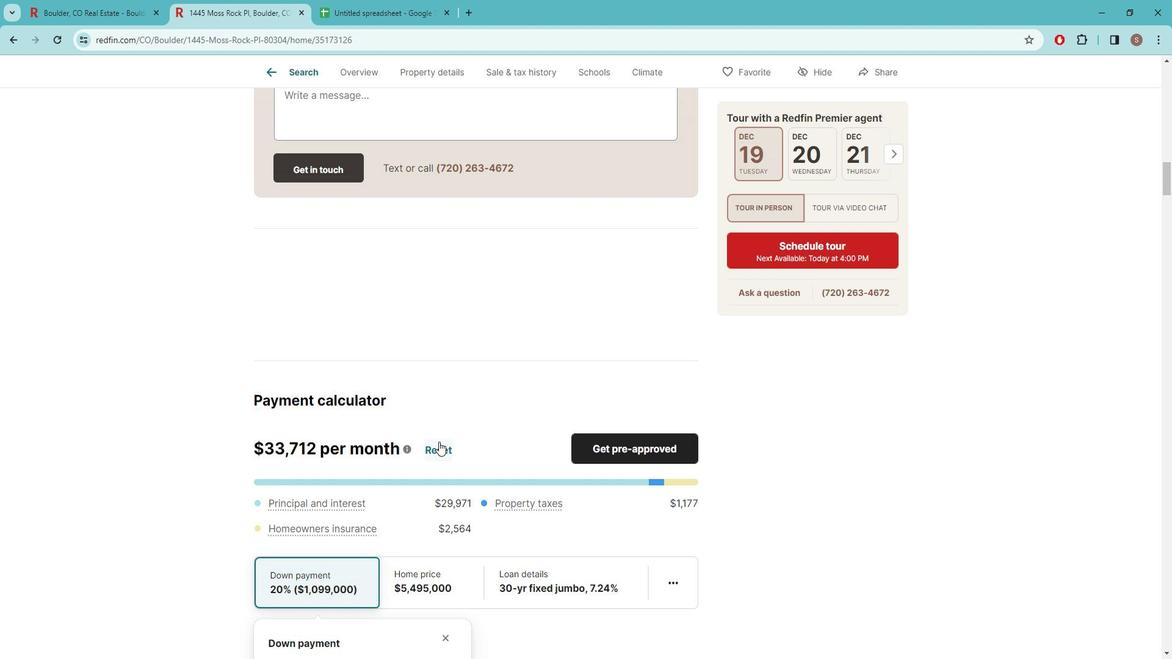 
Action: Mouse scrolled (440, 441) with delta (0, 0)
Screenshot: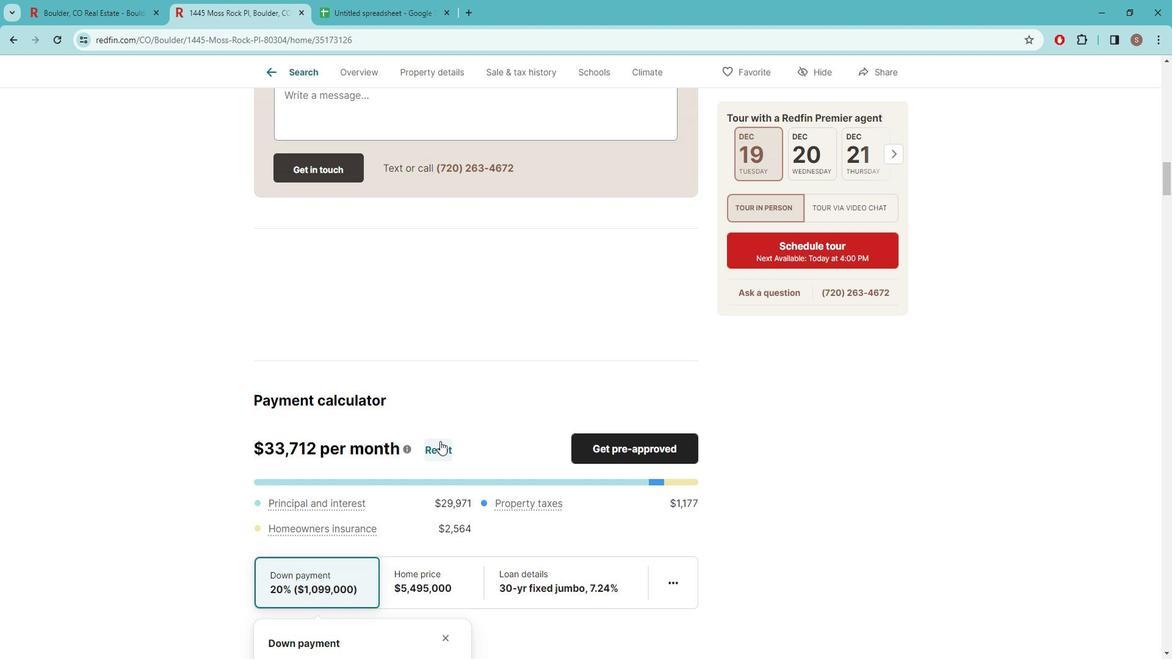 
Action: Mouse scrolled (440, 441) with delta (0, 0)
Screenshot: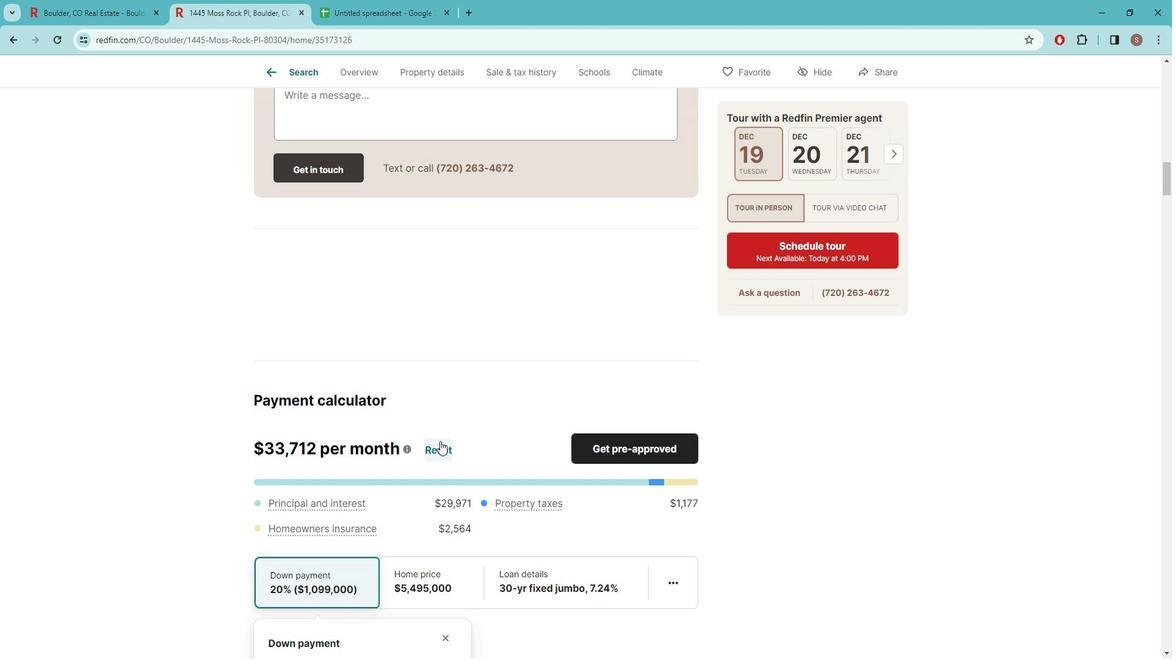 
Action: Mouse moved to (440, 442)
Screenshot: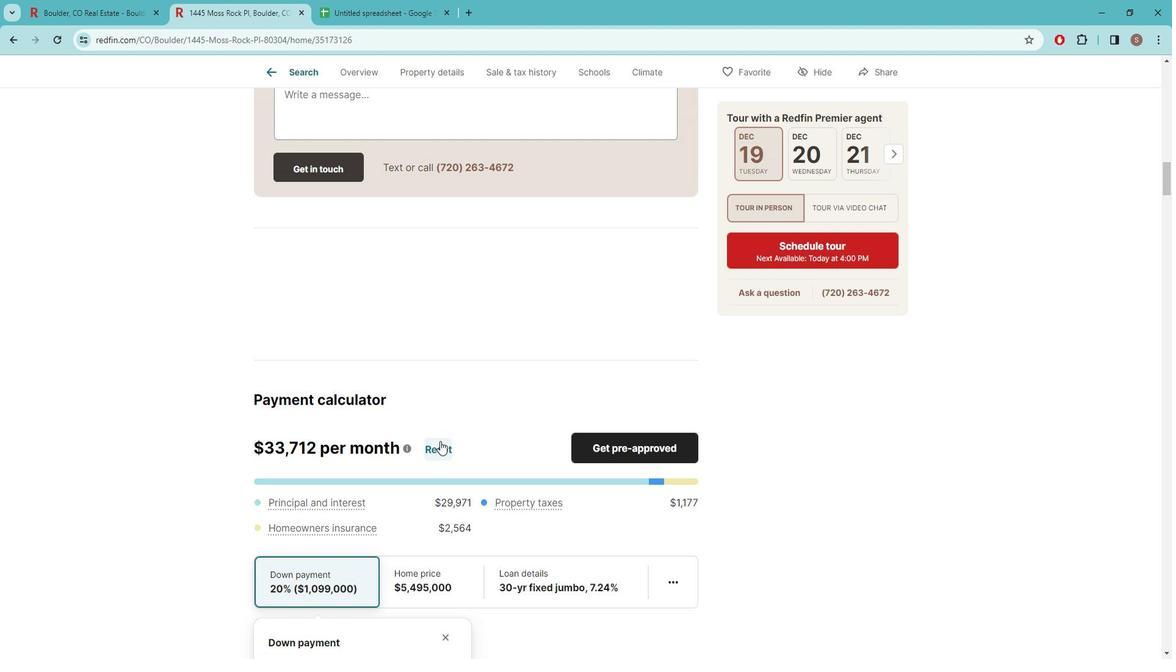 
Action: Mouse scrolled (440, 441) with delta (0, 0)
Screenshot: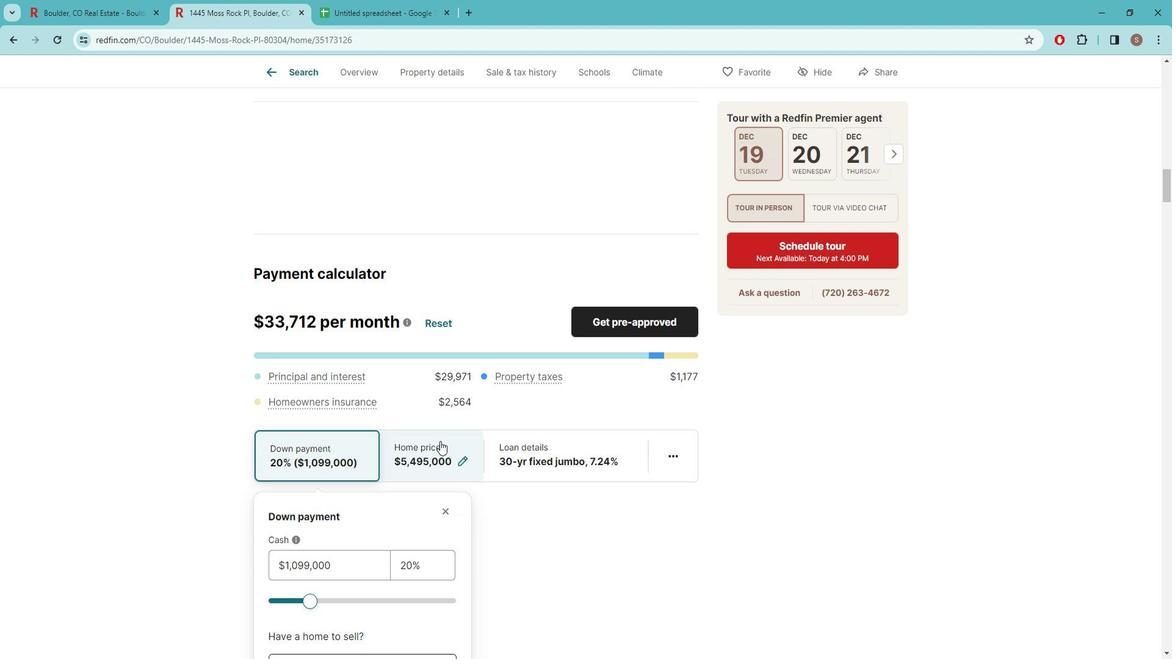 
Action: Mouse scrolled (440, 441) with delta (0, 0)
Screenshot: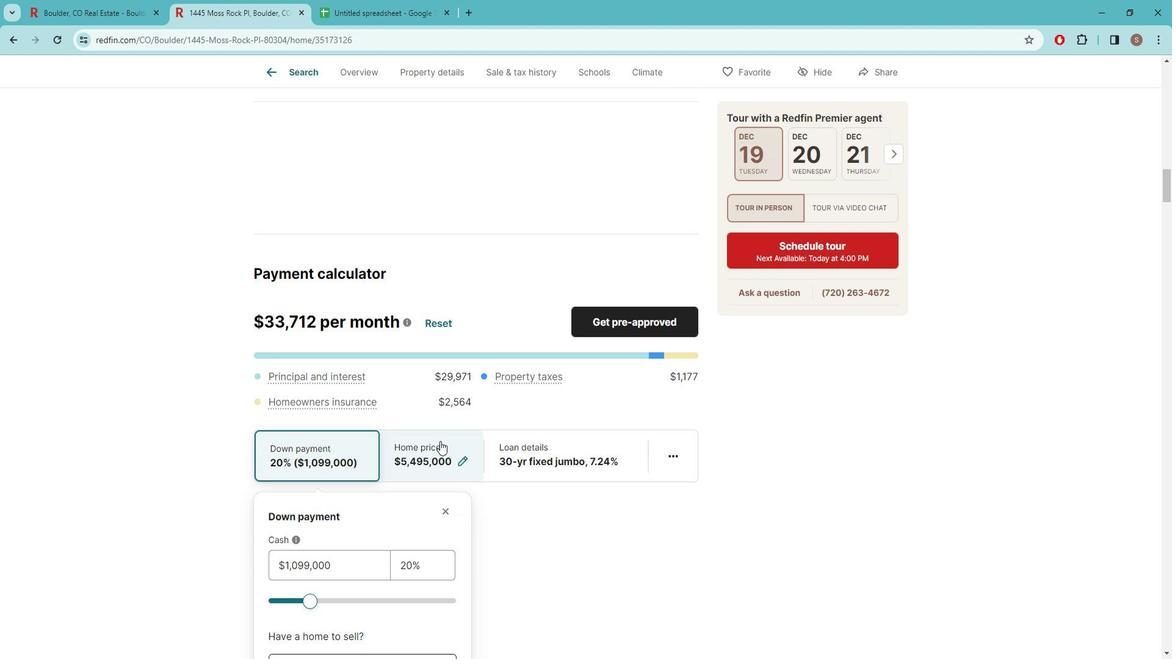 
Action: Mouse moved to (508, 435)
Screenshot: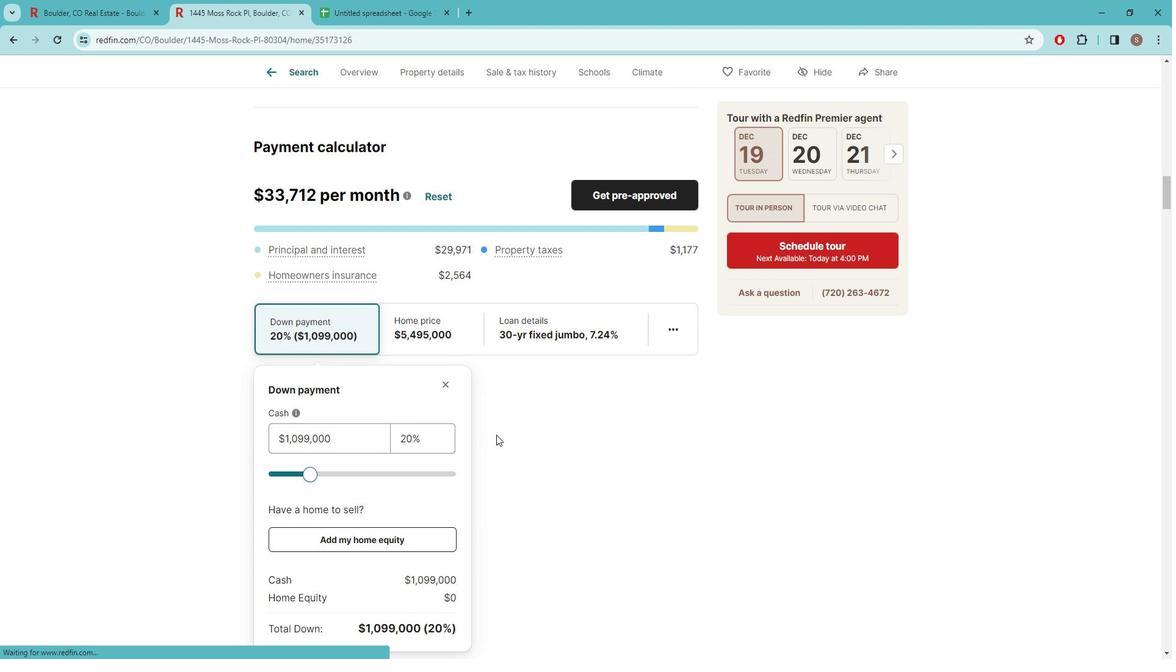 
Action: Mouse scrolled (508, 434) with delta (0, 0)
Screenshot: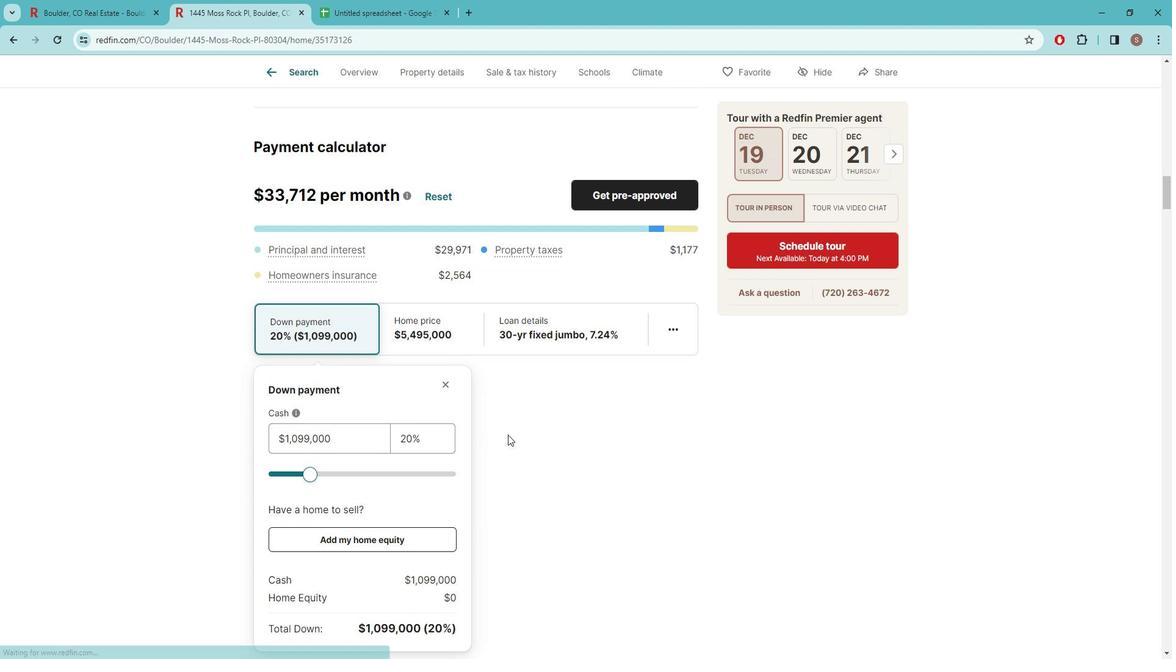 
Action: Mouse scrolled (508, 434) with delta (0, 0)
Screenshot: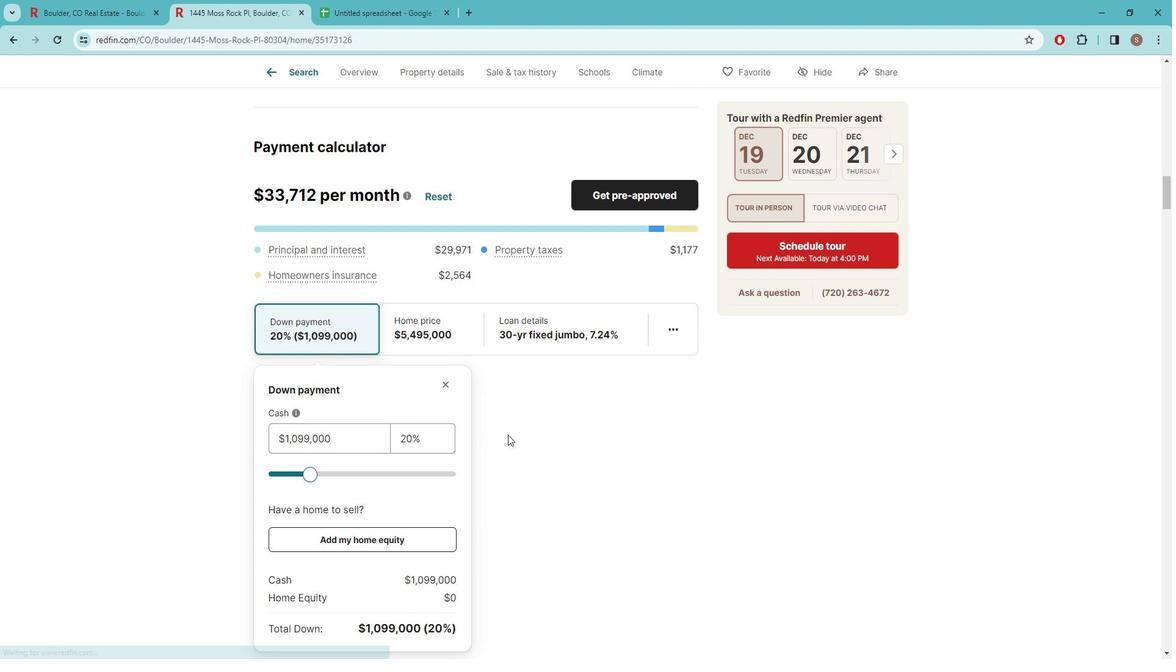 
Action: Mouse moved to (509, 431)
Screenshot: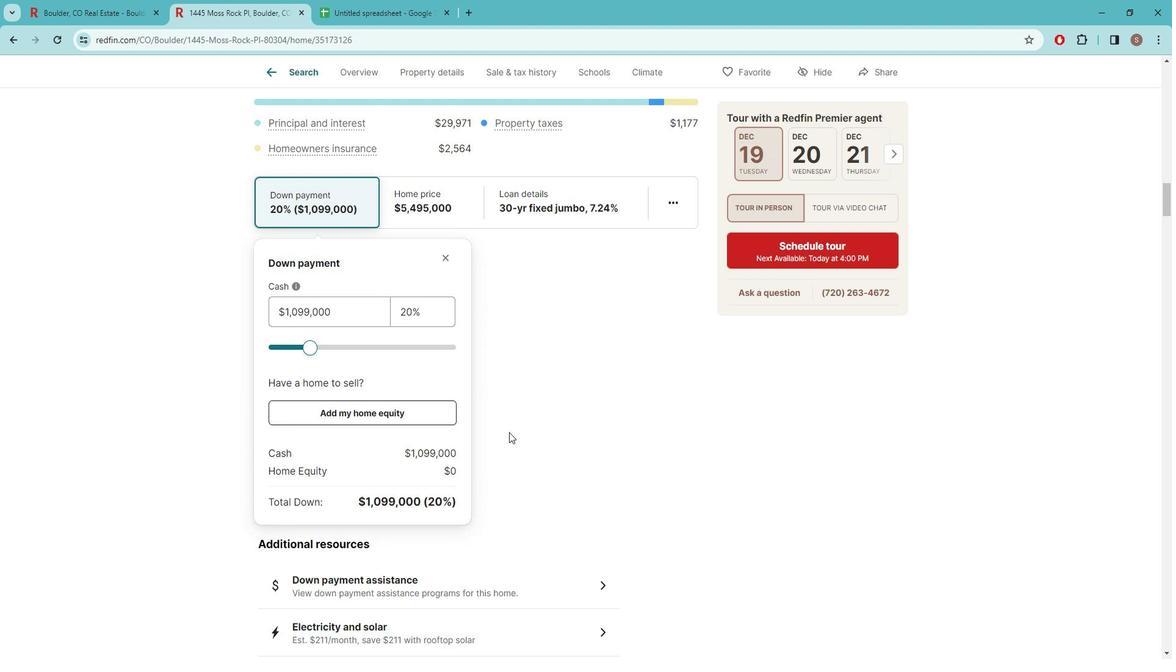 
Action: Mouse scrolled (509, 431) with delta (0, 0)
Screenshot: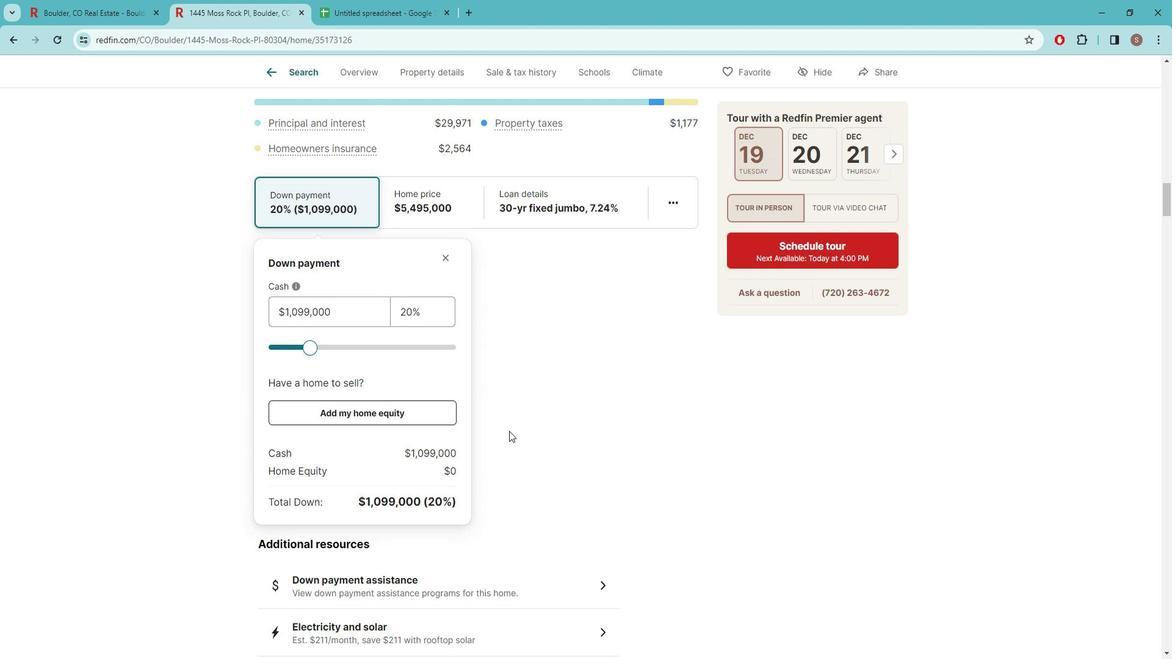 
Action: Mouse scrolled (509, 431) with delta (0, 0)
Screenshot: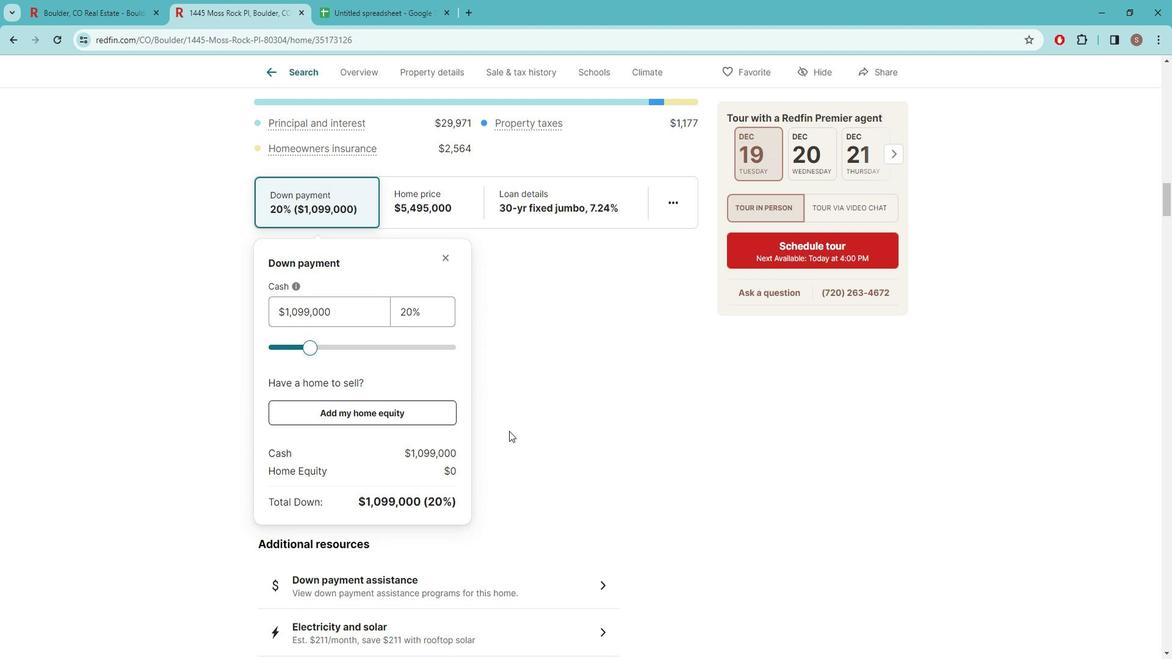 
Action: Mouse moved to (499, 432)
Screenshot: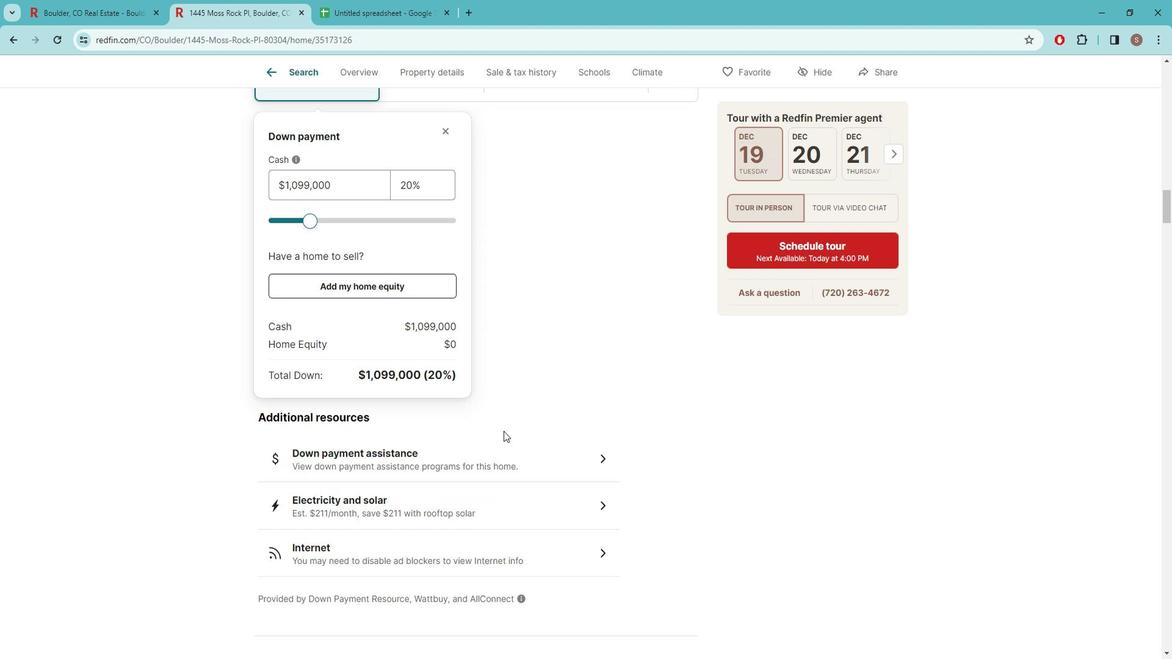 
Action: Mouse scrolled (499, 431) with delta (0, 0)
Screenshot: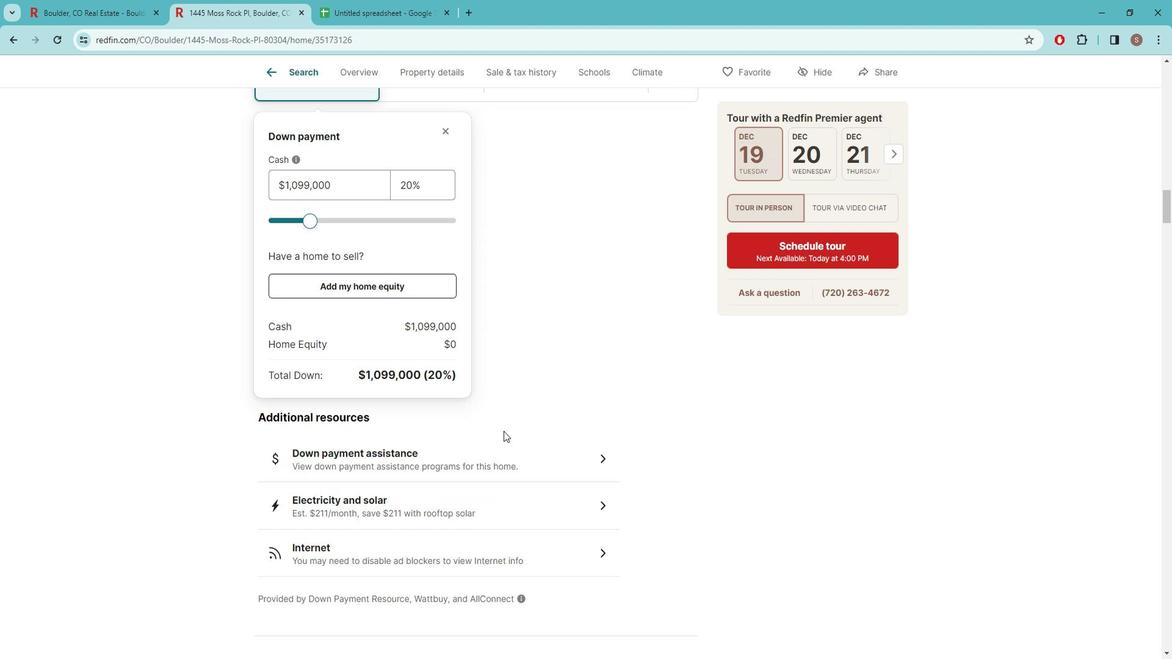
Action: Mouse moved to (498, 432)
Screenshot: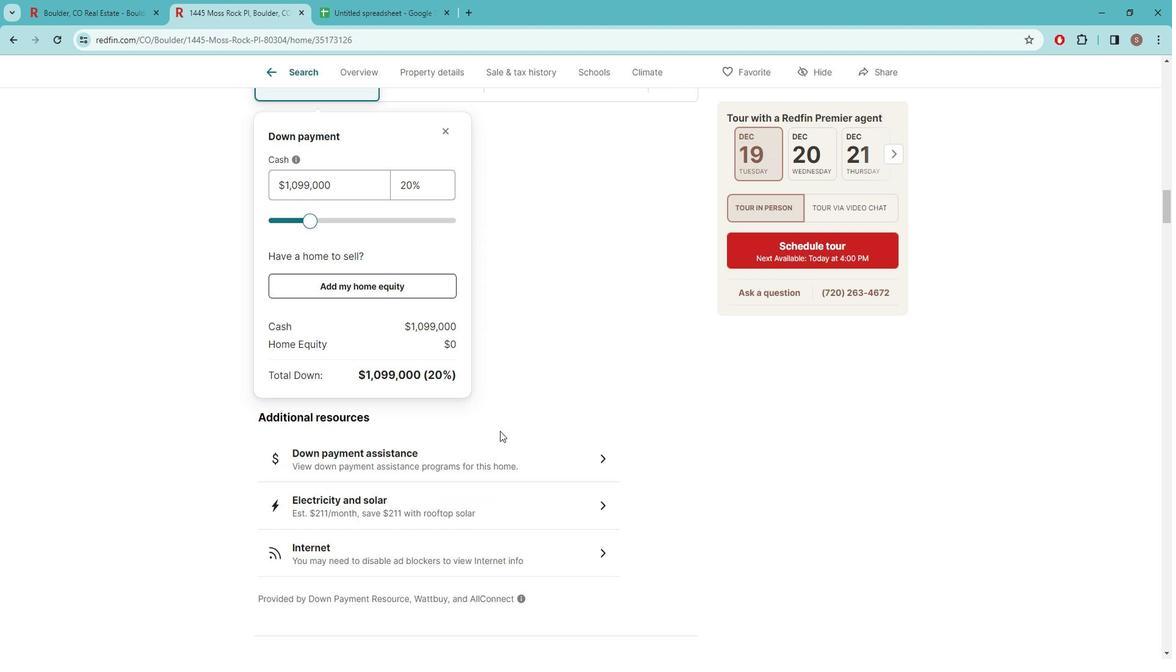 
Action: Mouse scrolled (498, 431) with delta (0, 0)
Screenshot: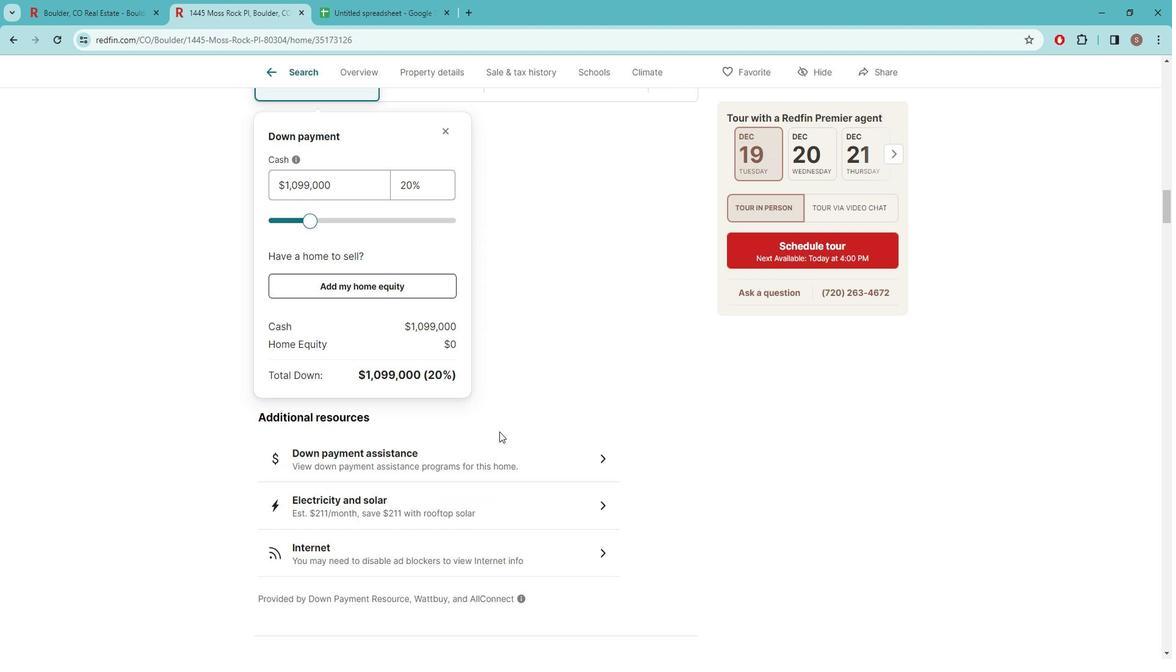 
Action: Mouse moved to (477, 429)
Screenshot: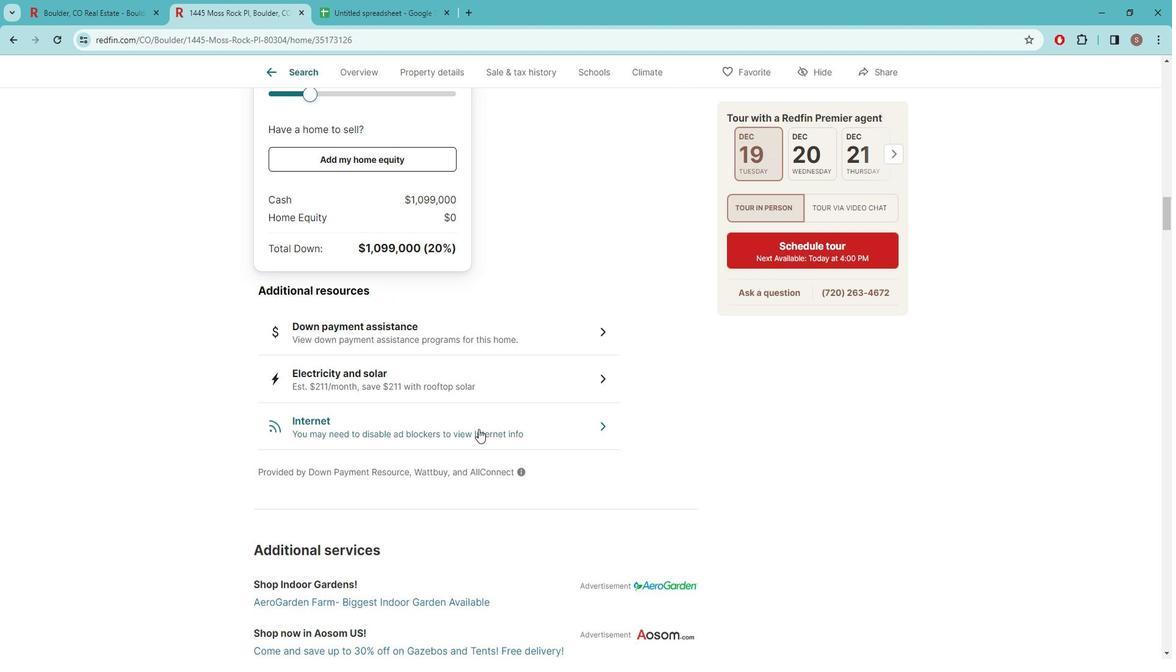 
Action: Mouse scrolled (477, 429) with delta (0, 0)
Screenshot: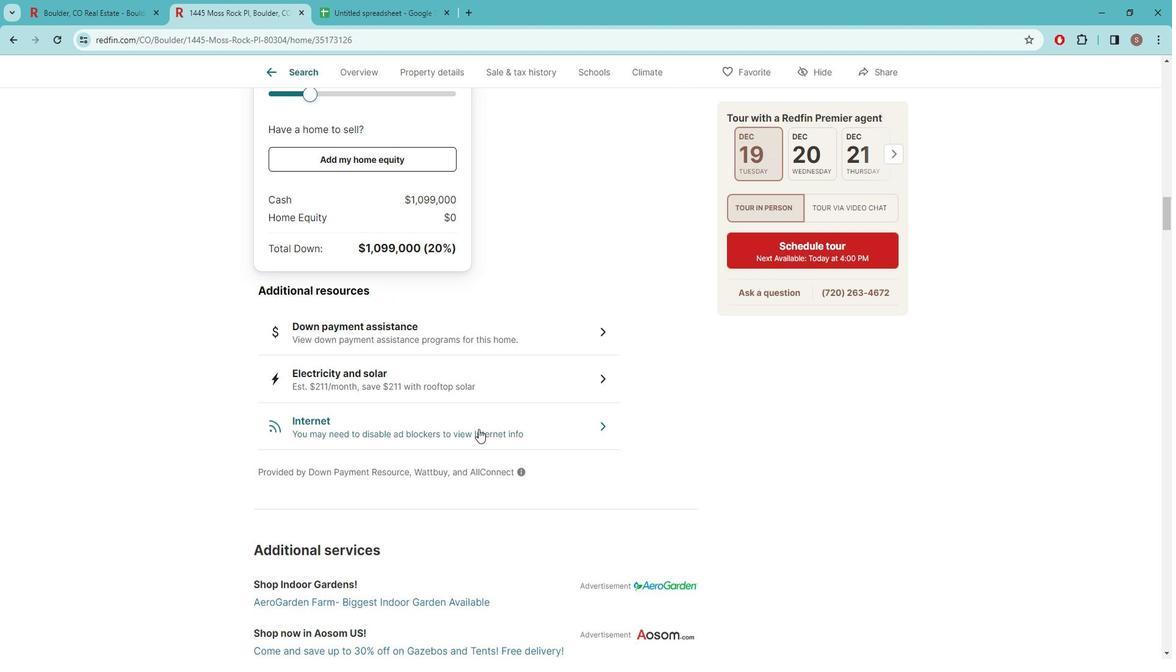 
Action: Mouse moved to (476, 429)
Screenshot: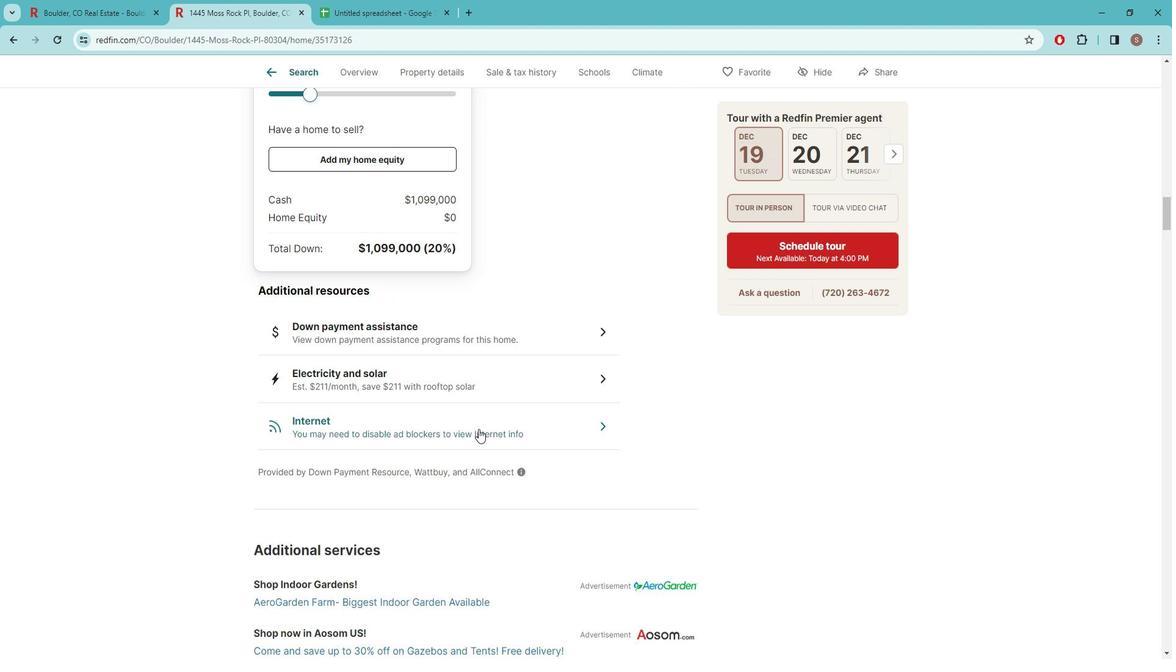 
Action: Mouse scrolled (476, 429) with delta (0, 0)
Screenshot: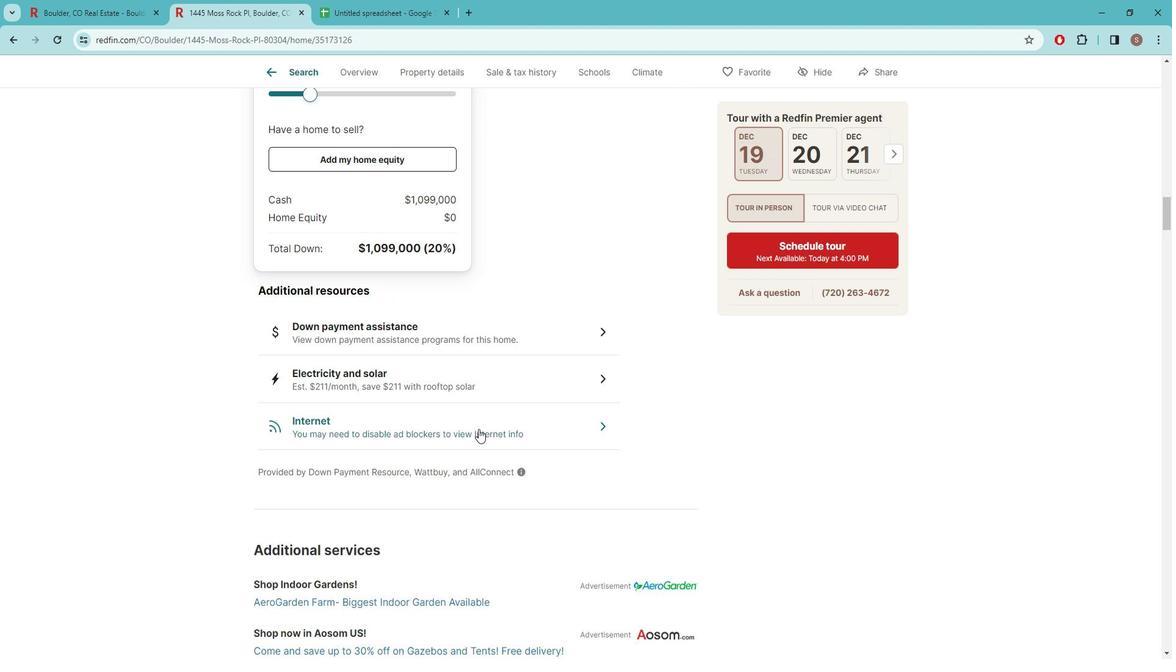 
Action: Mouse moved to (470, 429)
Screenshot: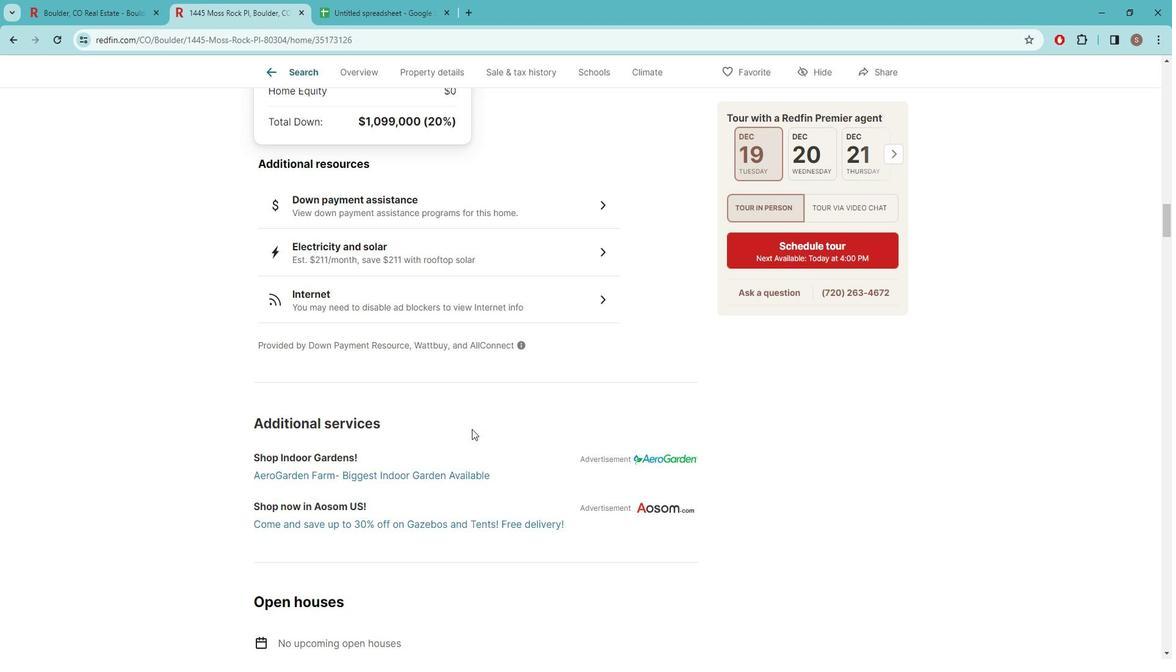 
Action: Mouse scrolled (470, 429) with delta (0, 0)
Screenshot: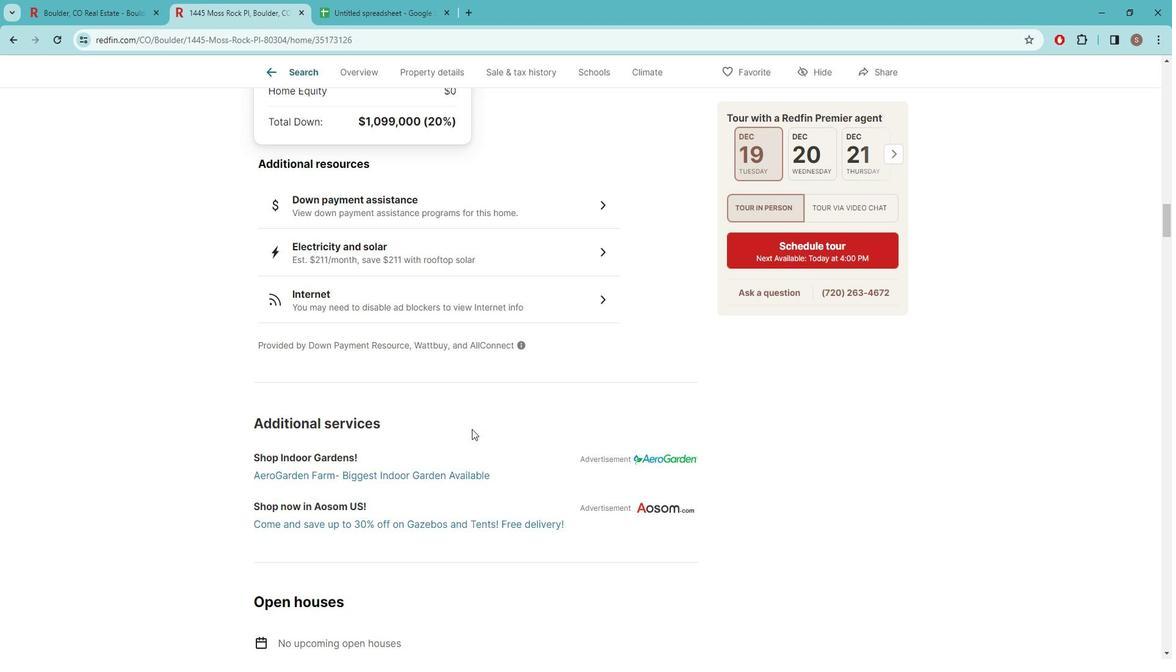 
Action: Mouse moved to (459, 430)
Screenshot: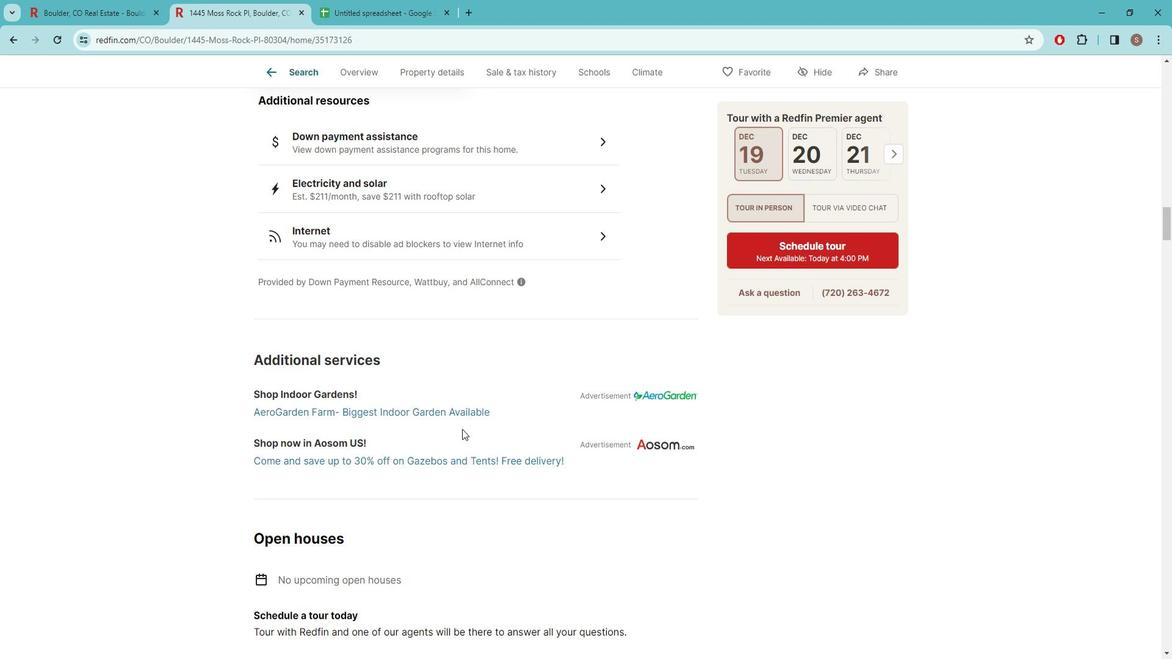 
Action: Mouse scrolled (459, 429) with delta (0, 0)
Screenshot: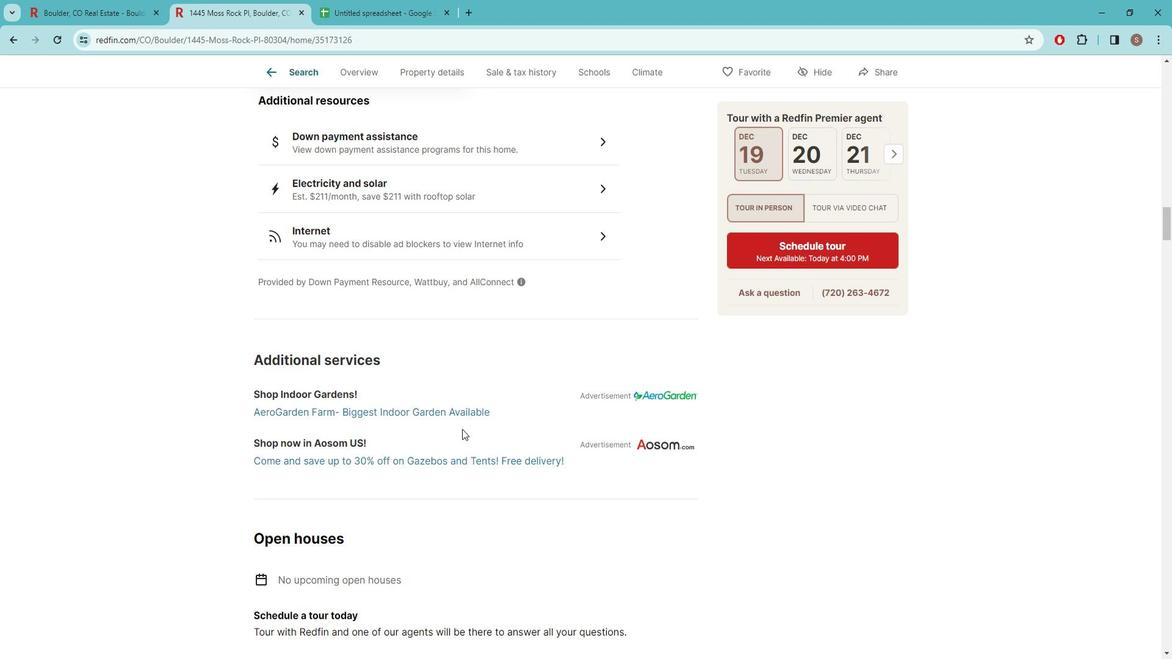 
Action: Mouse moved to (457, 430)
Screenshot: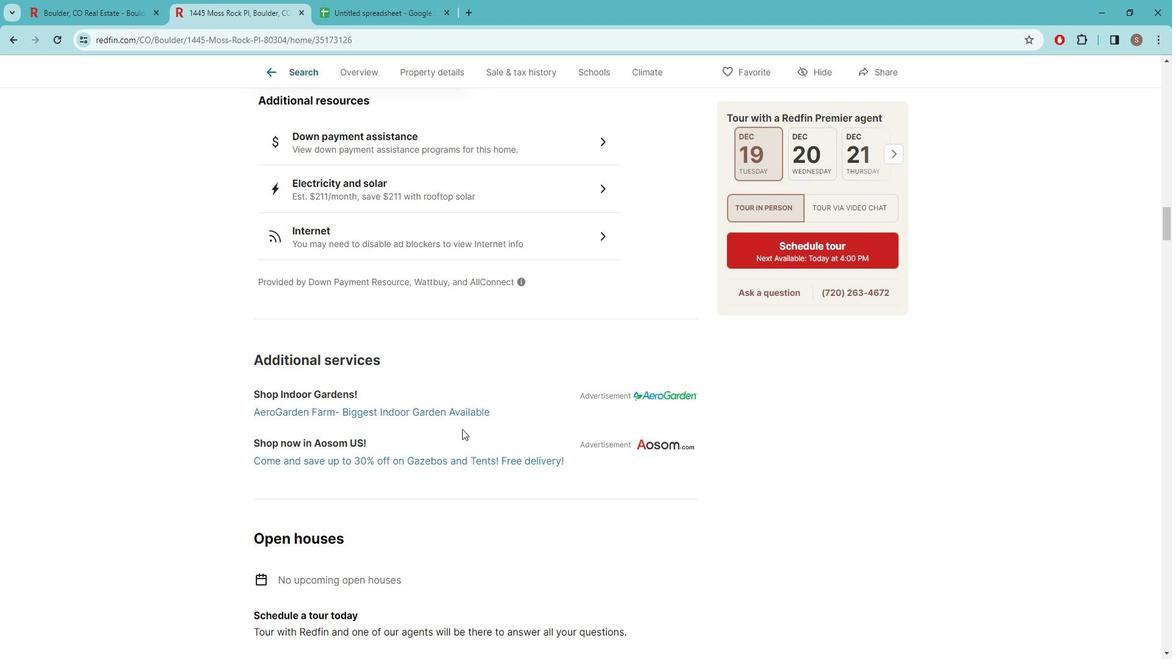 
Action: Mouse scrolled (457, 429) with delta (0, 0)
Screenshot: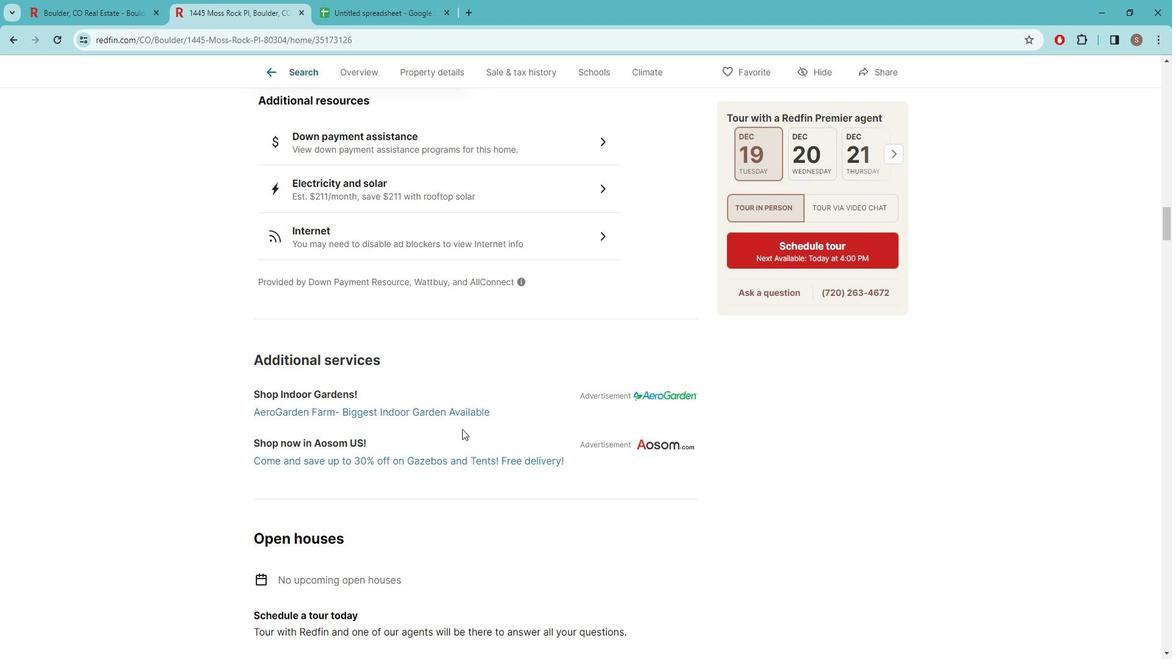 
Action: Mouse moved to (451, 428)
Screenshot: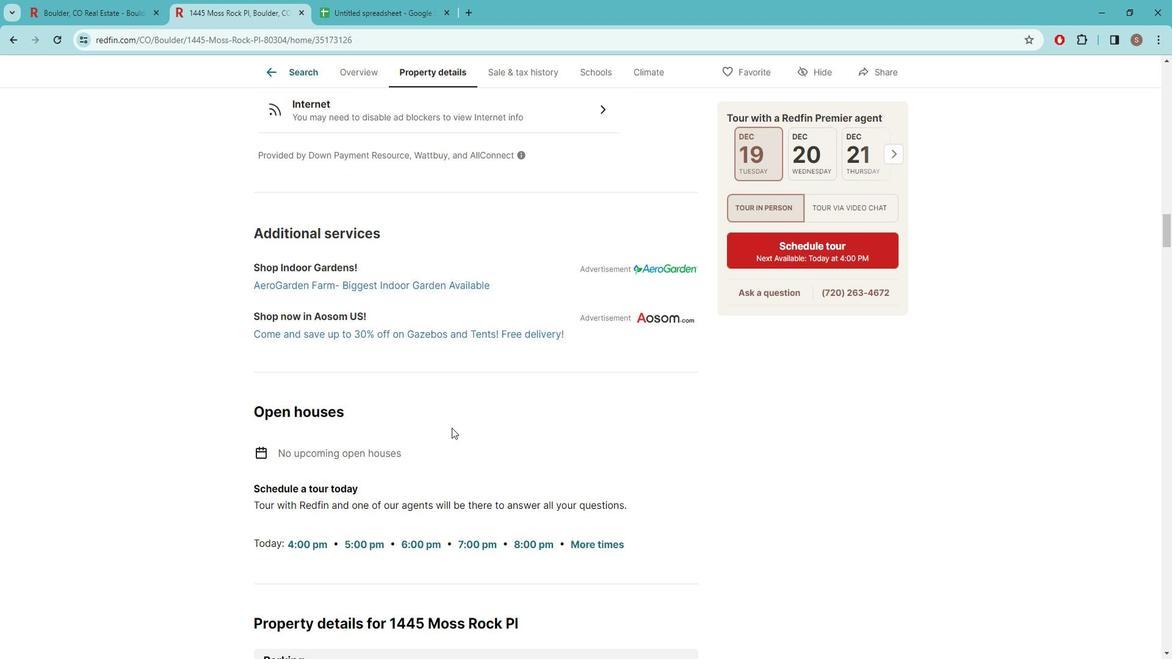 
Action: Mouse scrolled (451, 428) with delta (0, 0)
Screenshot: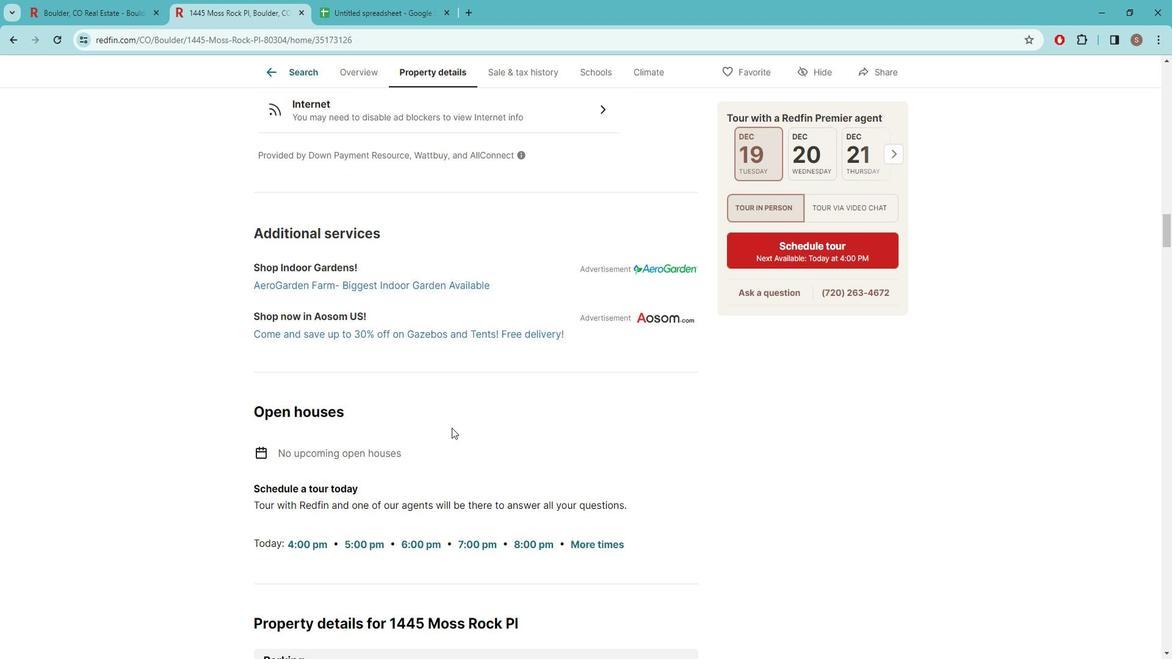 
Action: Mouse moved to (440, 433)
Screenshot: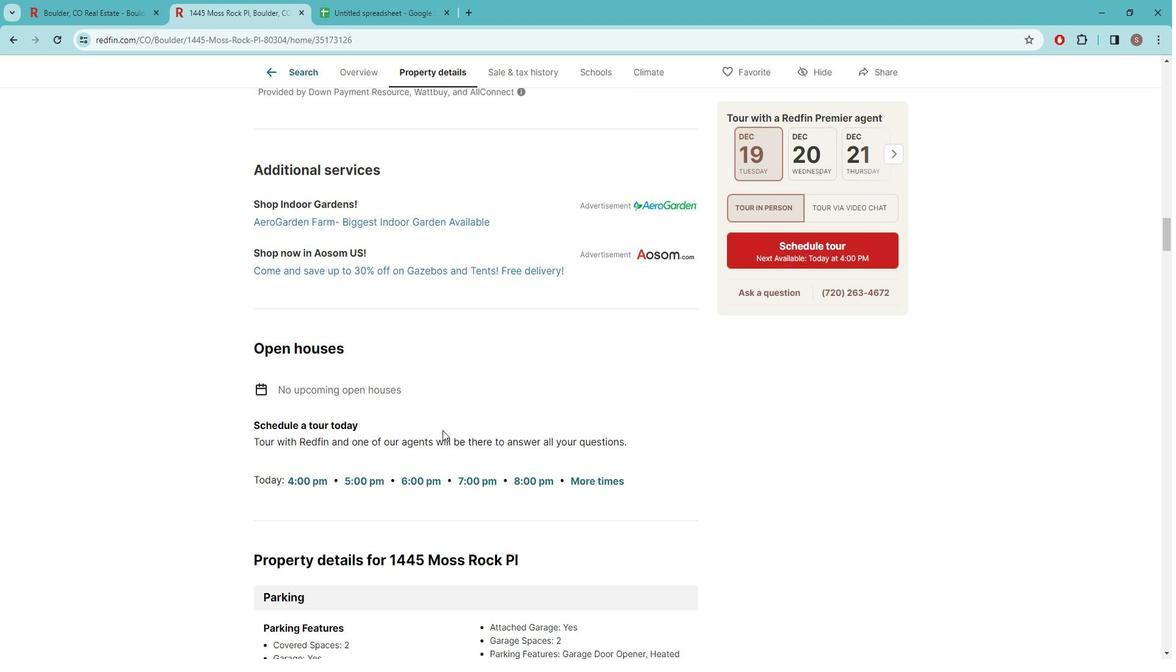 
Action: Mouse scrolled (440, 432) with delta (0, 0)
Screenshot: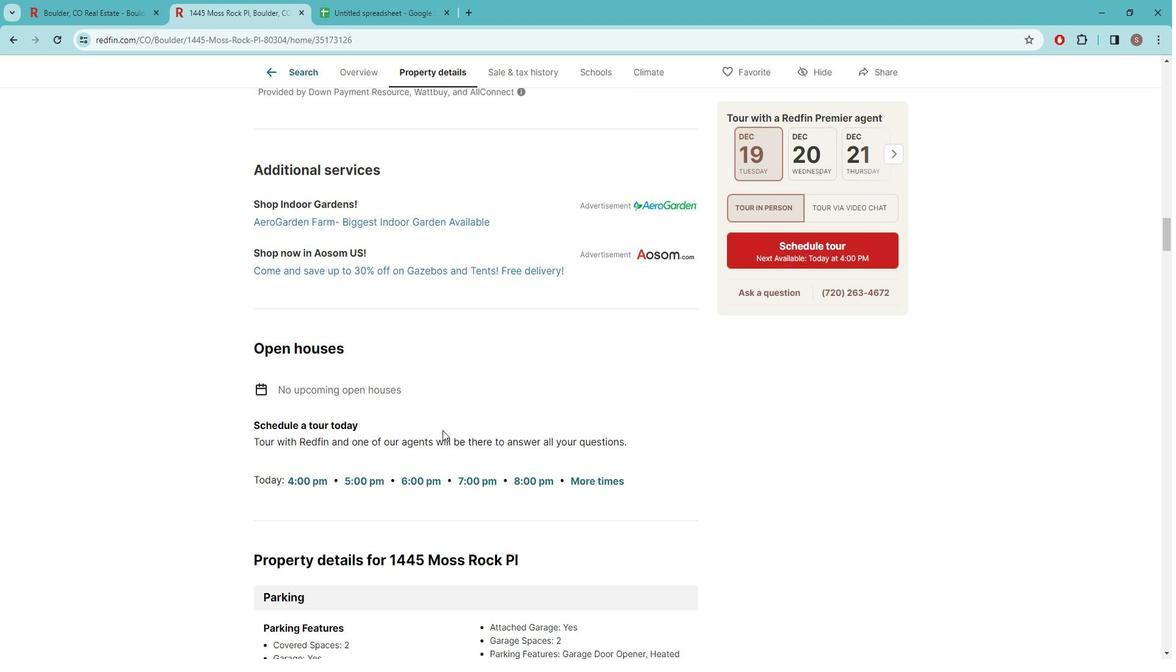 
Action: Mouse moved to (406, 436)
Screenshot: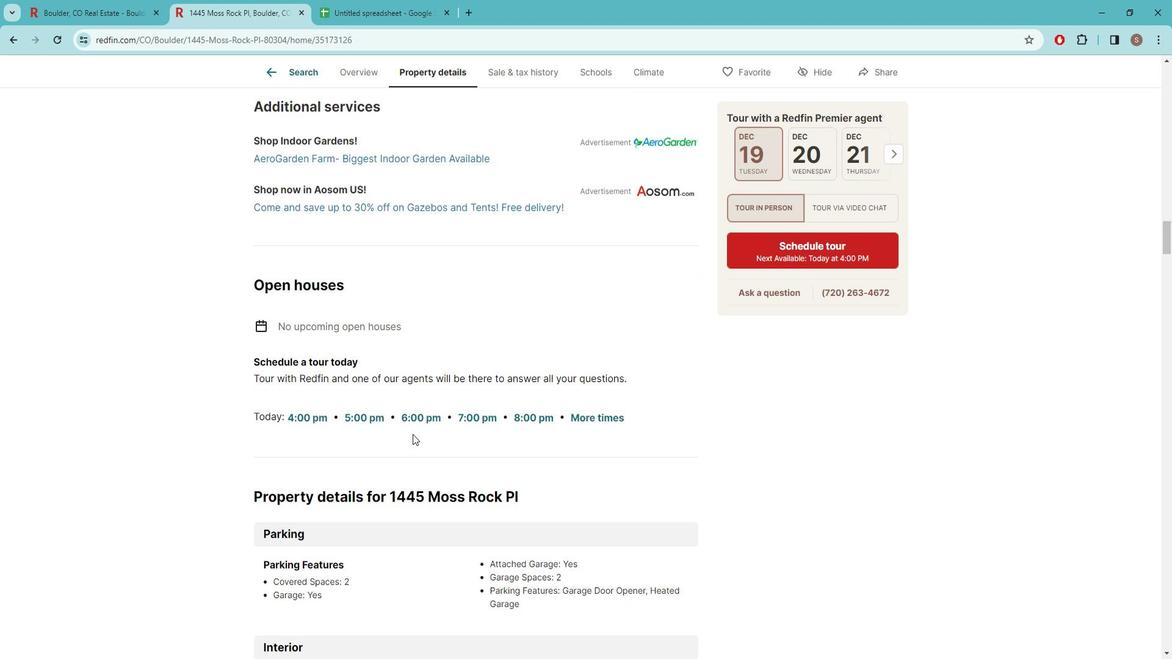 
Action: Mouse scrolled (406, 435) with delta (0, 0)
Screenshot: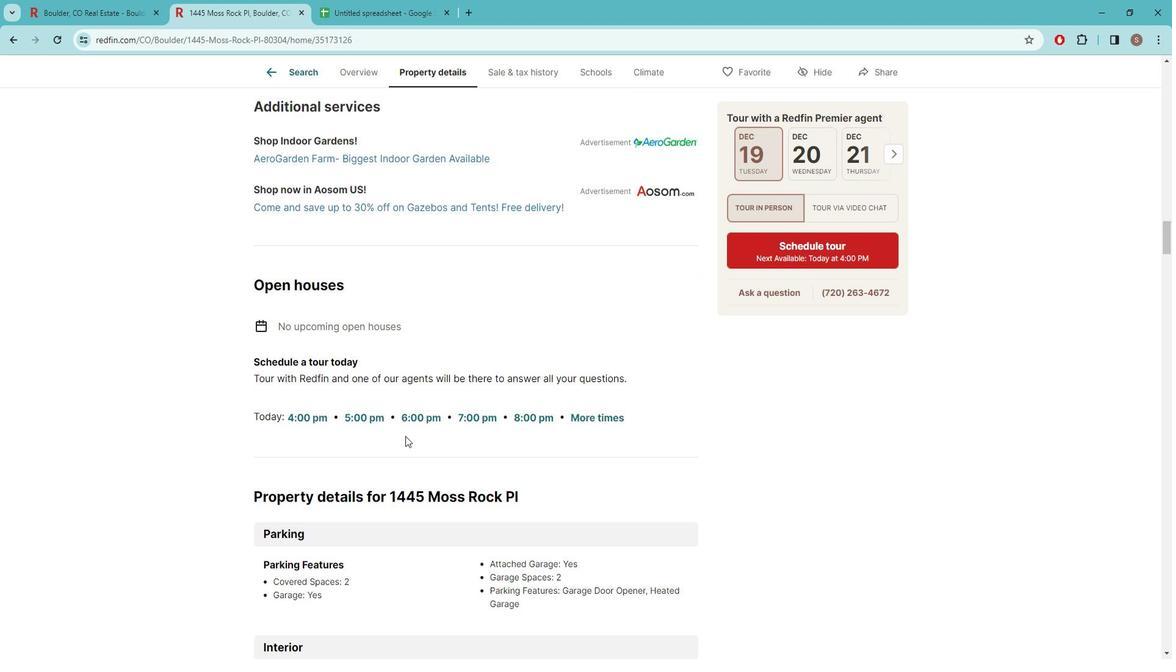 
Action: Mouse moved to (446, 514)
Screenshot: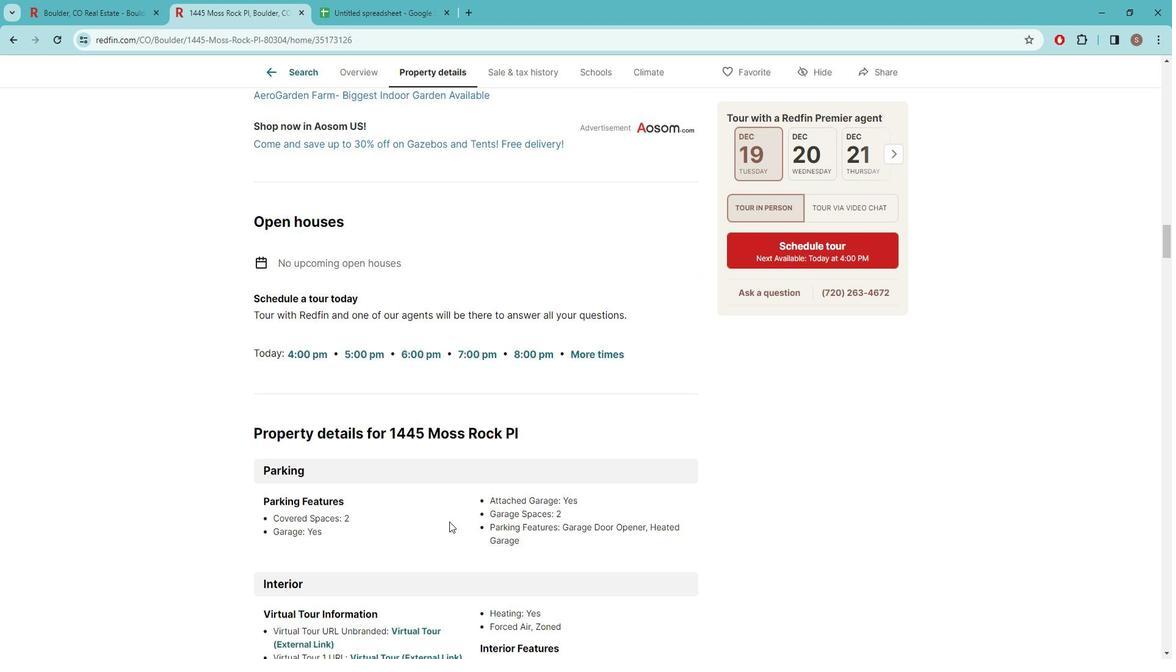 
Action: Mouse scrolled (446, 513) with delta (0, 0)
Screenshot: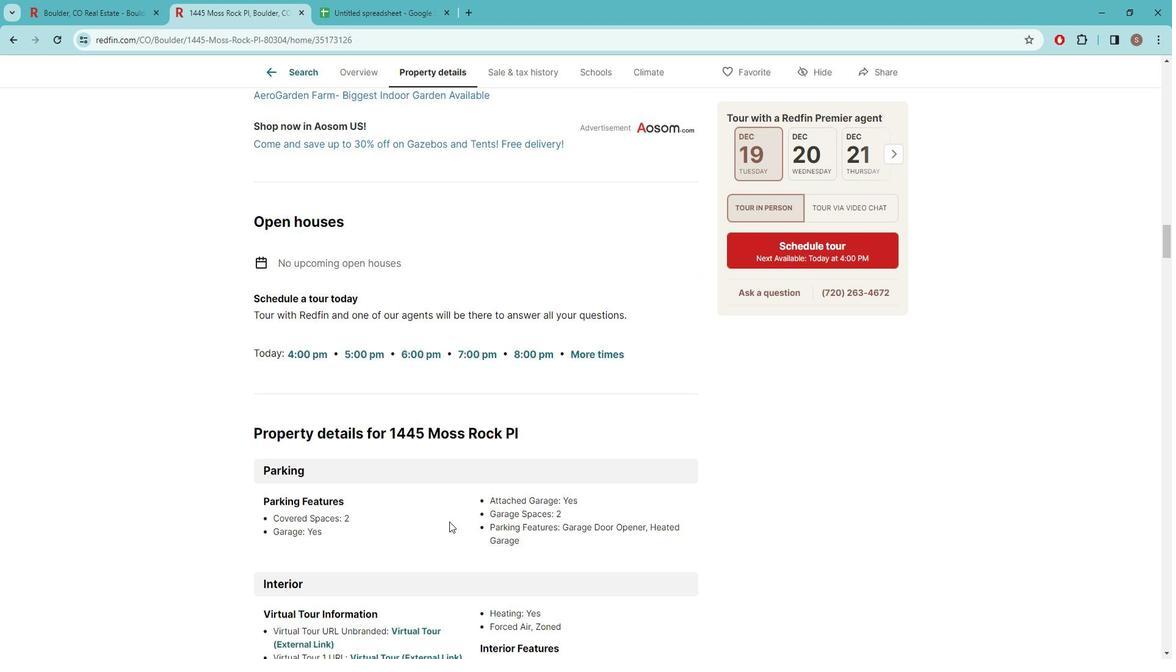 
Action: Mouse moved to (449, 491)
Screenshot: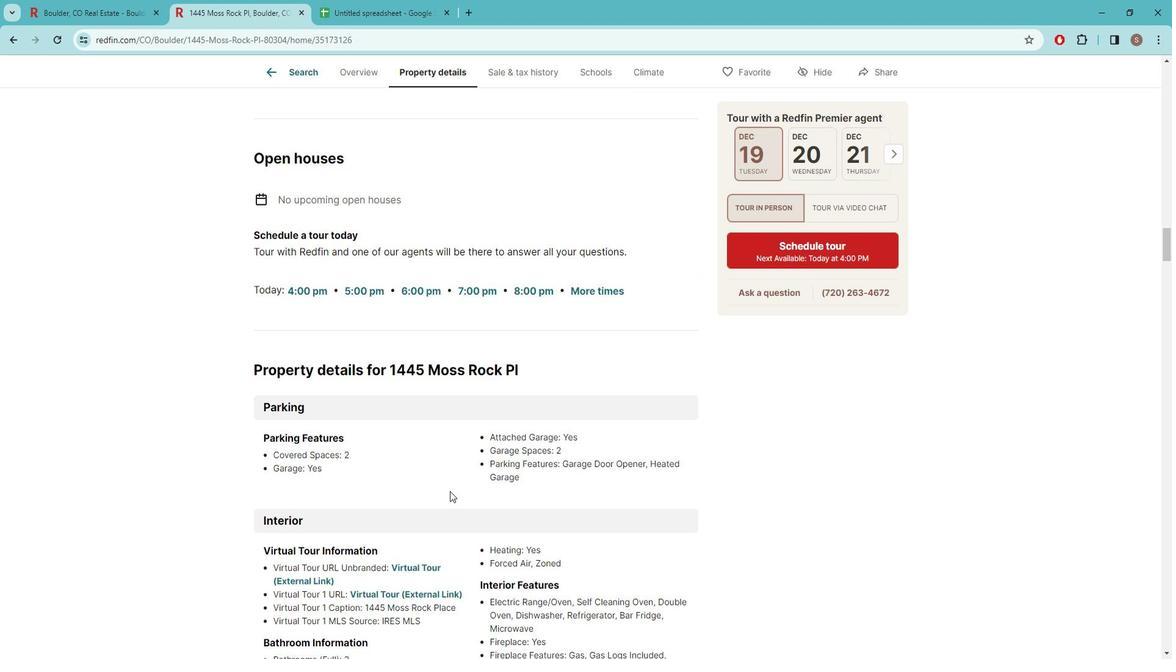 
Action: Mouse scrolled (449, 490) with delta (0, 0)
Screenshot: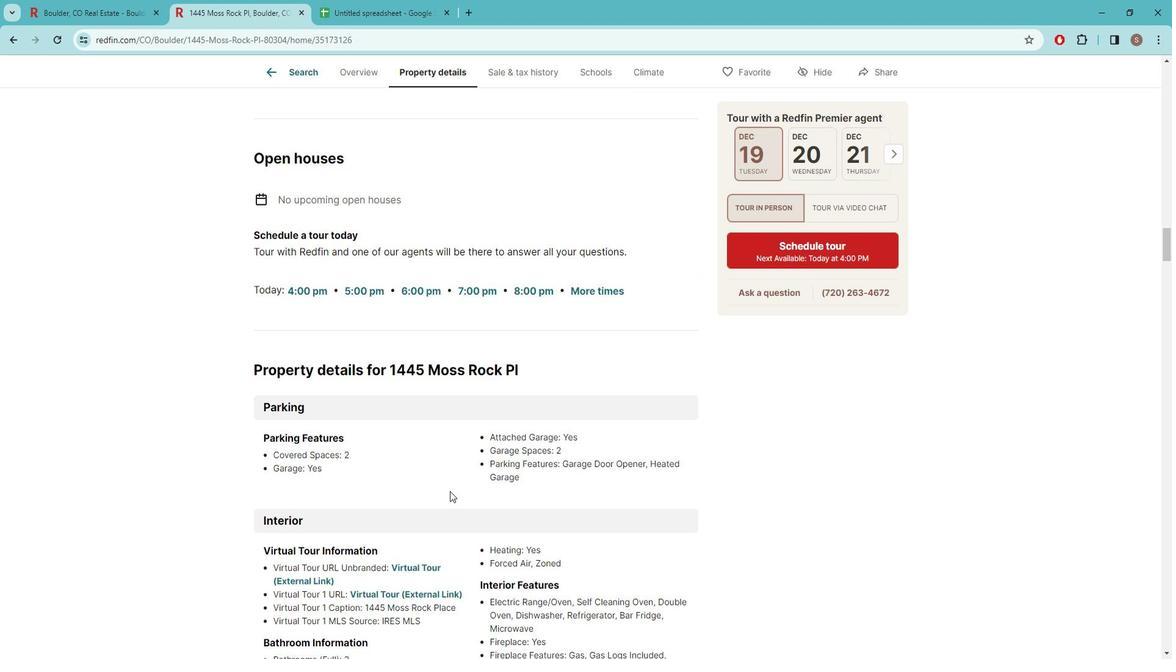 
Action: Mouse moved to (446, 474)
Screenshot: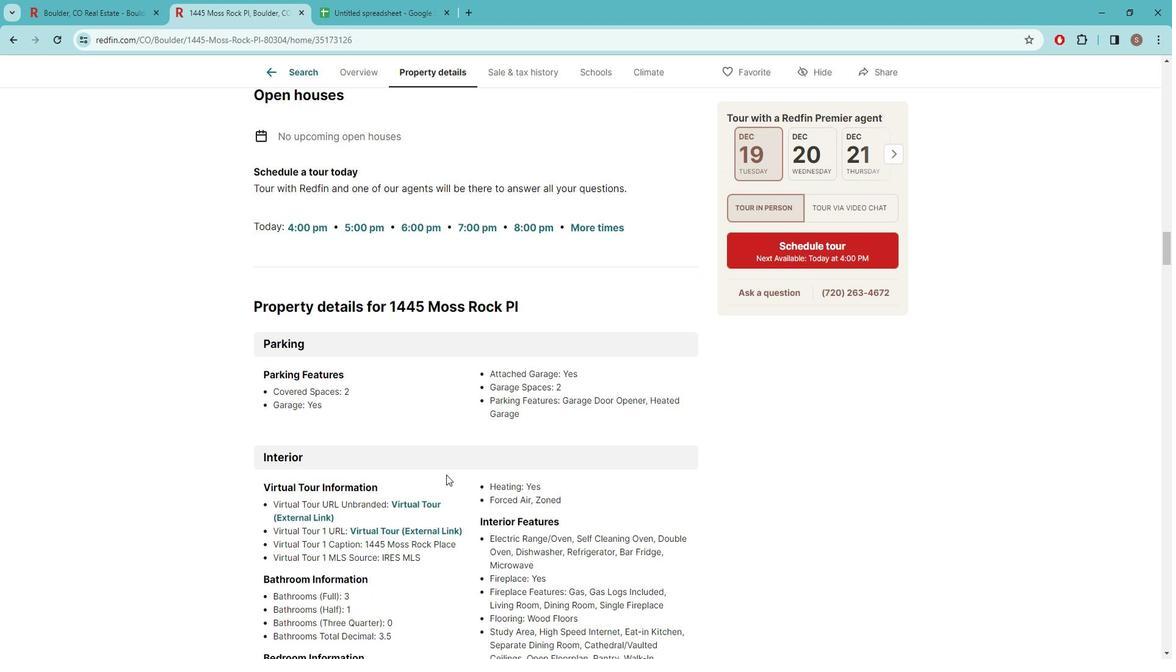 
Action: Mouse scrolled (446, 473) with delta (0, 0)
Screenshot: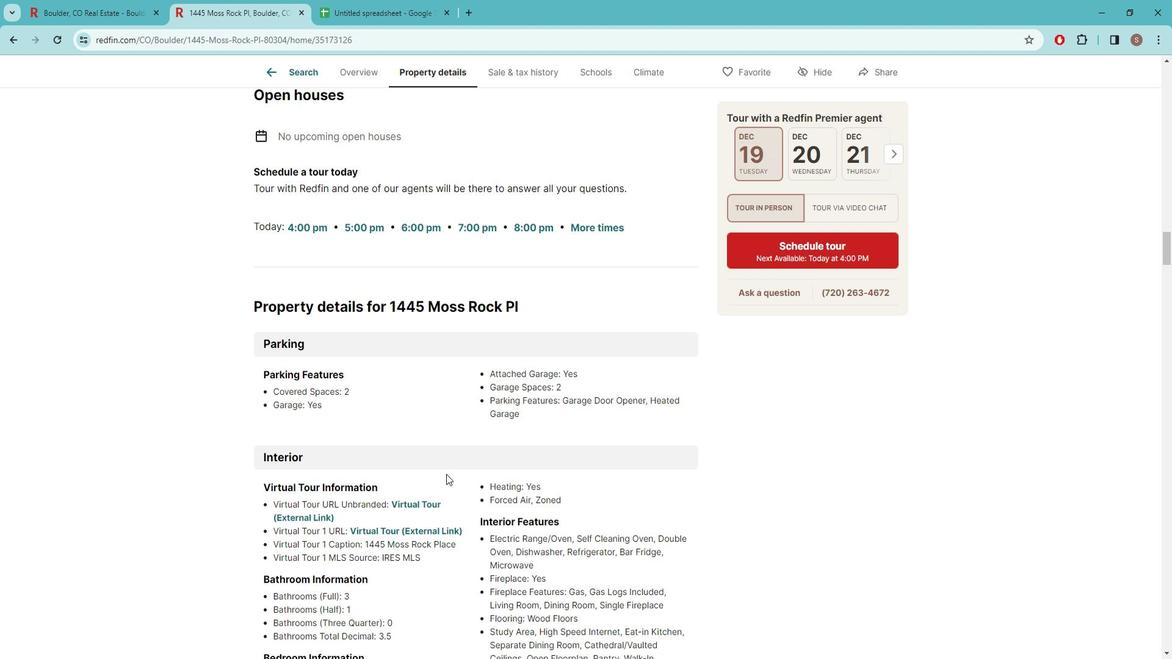 
Action: Mouse moved to (434, 504)
Screenshot: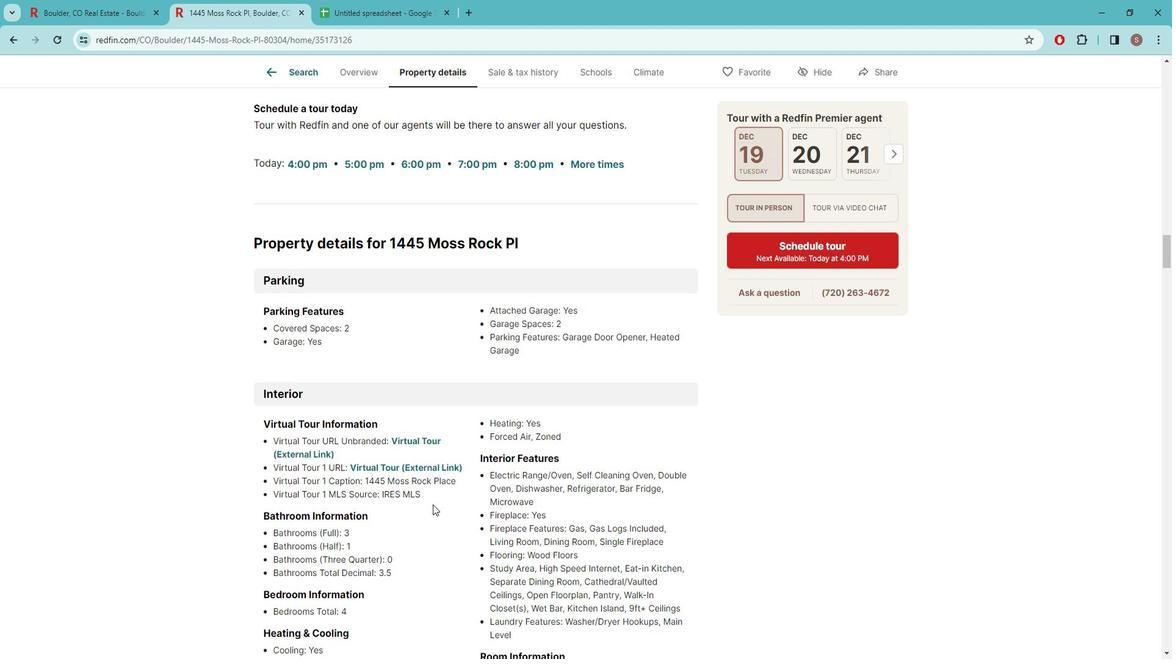 
Action: Mouse scrolled (434, 504) with delta (0, 0)
Screenshot: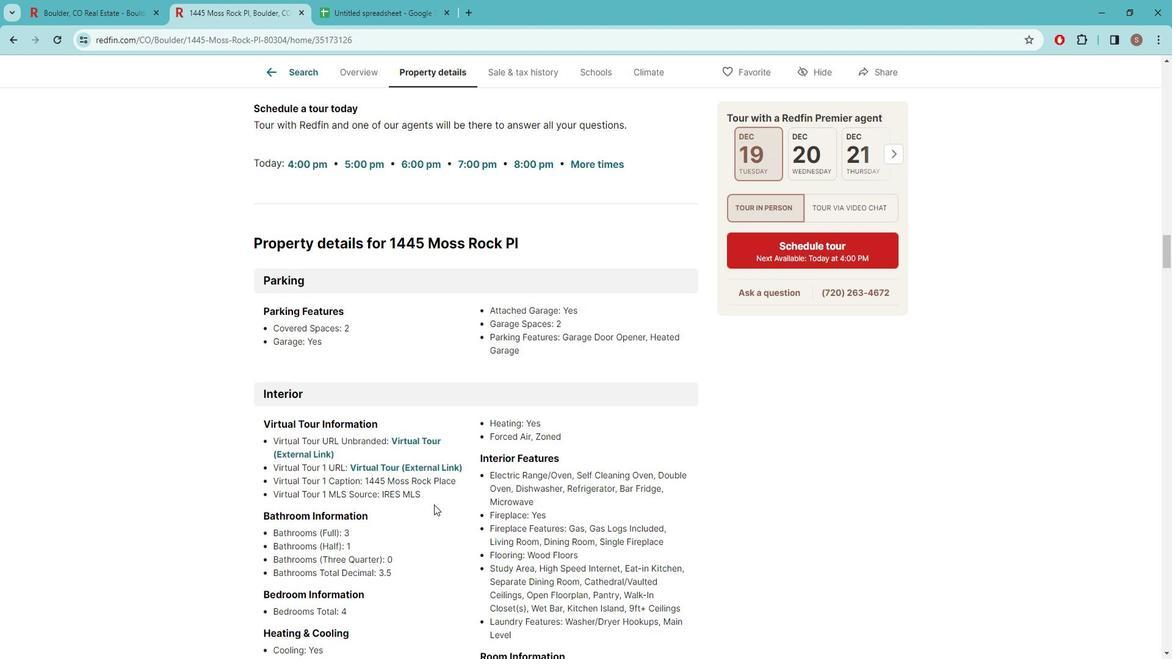 
Action: Mouse moved to (409, 490)
Screenshot: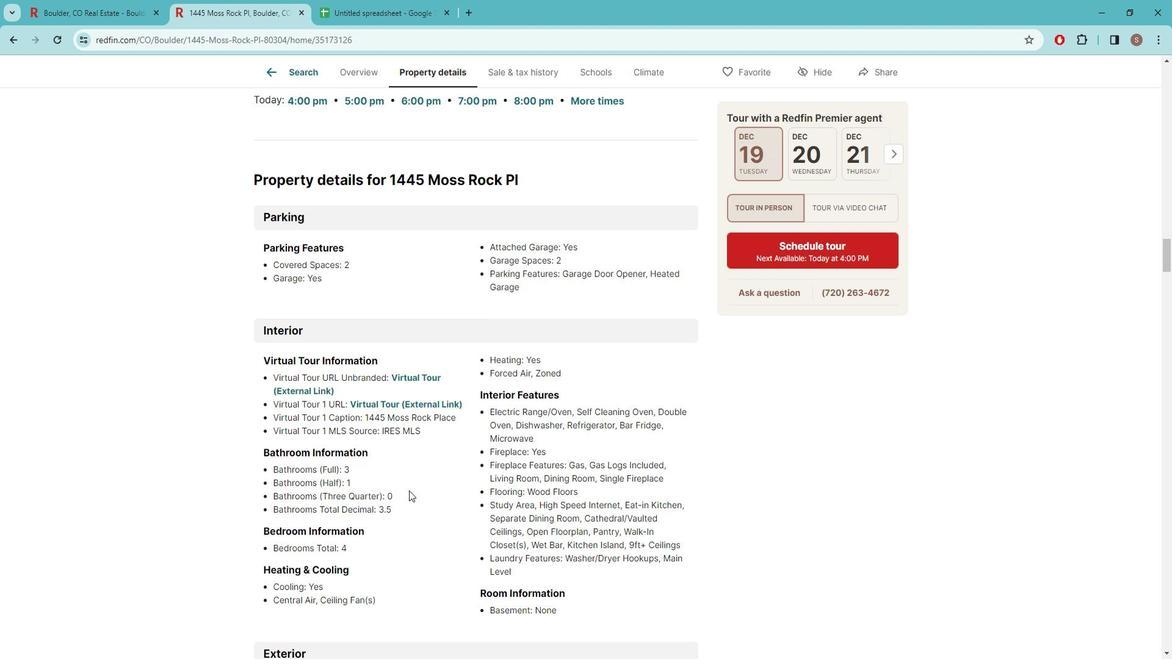 
Action: Mouse scrolled (409, 490) with delta (0, 0)
Screenshot: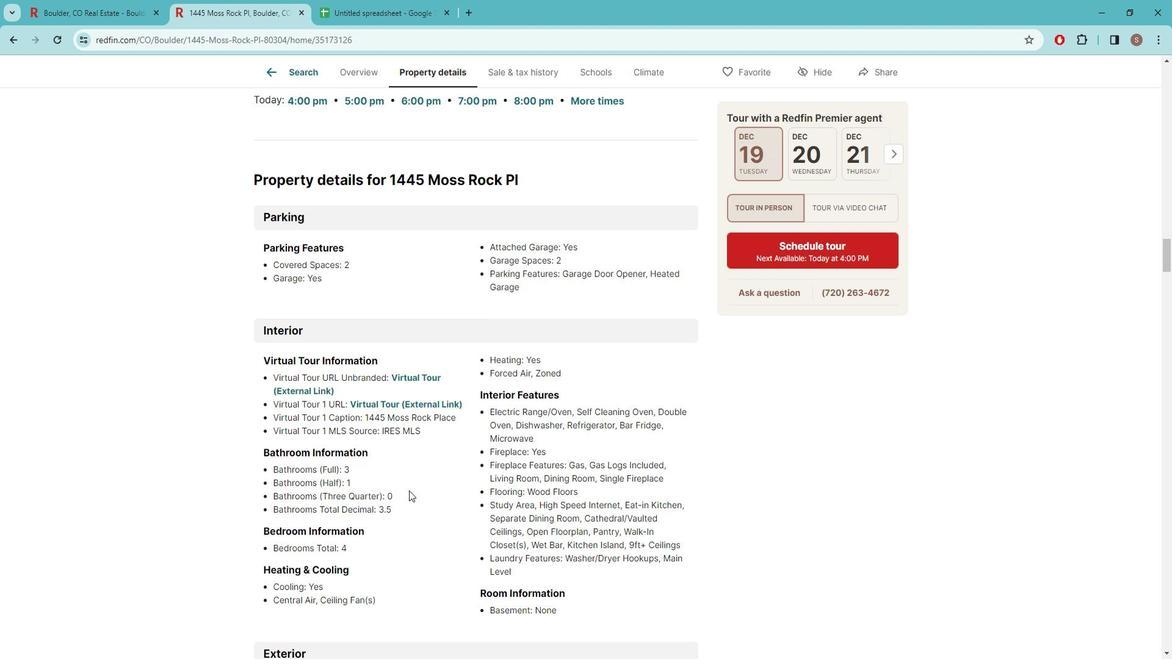 
Action: Mouse moved to (479, 459)
Screenshot: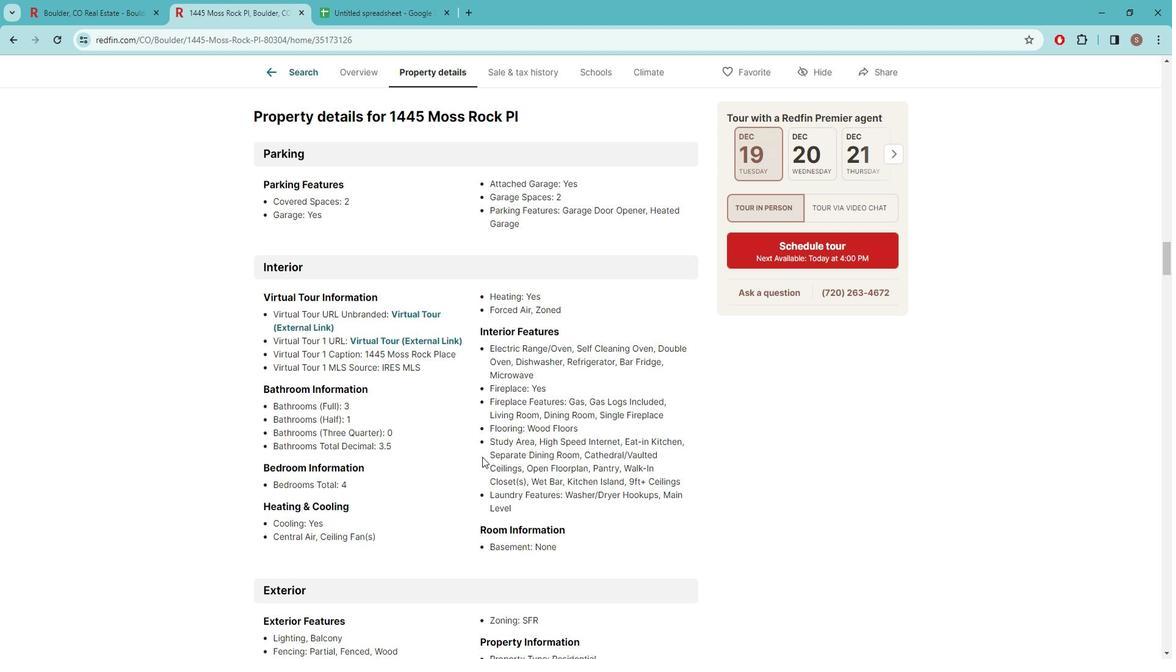 
Action: Mouse scrolled (479, 458) with delta (0, 0)
Screenshot: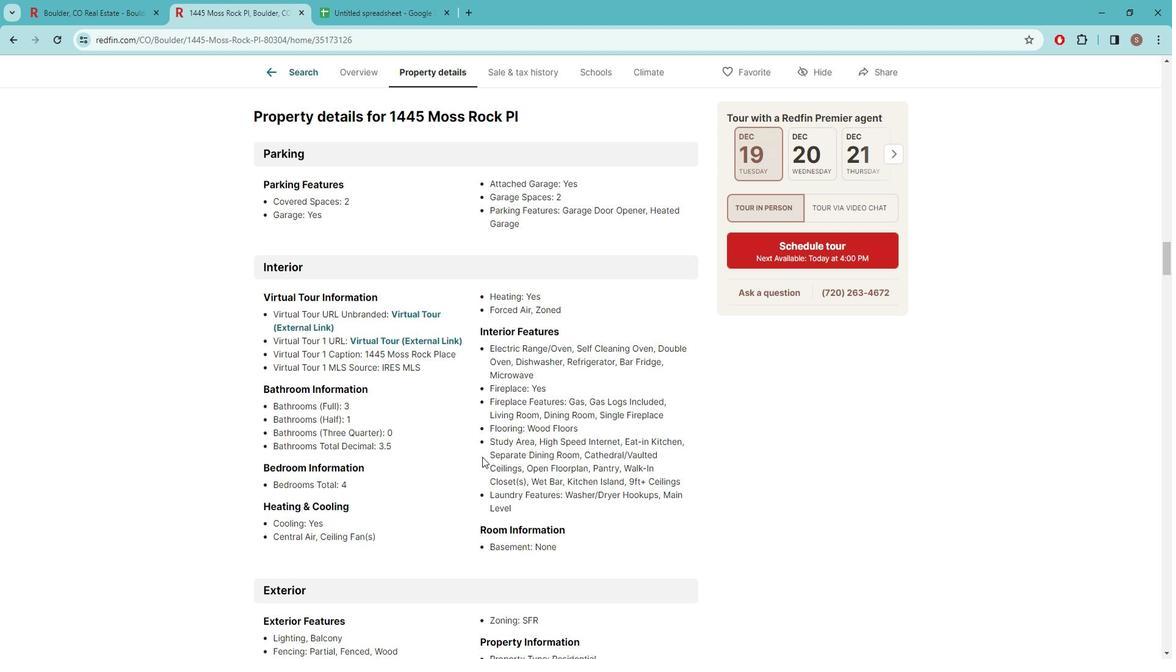 
Action: Mouse moved to (470, 481)
Screenshot: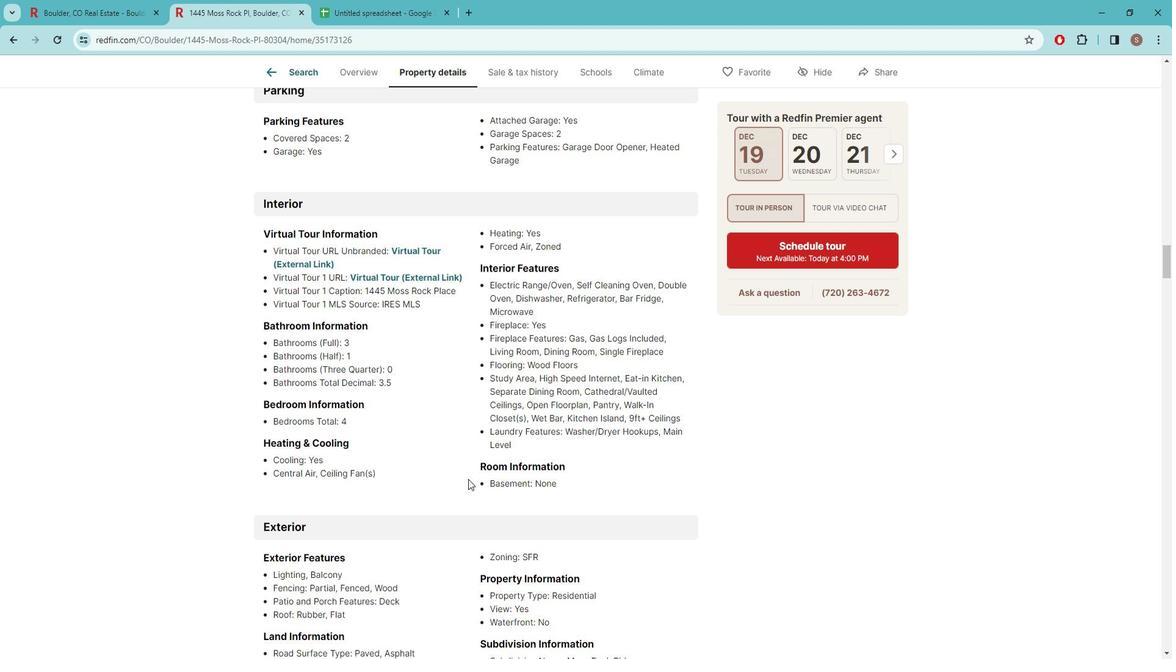 
Action: Mouse scrolled (470, 480) with delta (0, 0)
Screenshot: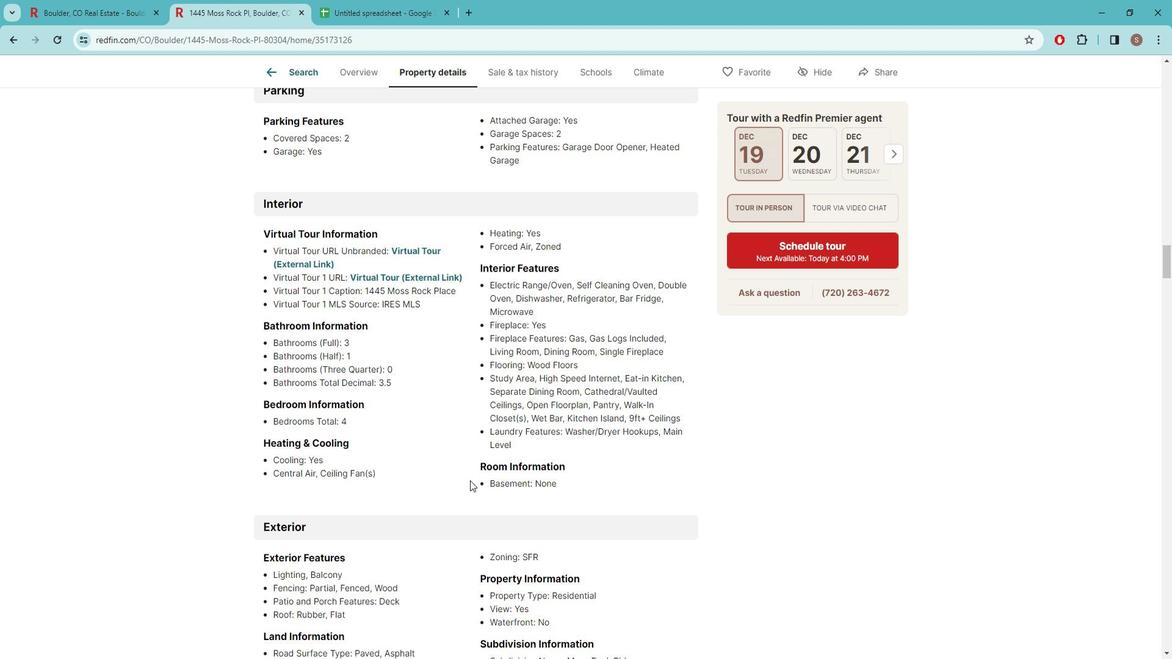
Action: Mouse moved to (449, 473)
Screenshot: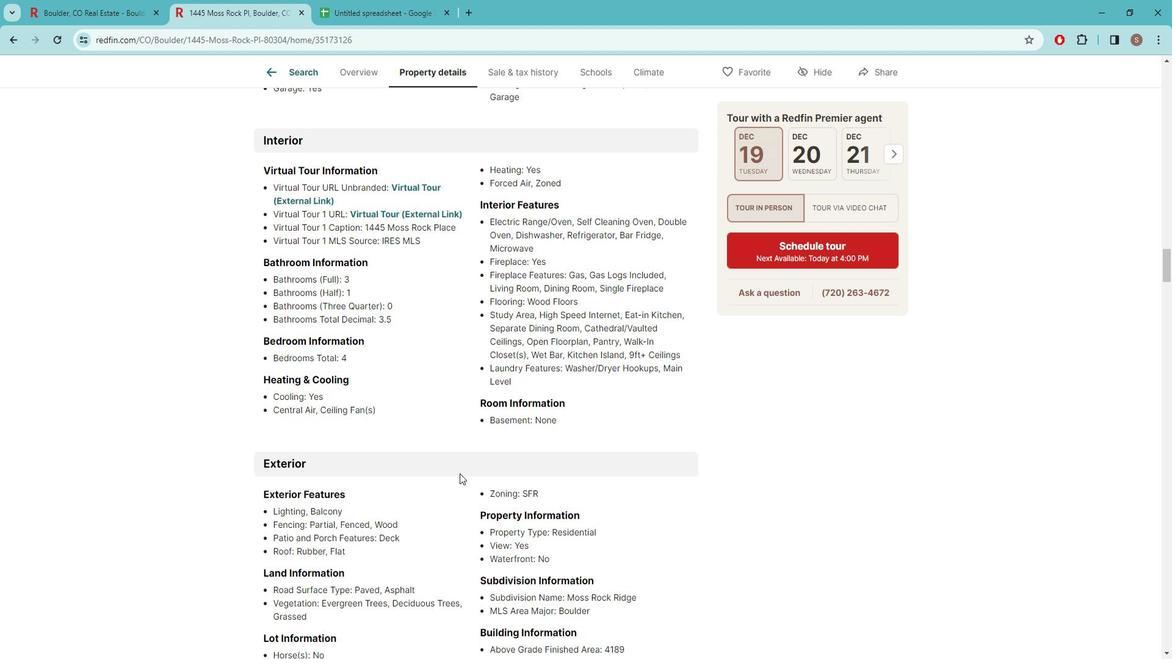 
Action: Mouse scrolled (449, 473) with delta (0, 0)
Screenshot: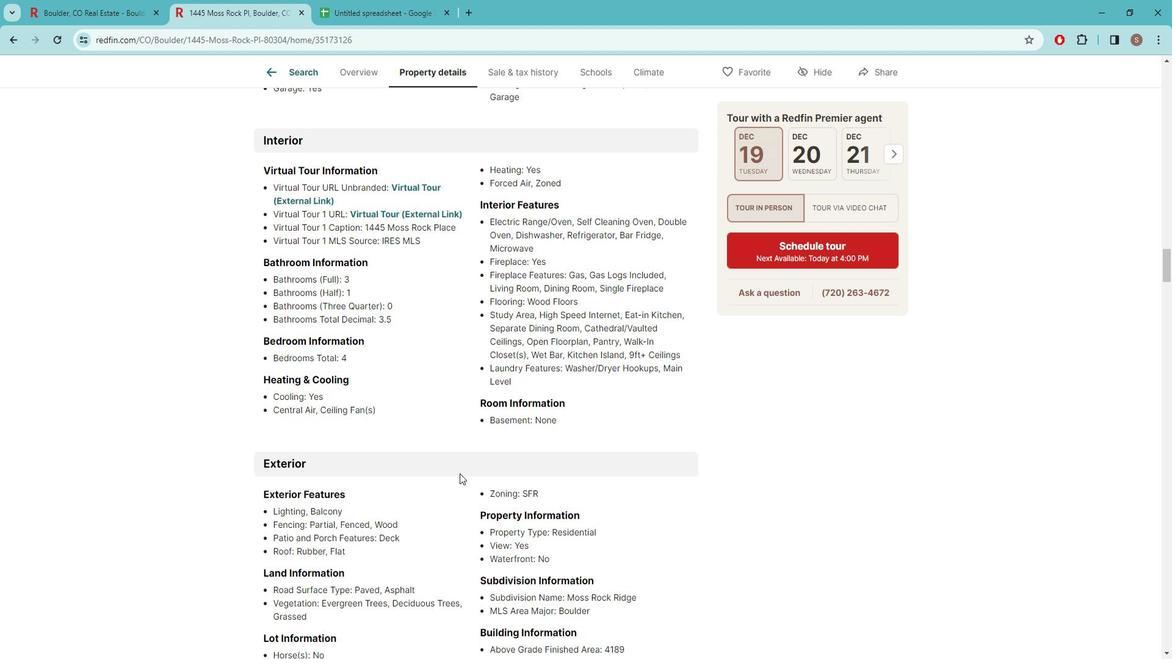 
Action: Mouse moved to (438, 474)
Screenshot: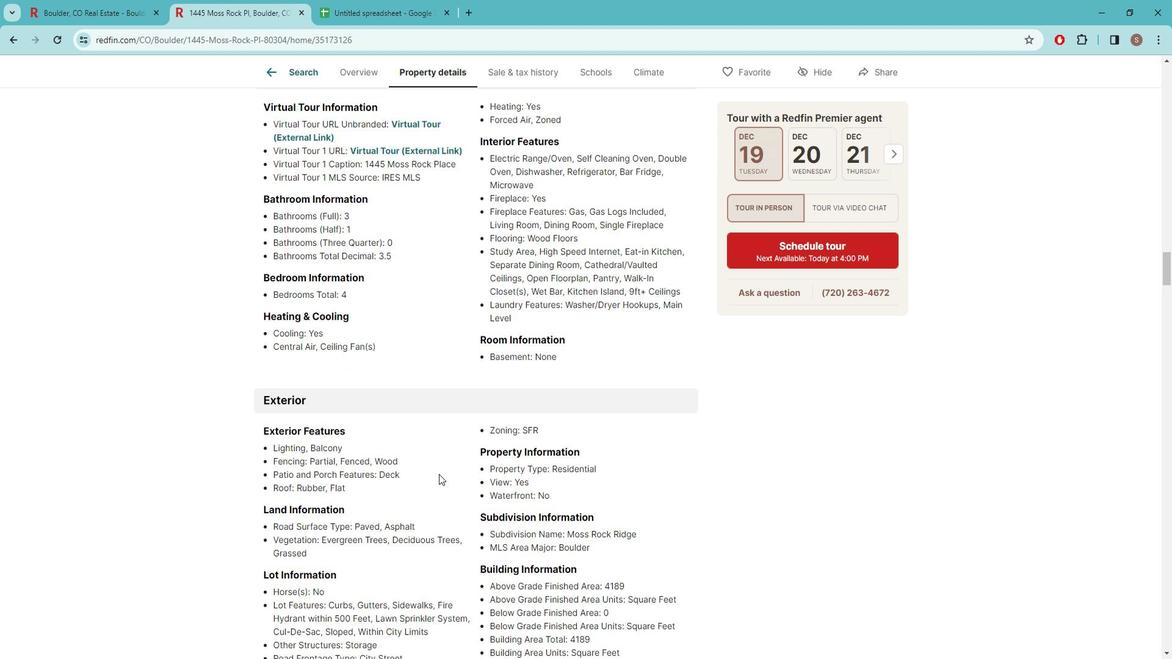 
Action: Mouse scrolled (438, 473) with delta (0, 0)
Screenshot: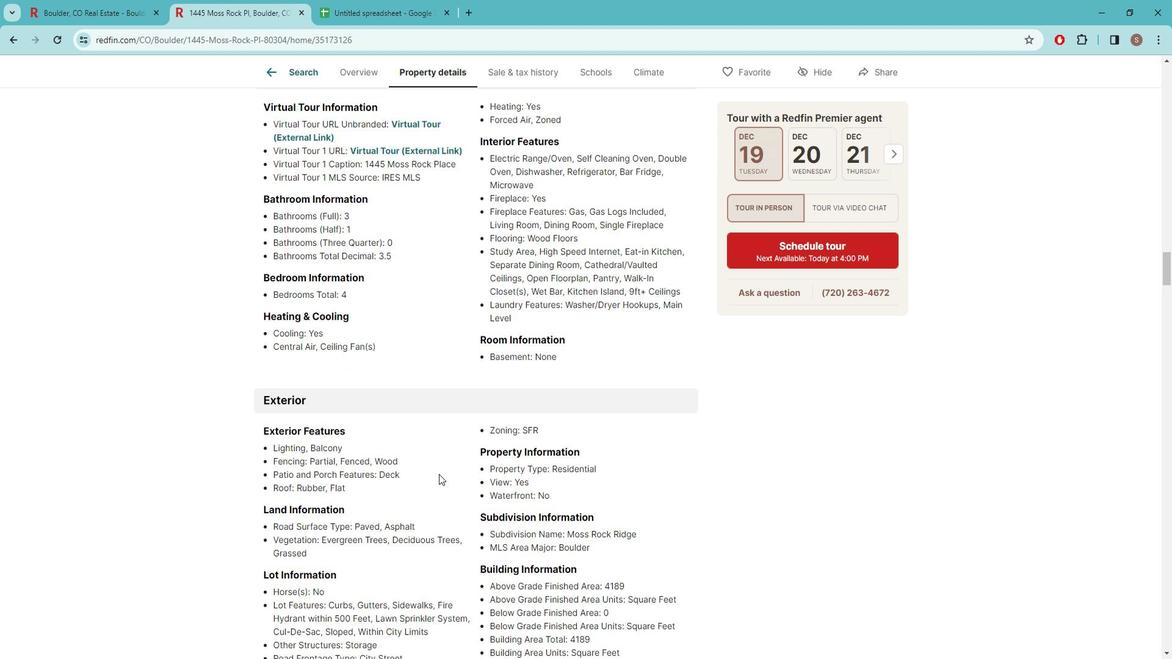
Action: Mouse moved to (442, 520)
Screenshot: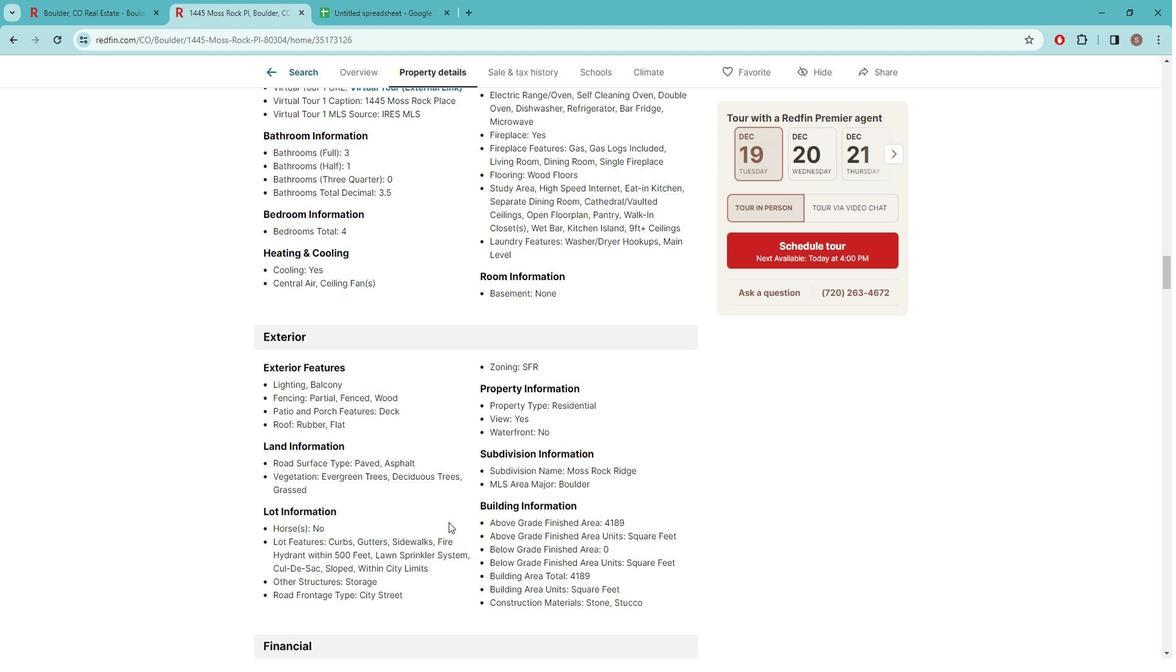 
Action: Mouse scrolled (442, 519) with delta (0, 0)
Screenshot: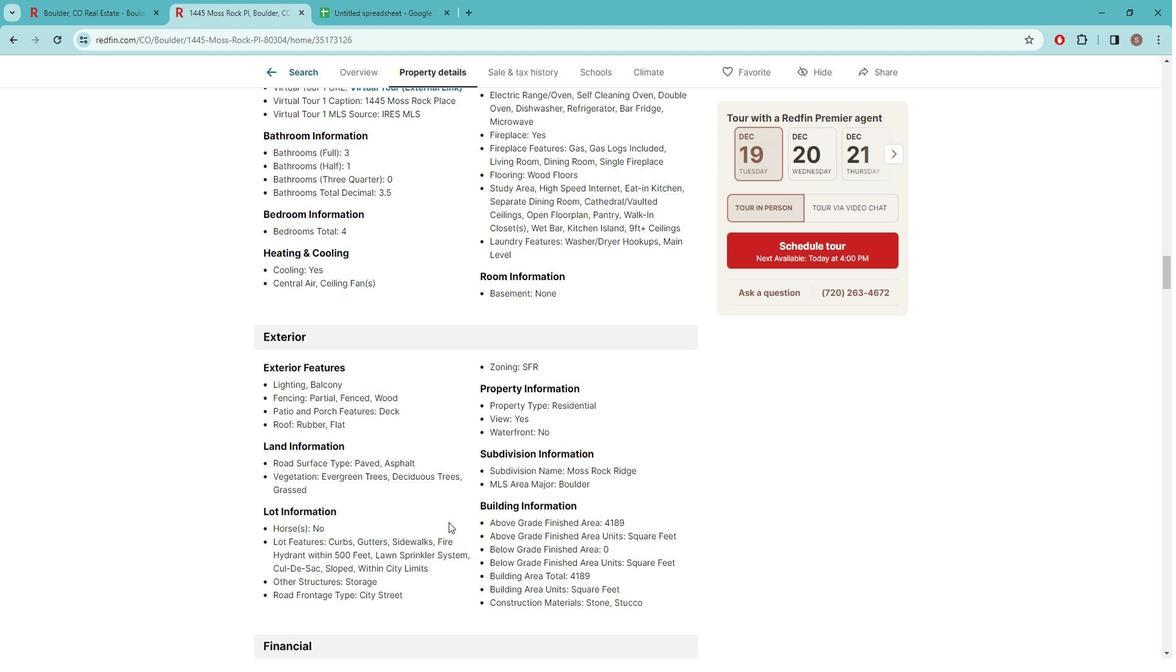 
Action: Mouse moved to (435, 511)
Screenshot: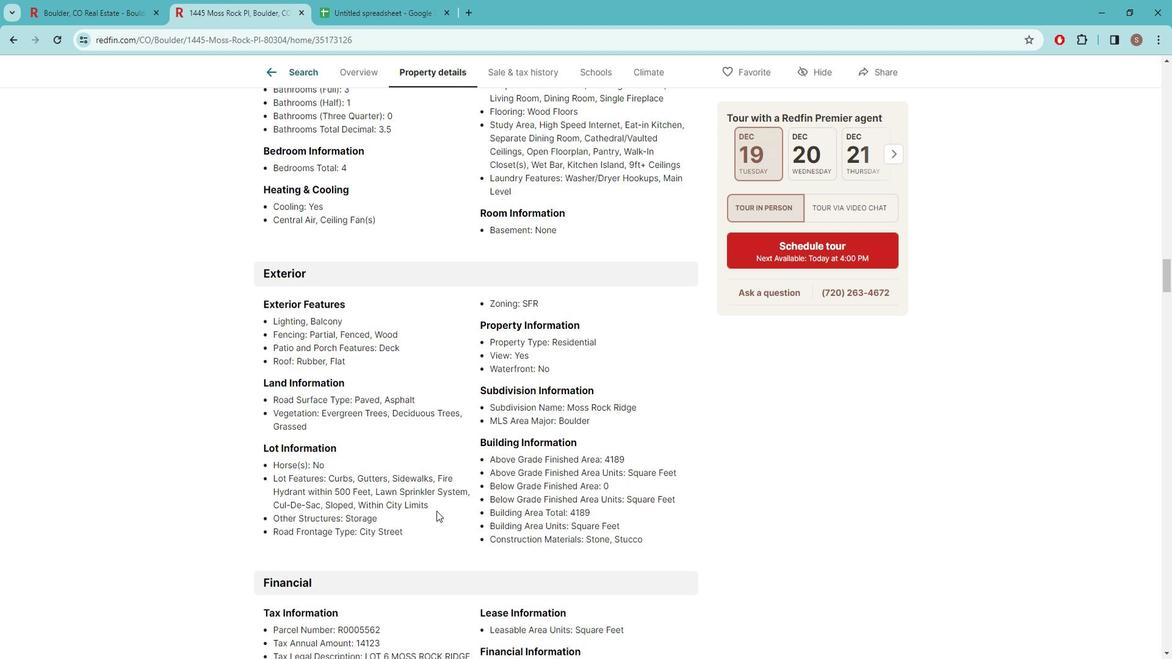 
Action: Mouse scrolled (435, 510) with delta (0, 0)
Screenshot: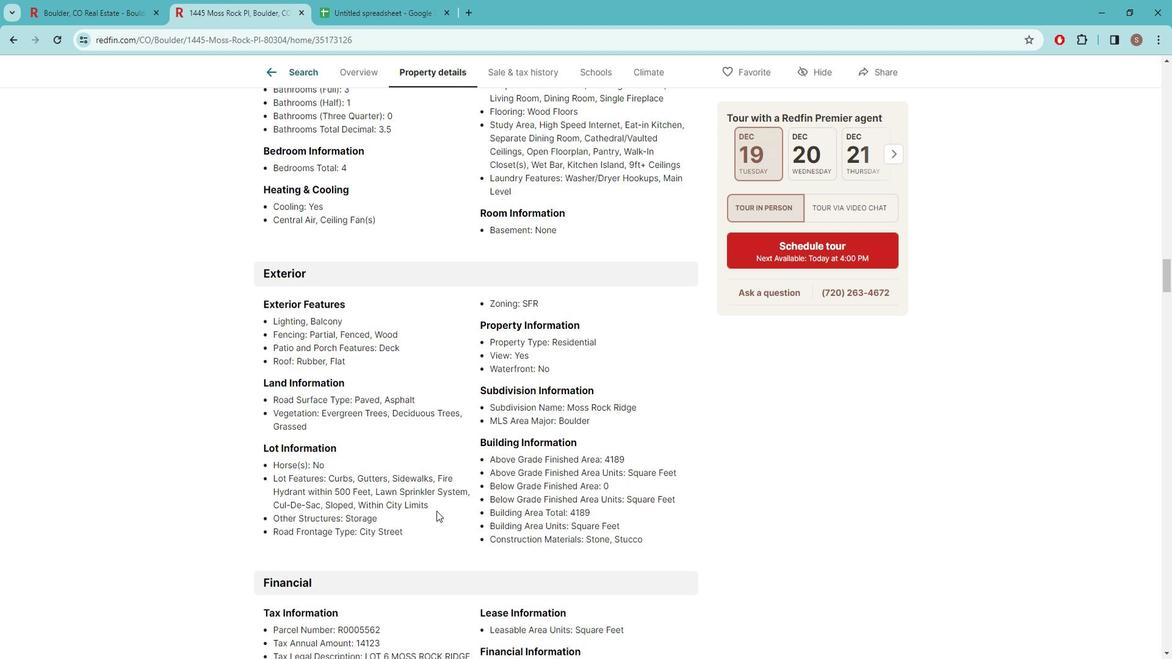 
Action: Mouse moved to (475, 500)
Screenshot: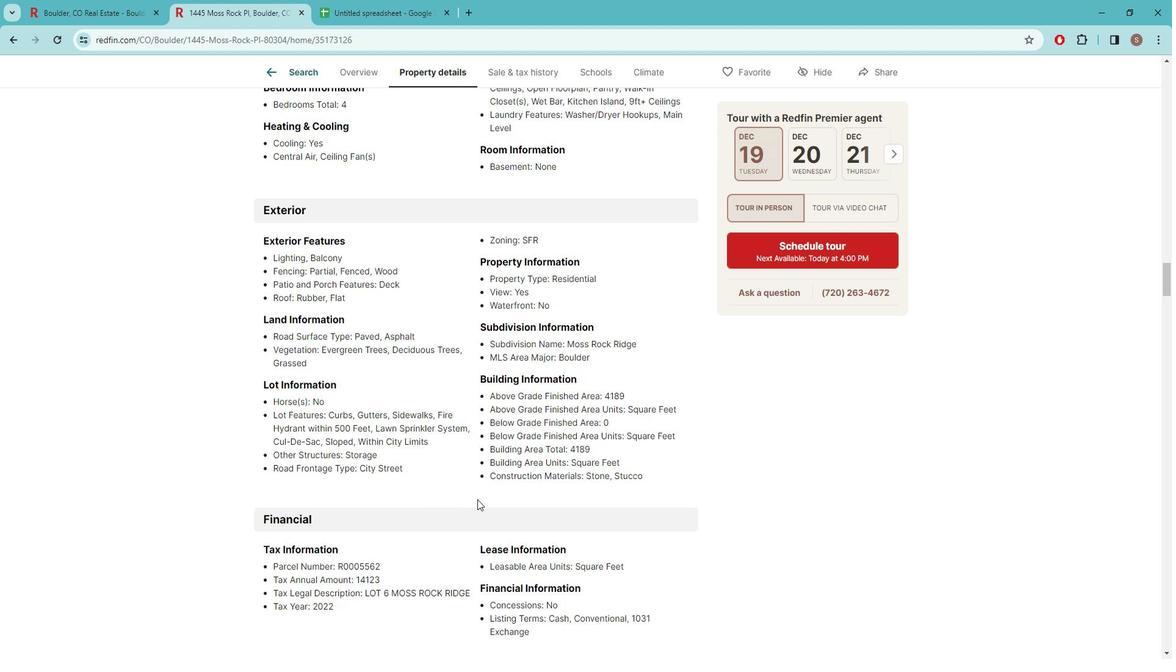 
Action: Mouse scrolled (475, 499) with delta (0, 0)
Screenshot: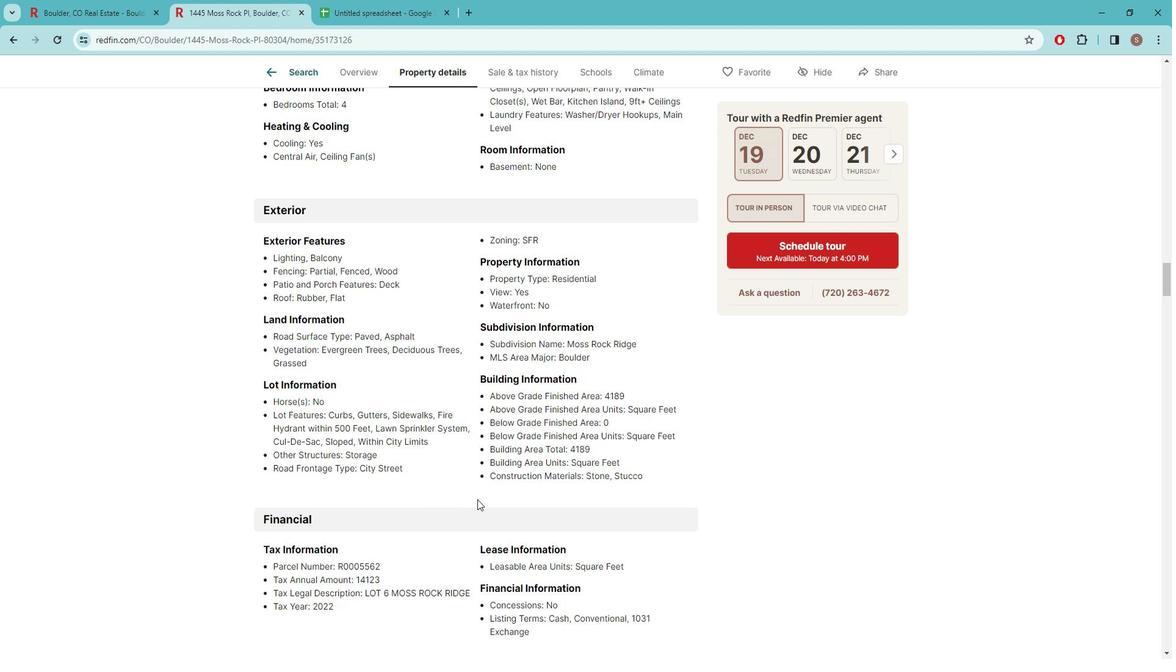 
Action: Mouse moved to (445, 500)
Screenshot: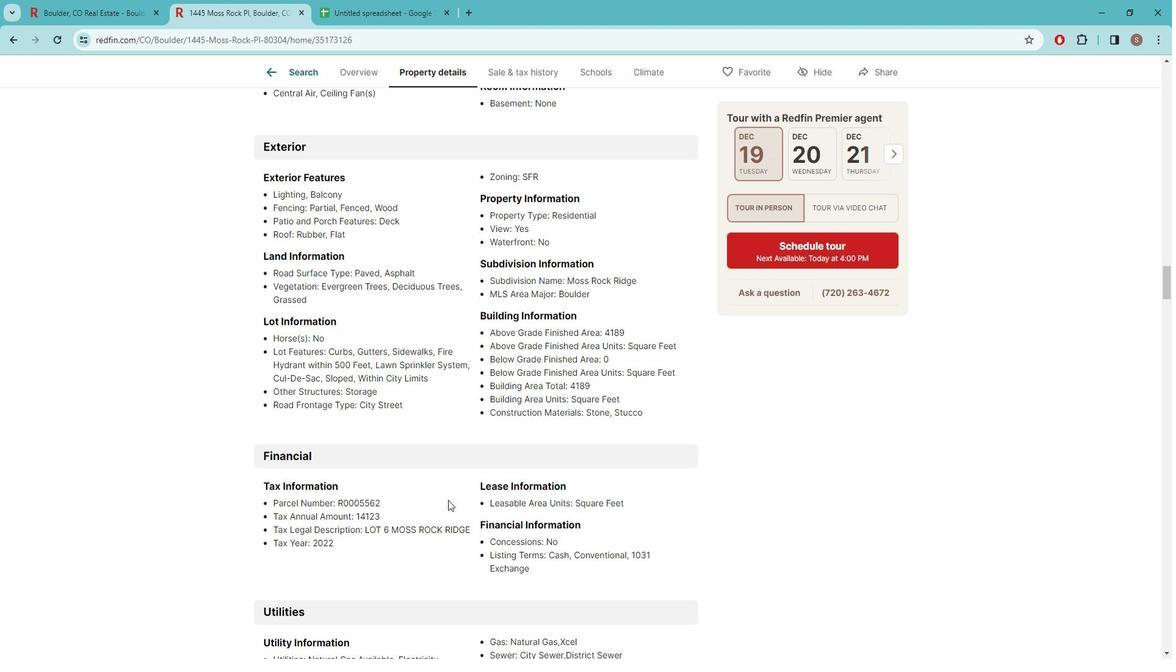 
Action: Mouse scrolled (445, 499) with delta (0, 0)
Screenshot: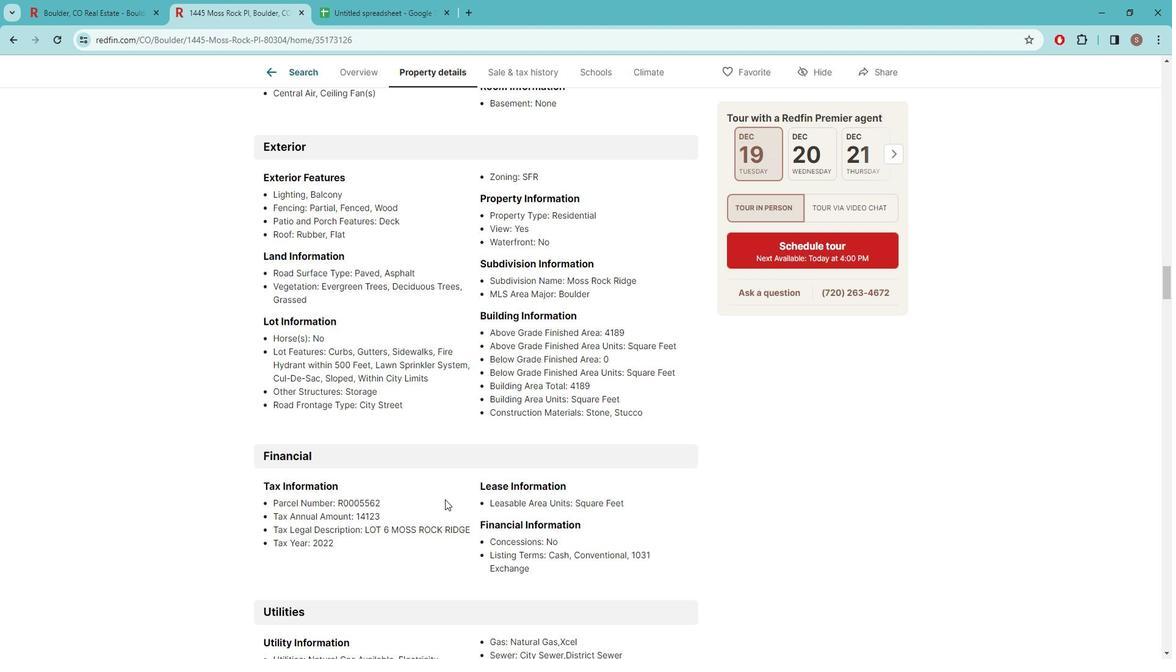 
Action: Mouse moved to (435, 503)
Screenshot: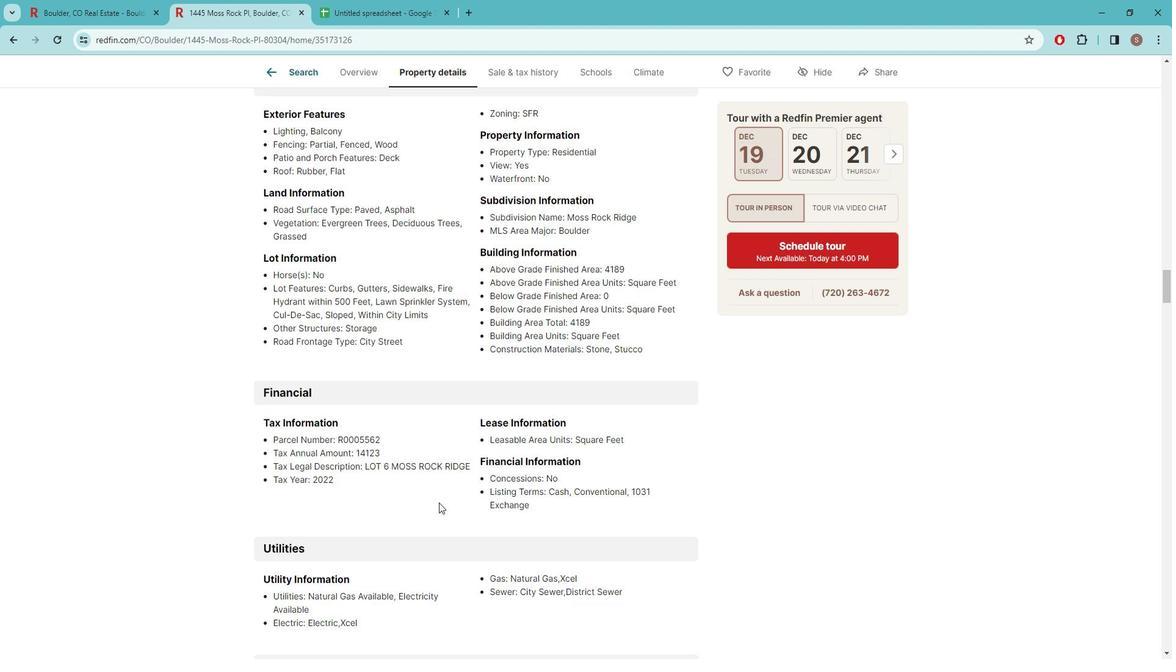 
Action: Mouse scrolled (435, 503) with delta (0, 0)
Screenshot: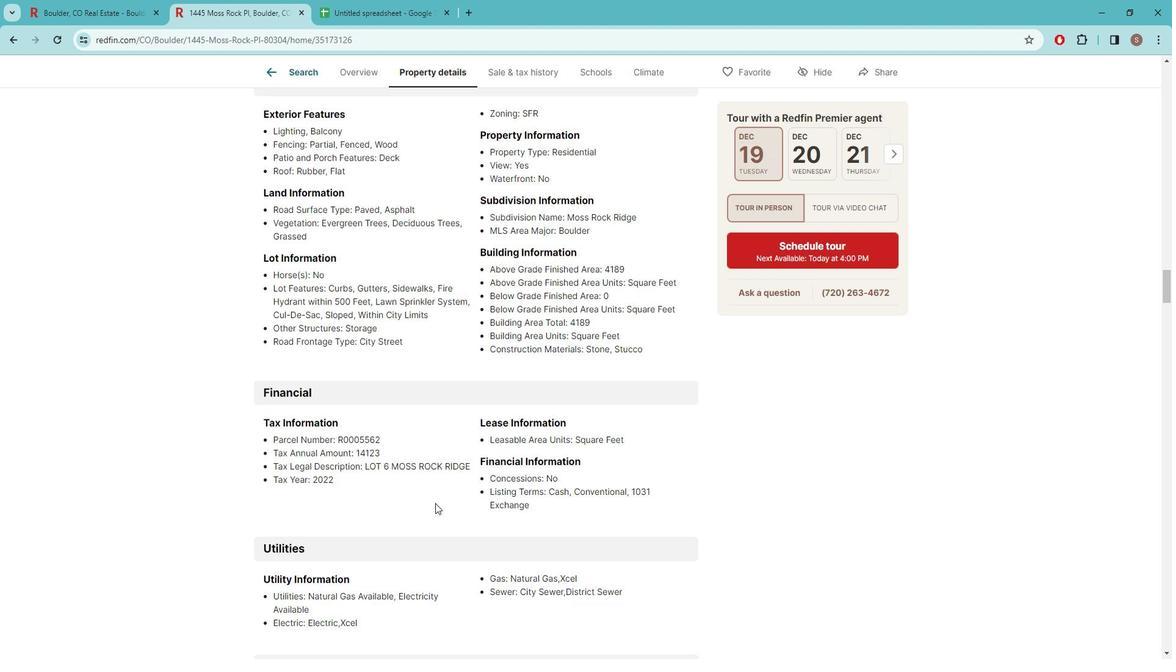 
Action: Mouse moved to (438, 496)
Screenshot: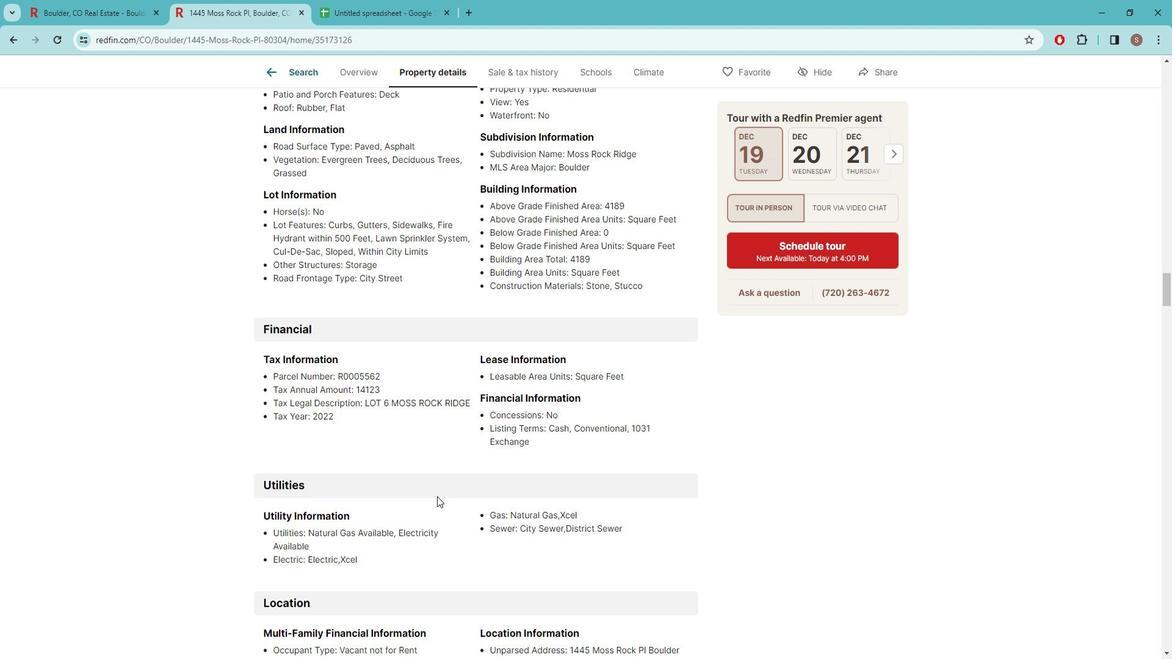
Action: Mouse scrolled (438, 495) with delta (0, 0)
Screenshot: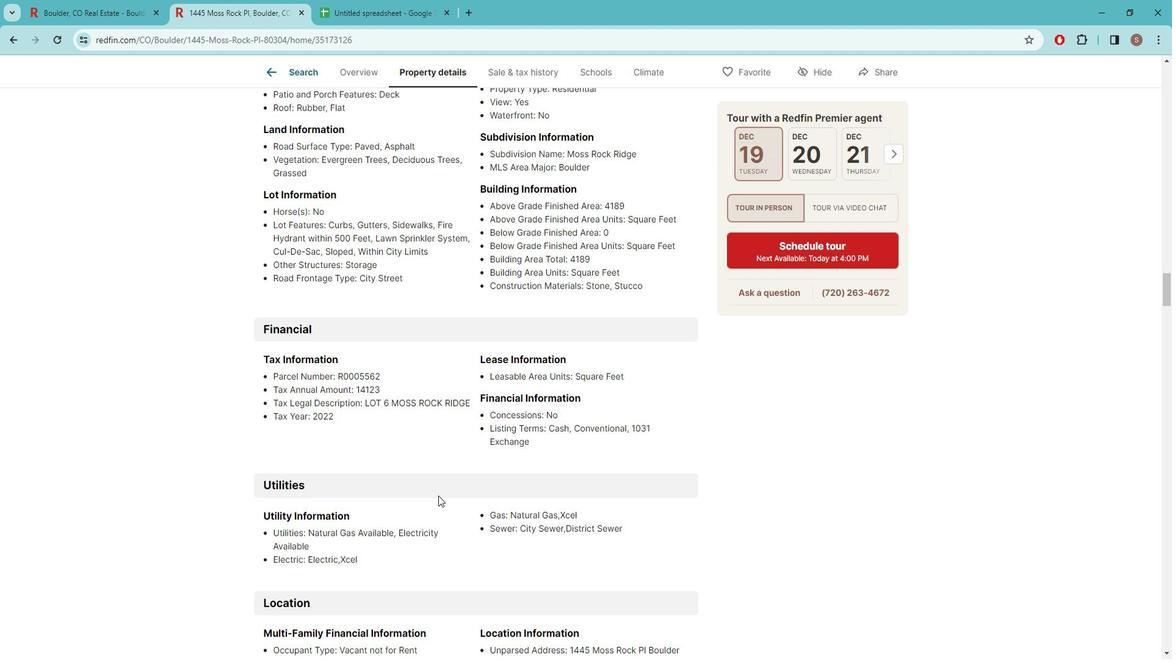 
Action: Mouse moved to (444, 490)
Screenshot: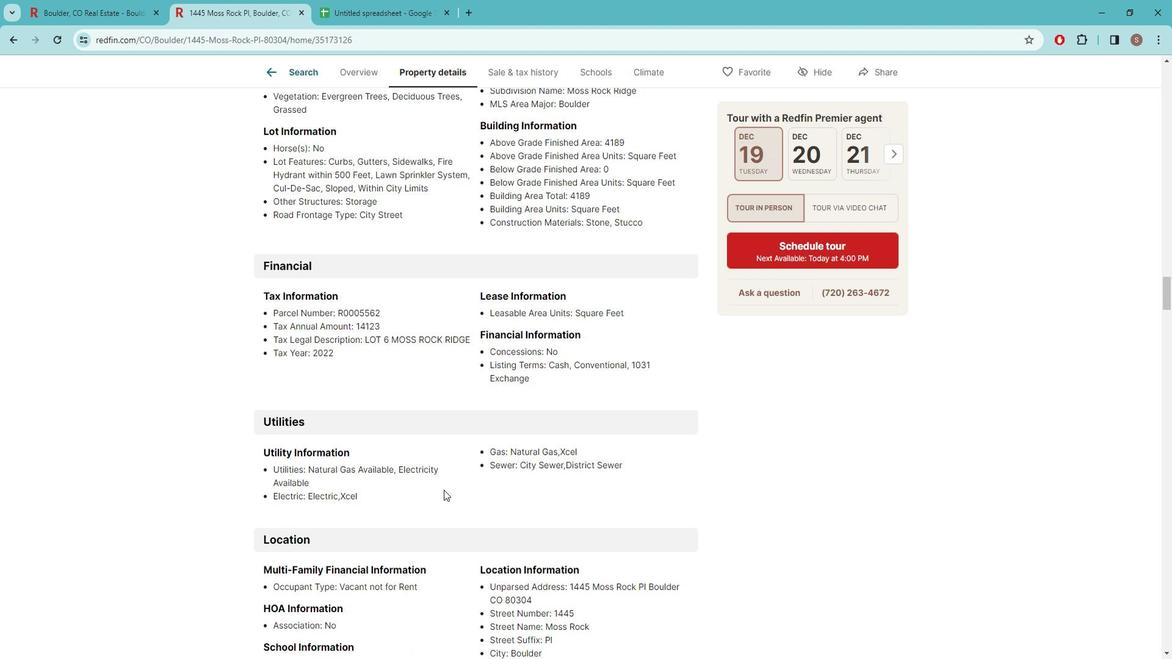 
Action: Mouse scrolled (444, 489) with delta (0, 0)
Screenshot: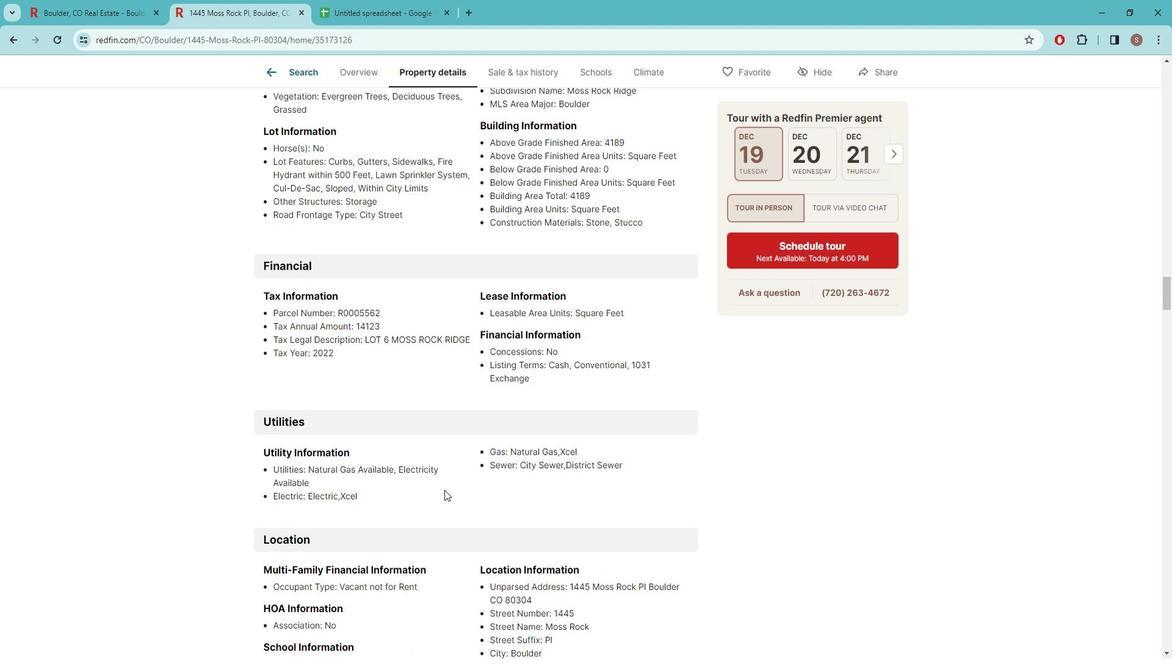 
Action: Mouse moved to (445, 492)
Screenshot: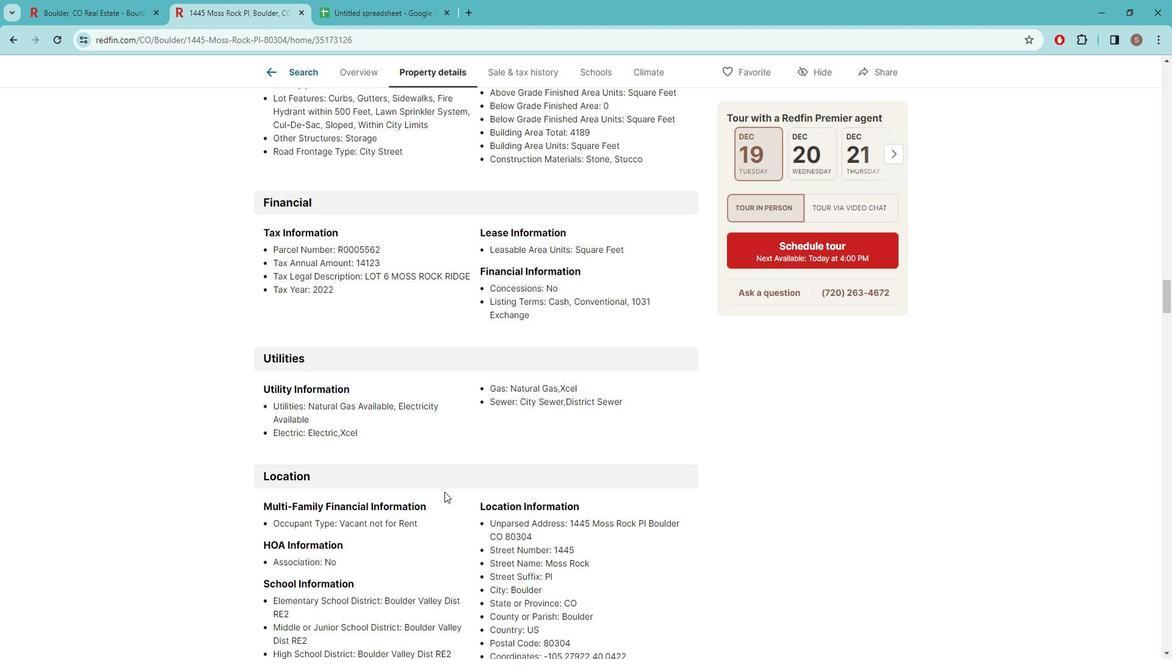 
Action: Mouse scrolled (445, 491) with delta (0, 0)
Screenshot: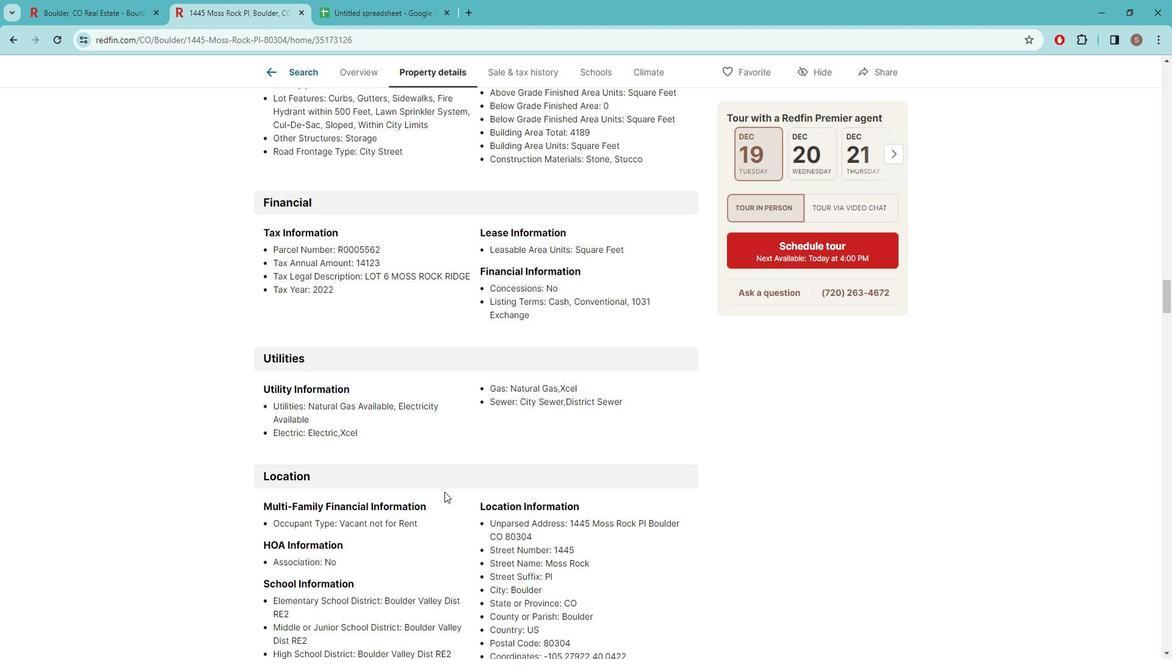 
Action: Mouse moved to (446, 489)
Screenshot: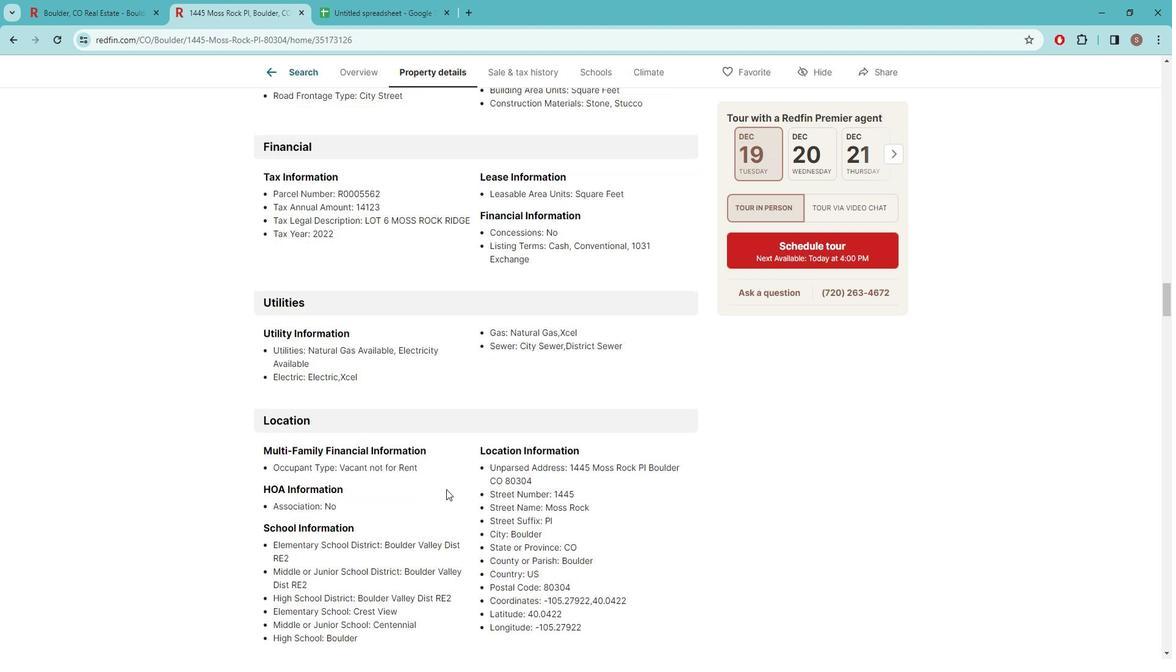
Action: Mouse scrolled (446, 489) with delta (0, 0)
Screenshot: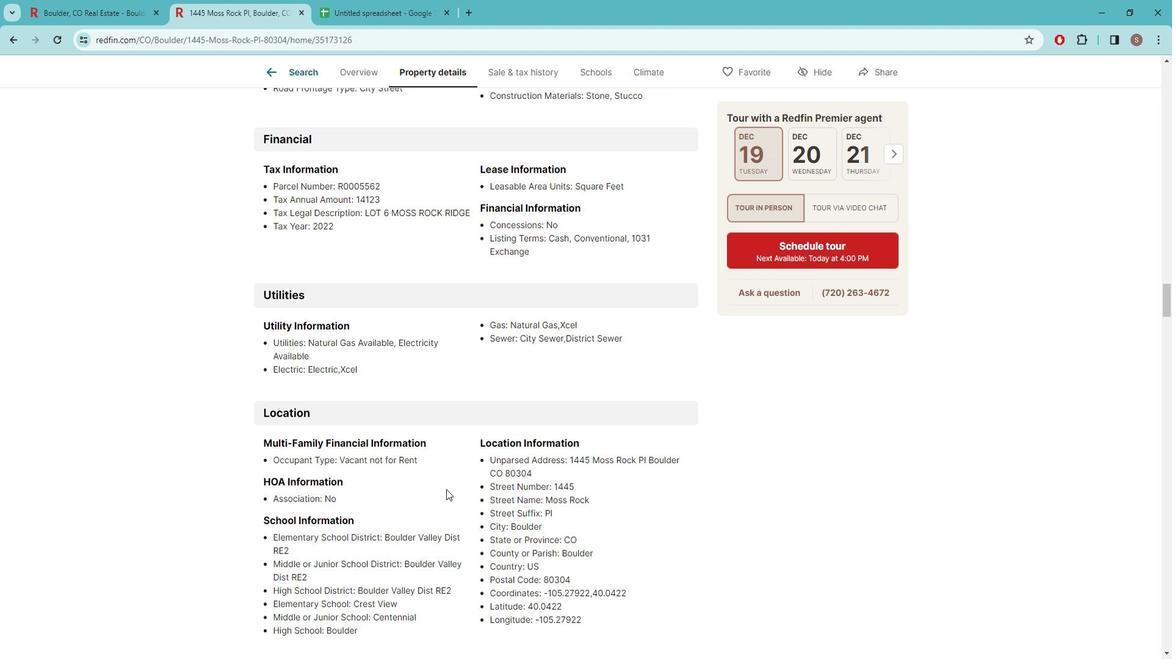 
Action: Mouse moved to (451, 500)
Screenshot: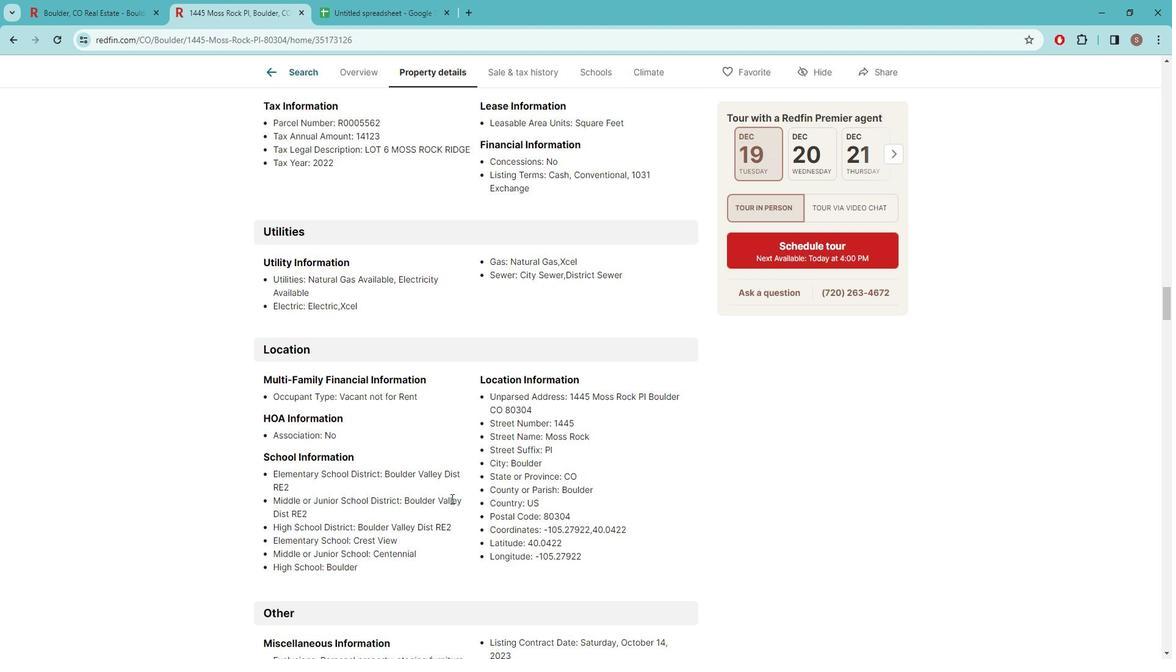 
Action: Mouse scrolled (451, 499) with delta (0, 0)
Screenshot: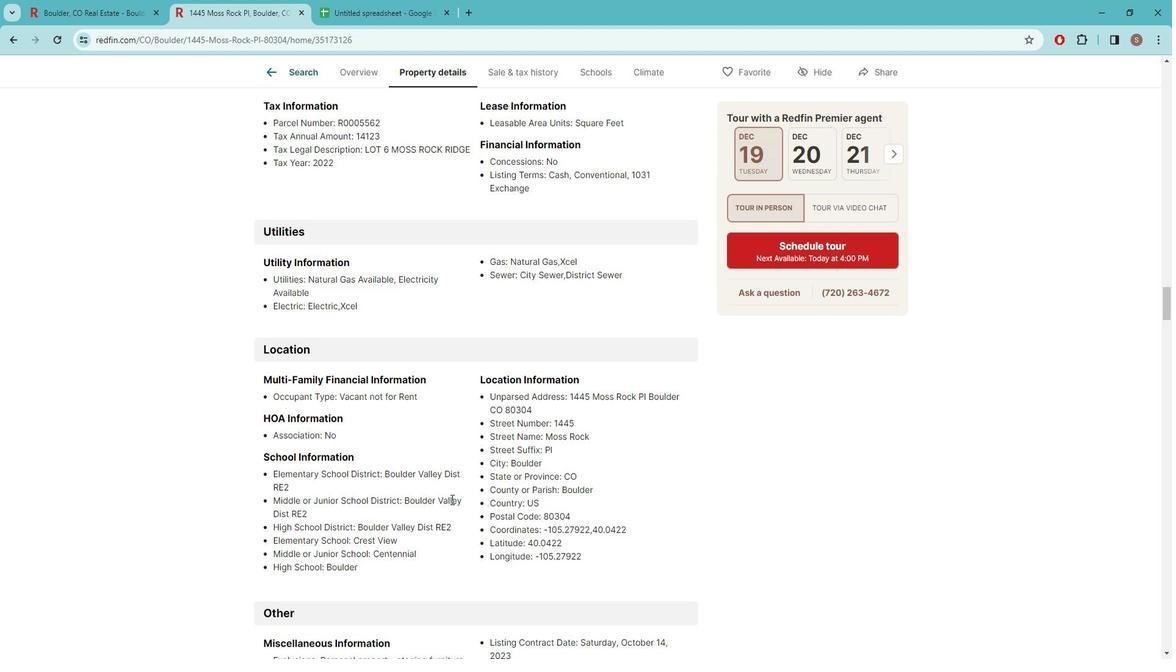 
Action: Mouse moved to (454, 493)
Screenshot: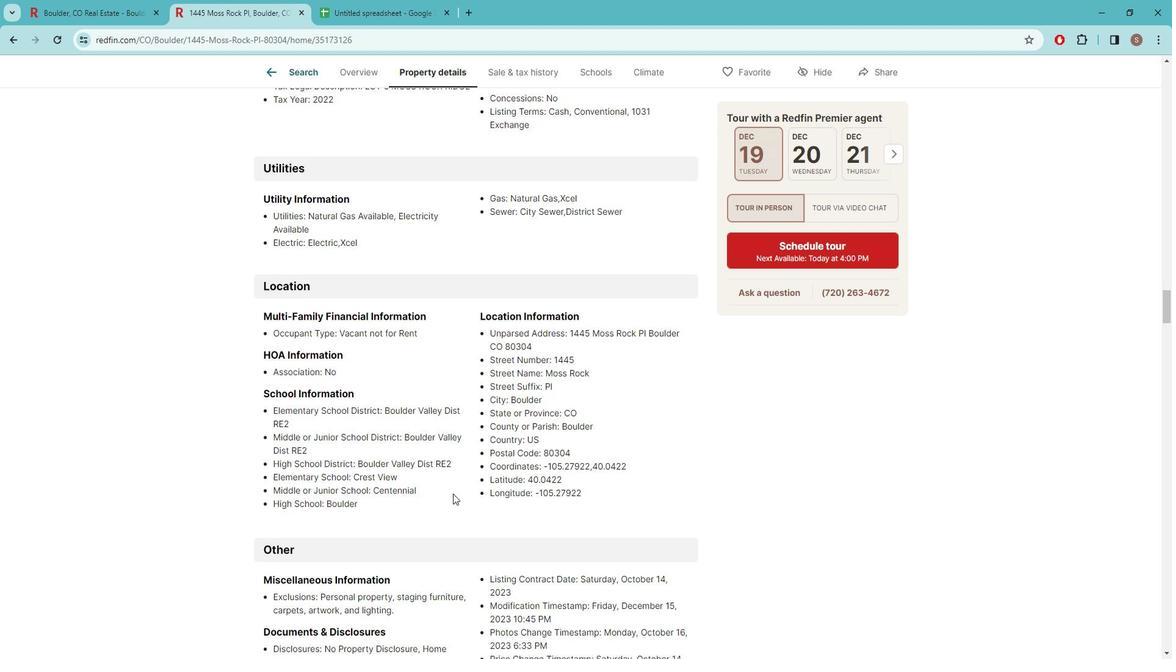 
Action: Mouse scrolled (454, 492) with delta (0, 0)
Screenshot: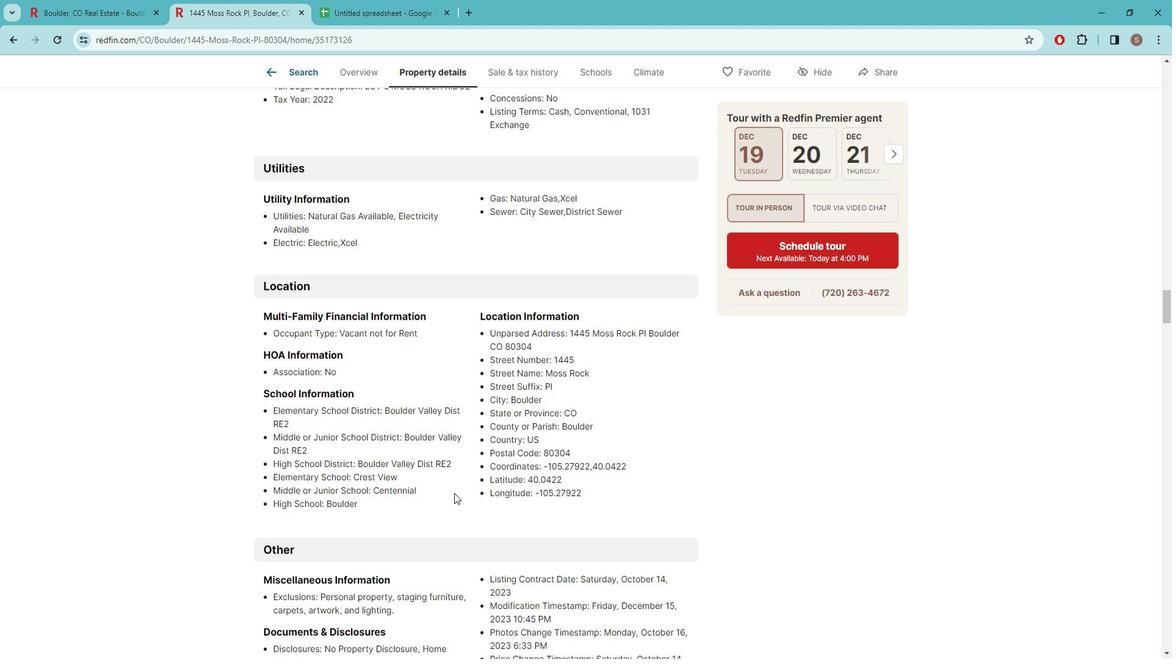 
Action: Mouse moved to (457, 484)
Screenshot: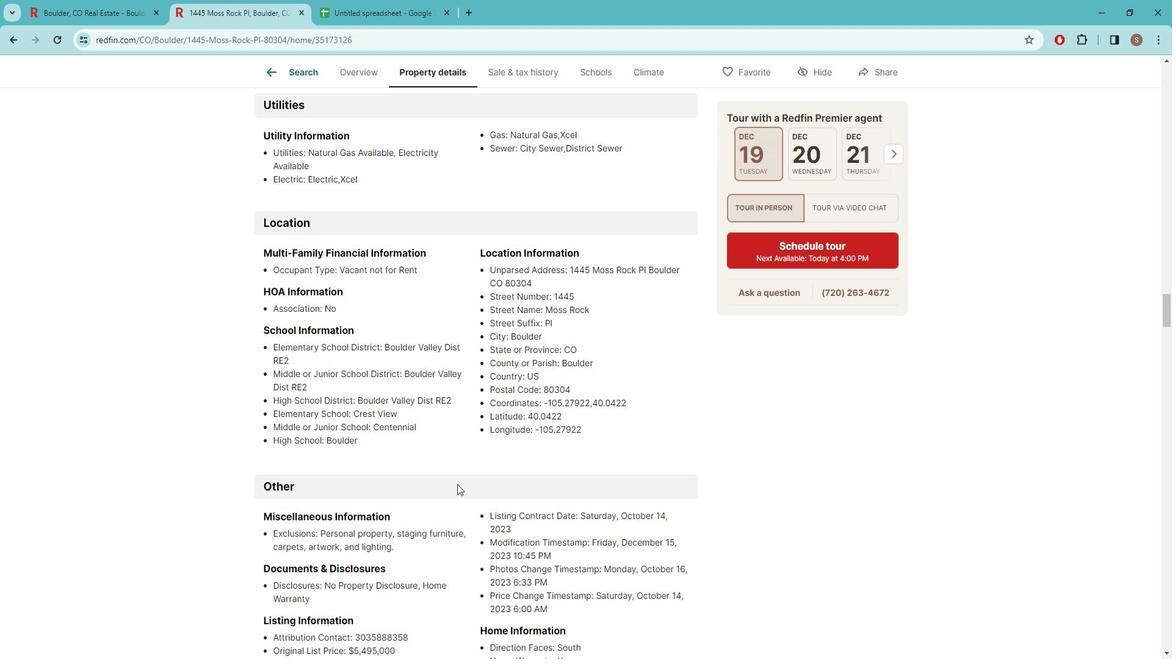 
Action: Mouse scrolled (457, 484) with delta (0, 0)
Screenshot: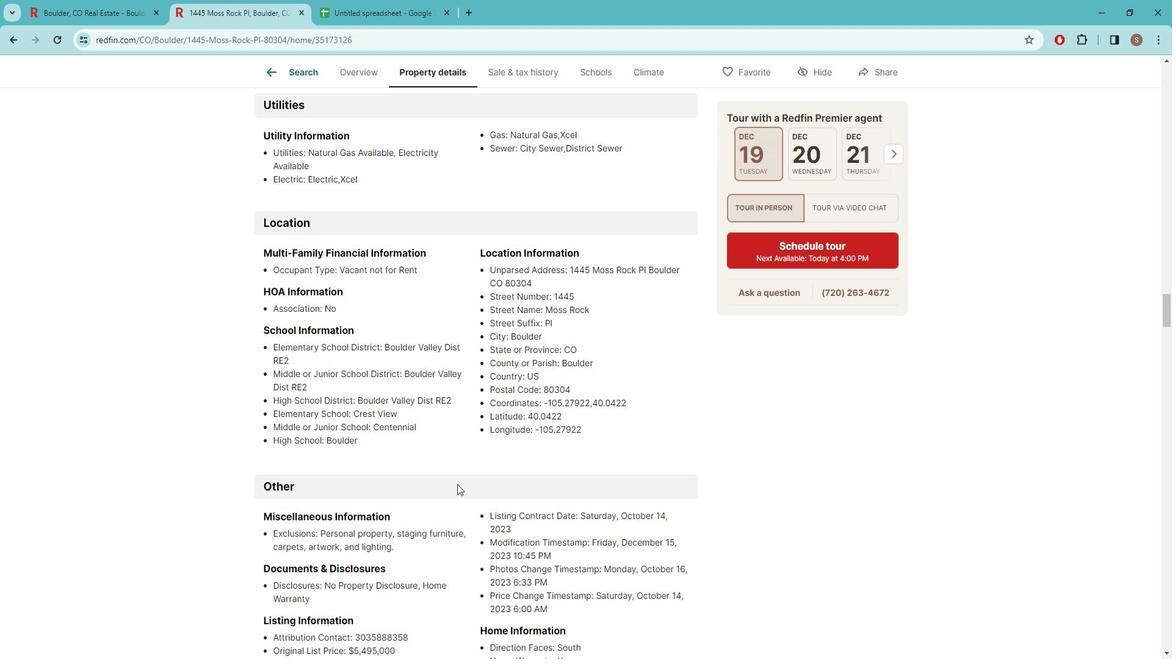
Action: Mouse moved to (453, 484)
